 Task: Research Airbnb options in Valsad, India from 5th November, 2023 to 16th November, 2023 for 2 adults.1  bedroom having 1 bed and 1 bathroom. Property type can be hotel. Look for 3 properties as per requirement.
Action: Mouse moved to (460, 82)
Screenshot: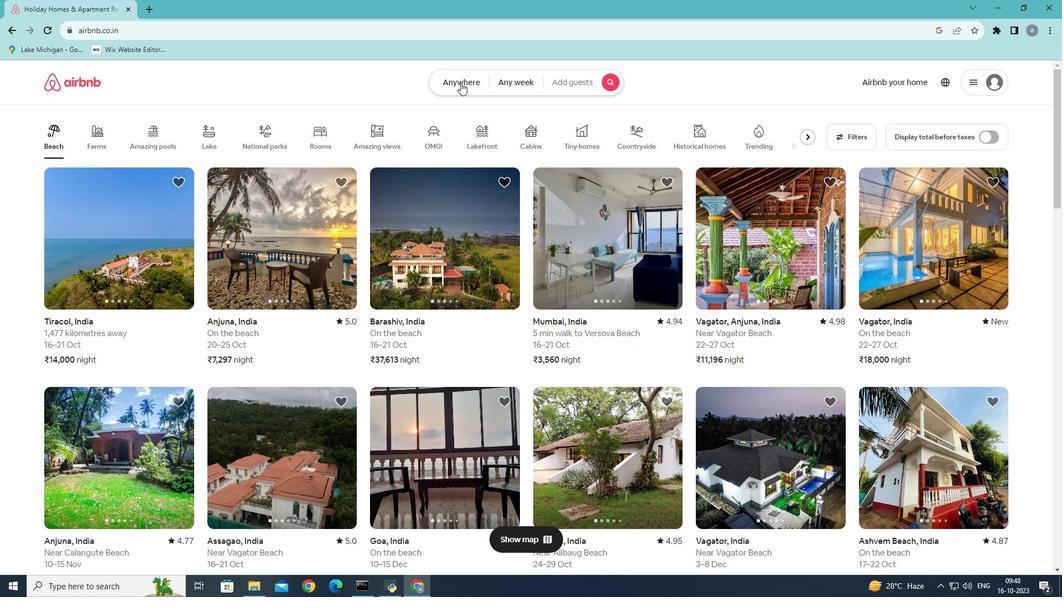 
Action: Mouse pressed left at (460, 82)
Screenshot: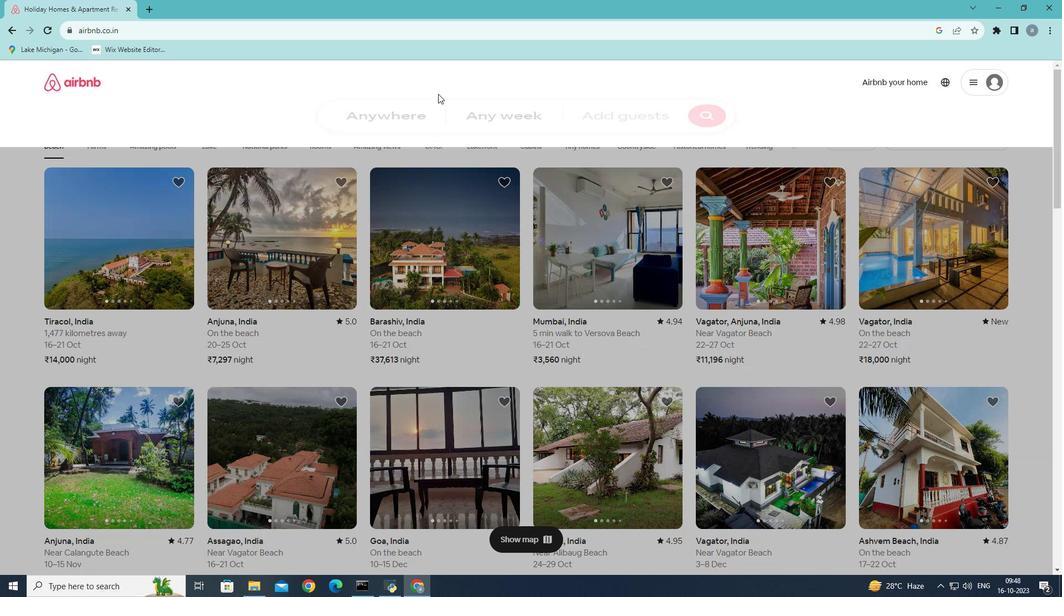 
Action: Mouse moved to (357, 128)
Screenshot: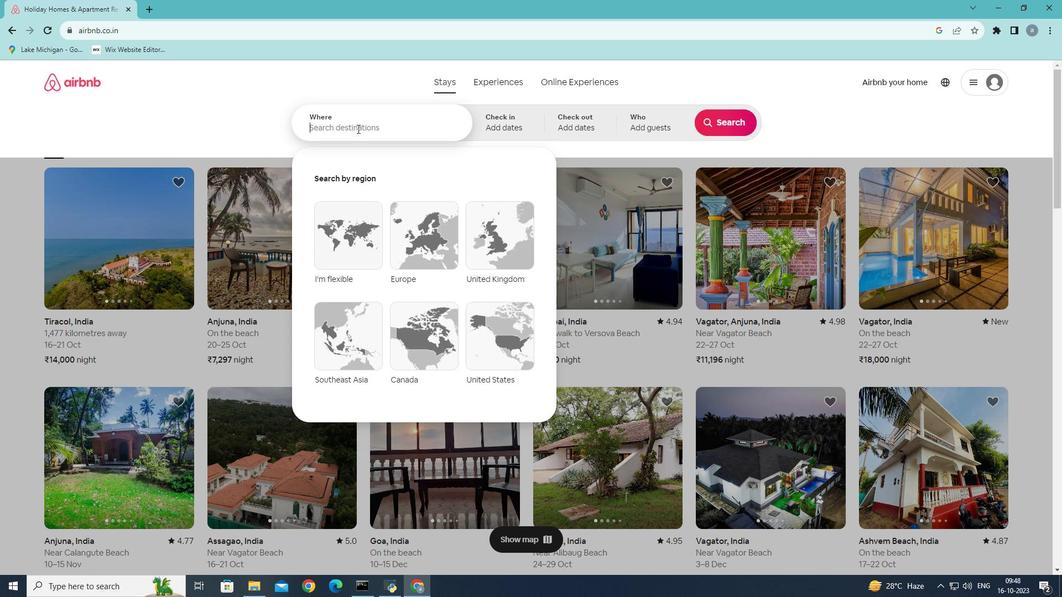 
Action: Mouse pressed left at (357, 128)
Screenshot: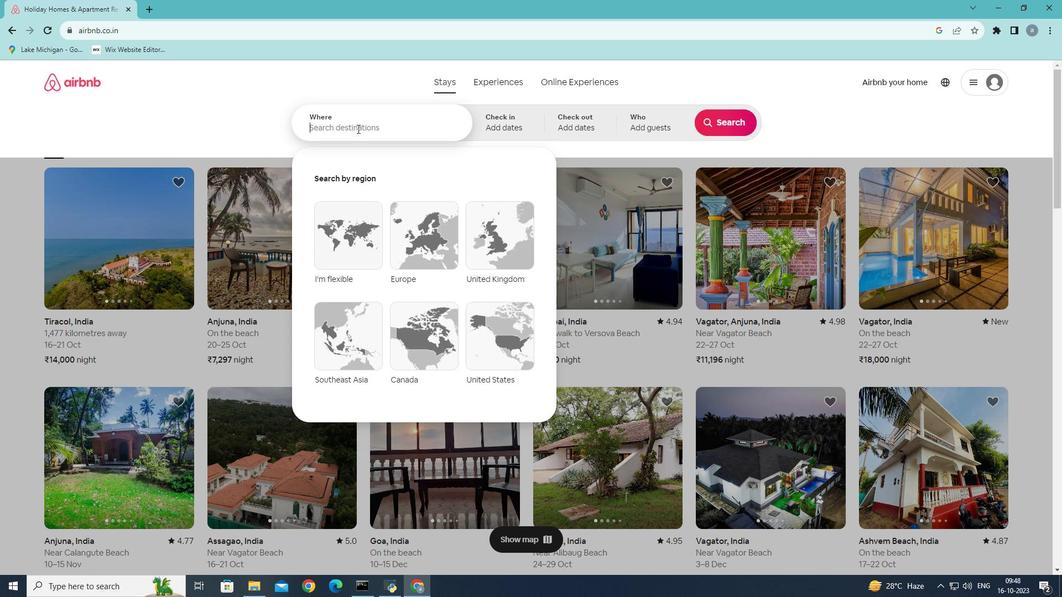 
Action: Mouse moved to (434, 105)
Screenshot: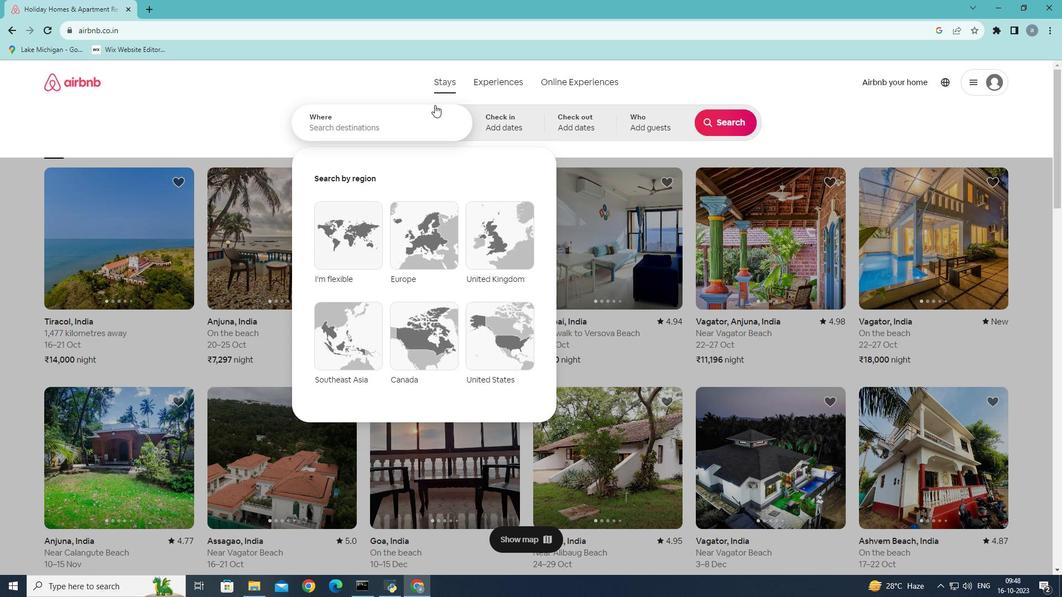 
Action: Key pressed <Key.shift><Key.shift><Key.shift><Key.shift><Key.shift><Key.shift>Vas<Key.backspace><Key.backspace>alsad
Screenshot: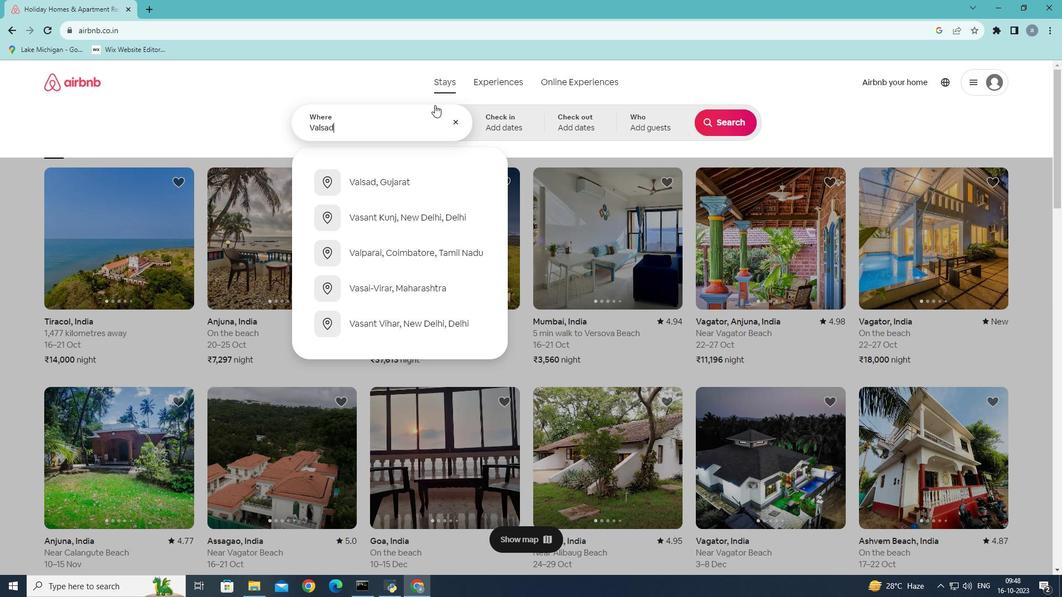 
Action: Mouse moved to (391, 179)
Screenshot: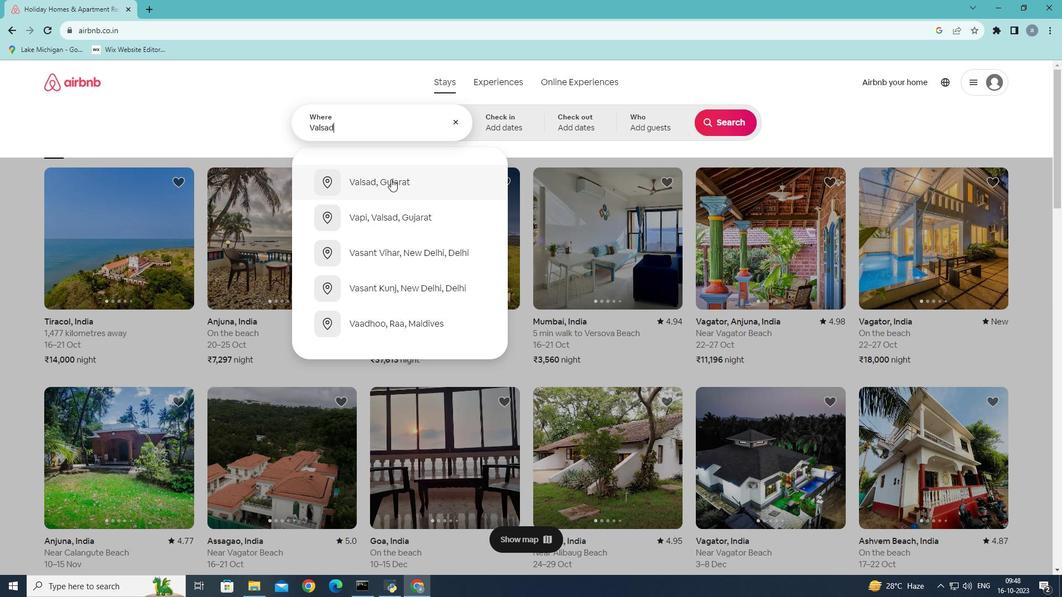 
Action: Mouse pressed left at (391, 179)
Screenshot: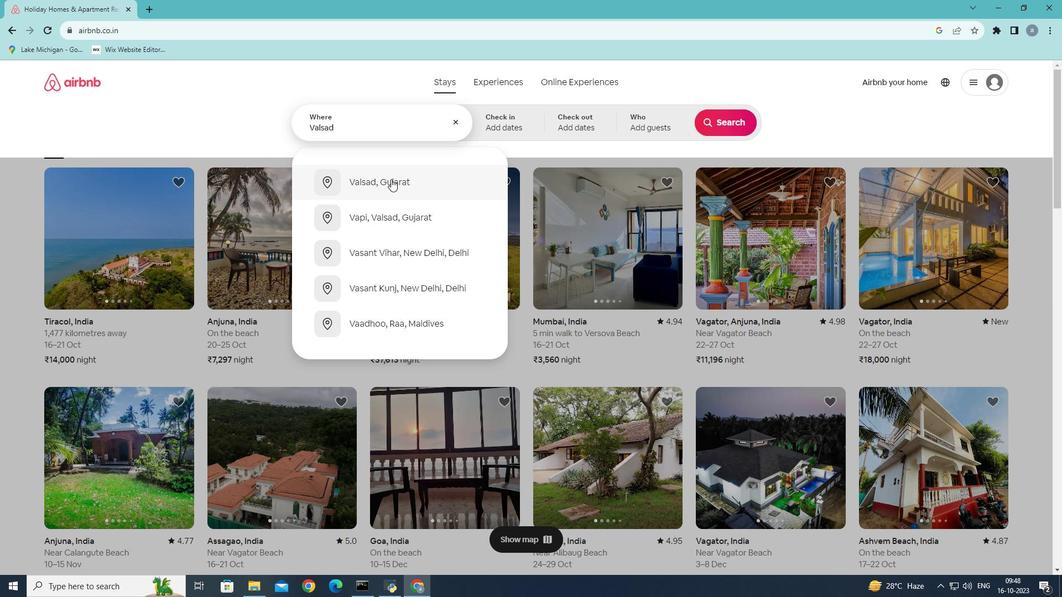 
Action: Mouse moved to (727, 212)
Screenshot: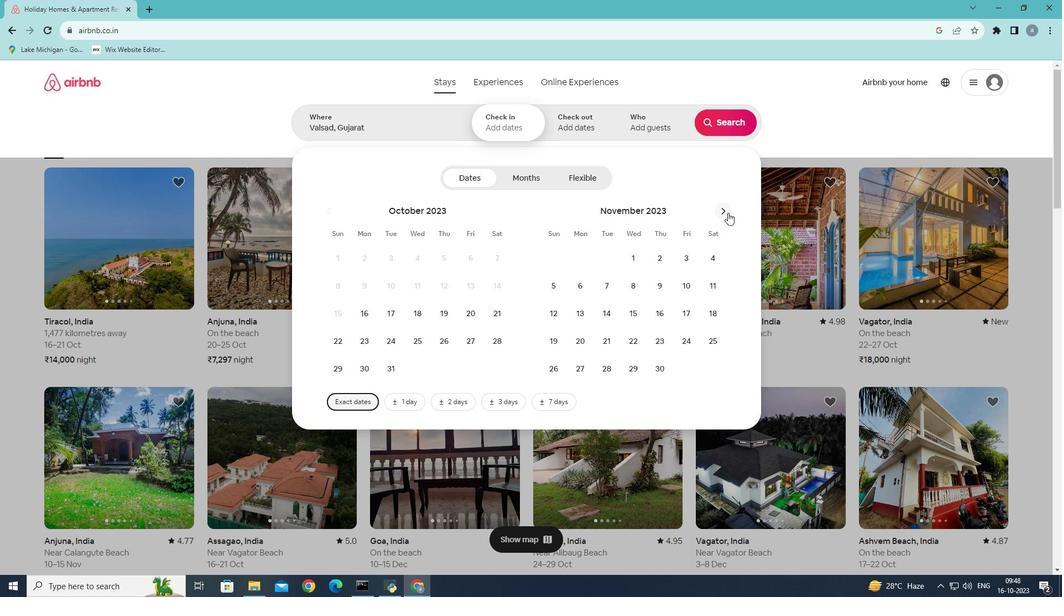 
Action: Mouse pressed left at (727, 212)
Screenshot: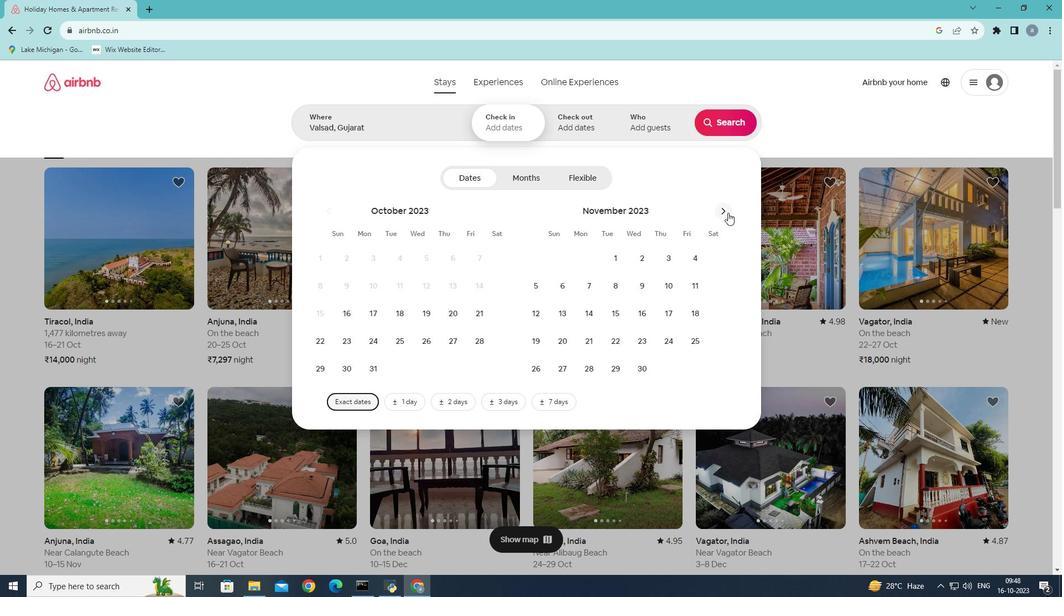 
Action: Mouse moved to (335, 288)
Screenshot: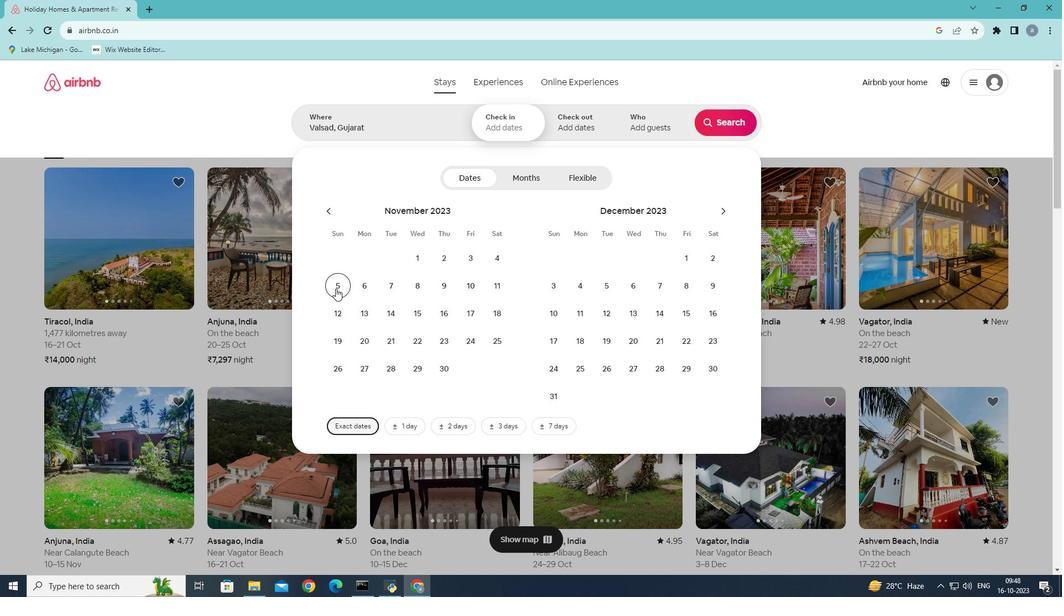 
Action: Mouse pressed left at (335, 288)
Screenshot: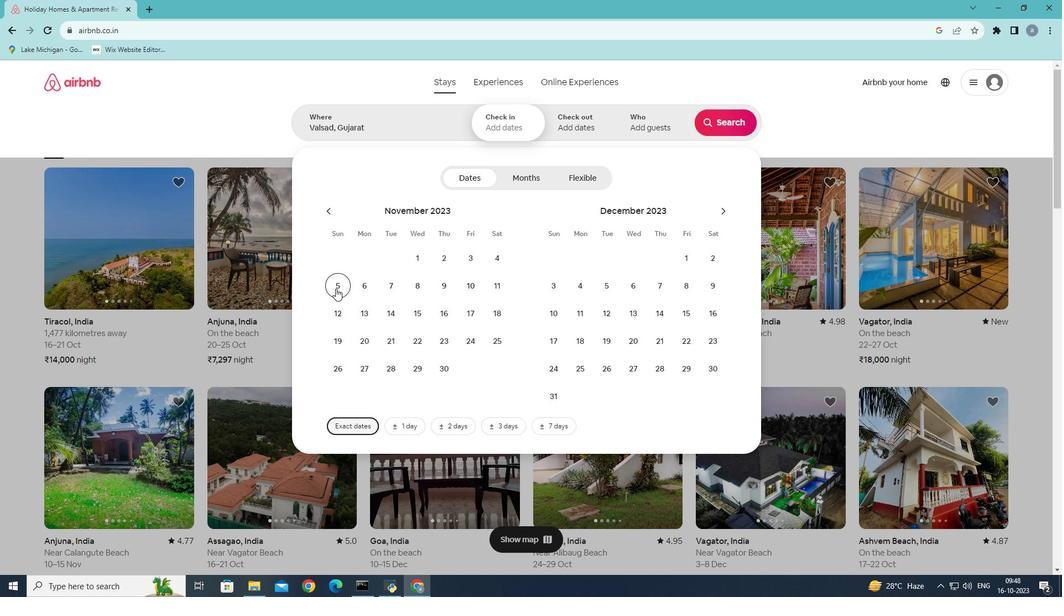 
Action: Mouse moved to (446, 312)
Screenshot: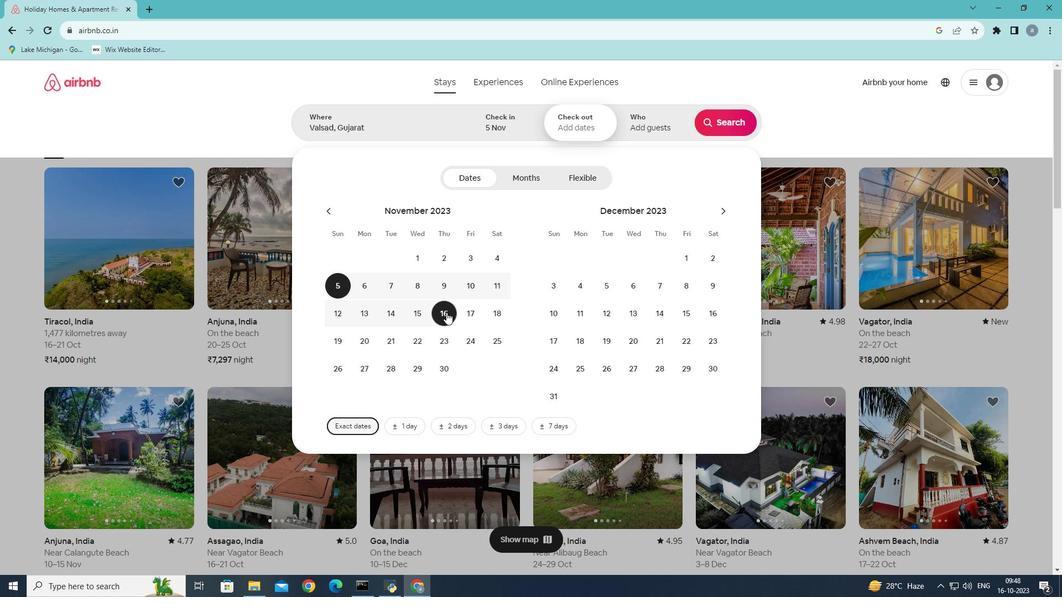 
Action: Mouse pressed left at (446, 312)
Screenshot: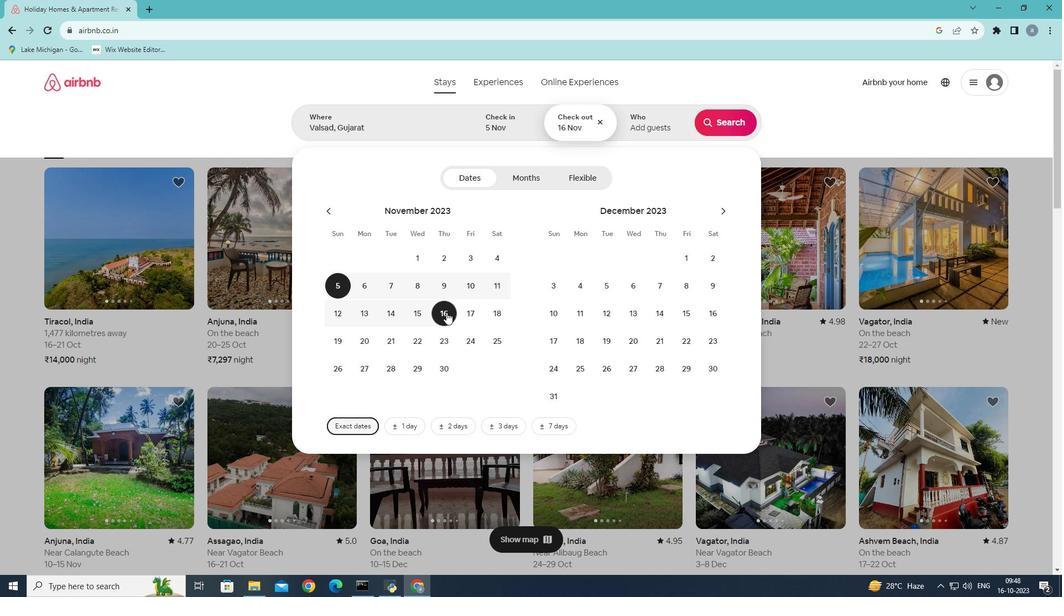 
Action: Mouse moved to (666, 118)
Screenshot: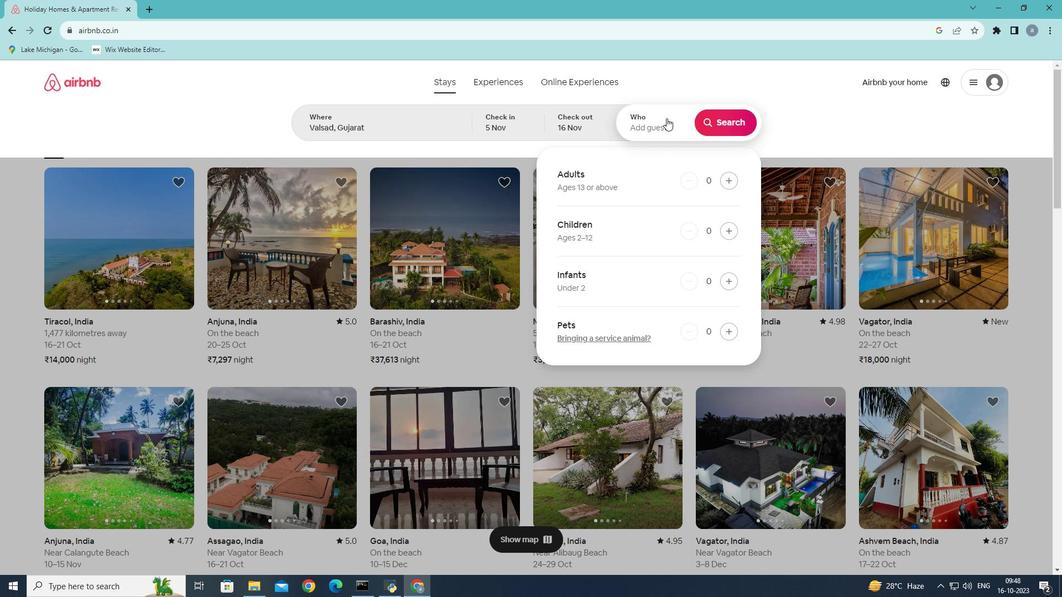 
Action: Mouse pressed left at (666, 118)
Screenshot: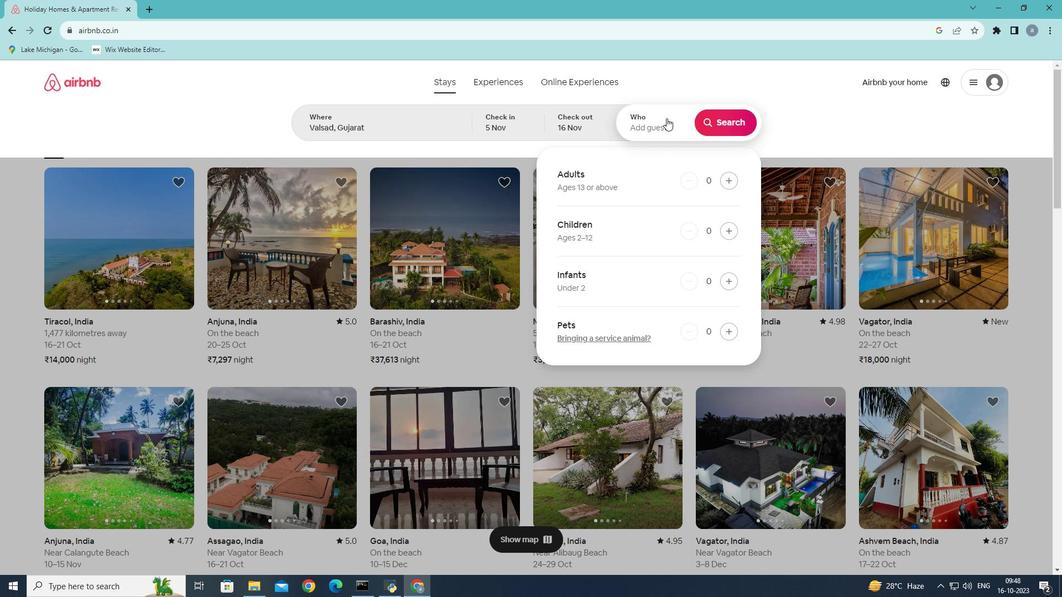 
Action: Mouse moved to (726, 180)
Screenshot: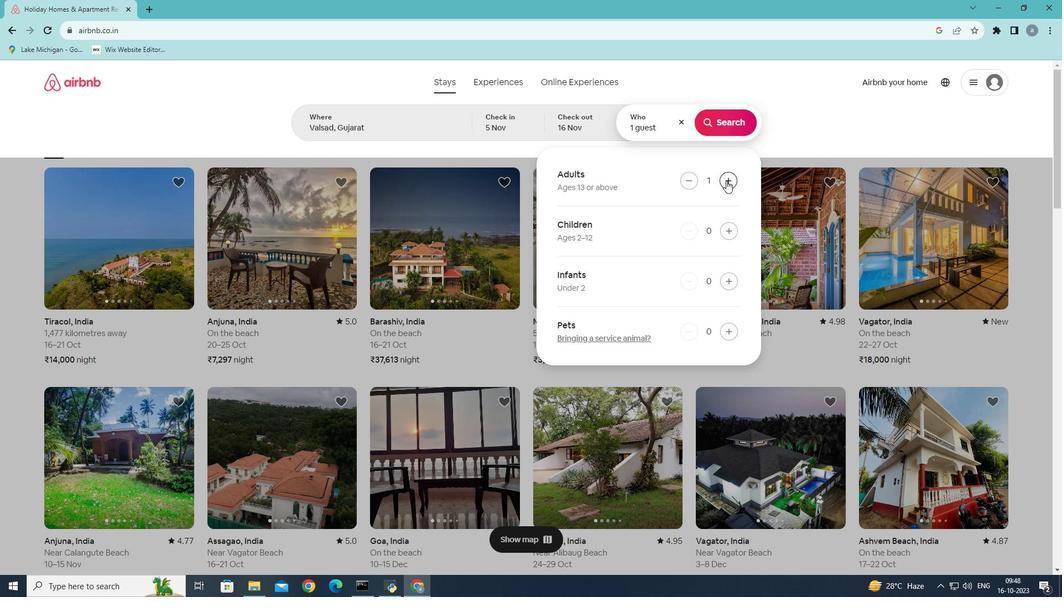 
Action: Mouse pressed left at (726, 180)
Screenshot: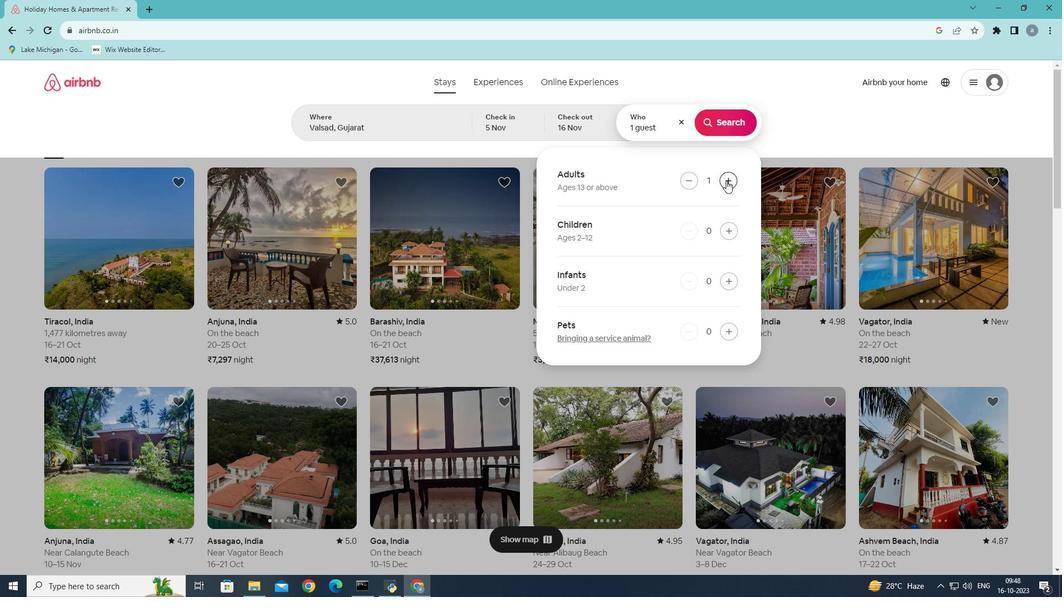 
Action: Mouse pressed left at (726, 180)
Screenshot: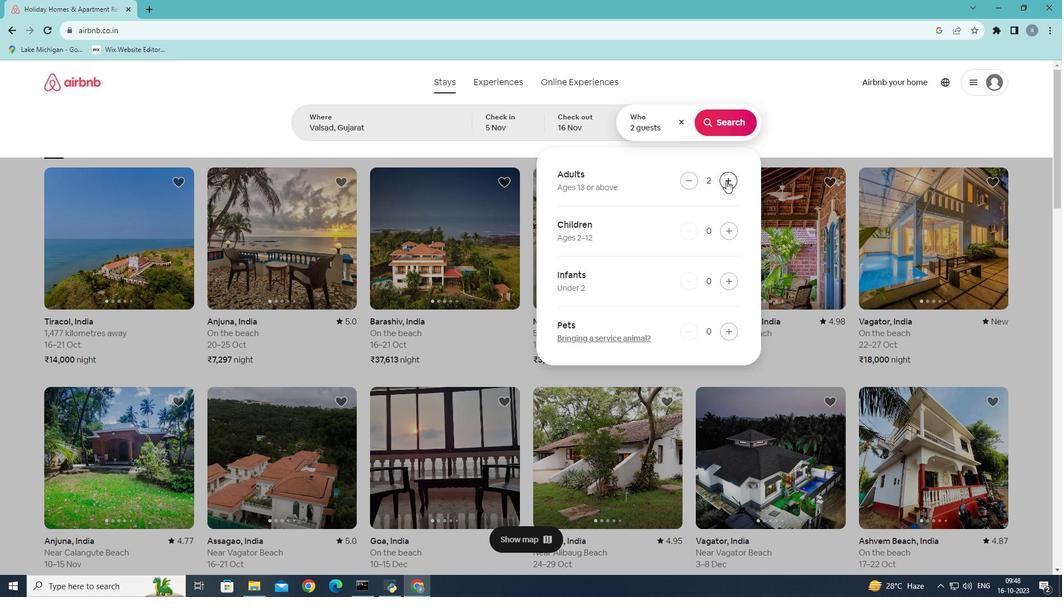 
Action: Mouse moved to (730, 122)
Screenshot: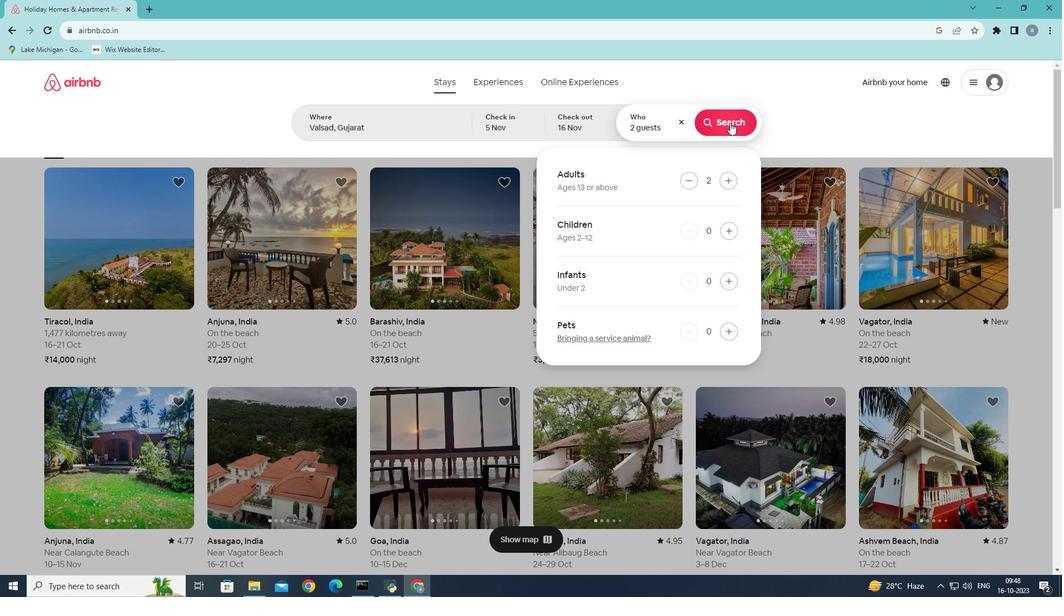
Action: Mouse pressed left at (730, 122)
Screenshot: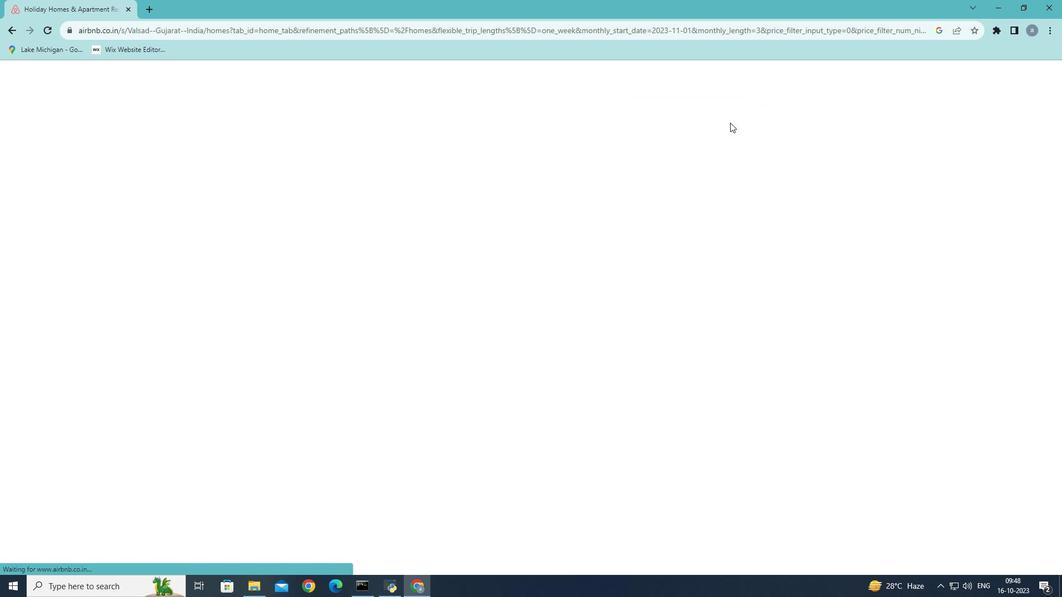 
Action: Mouse moved to (888, 128)
Screenshot: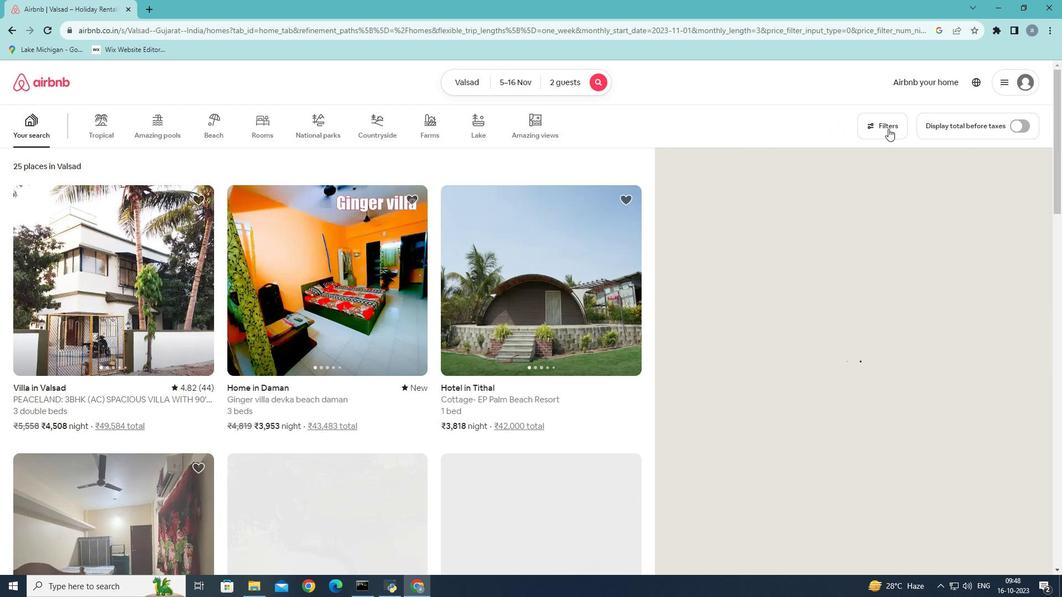 
Action: Mouse pressed left at (888, 128)
Screenshot: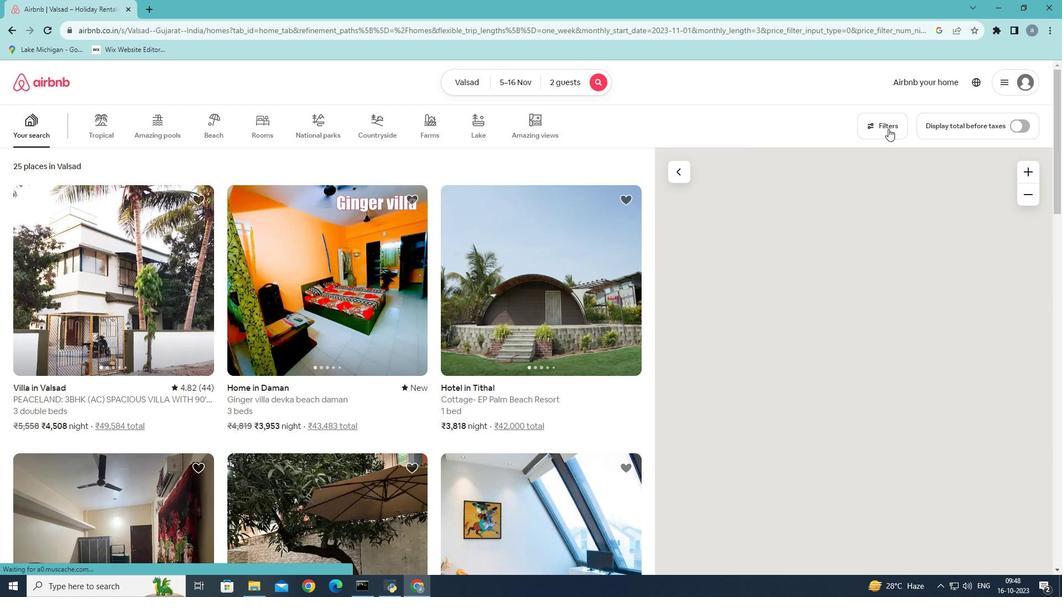
Action: Mouse moved to (449, 354)
Screenshot: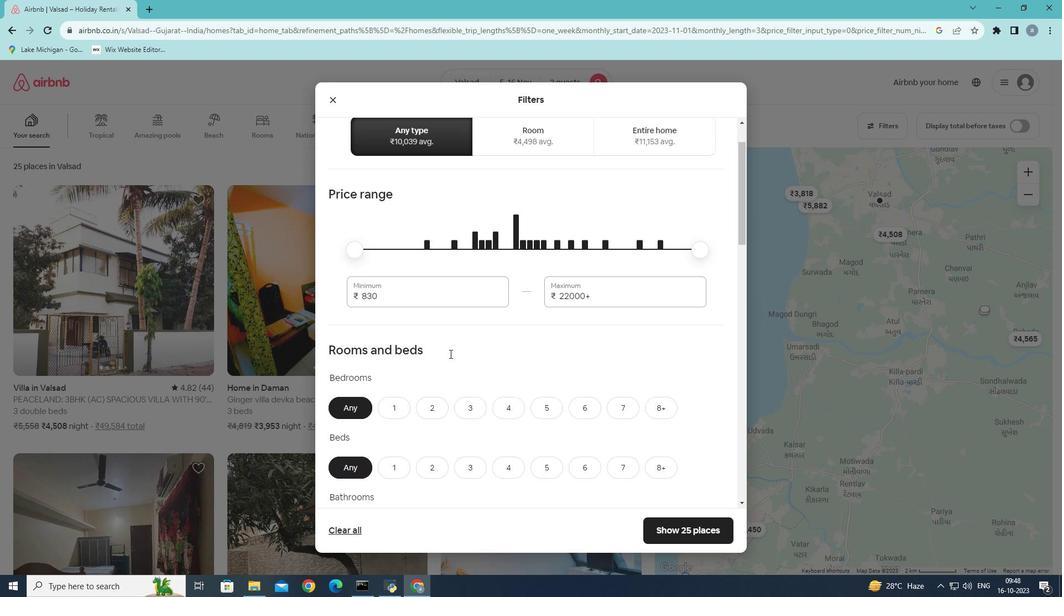 
Action: Mouse scrolled (449, 353) with delta (0, 0)
Screenshot: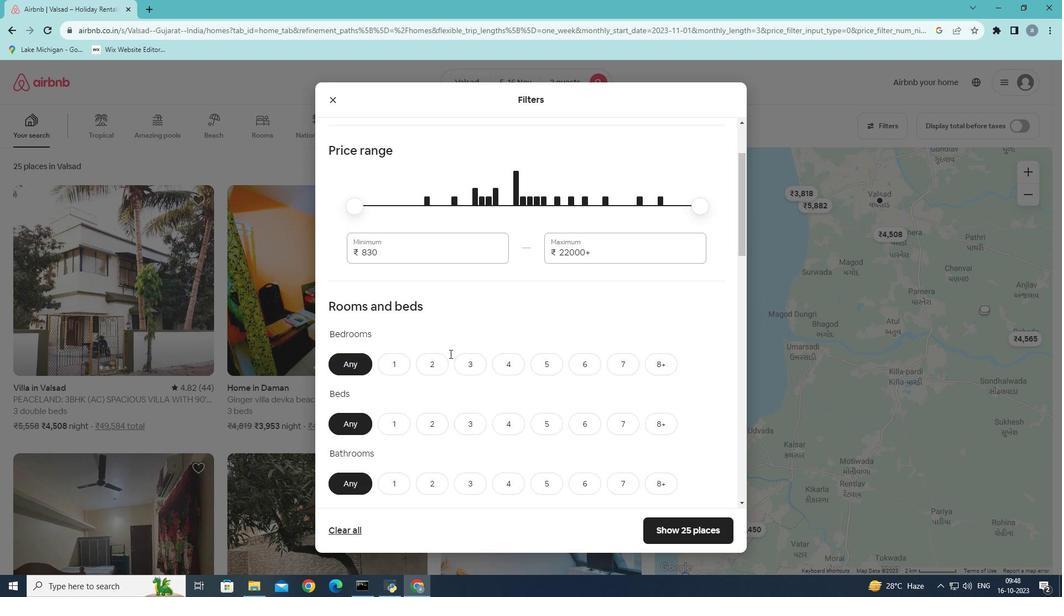 
Action: Mouse scrolled (449, 353) with delta (0, 0)
Screenshot: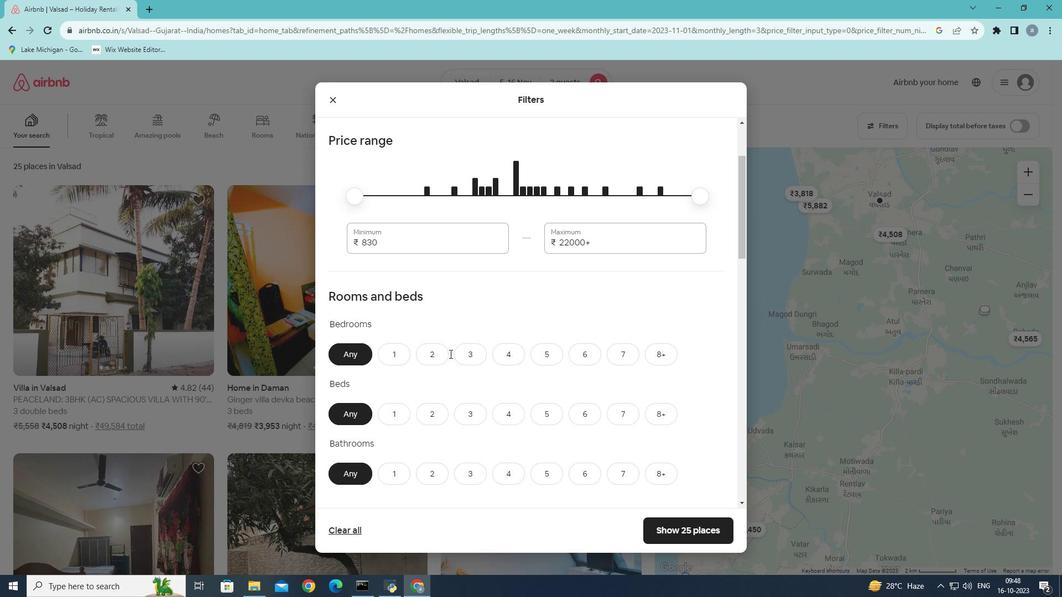 
Action: Mouse scrolled (449, 353) with delta (0, 0)
Screenshot: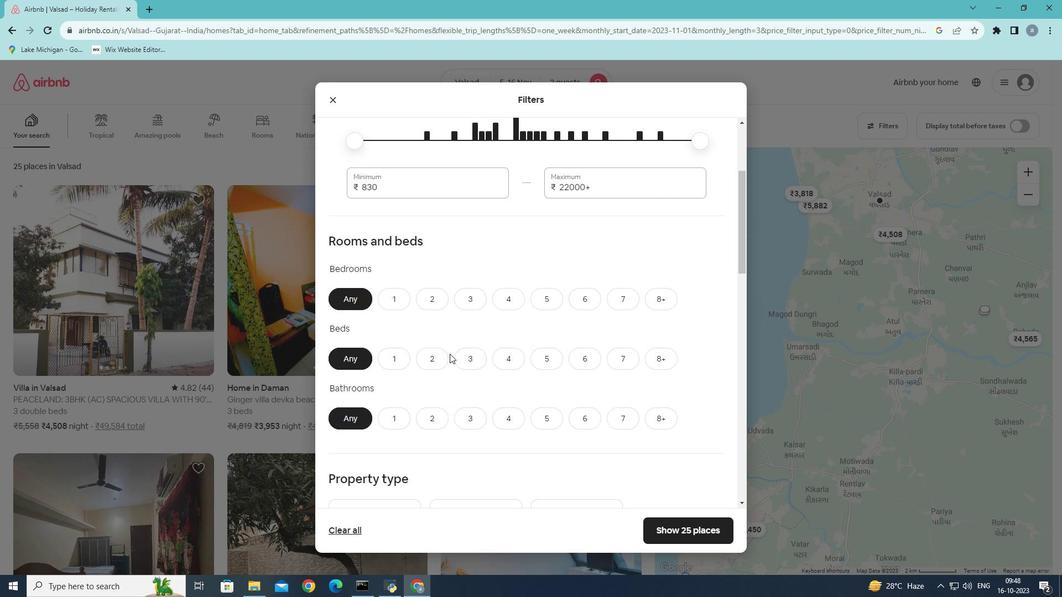 
Action: Mouse scrolled (449, 353) with delta (0, 0)
Screenshot: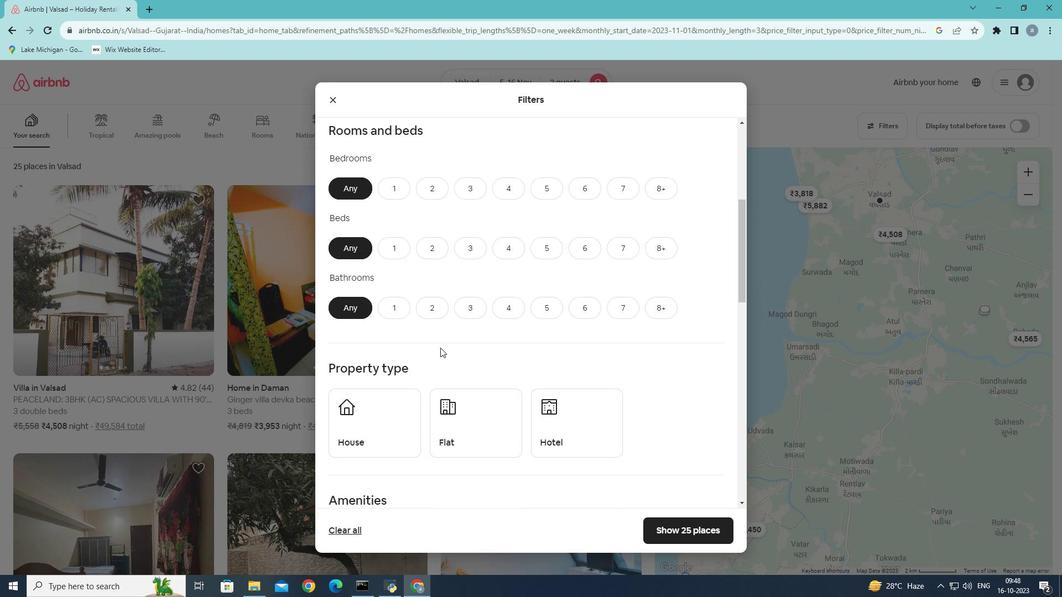 
Action: Mouse scrolled (449, 353) with delta (0, 0)
Screenshot: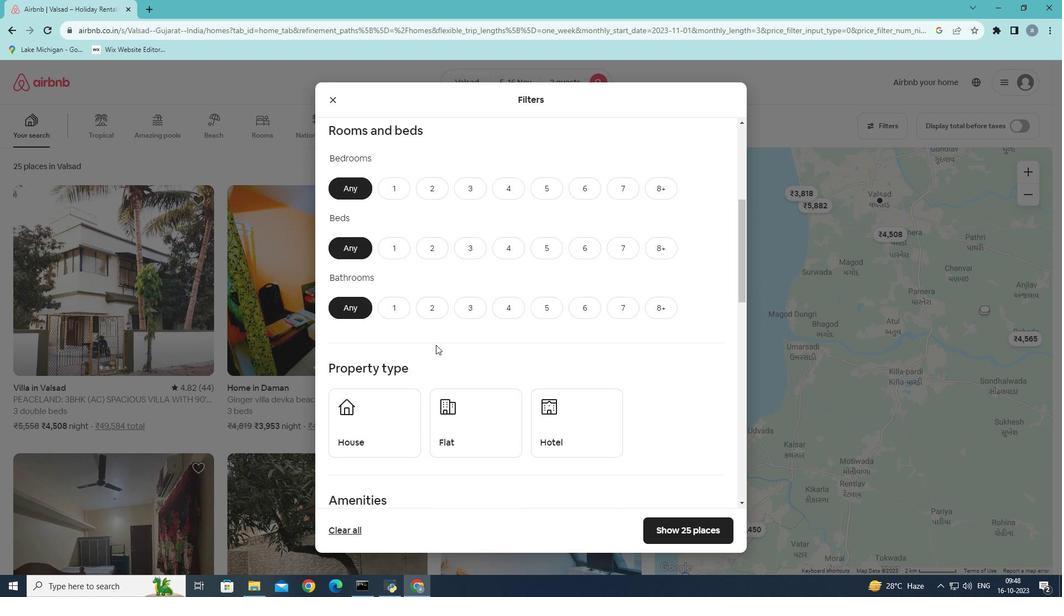 
Action: Mouse moved to (391, 189)
Screenshot: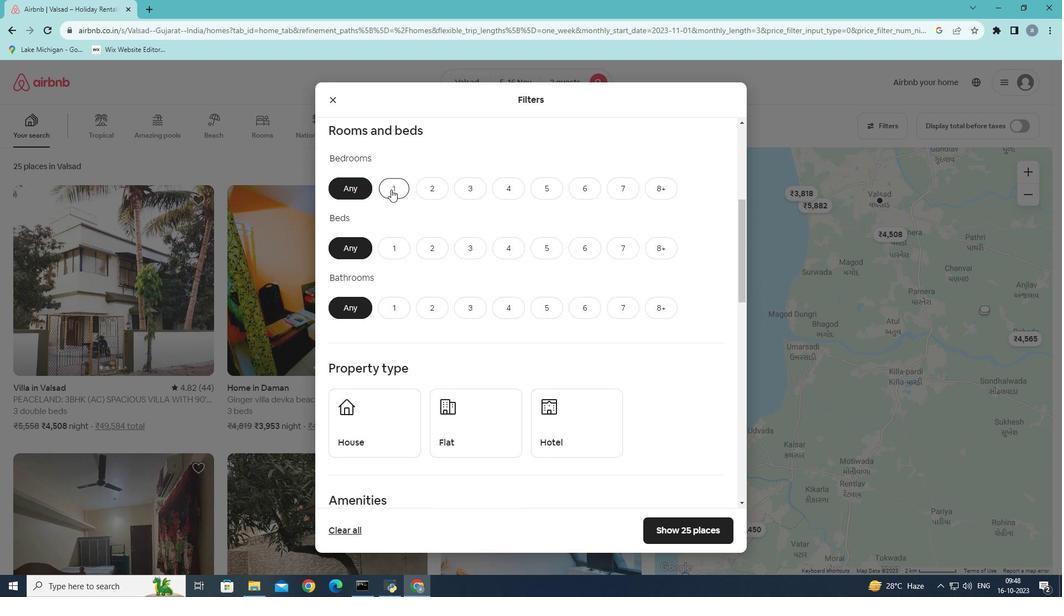 
Action: Mouse pressed left at (391, 189)
Screenshot: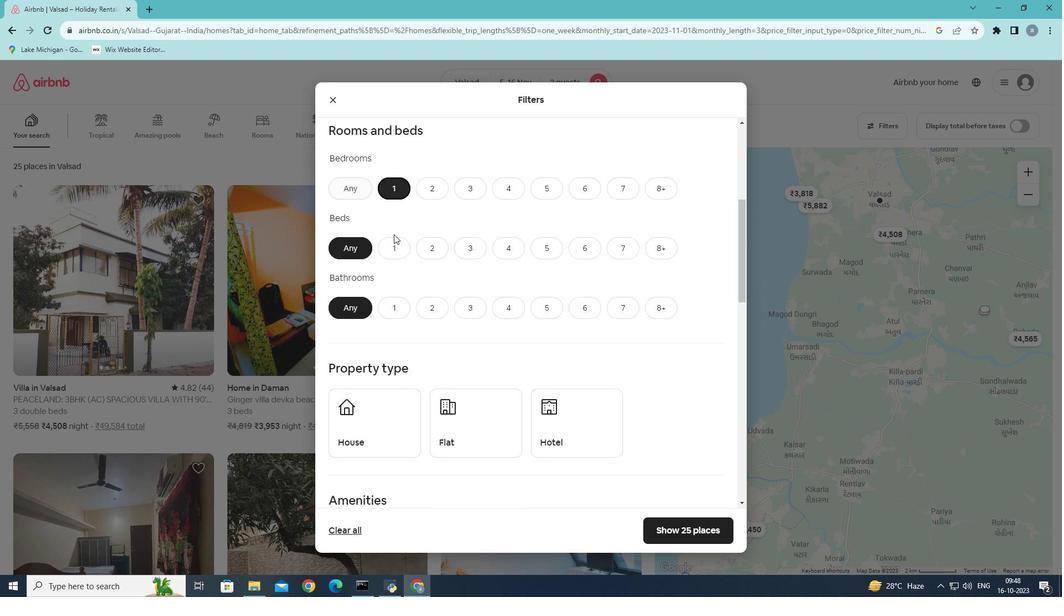 
Action: Mouse moved to (397, 253)
Screenshot: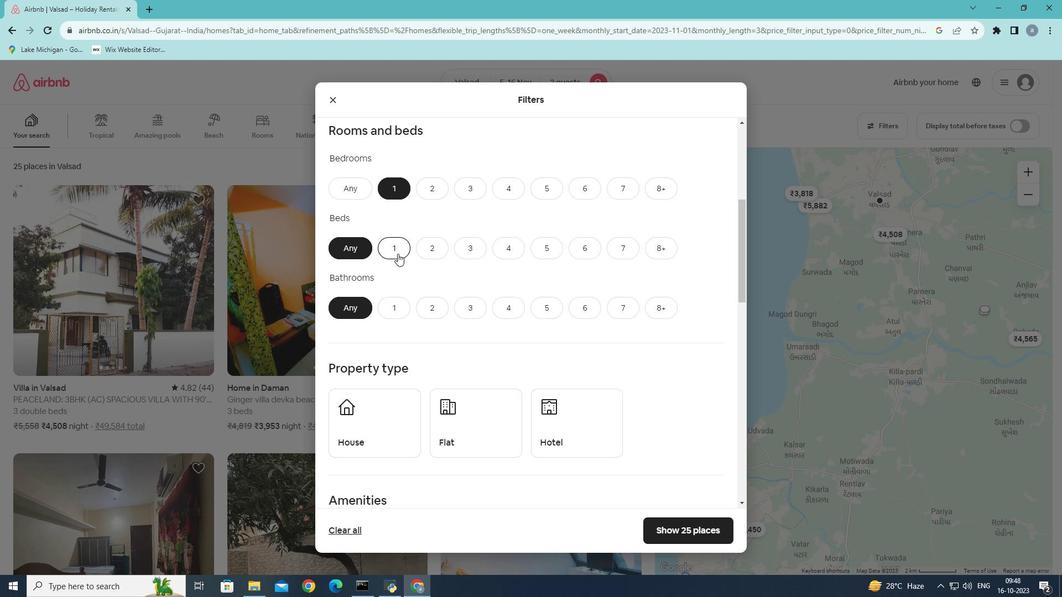 
Action: Mouse pressed left at (397, 253)
Screenshot: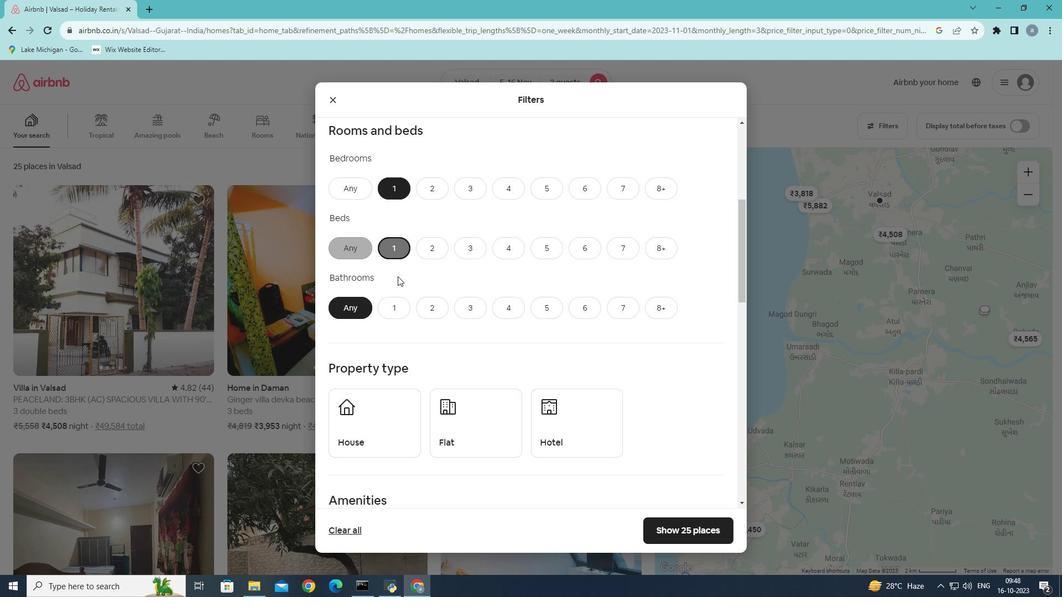 
Action: Mouse moved to (397, 310)
Screenshot: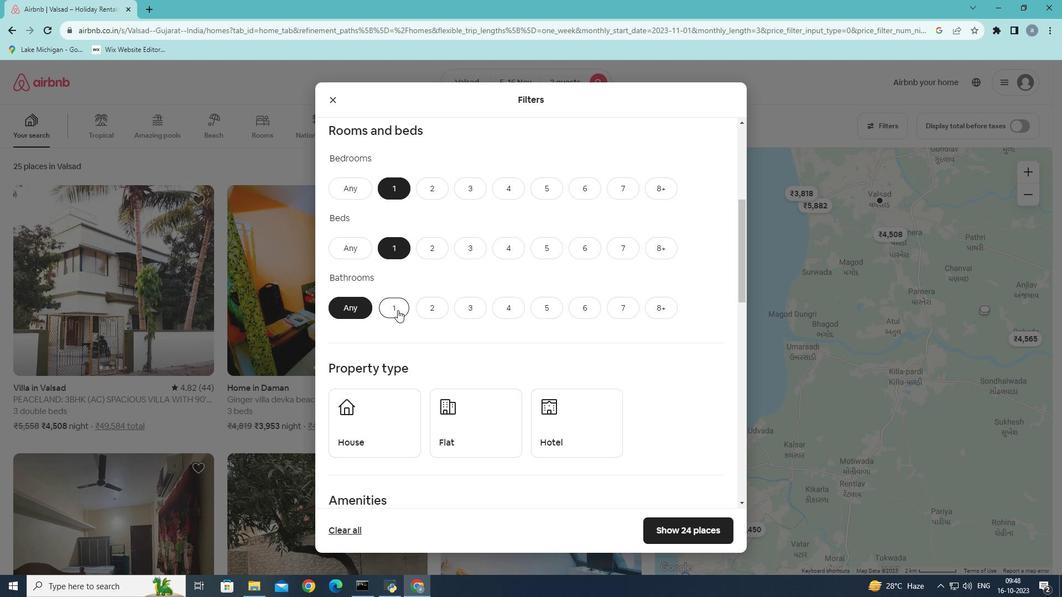 
Action: Mouse pressed left at (397, 310)
Screenshot: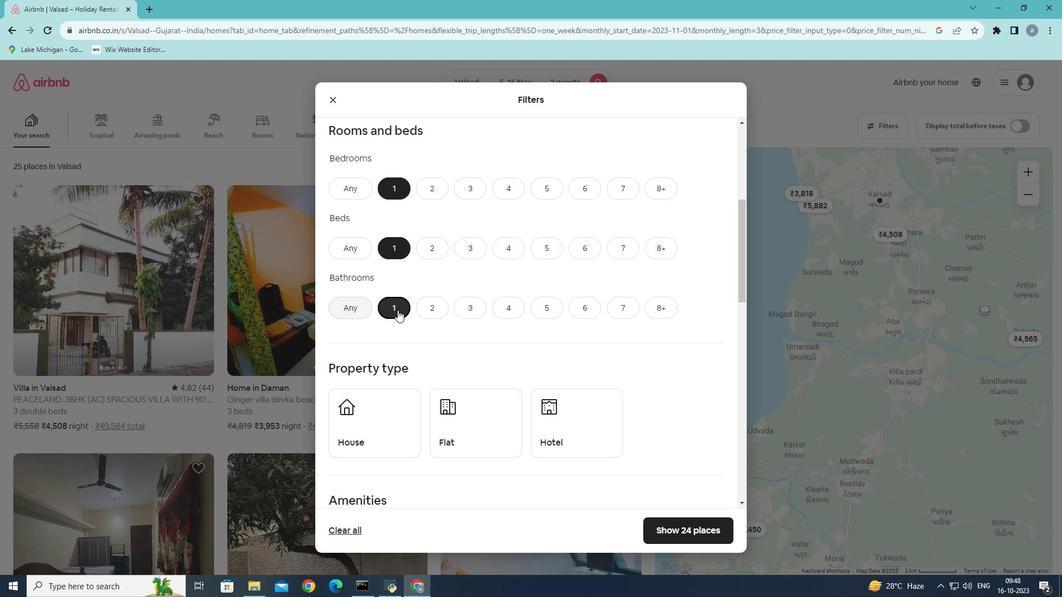 
Action: Mouse moved to (453, 266)
Screenshot: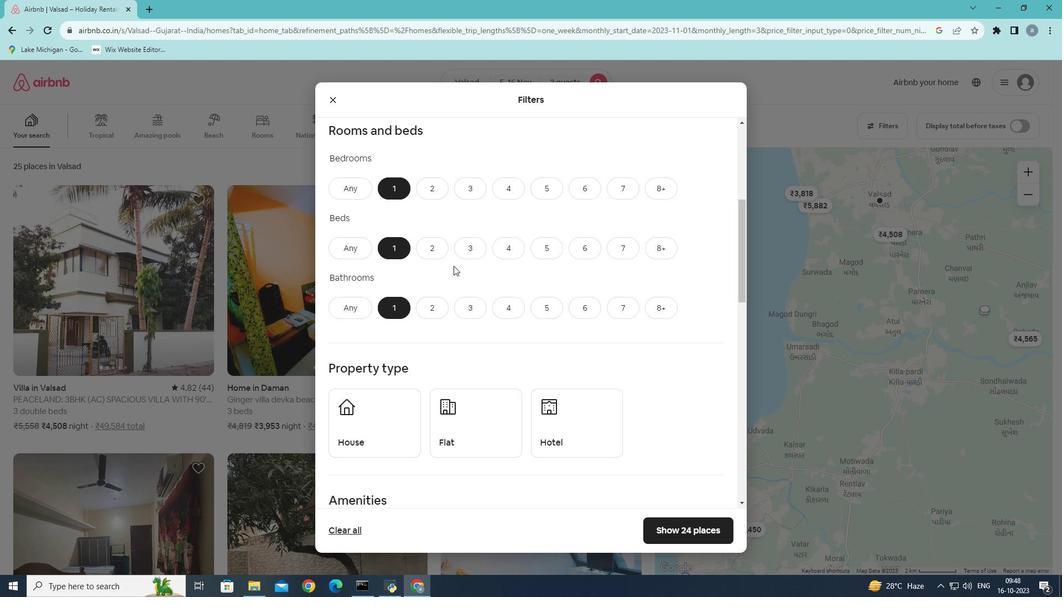 
Action: Mouse scrolled (453, 265) with delta (0, 0)
Screenshot: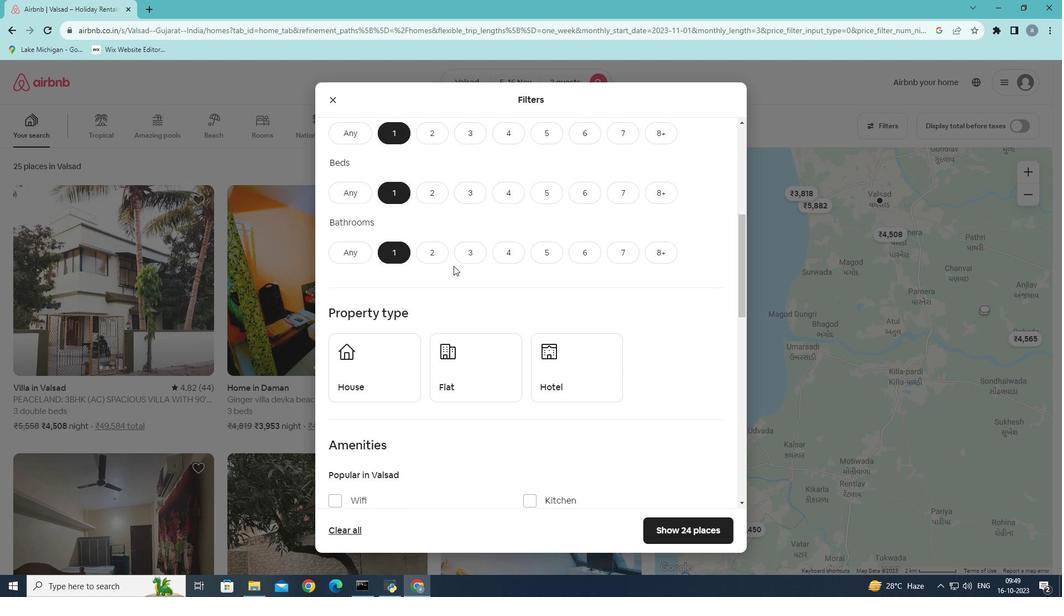 
Action: Mouse scrolled (453, 265) with delta (0, 0)
Screenshot: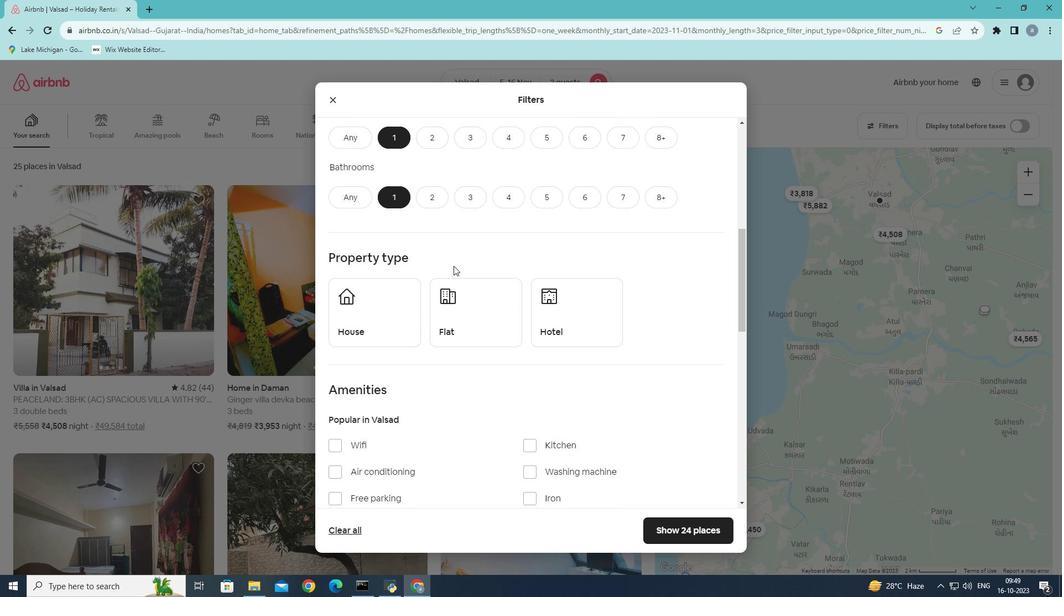 
Action: Mouse moved to (560, 303)
Screenshot: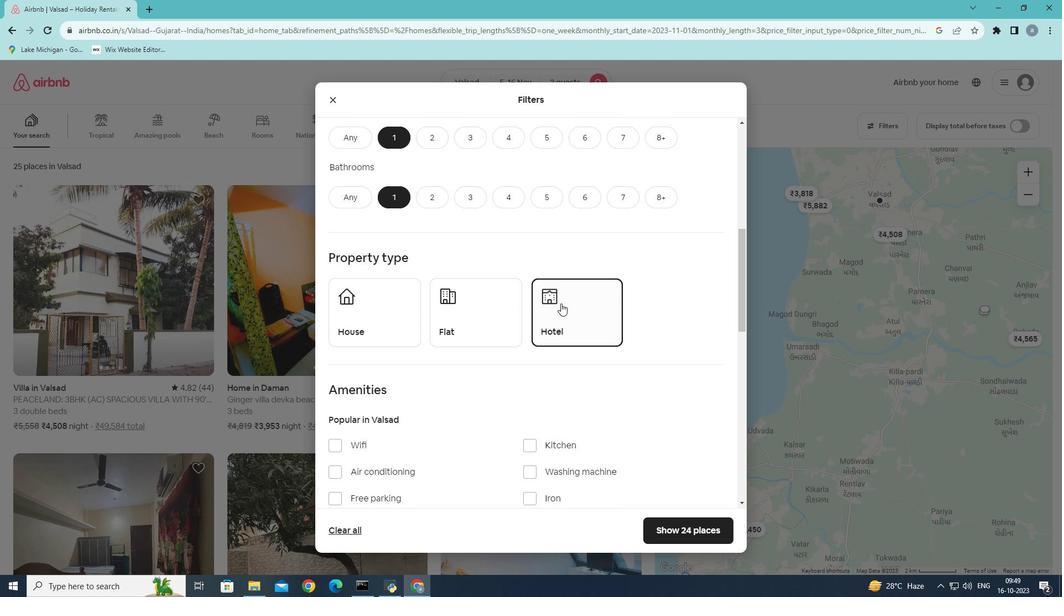 
Action: Mouse pressed left at (560, 303)
Screenshot: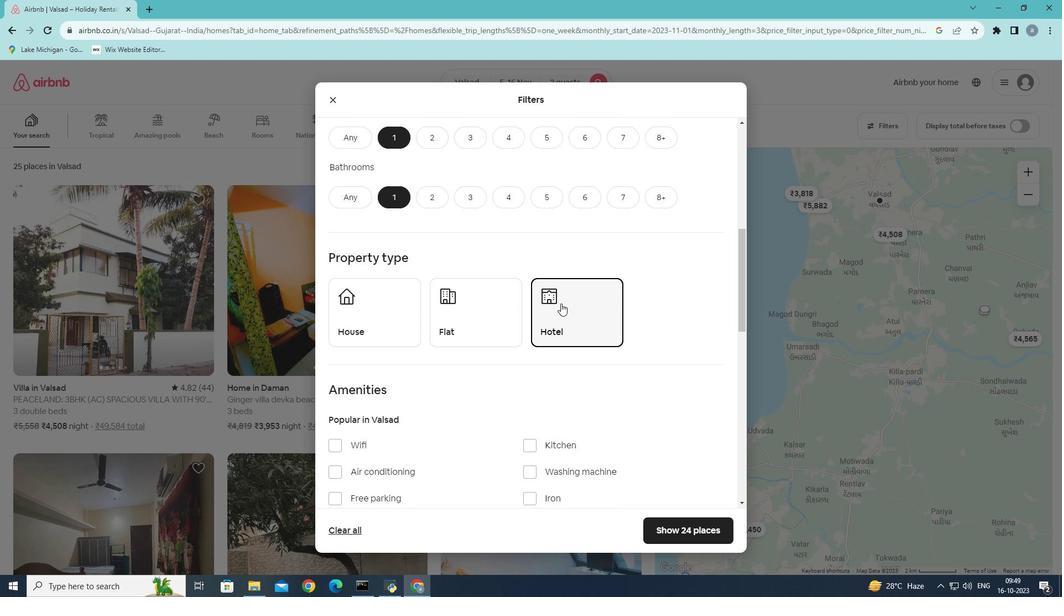 
Action: Mouse moved to (459, 361)
Screenshot: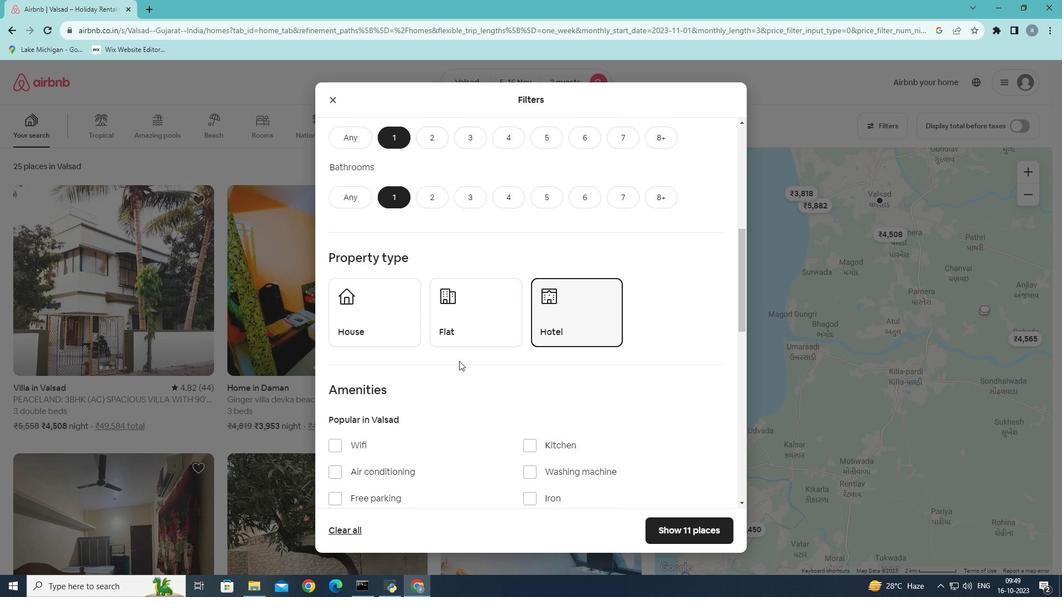 
Action: Mouse scrolled (459, 360) with delta (0, 0)
Screenshot: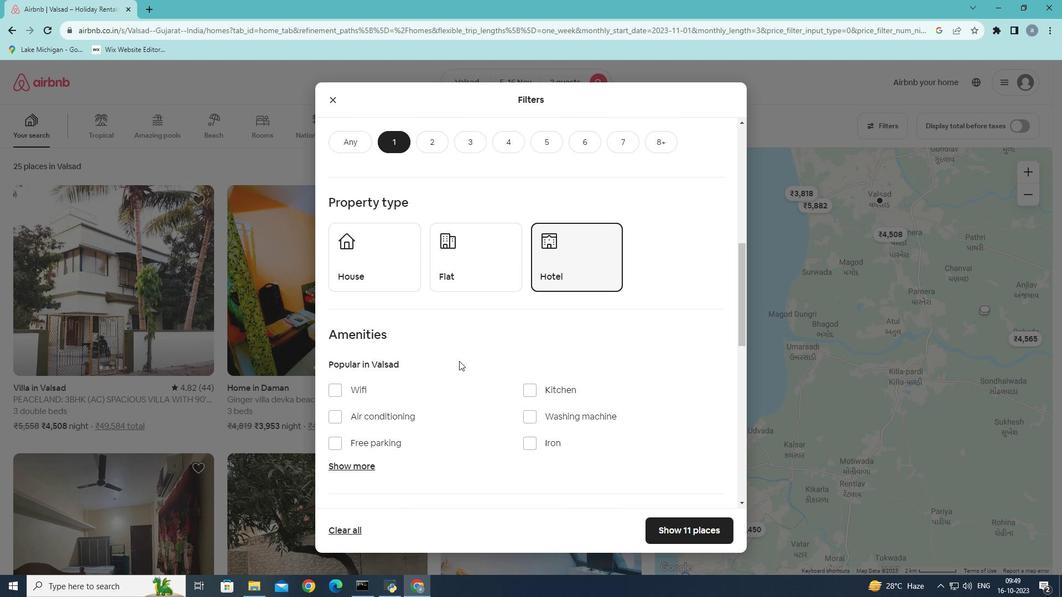 
Action: Mouse scrolled (459, 360) with delta (0, 0)
Screenshot: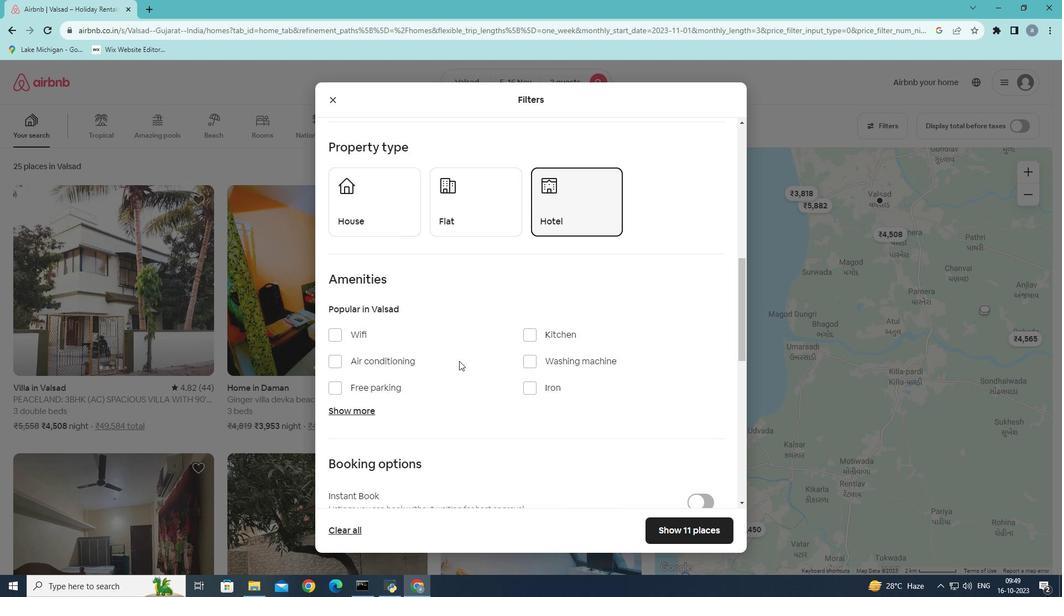 
Action: Mouse scrolled (459, 360) with delta (0, 0)
Screenshot: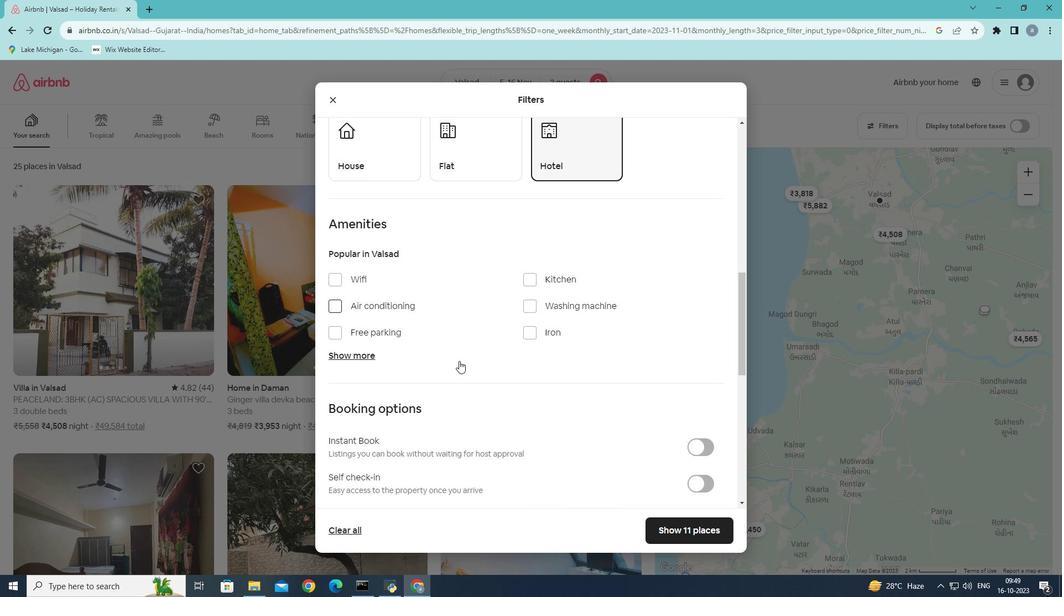 
Action: Mouse scrolled (459, 360) with delta (0, 0)
Screenshot: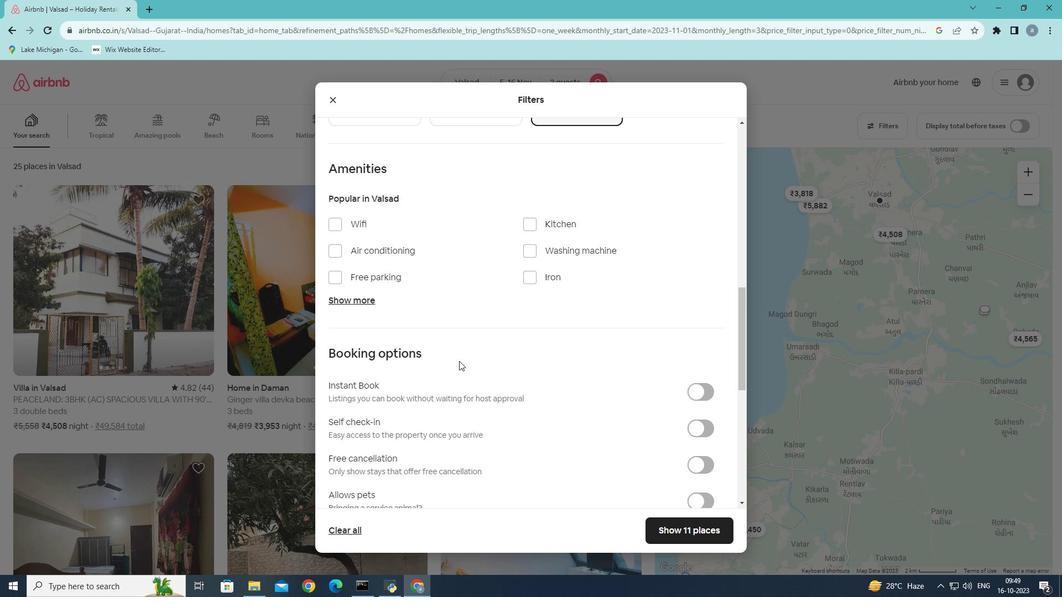 
Action: Mouse scrolled (459, 360) with delta (0, 0)
Screenshot: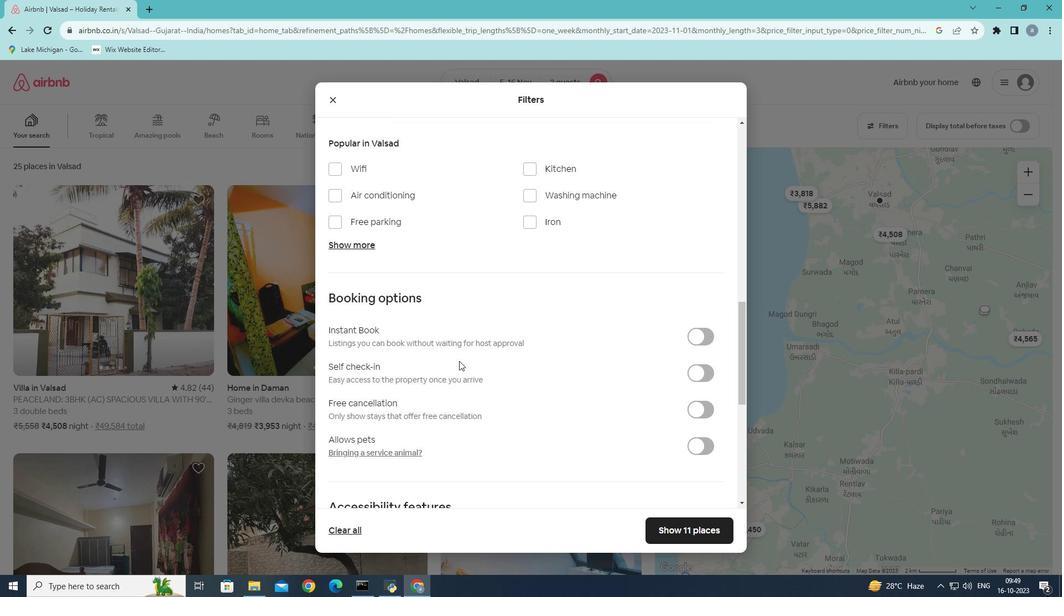 
Action: Mouse moved to (705, 531)
Screenshot: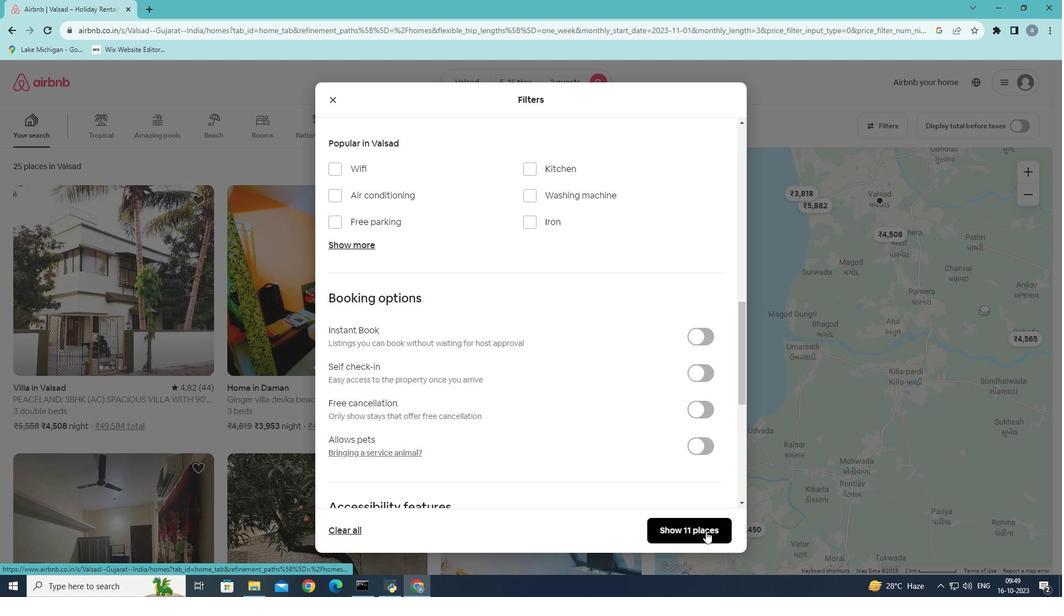 
Action: Mouse pressed left at (705, 531)
Screenshot: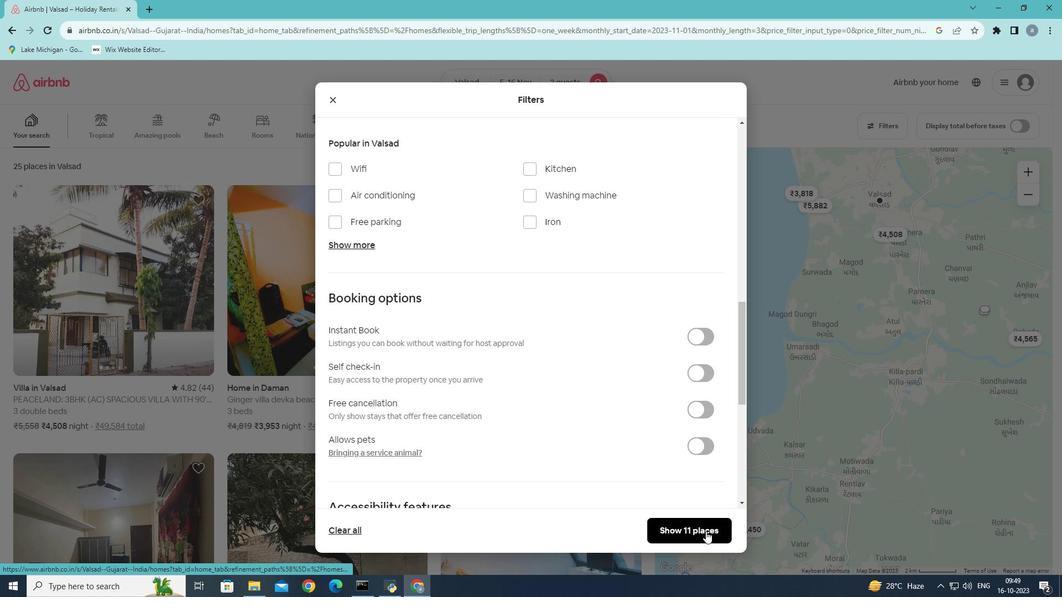 
Action: Mouse moved to (378, 401)
Screenshot: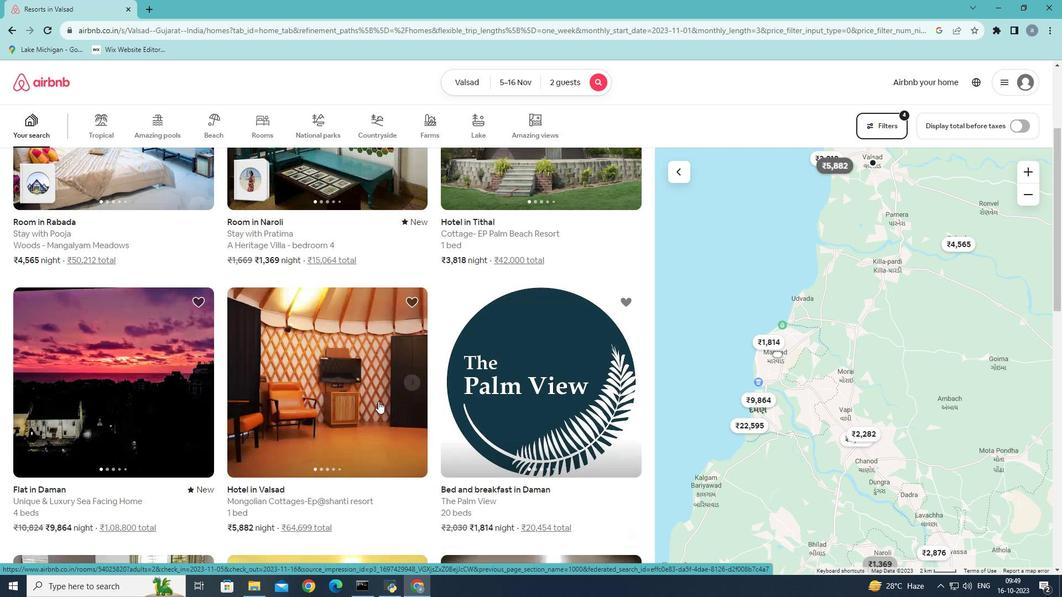 
Action: Mouse scrolled (378, 401) with delta (0, 0)
Screenshot: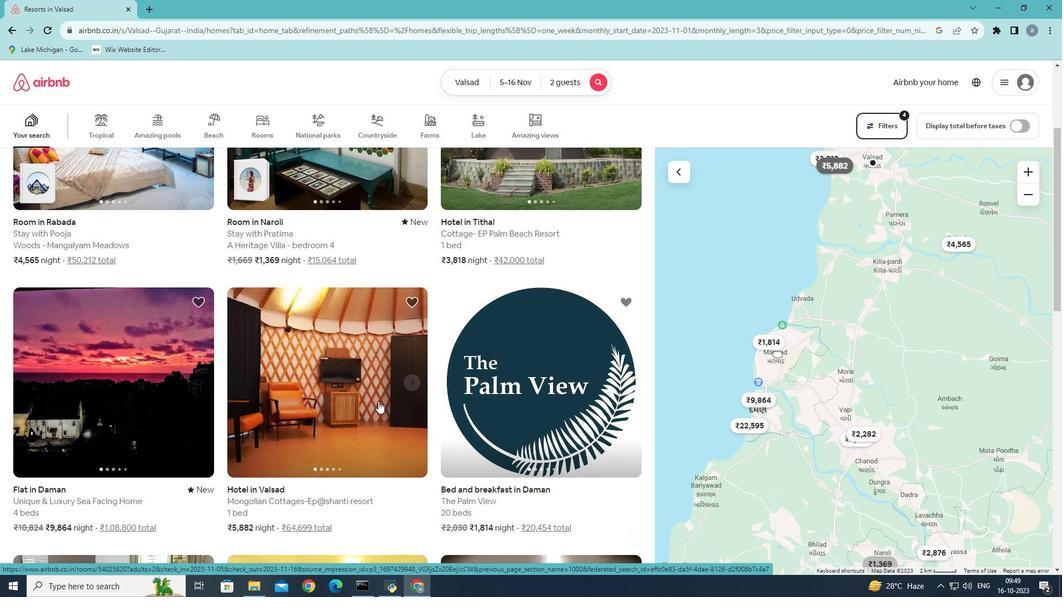 
Action: Mouse scrolled (378, 401) with delta (0, 0)
Screenshot: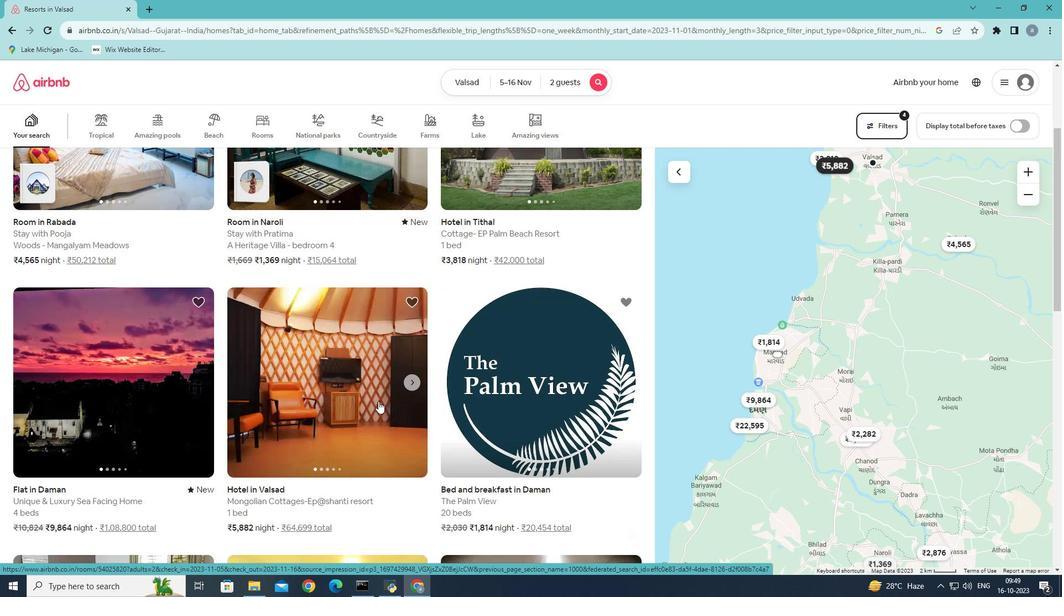 
Action: Mouse scrolled (378, 401) with delta (0, 0)
Screenshot: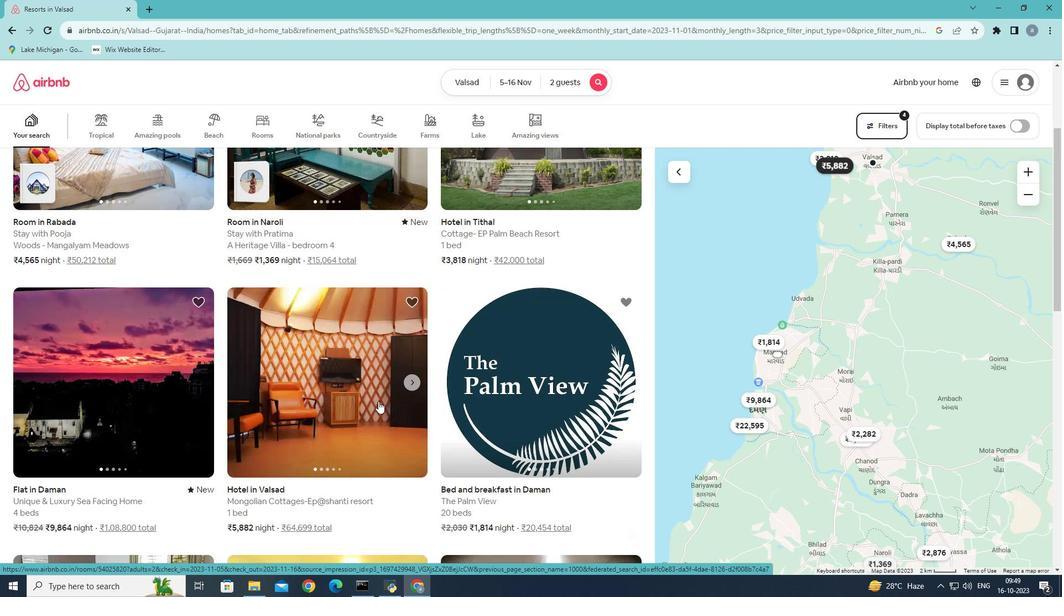 
Action: Mouse scrolled (378, 402) with delta (0, 0)
Screenshot: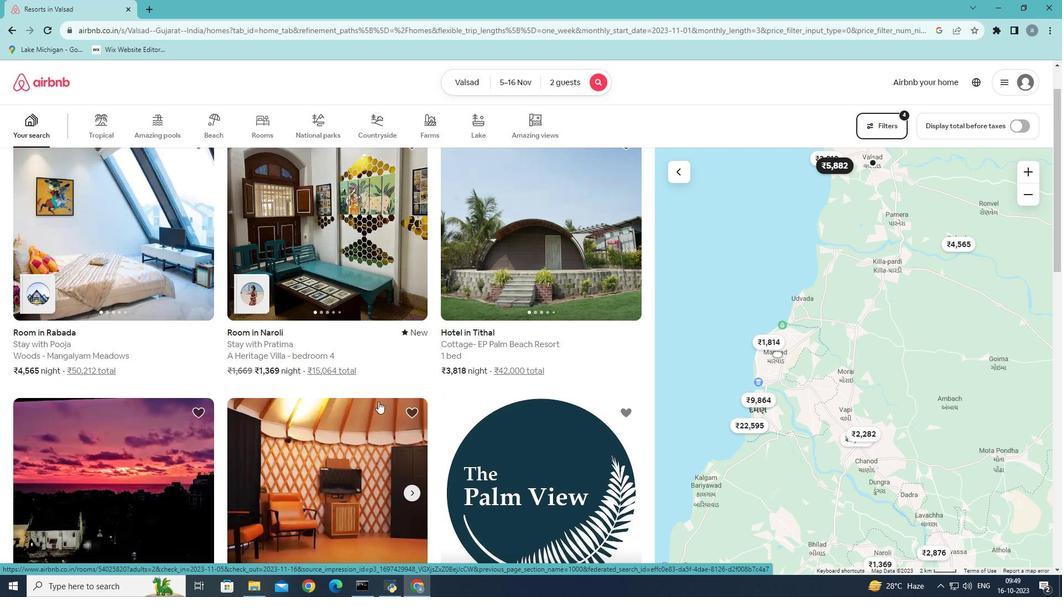 
Action: Mouse scrolled (378, 402) with delta (0, 0)
Screenshot: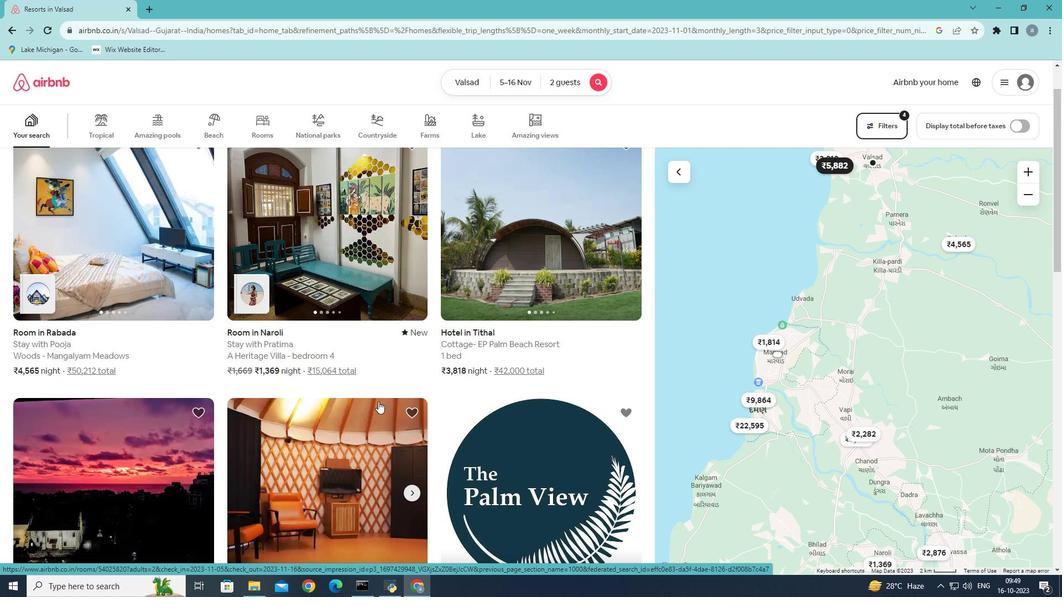 
Action: Mouse scrolled (378, 401) with delta (0, 0)
Screenshot: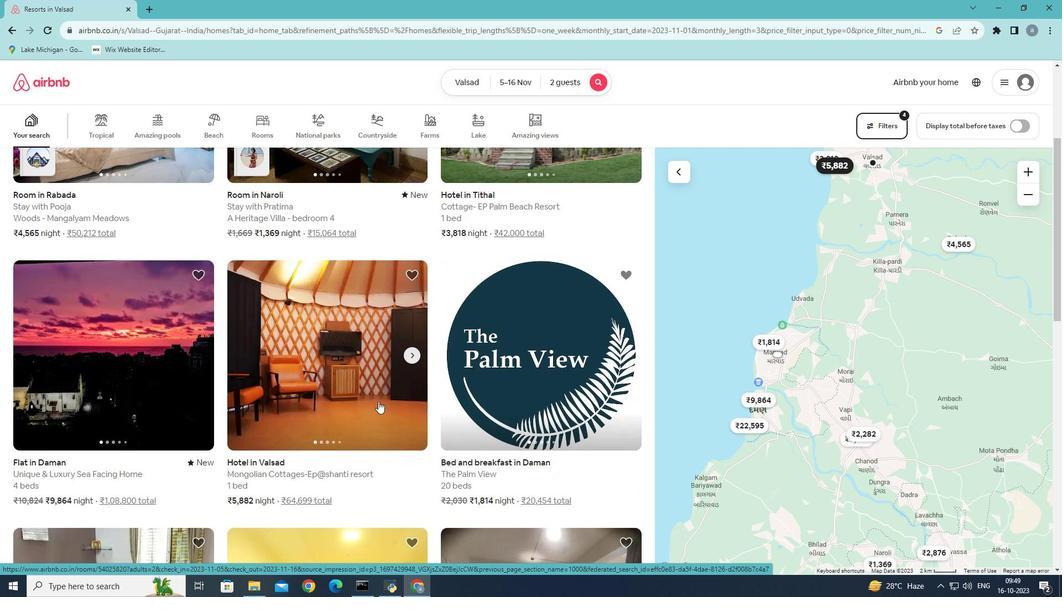 
Action: Mouse scrolled (378, 401) with delta (0, 0)
Screenshot: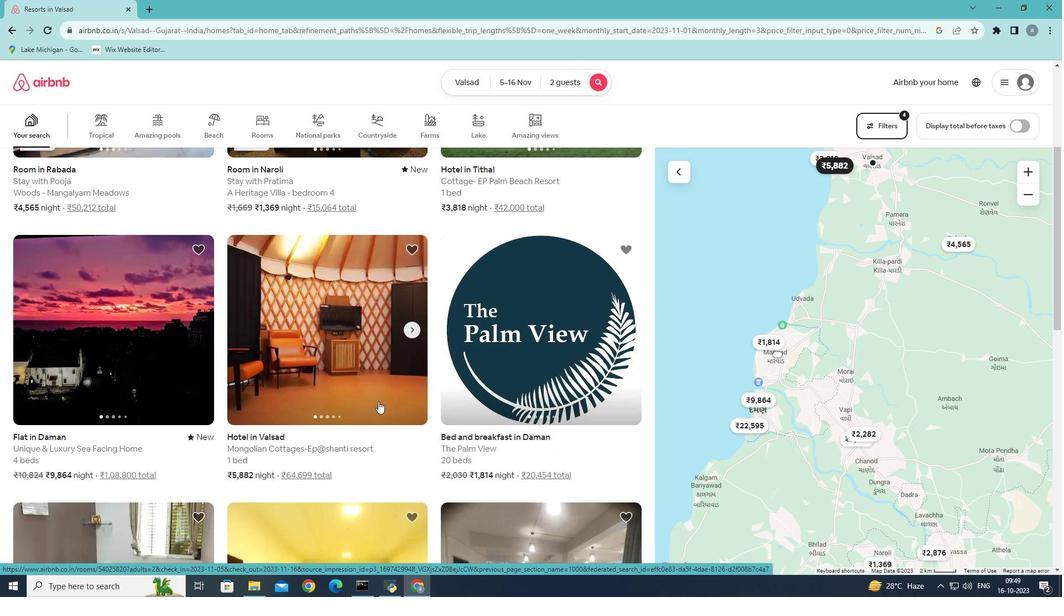 
Action: Mouse scrolled (378, 401) with delta (0, 0)
Screenshot: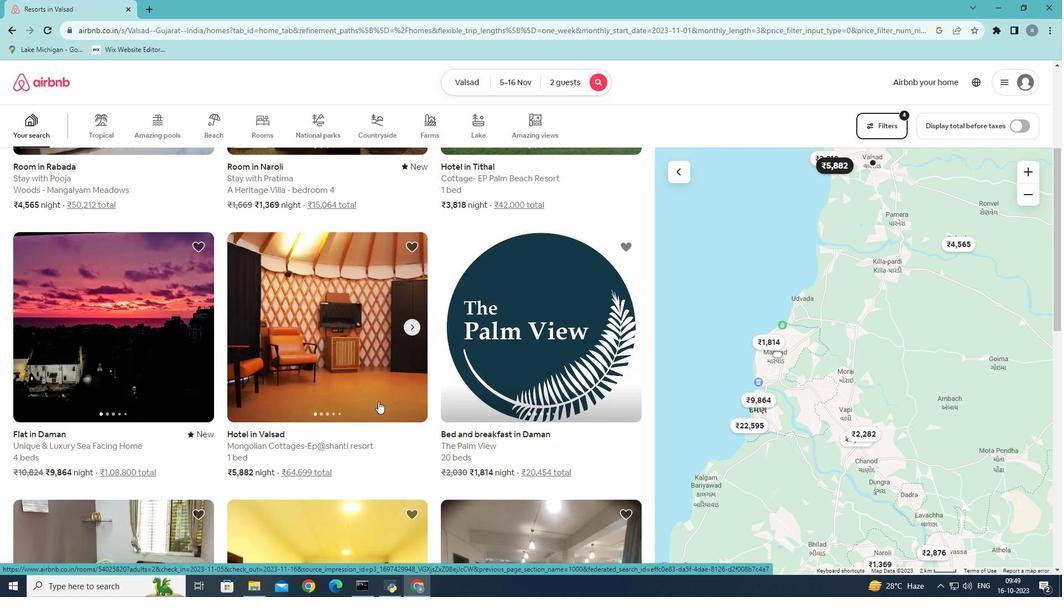 
Action: Mouse moved to (330, 376)
Screenshot: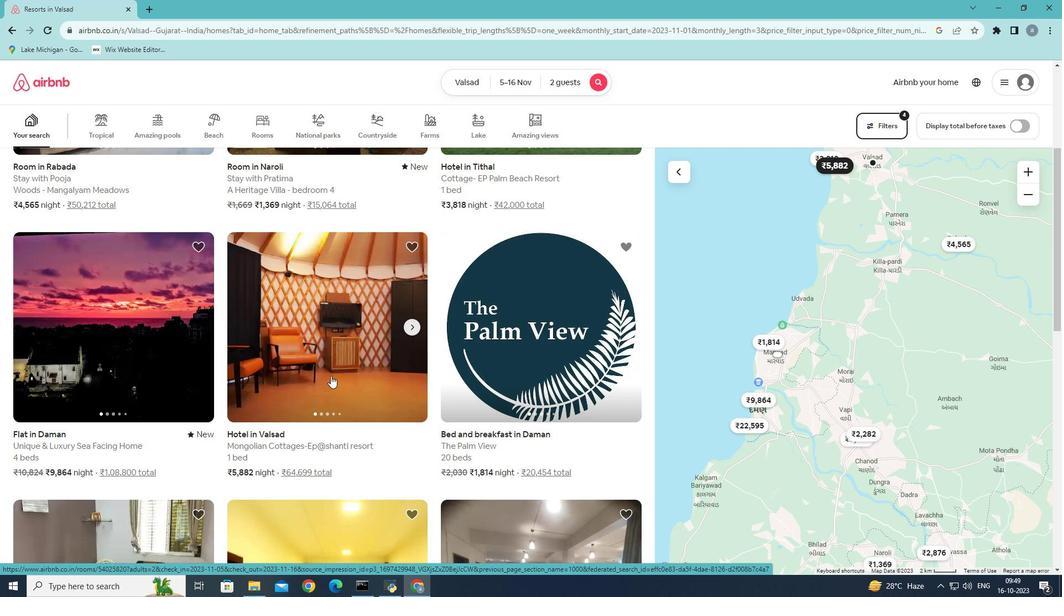 
Action: Mouse pressed left at (330, 376)
Screenshot: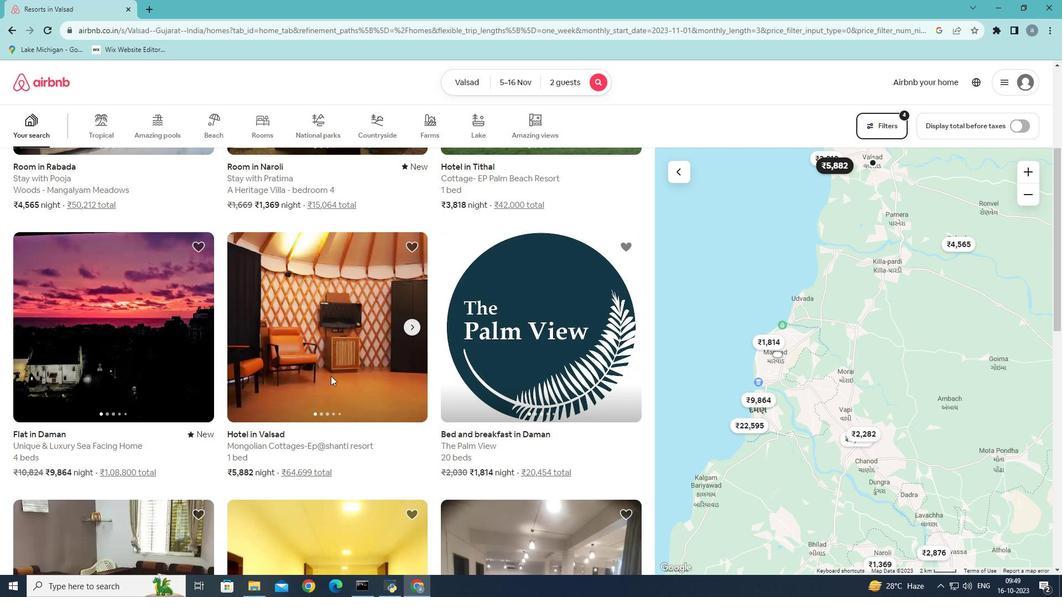 
Action: Mouse moved to (785, 423)
Screenshot: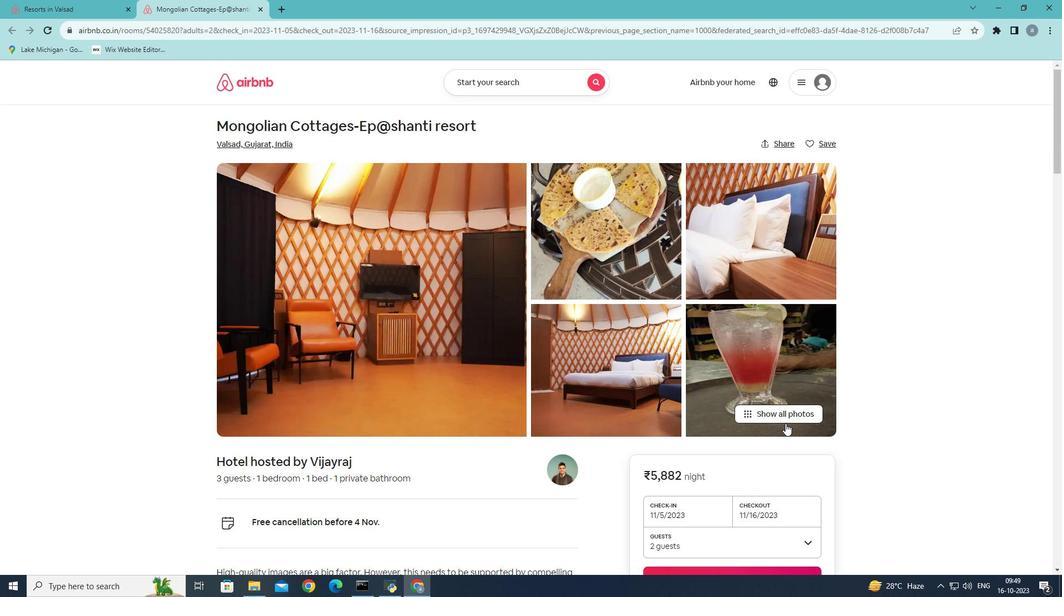 
Action: Mouse pressed left at (785, 423)
Screenshot: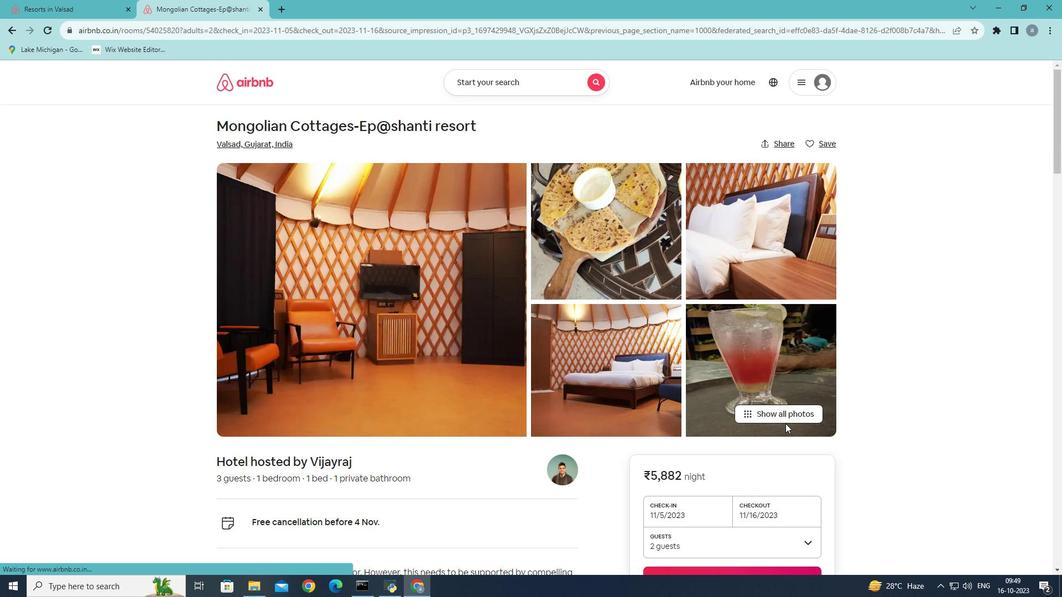 
Action: Mouse moved to (637, 448)
Screenshot: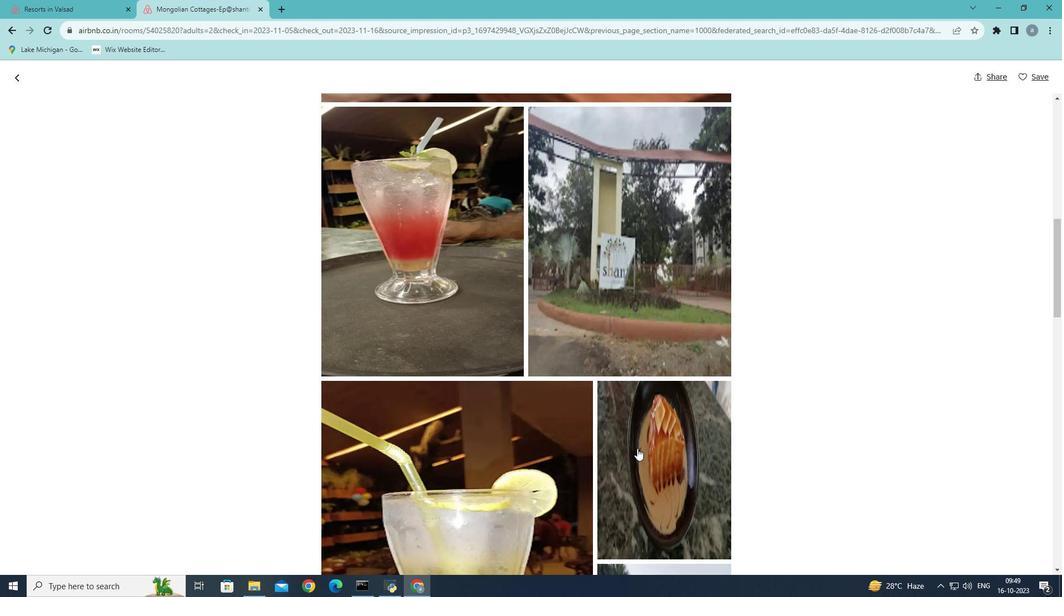 
Action: Mouse scrolled (637, 448) with delta (0, 0)
Screenshot: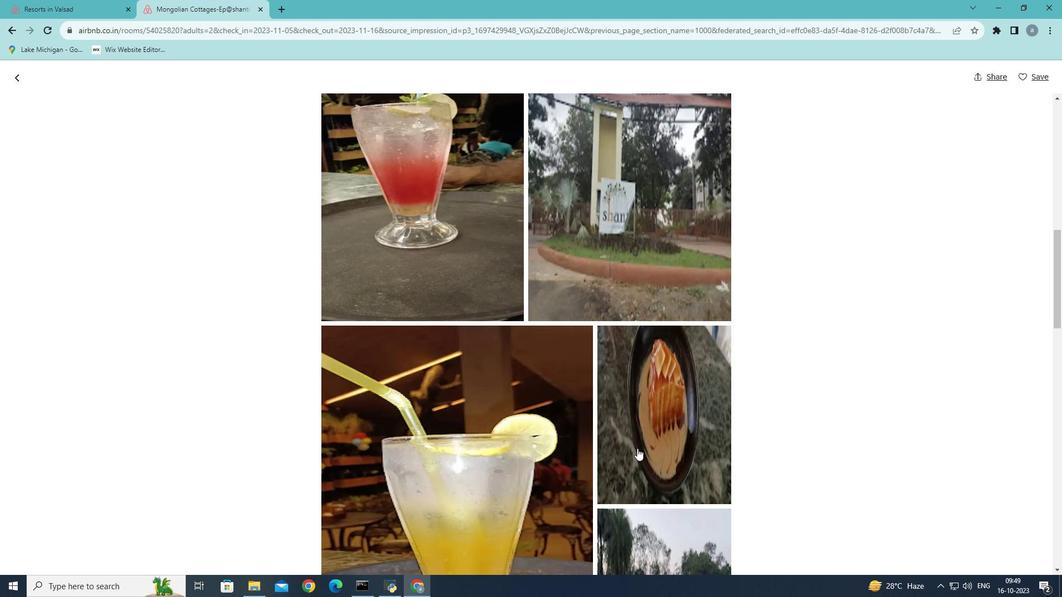 
Action: Mouse scrolled (637, 448) with delta (0, 0)
Screenshot: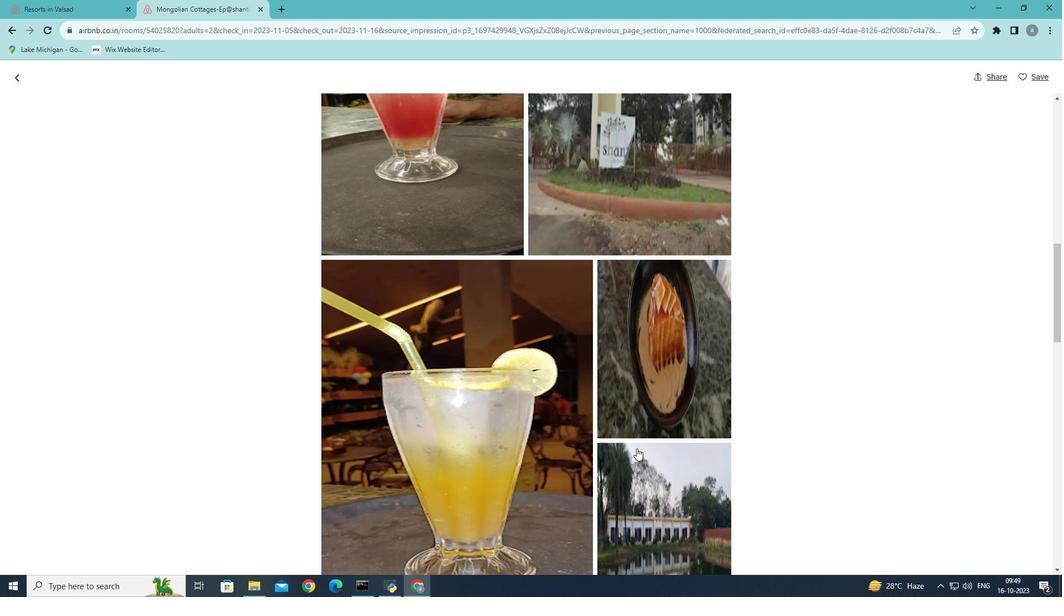 
Action: Mouse moved to (636, 448)
Screenshot: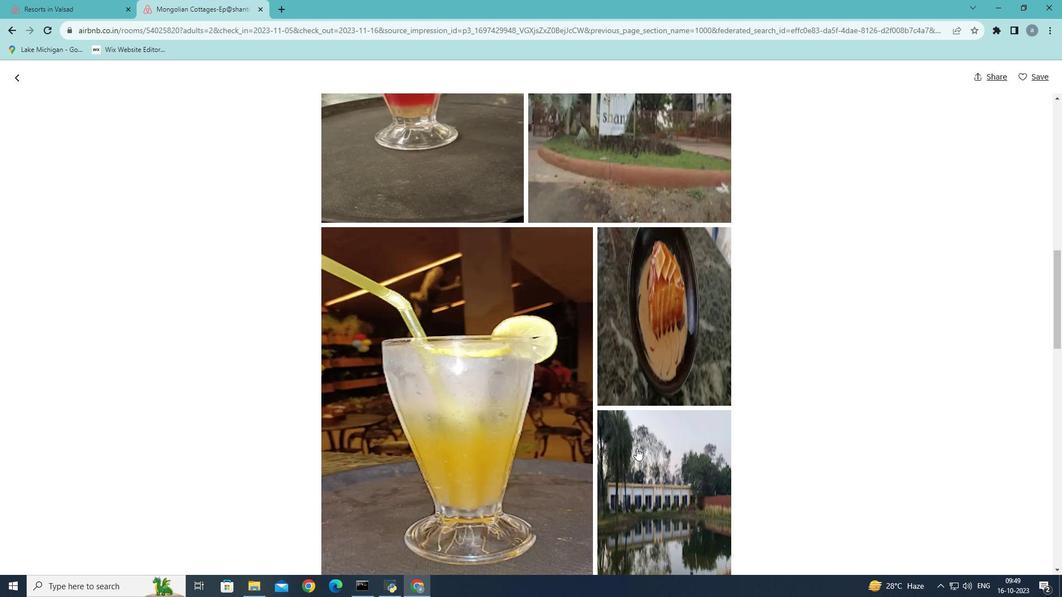 
Action: Mouse scrolled (636, 448) with delta (0, 0)
Screenshot: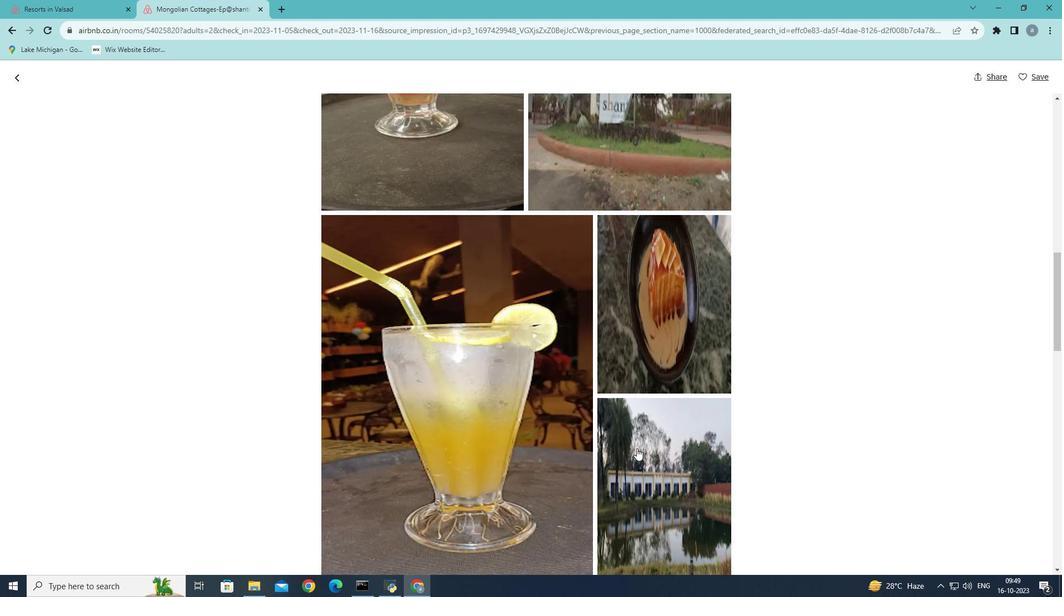 
Action: Mouse scrolled (636, 448) with delta (0, 0)
Screenshot: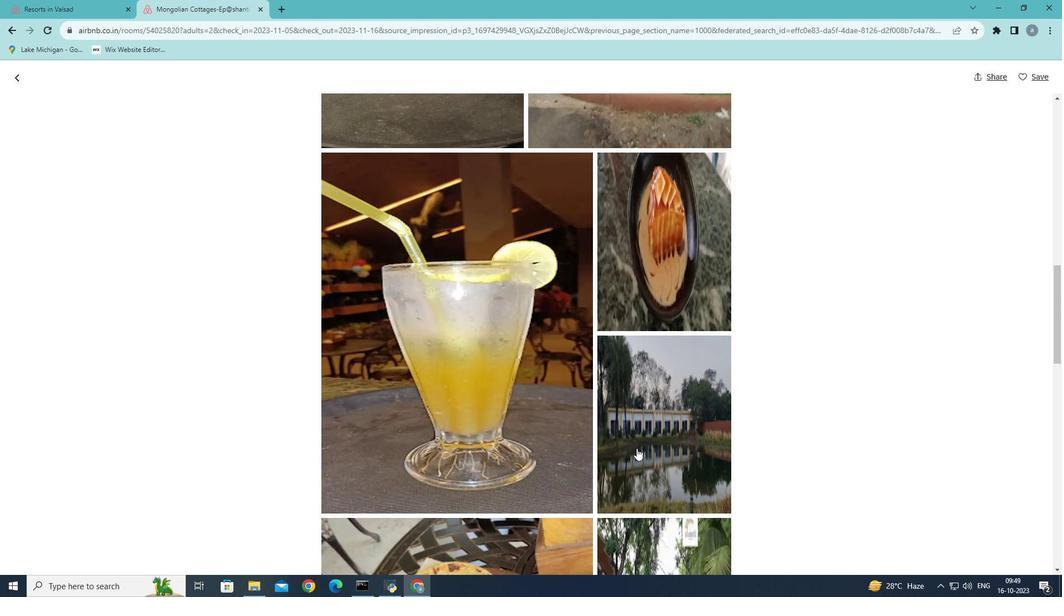 
Action: Mouse scrolled (636, 448) with delta (0, 0)
Screenshot: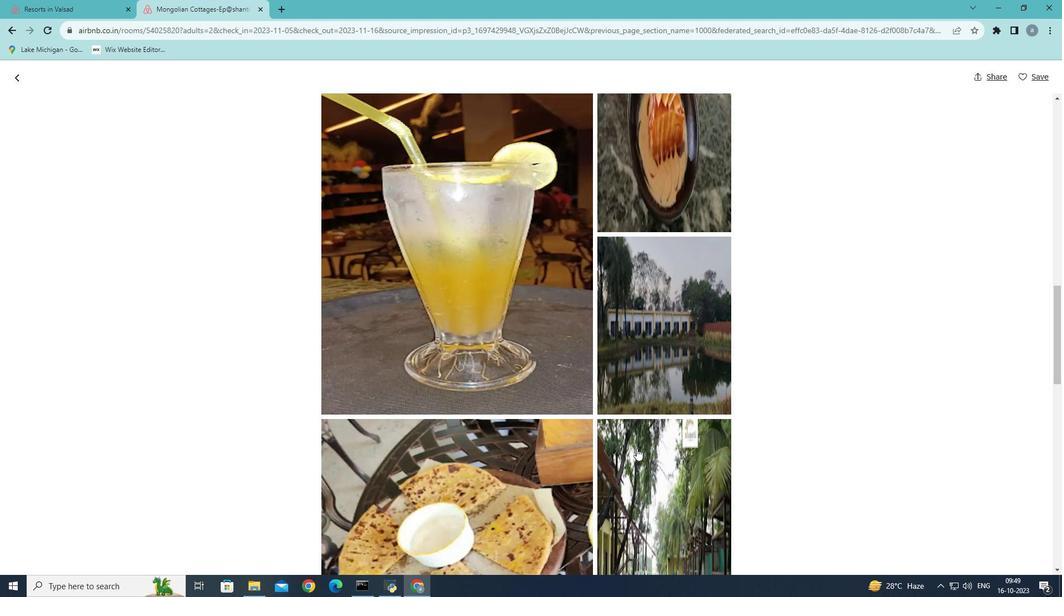 
Action: Mouse scrolled (636, 448) with delta (0, 0)
Screenshot: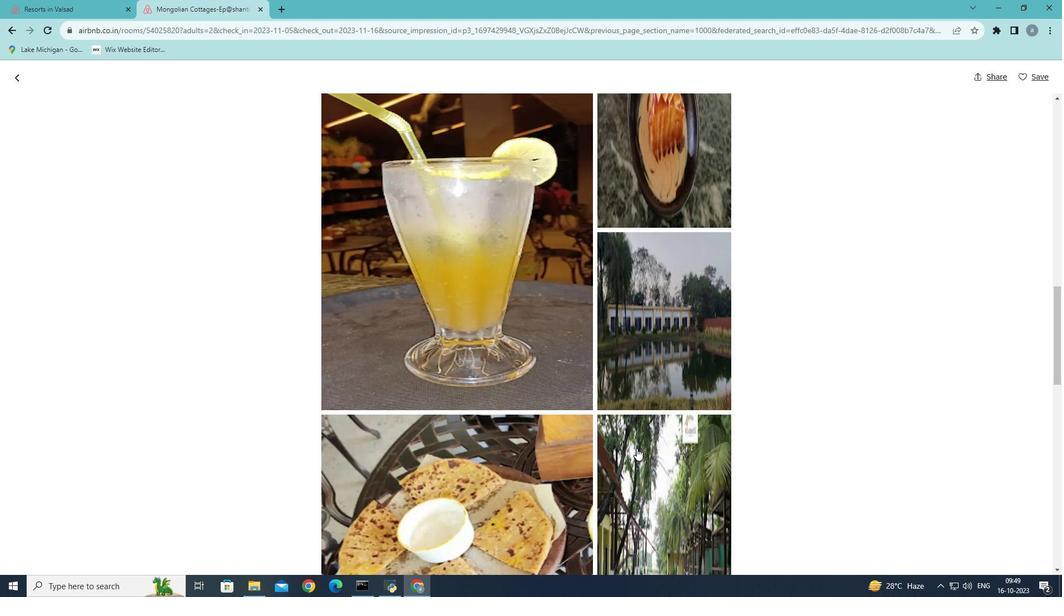 
Action: Mouse scrolled (636, 448) with delta (0, 0)
Screenshot: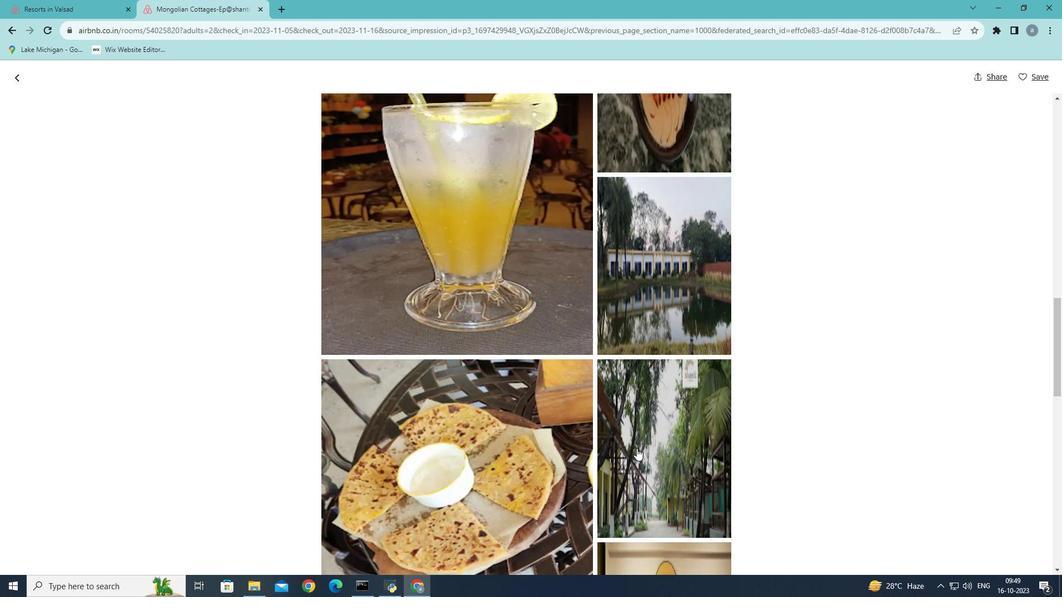 
Action: Mouse scrolled (636, 448) with delta (0, 0)
Screenshot: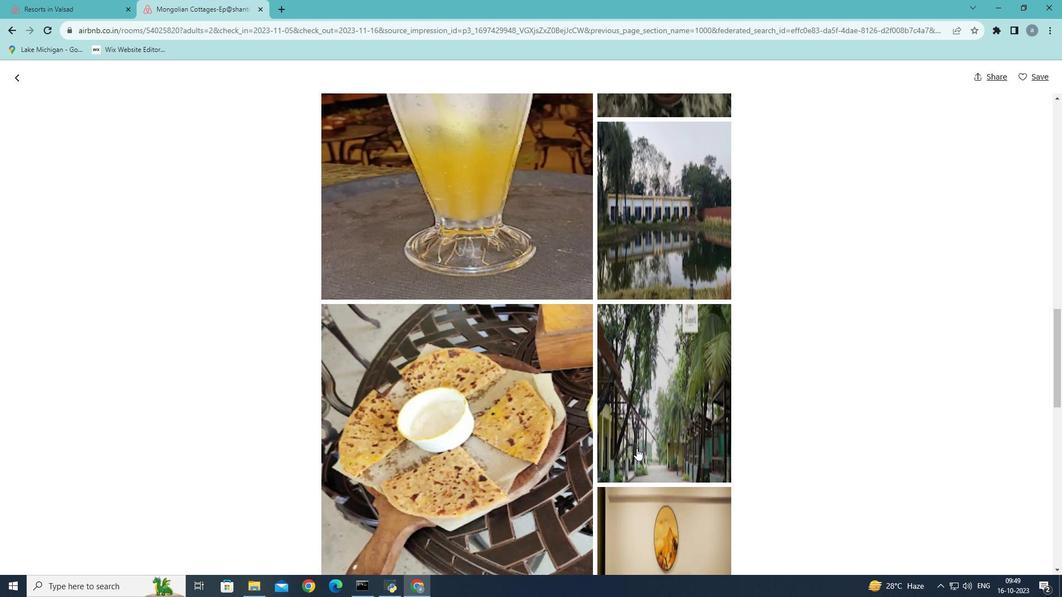 
Action: Mouse scrolled (636, 448) with delta (0, 0)
Screenshot: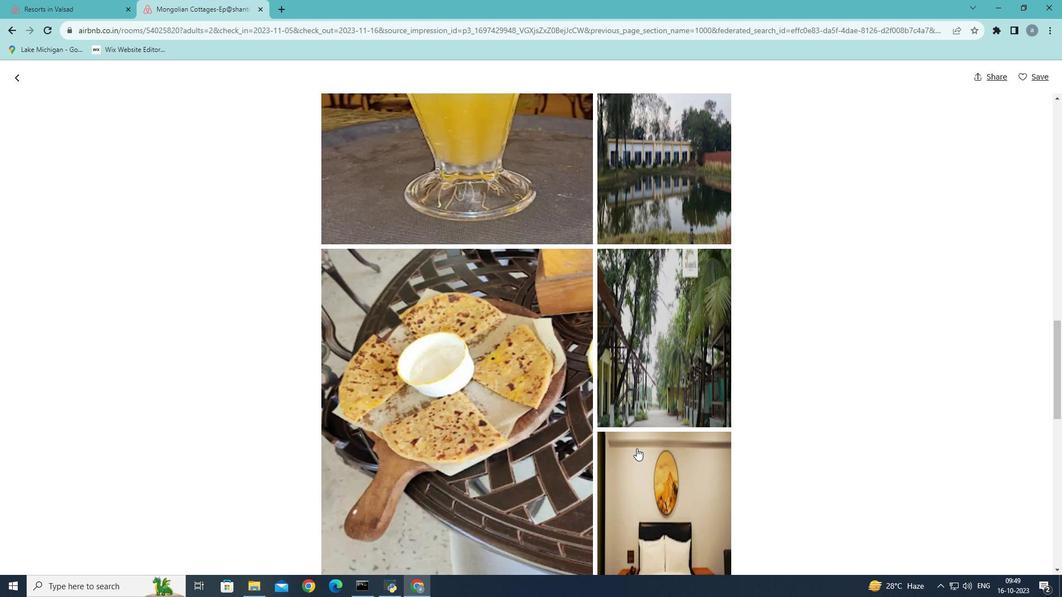 
Action: Mouse scrolled (636, 448) with delta (0, 0)
Screenshot: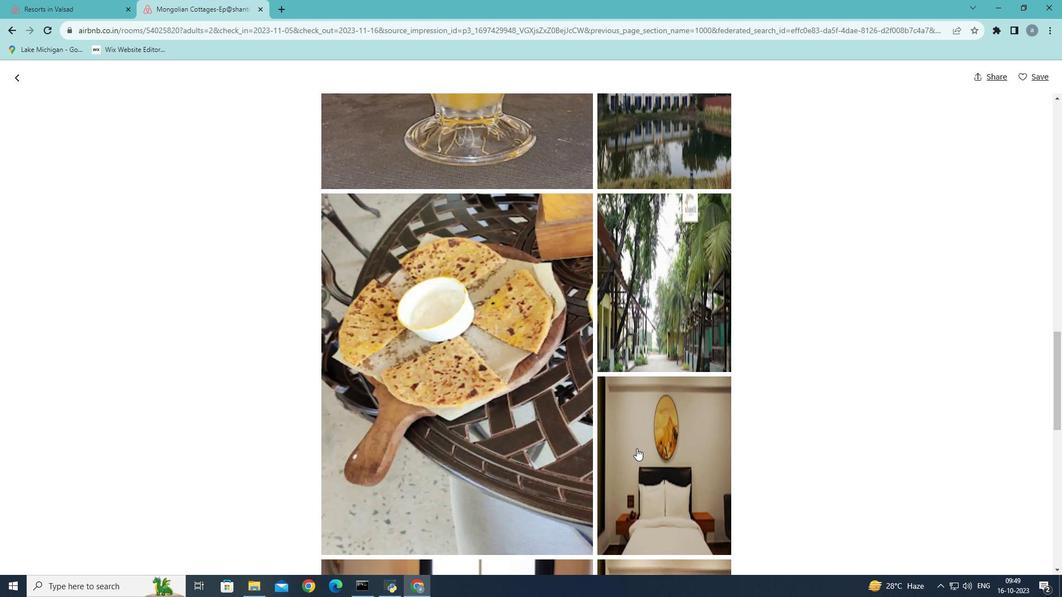 
Action: Mouse scrolled (636, 448) with delta (0, 0)
Screenshot: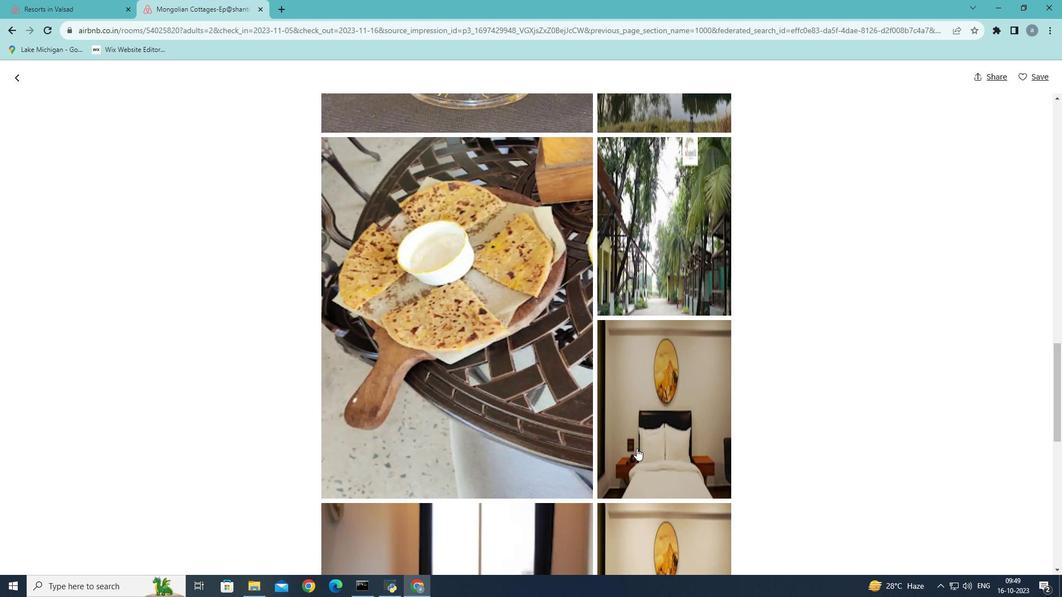 
Action: Mouse scrolled (636, 448) with delta (0, 0)
Screenshot: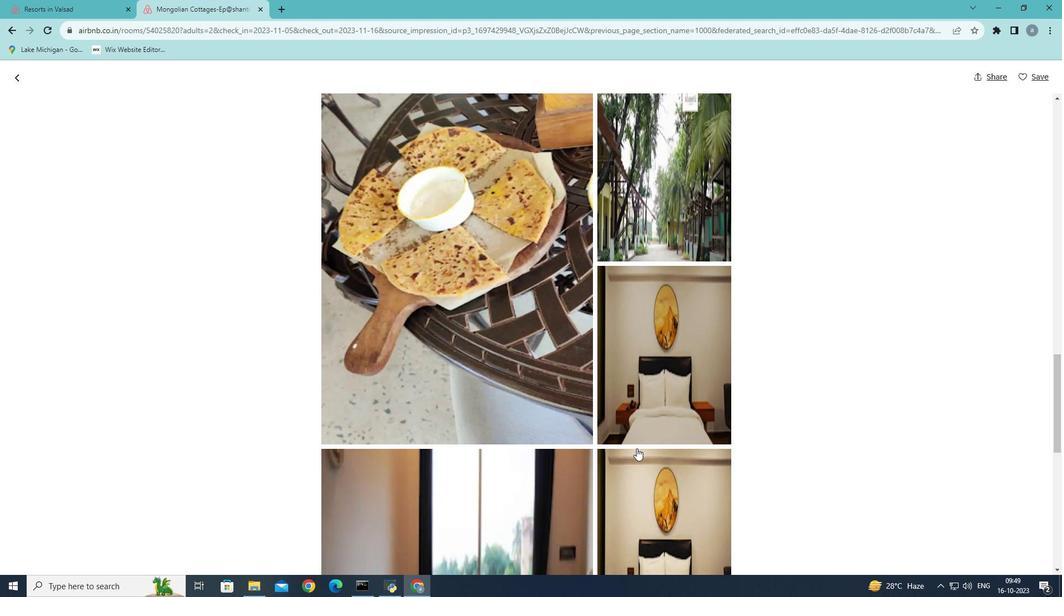 
Action: Mouse scrolled (636, 448) with delta (0, 0)
Screenshot: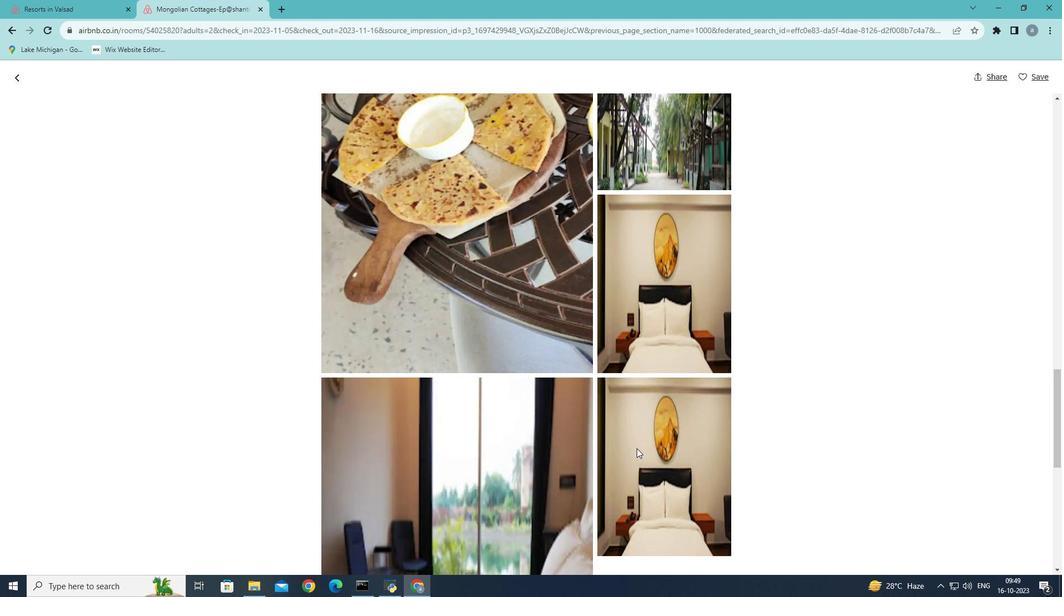 
Action: Mouse scrolled (636, 448) with delta (0, 0)
Screenshot: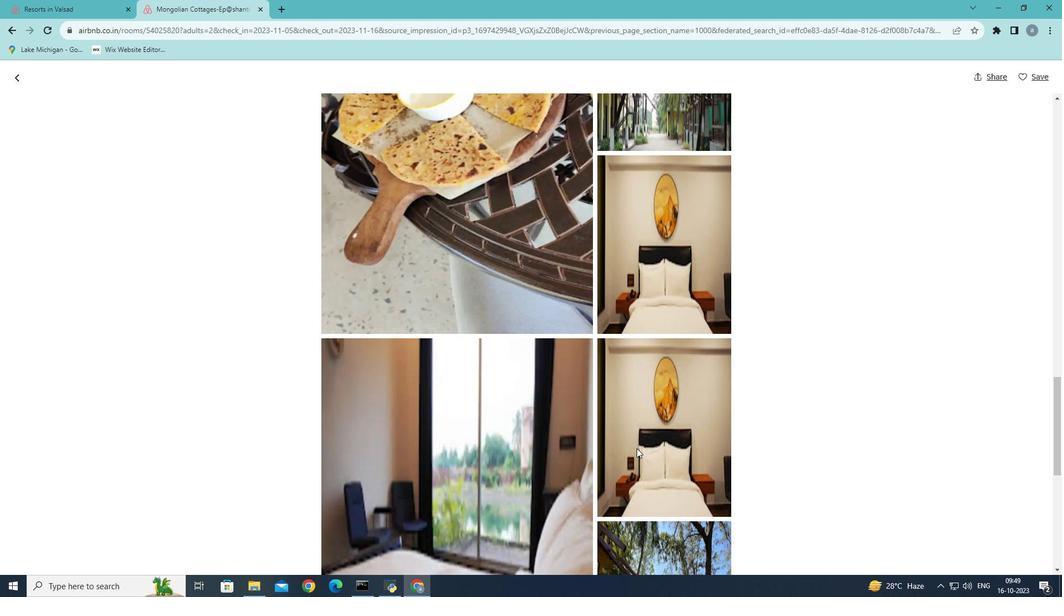 
Action: Mouse scrolled (636, 448) with delta (0, 0)
Screenshot: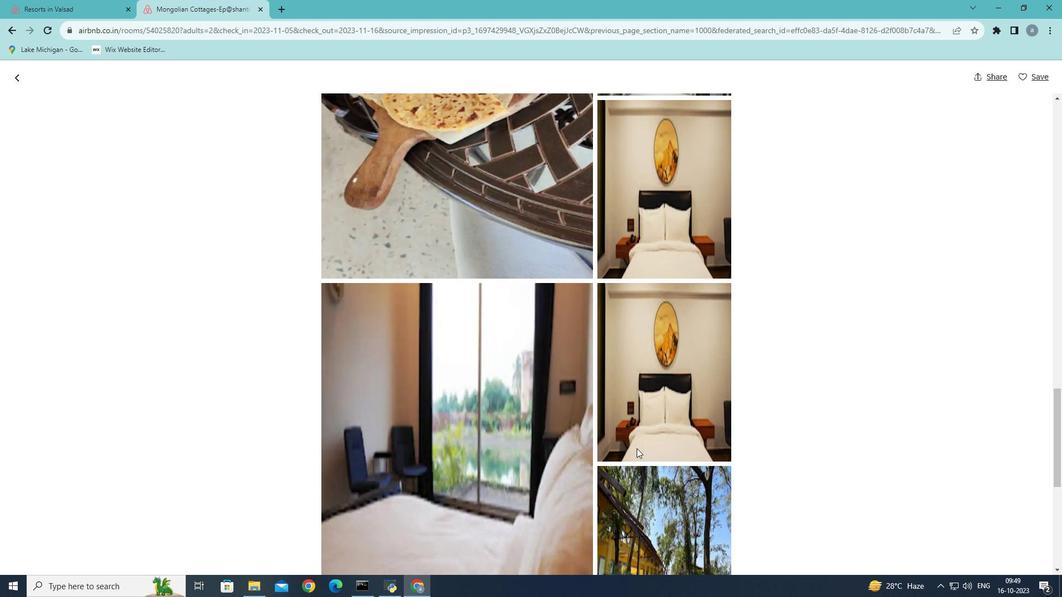 
Action: Mouse scrolled (636, 448) with delta (0, 0)
Screenshot: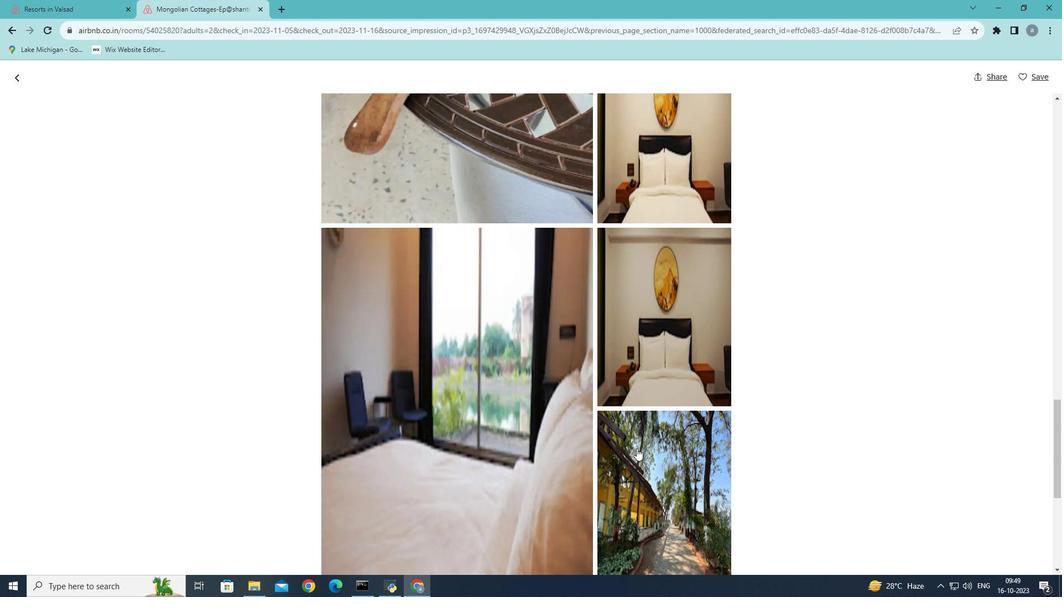 
Action: Mouse scrolled (636, 448) with delta (0, 0)
Screenshot: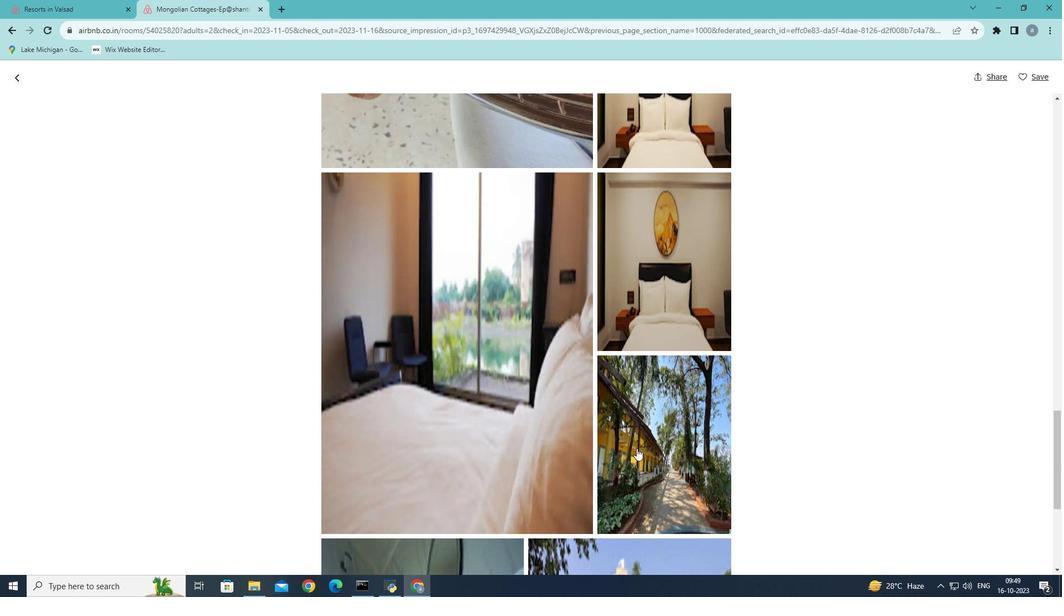 
Action: Mouse scrolled (636, 448) with delta (0, 0)
Screenshot: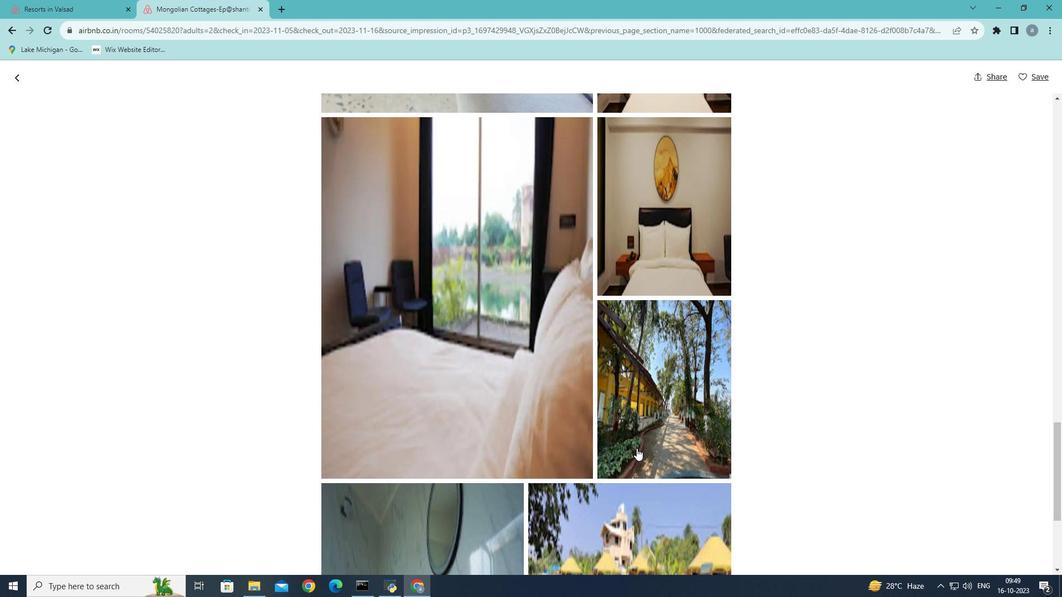 
Action: Mouse scrolled (636, 448) with delta (0, 0)
Screenshot: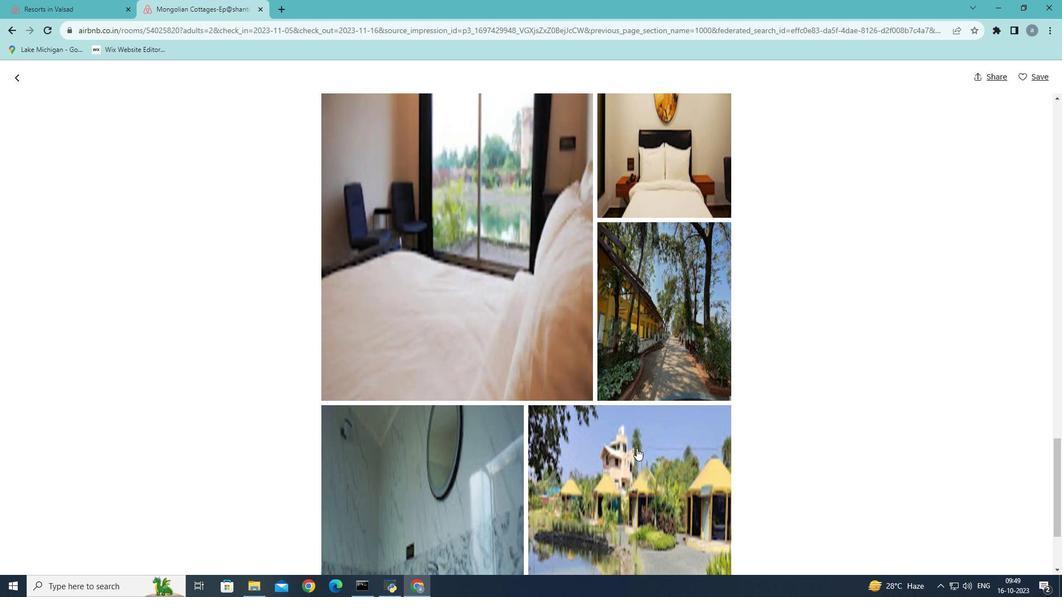 
Action: Mouse scrolled (636, 448) with delta (0, 0)
Screenshot: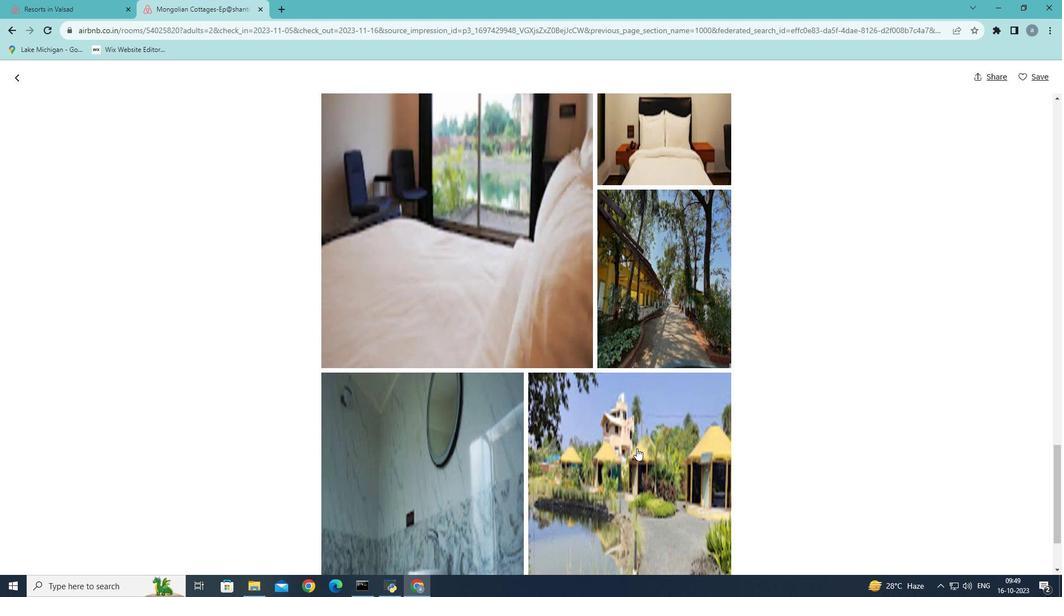 
Action: Mouse scrolled (636, 448) with delta (0, 0)
Screenshot: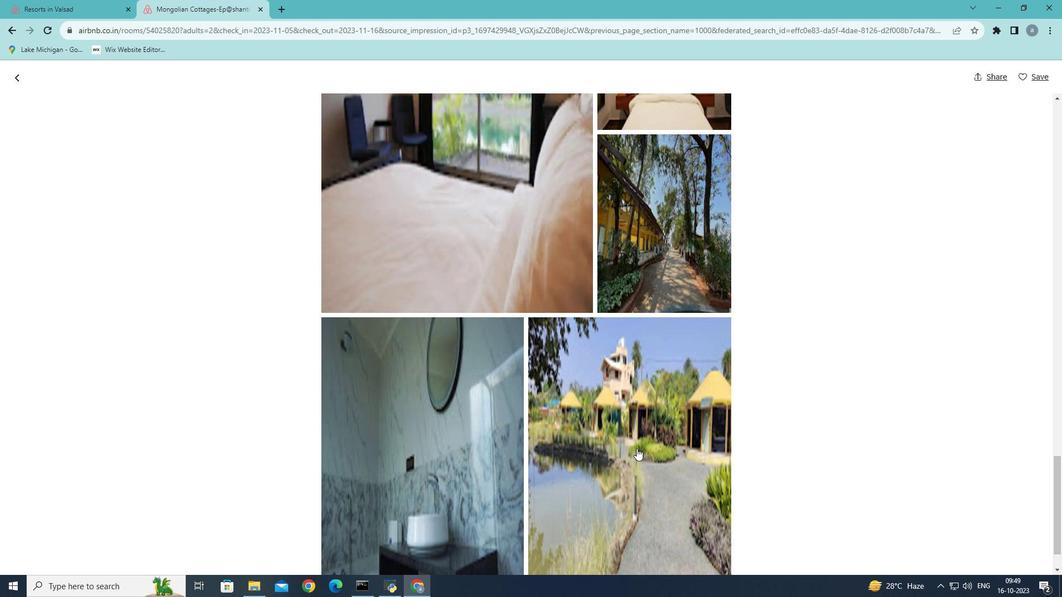 
Action: Mouse scrolled (636, 448) with delta (0, 0)
Screenshot: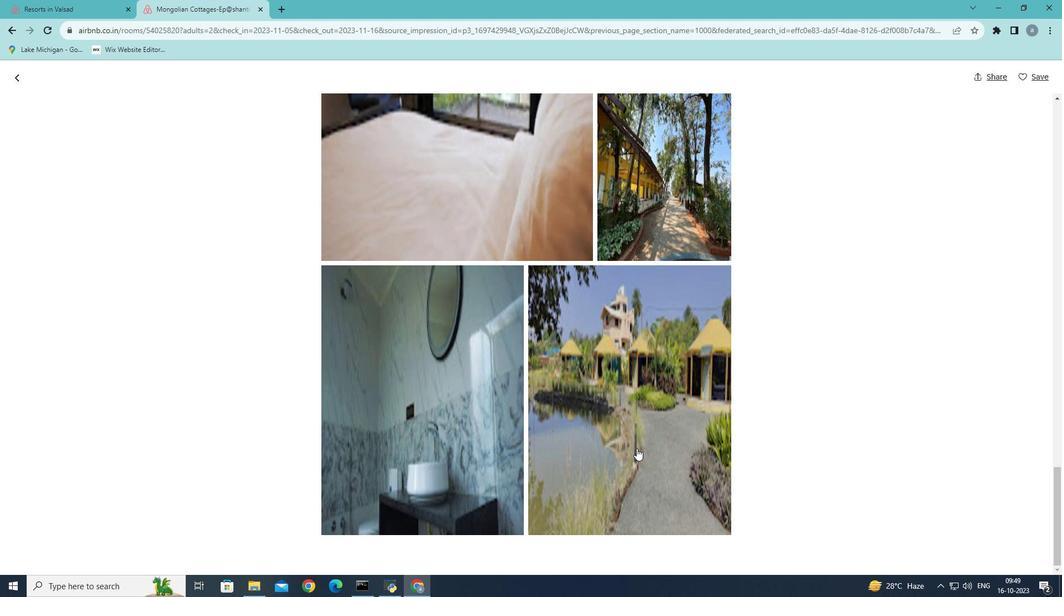 
Action: Mouse scrolled (636, 448) with delta (0, 0)
Screenshot: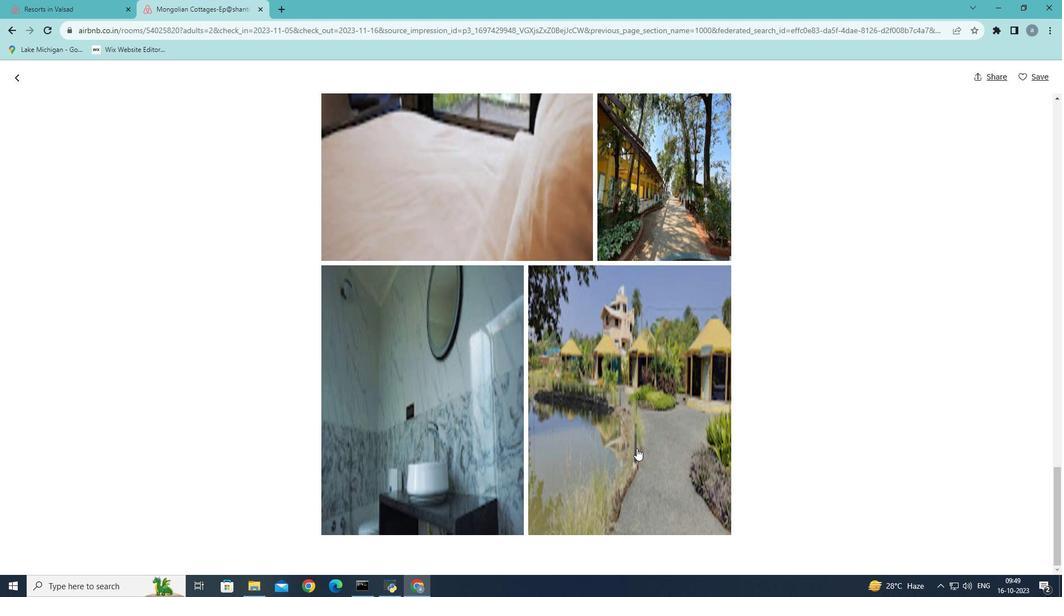 
Action: Mouse scrolled (636, 448) with delta (0, 0)
Screenshot: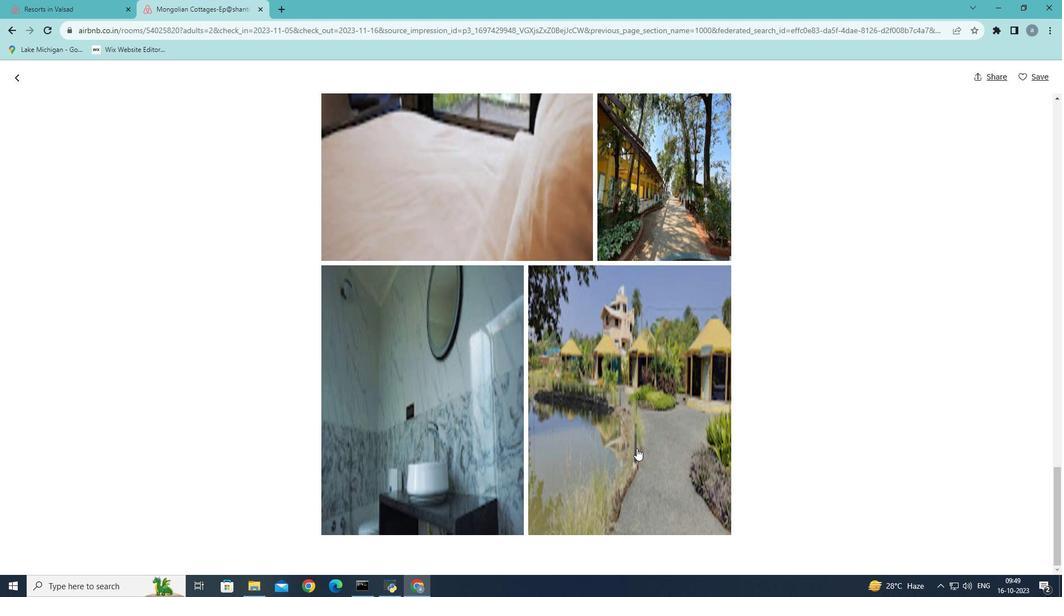 
Action: Mouse scrolled (636, 448) with delta (0, 0)
Screenshot: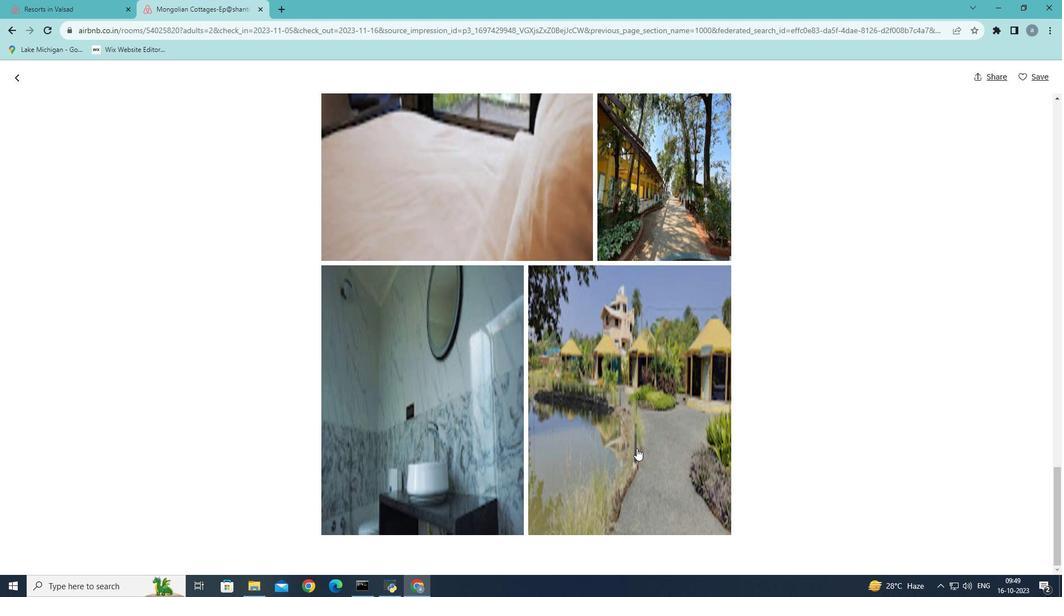 
Action: Mouse scrolled (636, 448) with delta (0, 0)
Screenshot: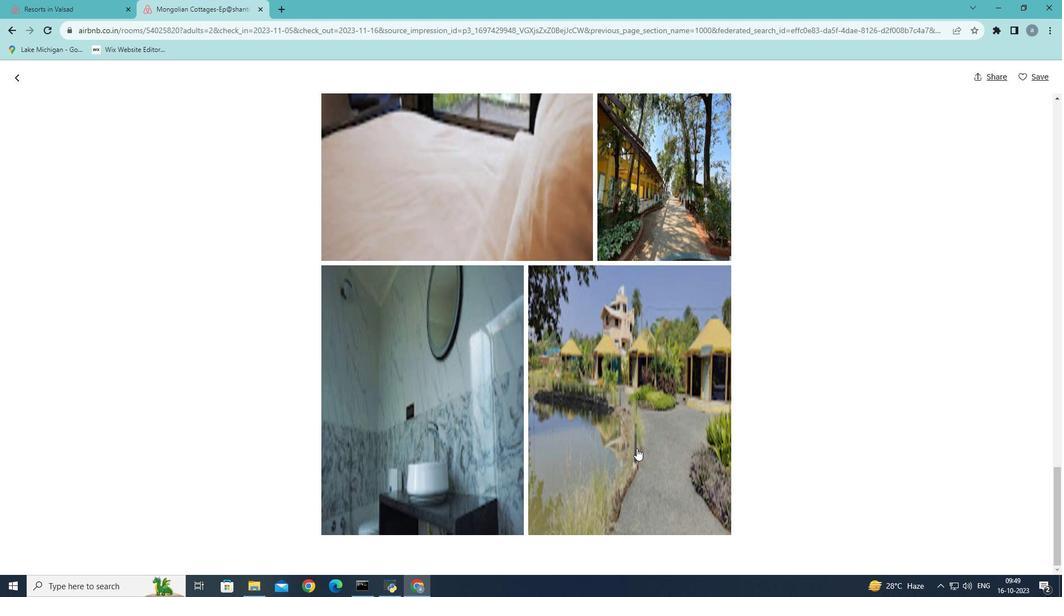 
Action: Mouse scrolled (636, 448) with delta (0, 0)
Screenshot: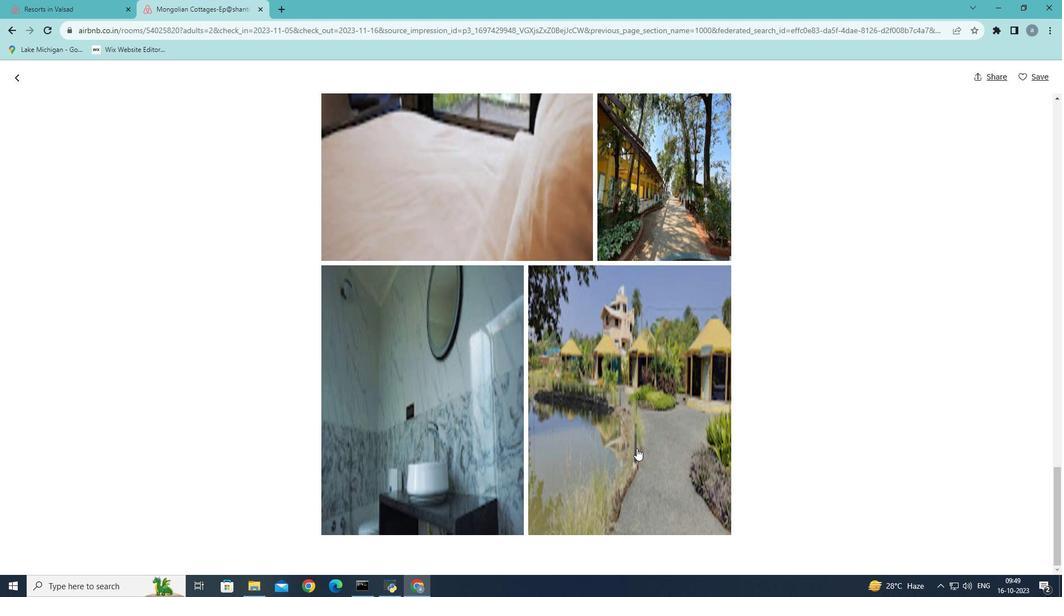 
Action: Mouse scrolled (636, 448) with delta (0, 0)
Screenshot: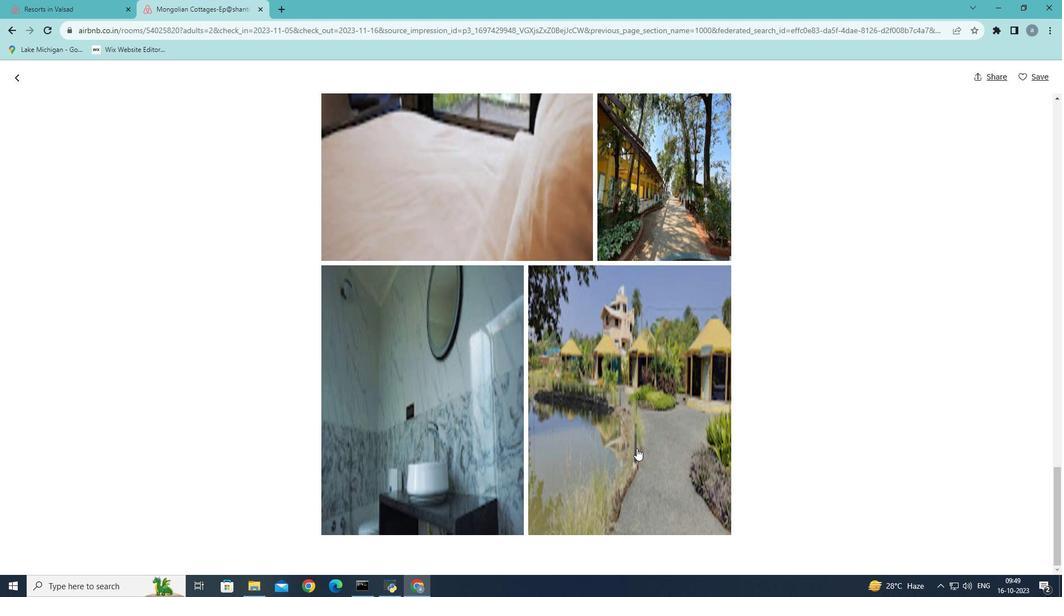 
Action: Mouse scrolled (636, 448) with delta (0, 0)
Screenshot: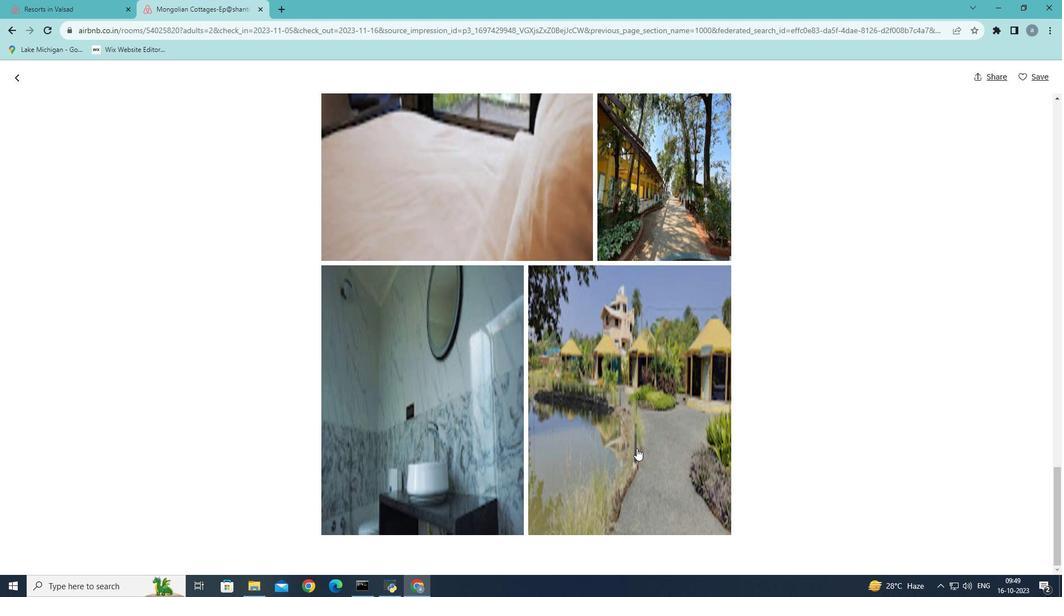 
Action: Mouse scrolled (636, 448) with delta (0, 0)
Screenshot: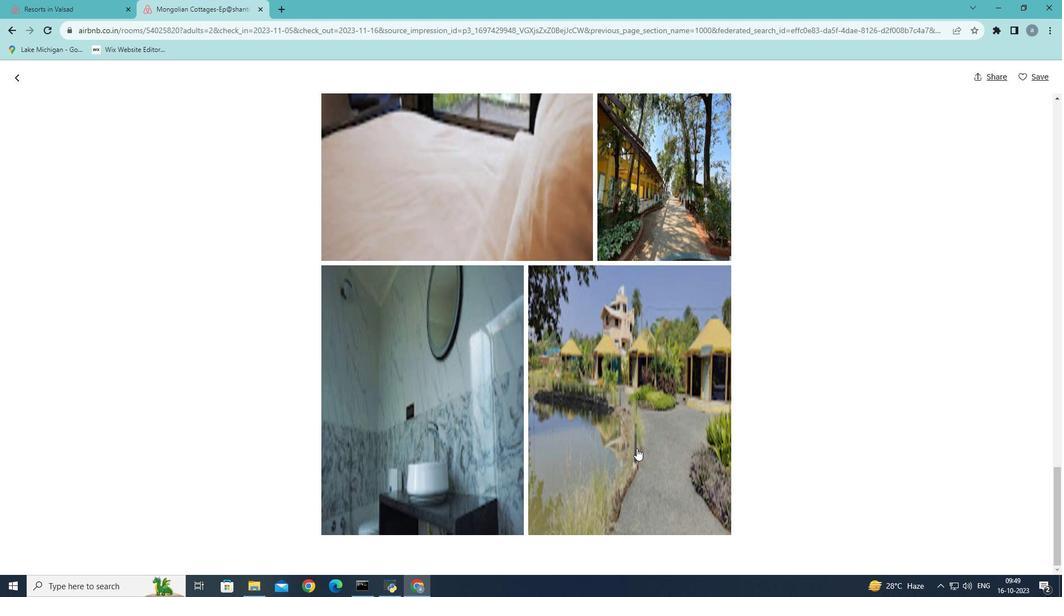 
Action: Mouse moved to (18, 80)
Screenshot: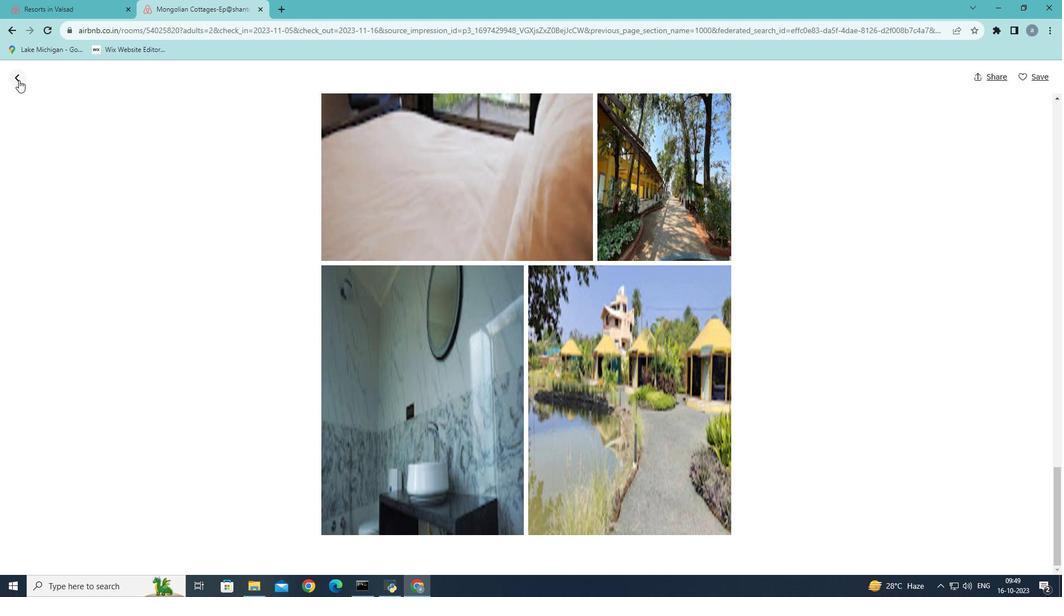 
Action: Mouse pressed left at (18, 80)
Screenshot: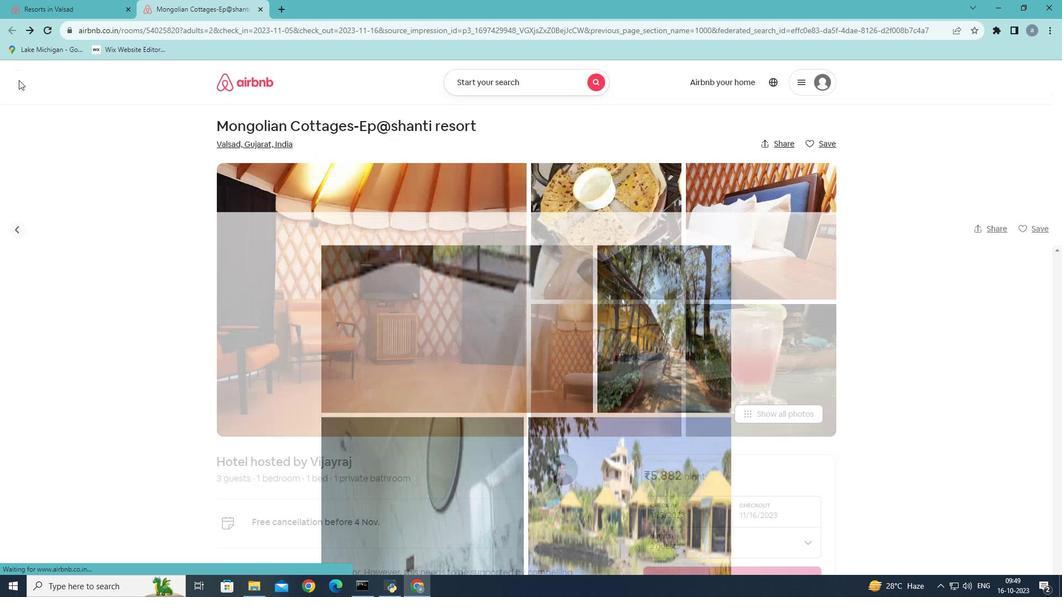 
Action: Mouse moved to (461, 460)
Screenshot: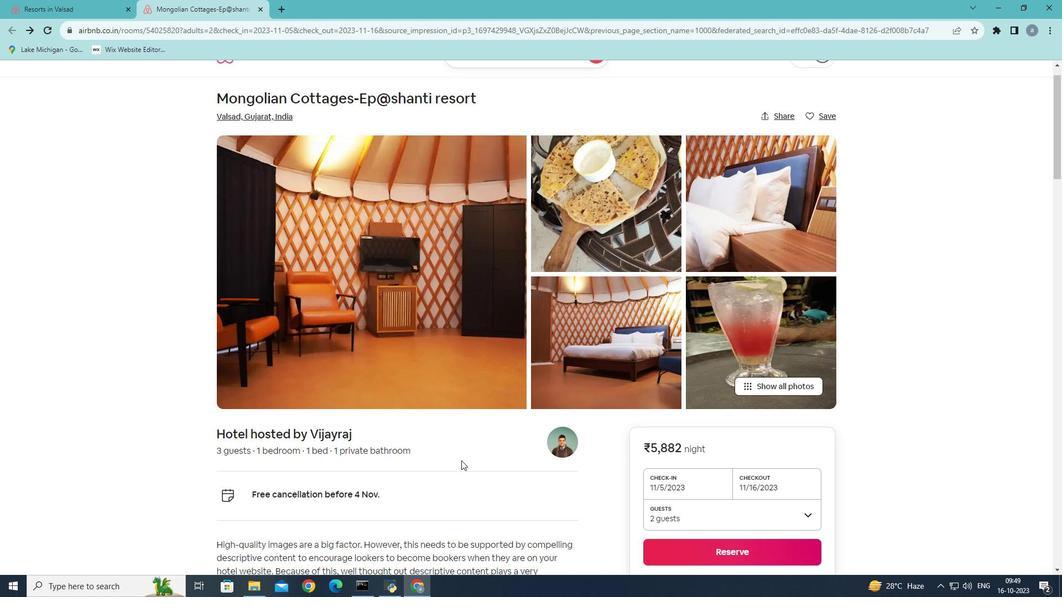 
Action: Mouse scrolled (461, 460) with delta (0, 0)
Screenshot: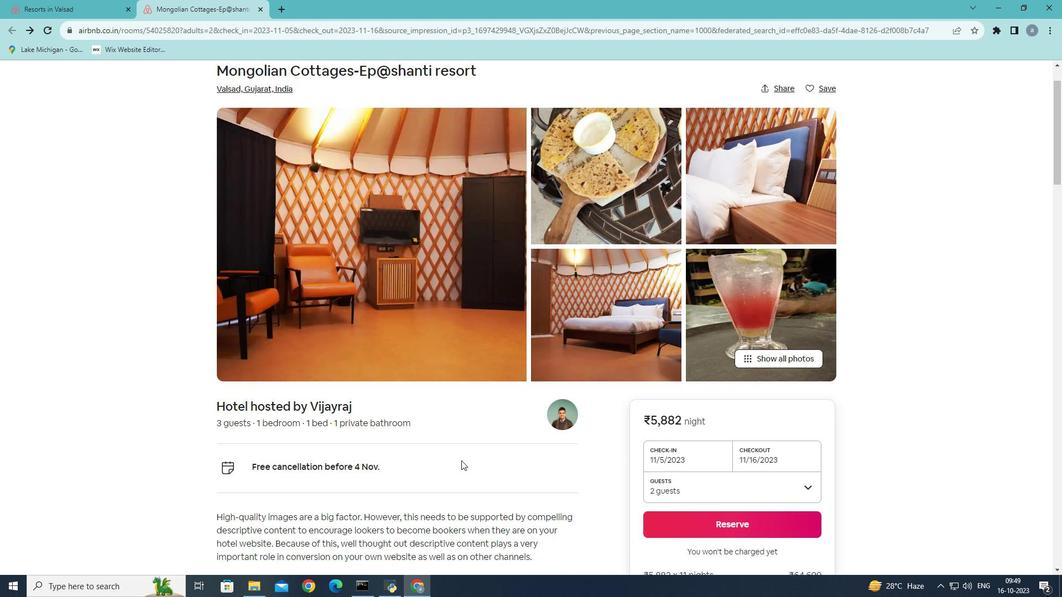 
Action: Mouse scrolled (461, 460) with delta (0, 0)
Screenshot: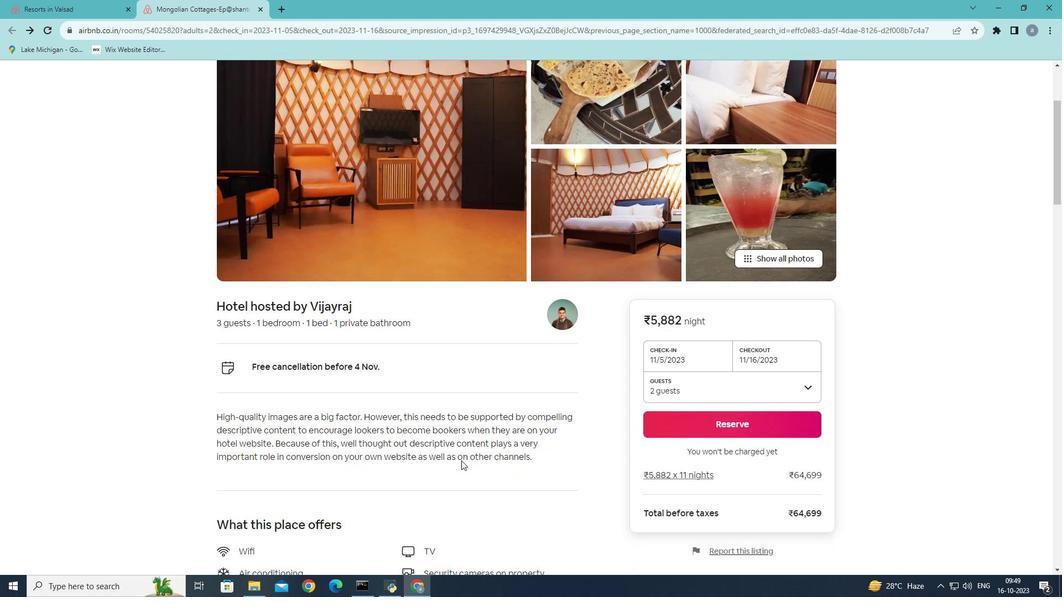 
Action: Mouse scrolled (461, 460) with delta (0, 0)
Screenshot: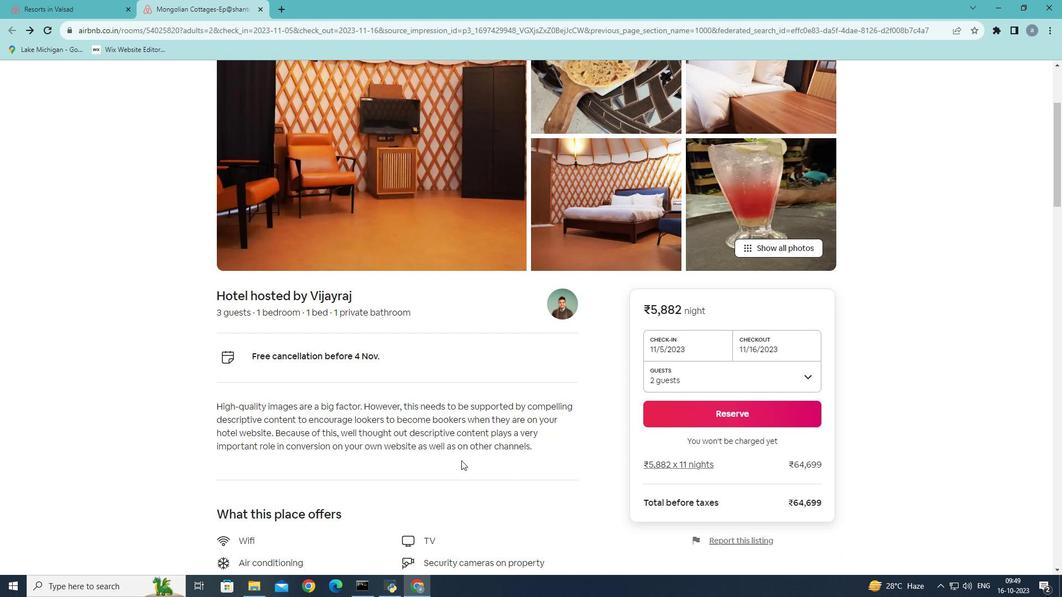 
Action: Mouse scrolled (461, 460) with delta (0, 0)
Screenshot: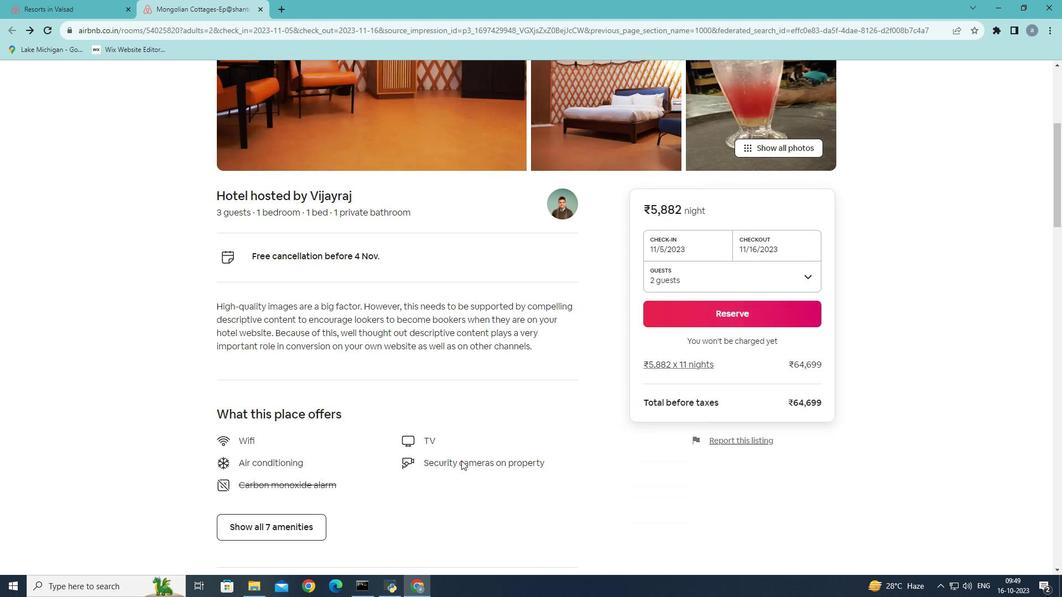 
Action: Mouse scrolled (461, 460) with delta (0, 0)
Screenshot: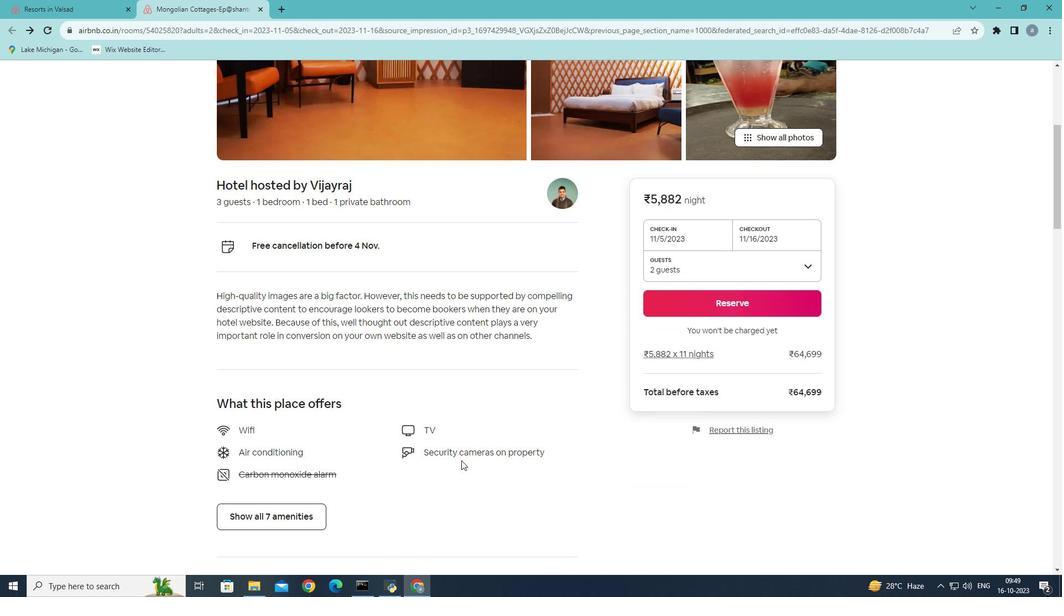 
Action: Mouse scrolled (461, 460) with delta (0, 0)
Screenshot: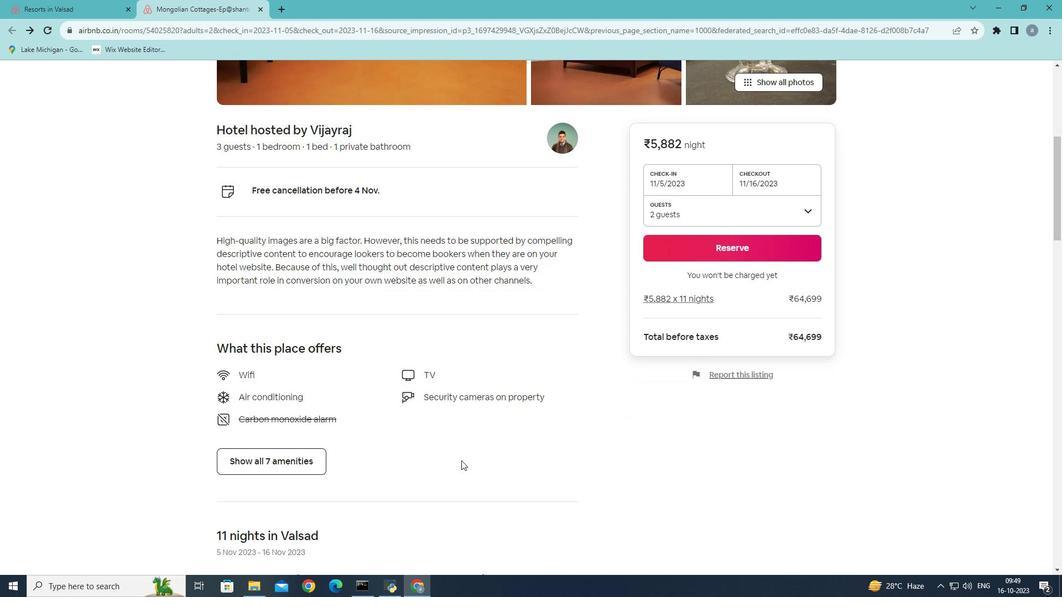 
Action: Mouse scrolled (461, 460) with delta (0, 0)
Screenshot: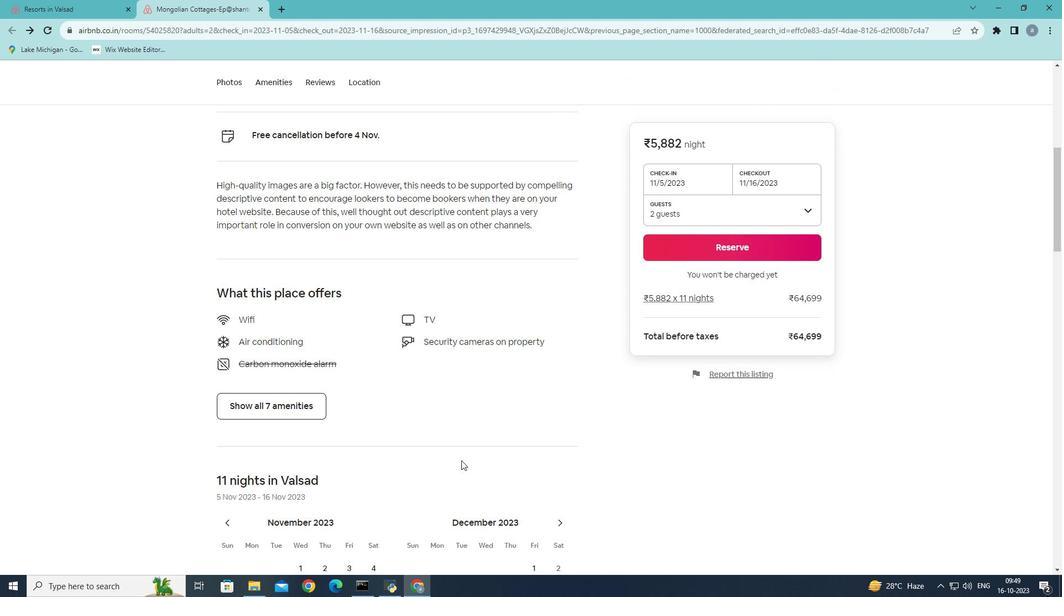
Action: Mouse moved to (298, 406)
Screenshot: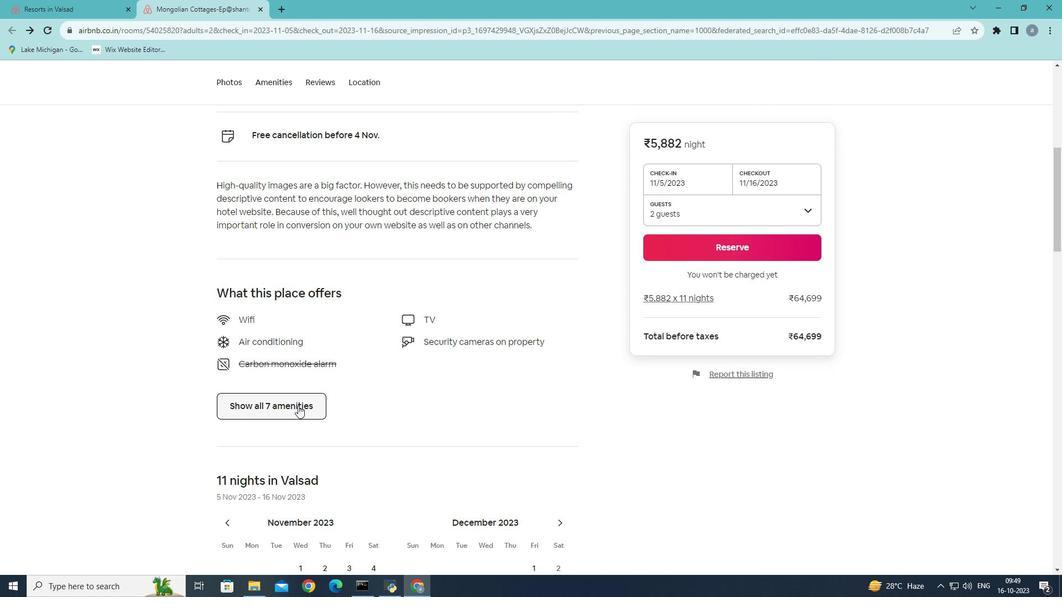 
Action: Mouse pressed left at (298, 406)
Screenshot: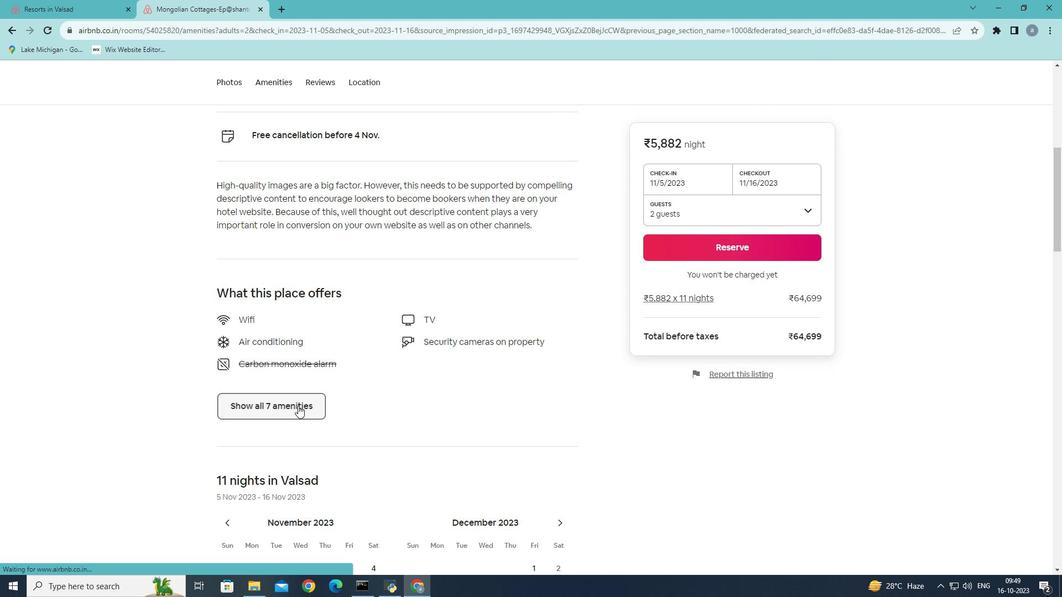 
Action: Mouse moved to (412, 317)
Screenshot: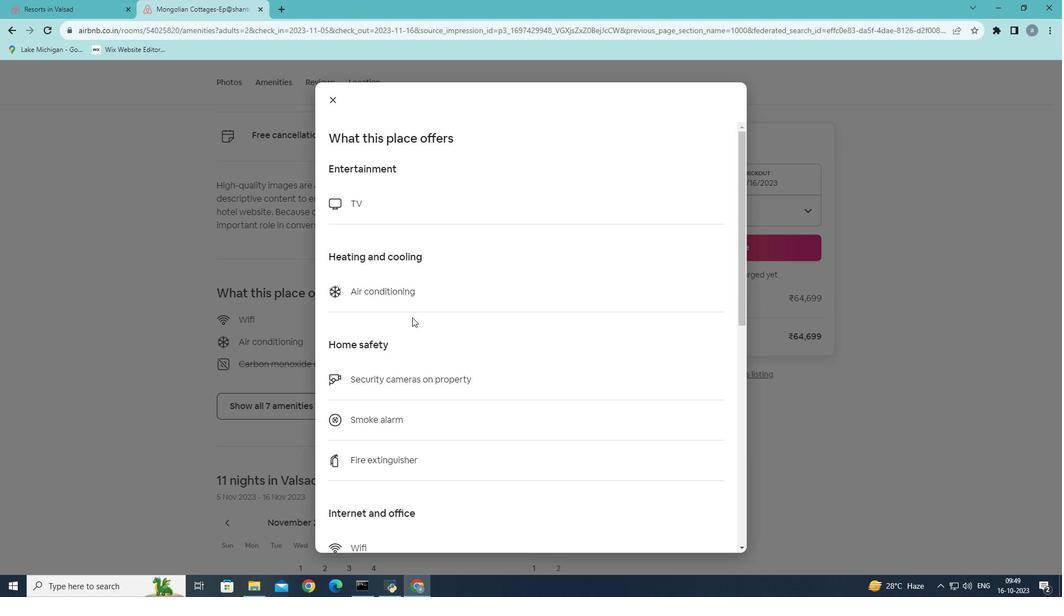 
Action: Mouse scrolled (412, 316) with delta (0, 0)
Screenshot: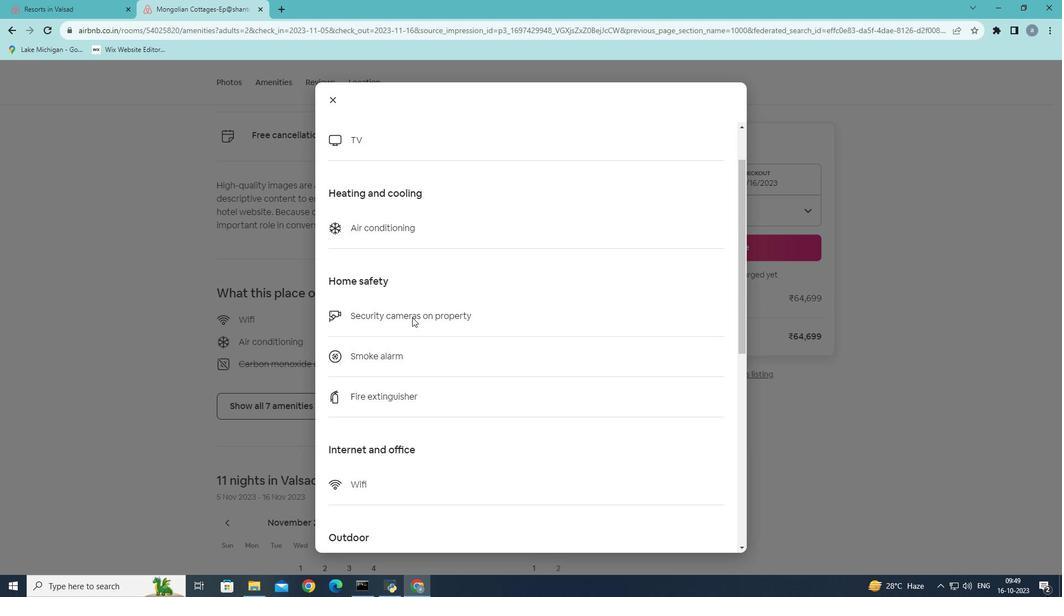 
Action: Mouse scrolled (412, 316) with delta (0, 0)
Screenshot: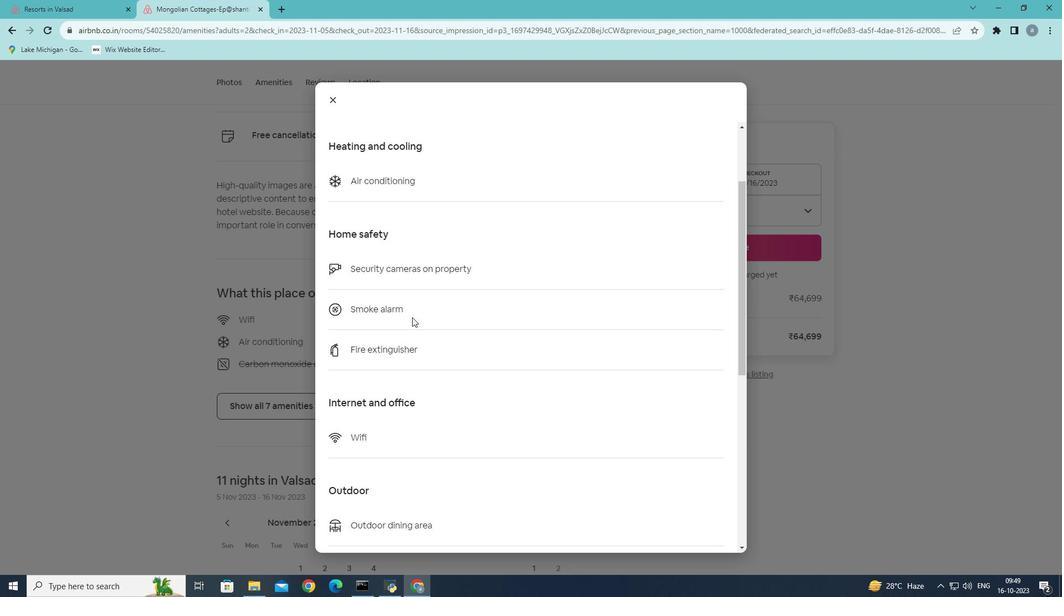
Action: Mouse scrolled (412, 316) with delta (0, 0)
Screenshot: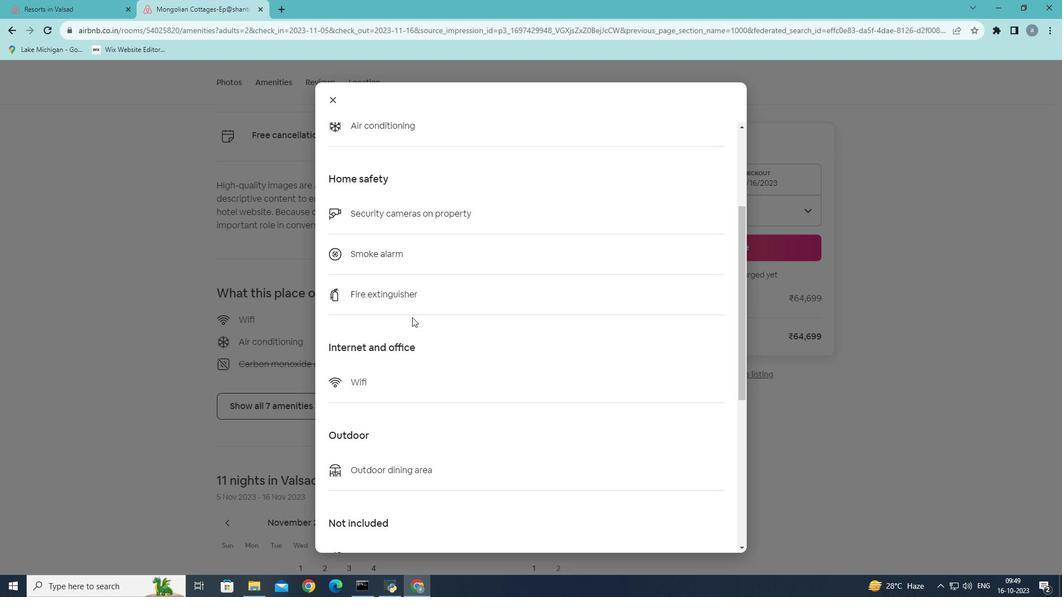 
Action: Mouse scrolled (412, 316) with delta (0, 0)
Screenshot: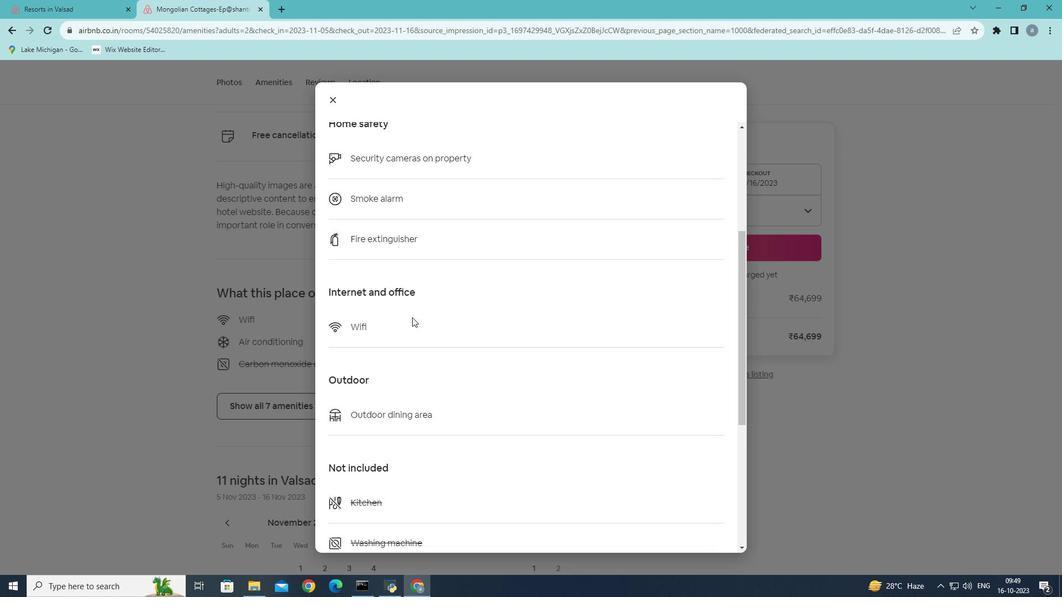 
Action: Mouse moved to (412, 320)
Screenshot: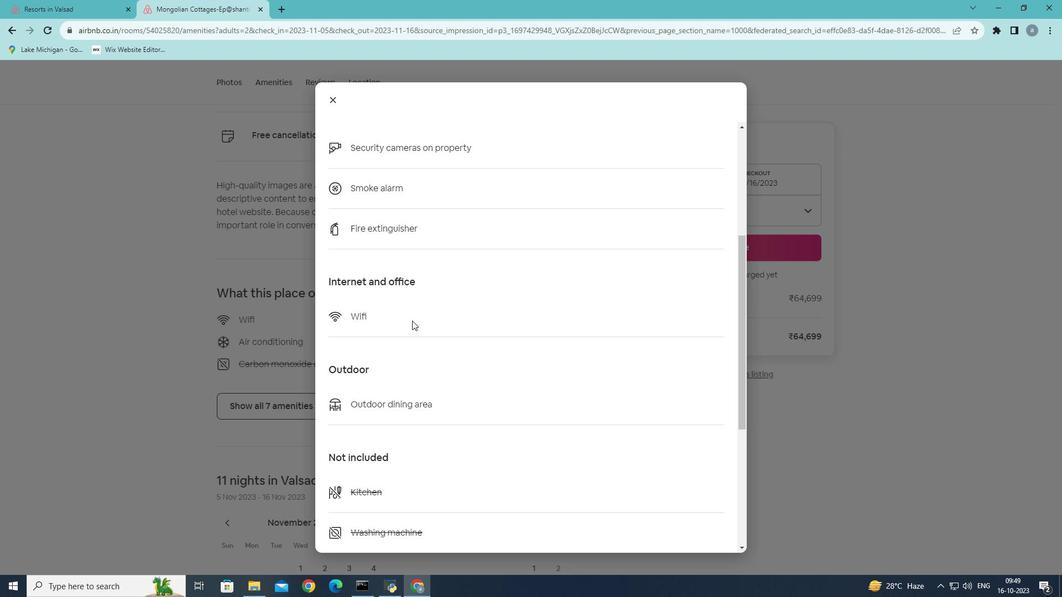 
Action: Mouse scrolled (412, 320) with delta (0, 0)
Screenshot: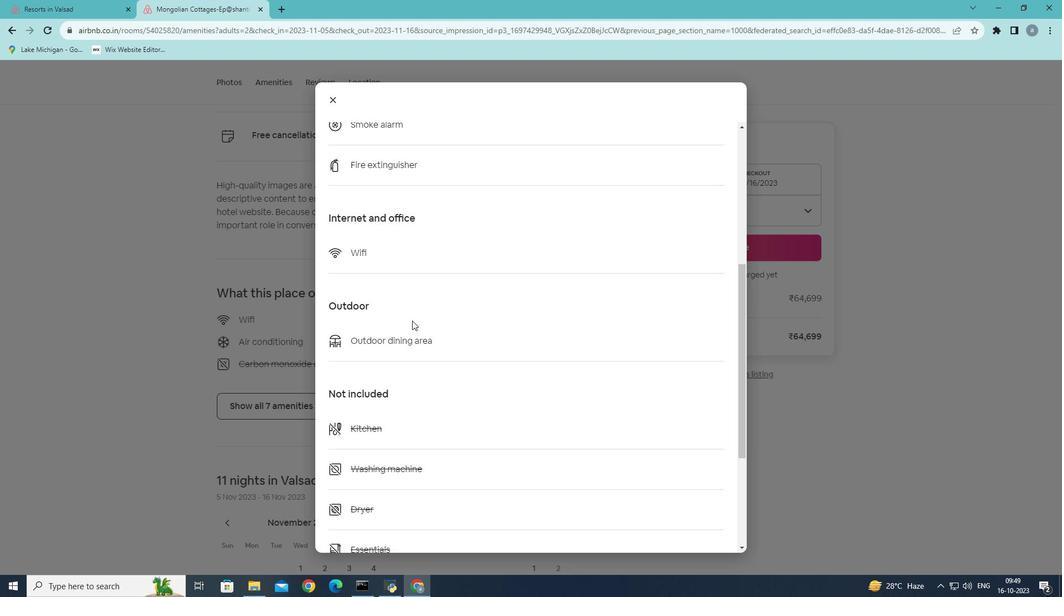 
Action: Mouse scrolled (412, 320) with delta (0, 0)
Screenshot: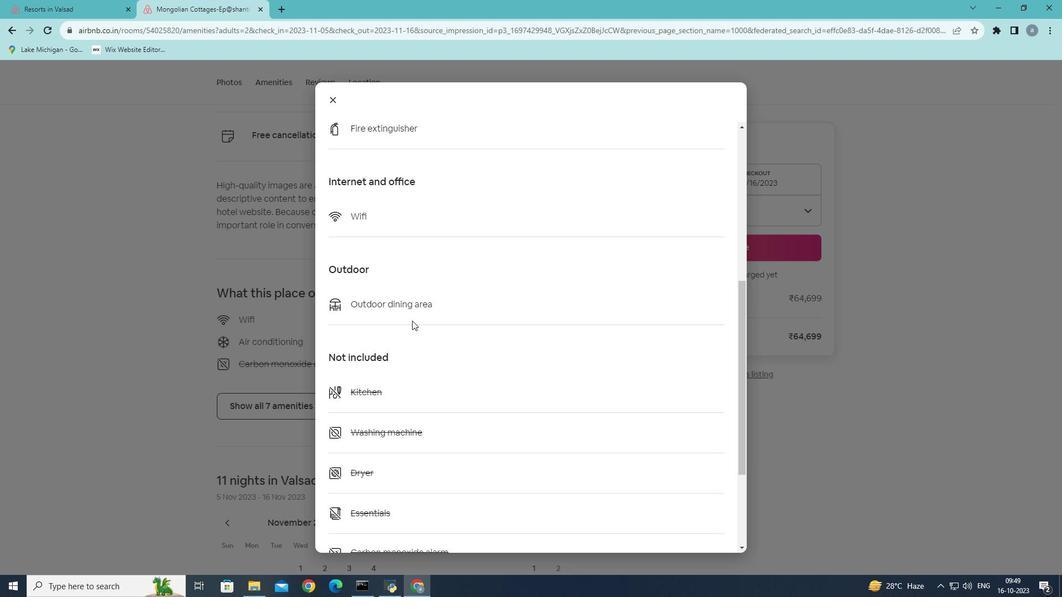 
Action: Mouse scrolled (412, 320) with delta (0, 0)
Screenshot: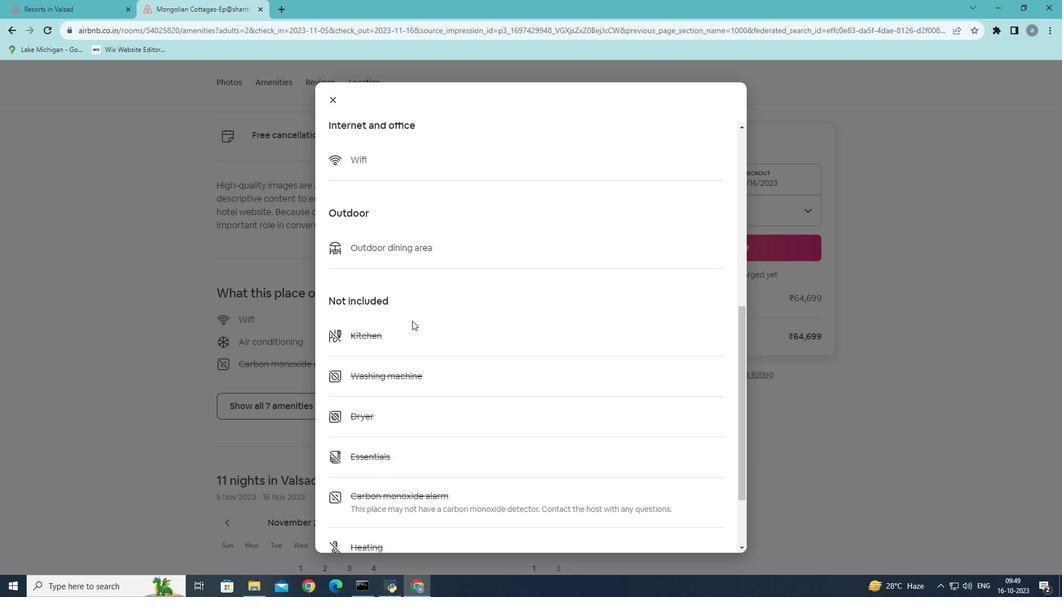
Action: Mouse scrolled (412, 320) with delta (0, 0)
Screenshot: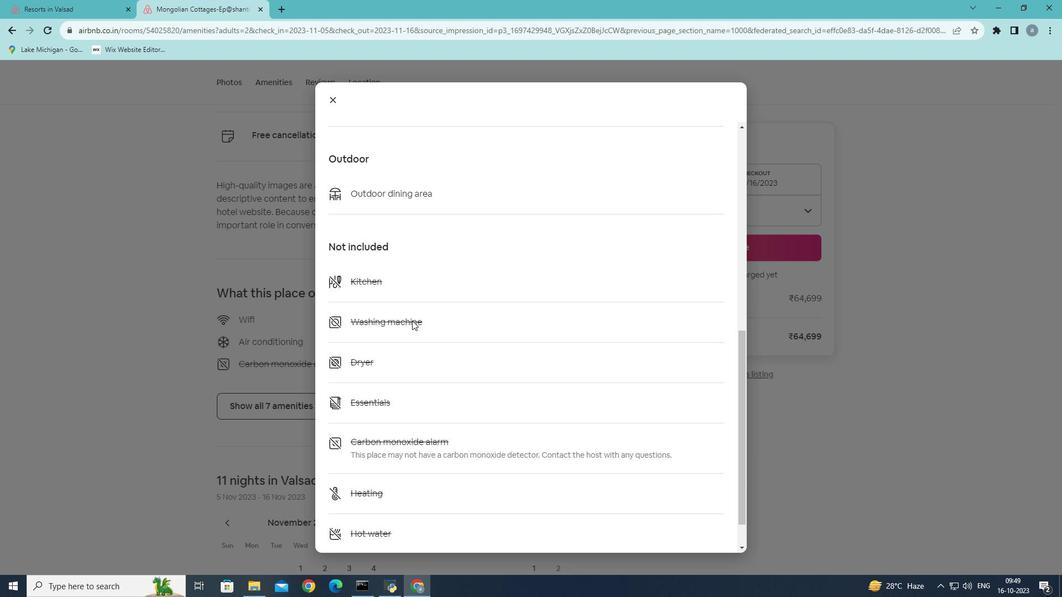 
Action: Mouse scrolled (412, 320) with delta (0, 0)
Screenshot: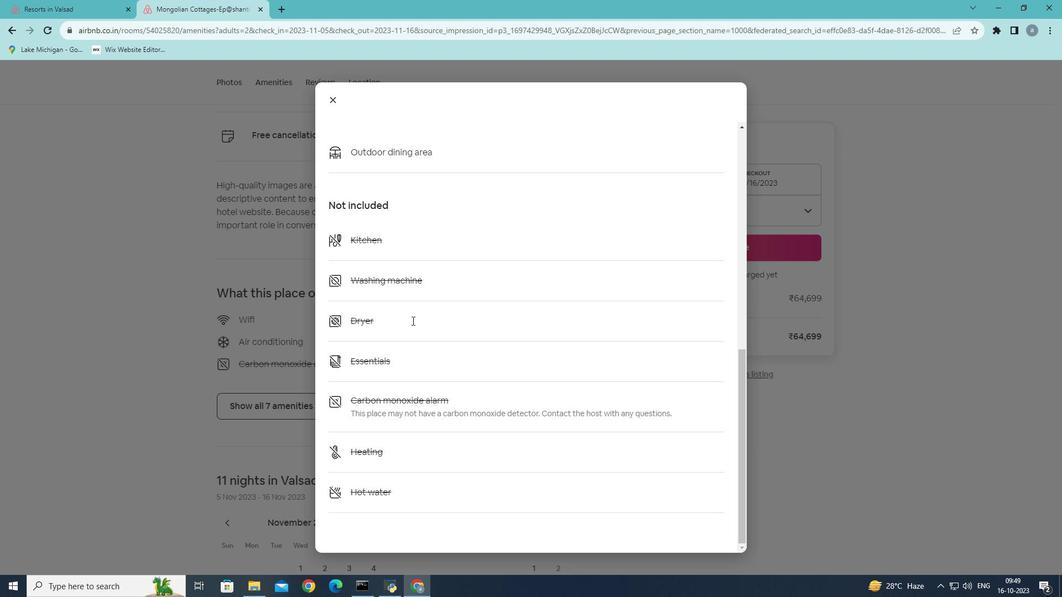 
Action: Mouse scrolled (412, 320) with delta (0, 0)
Screenshot: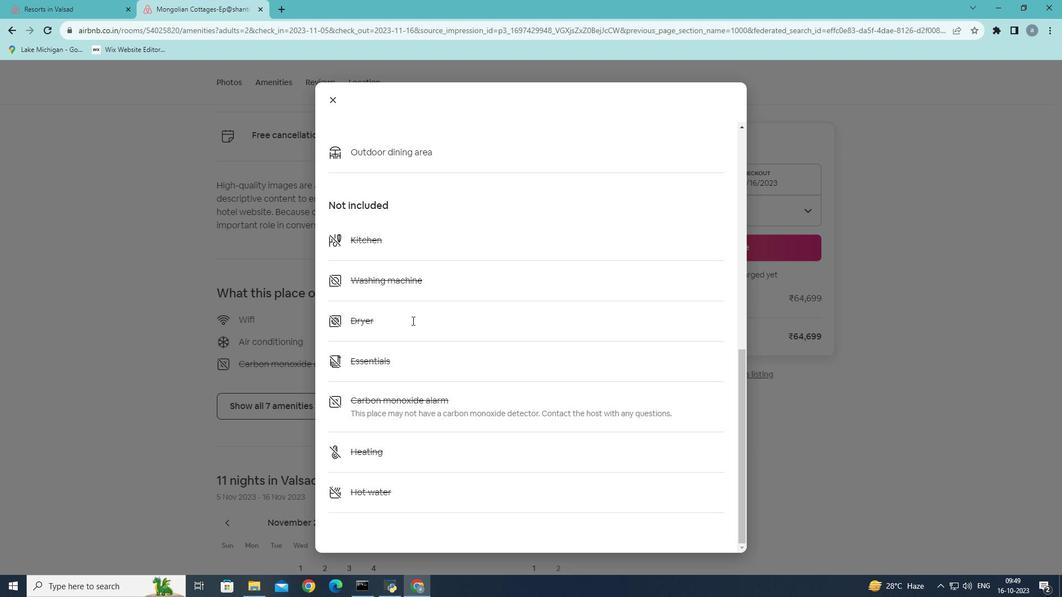 
Action: Mouse scrolled (412, 320) with delta (0, 0)
Screenshot: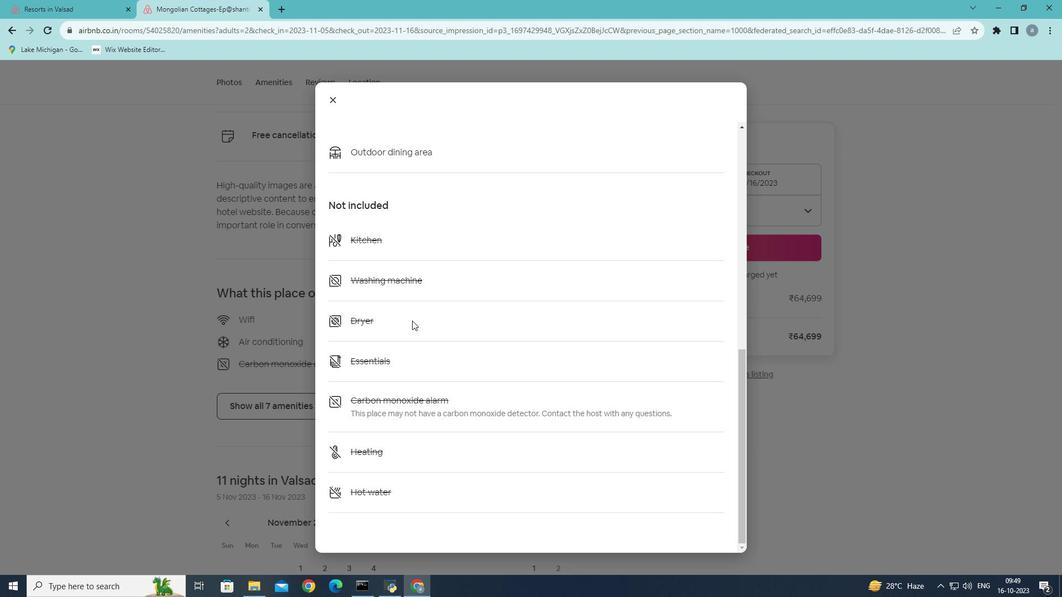 
Action: Mouse scrolled (412, 320) with delta (0, 0)
Screenshot: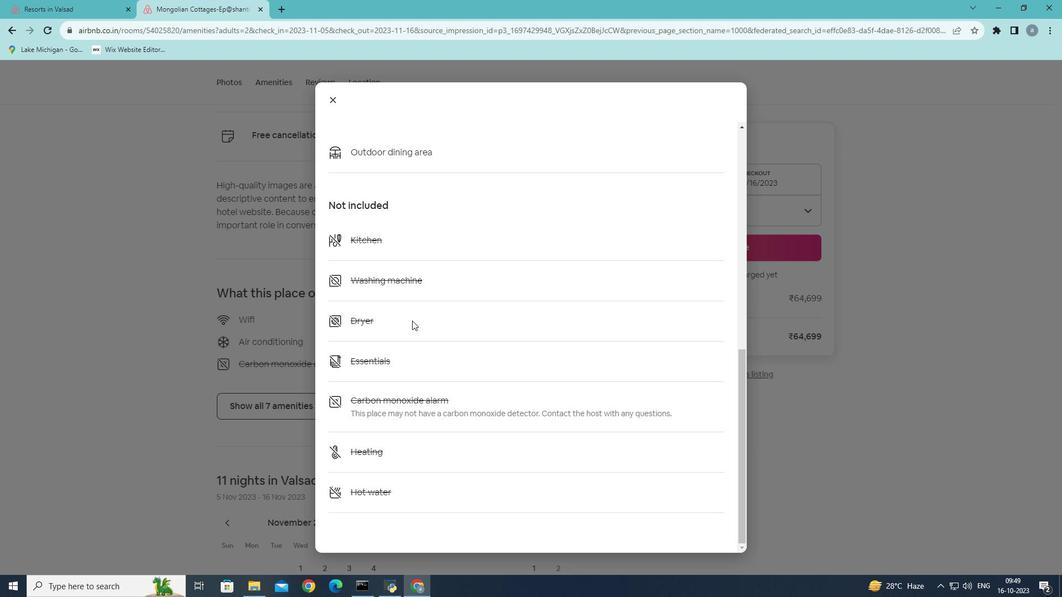 
Action: Mouse scrolled (412, 320) with delta (0, 0)
Screenshot: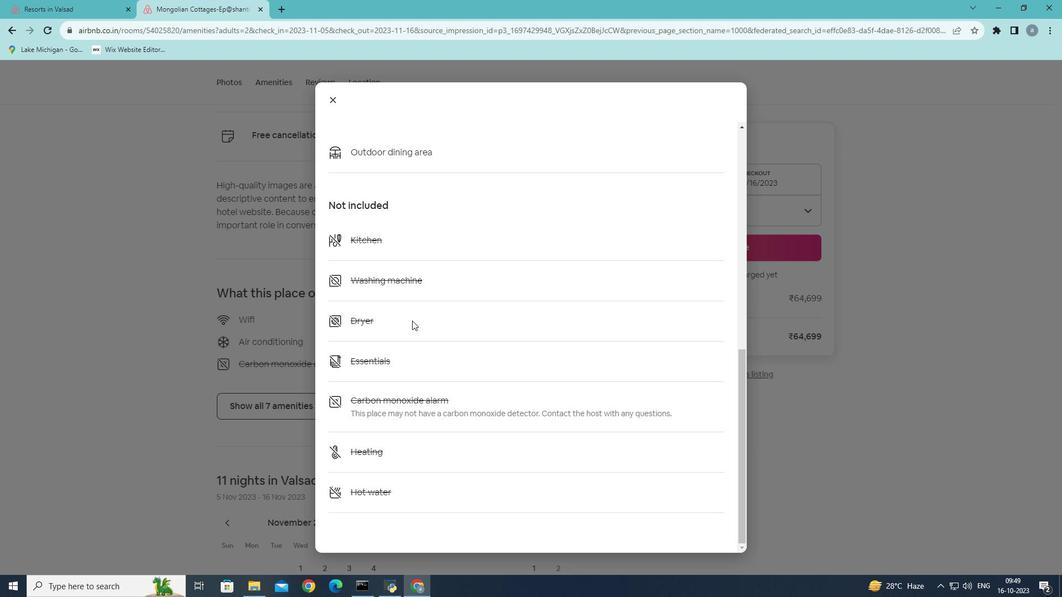 
Action: Mouse scrolled (412, 320) with delta (0, 0)
Screenshot: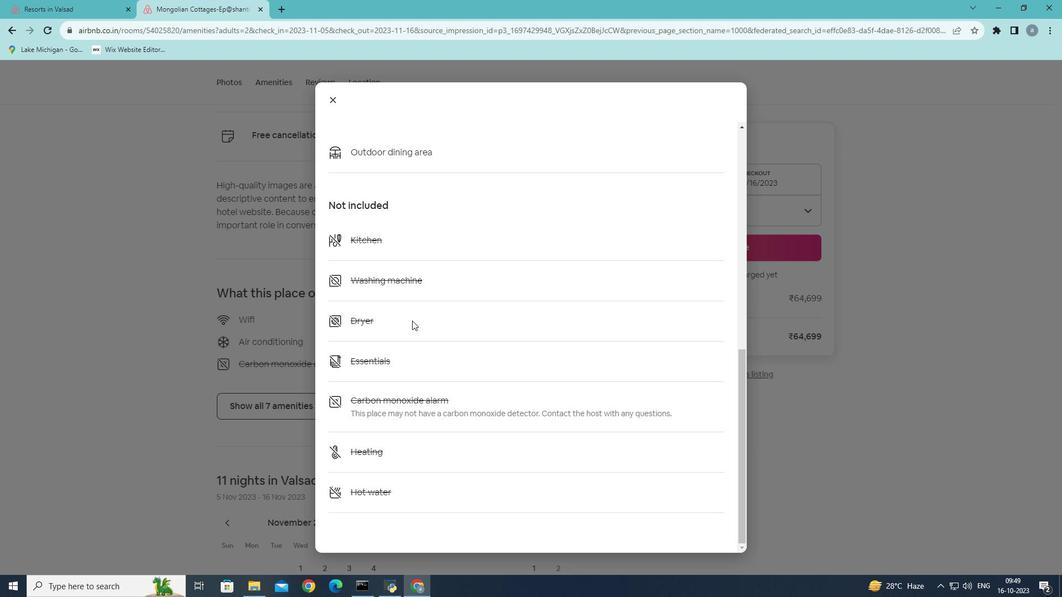 
Action: Mouse moved to (339, 101)
Screenshot: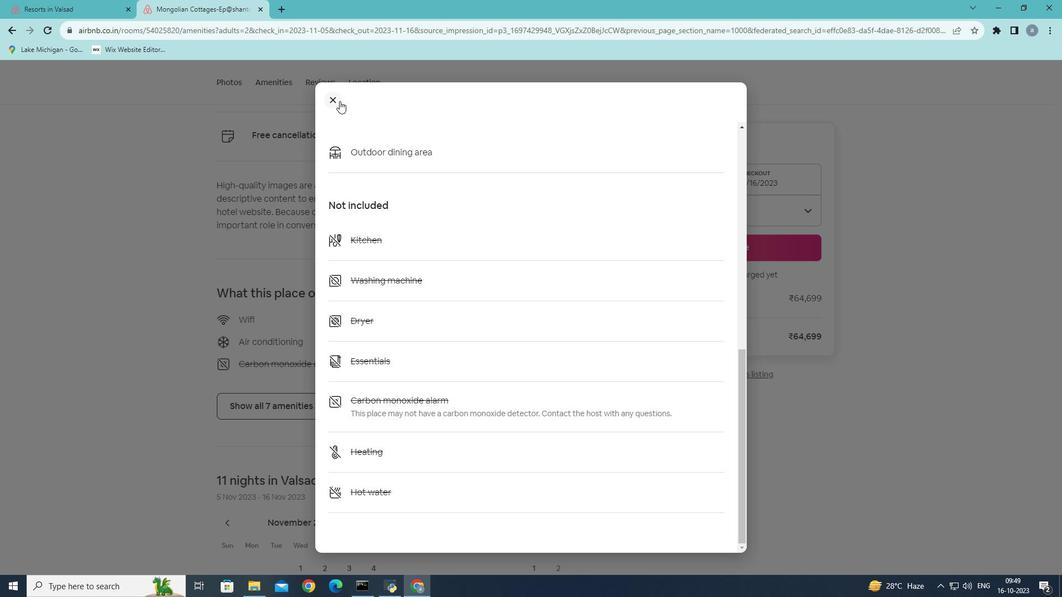 
Action: Mouse pressed left at (339, 101)
Screenshot: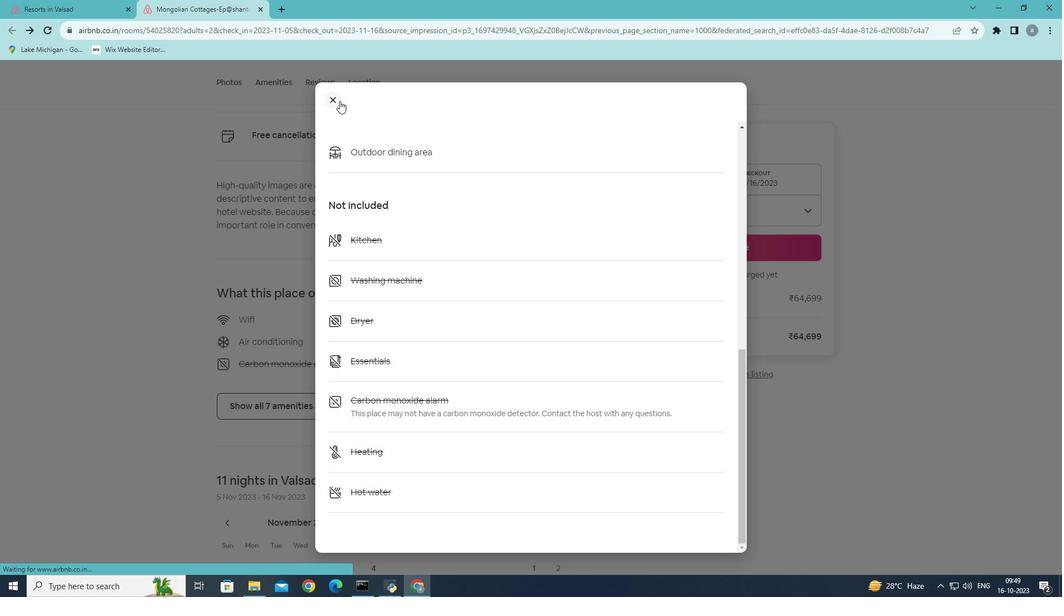 
Action: Mouse moved to (507, 418)
Screenshot: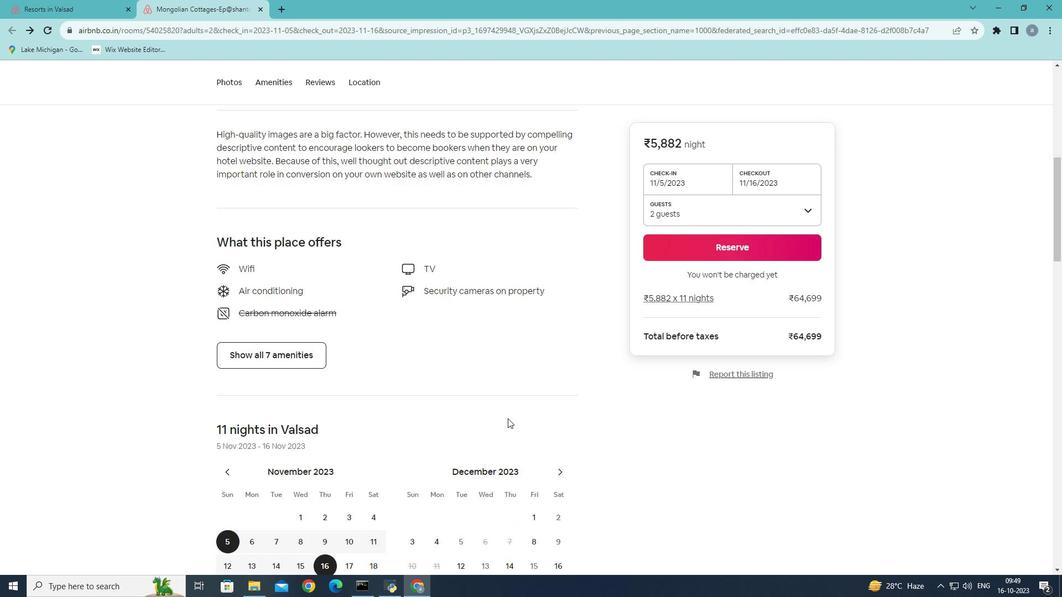 
Action: Mouse scrolled (507, 418) with delta (0, 0)
Screenshot: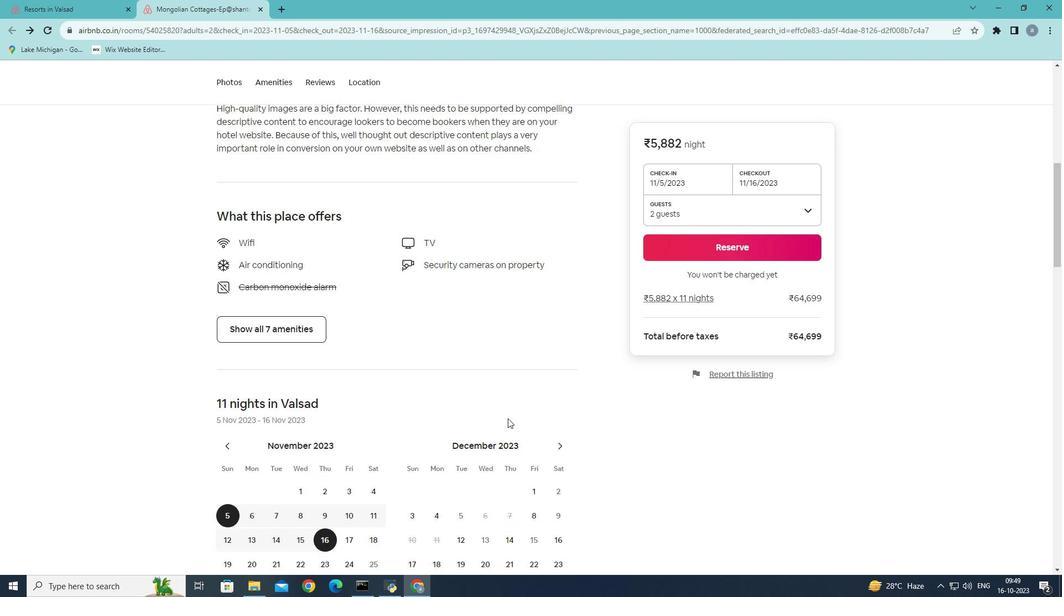 
Action: Mouse scrolled (507, 418) with delta (0, 0)
Screenshot: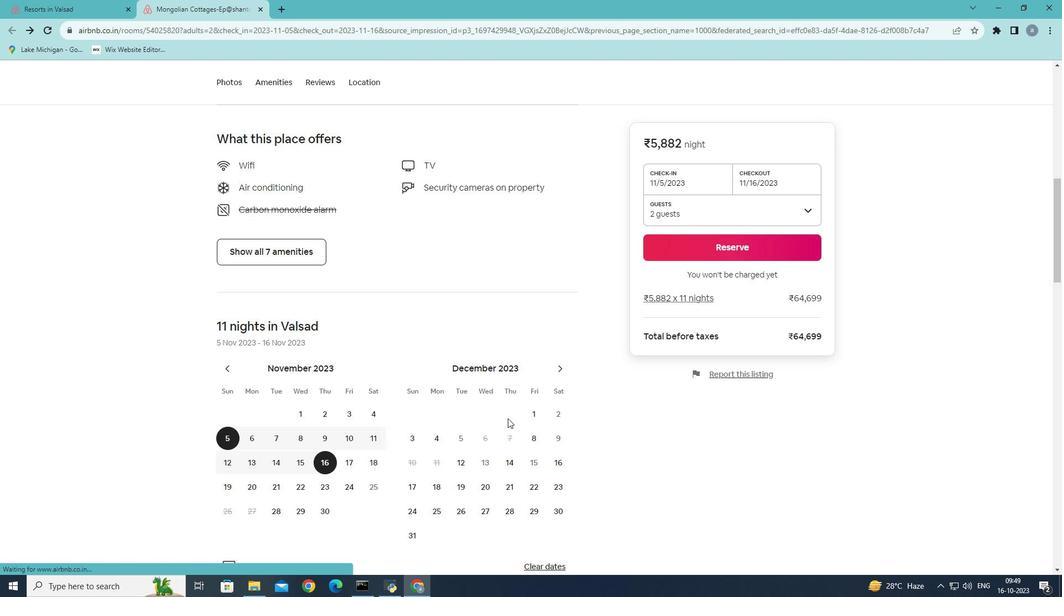 
Action: Mouse scrolled (507, 418) with delta (0, 0)
Screenshot: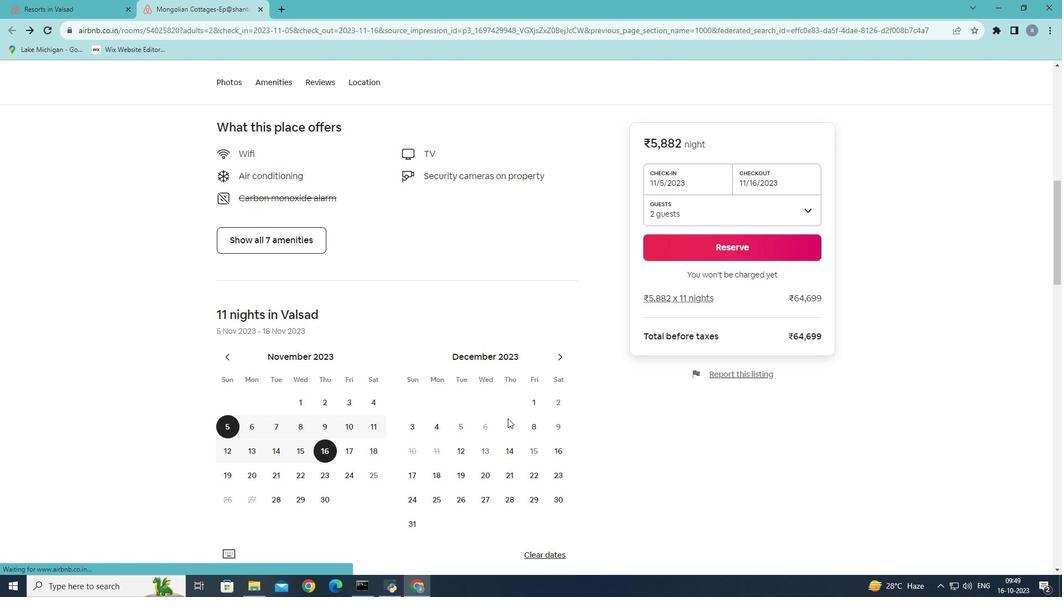 
Action: Mouse scrolled (507, 418) with delta (0, 0)
Screenshot: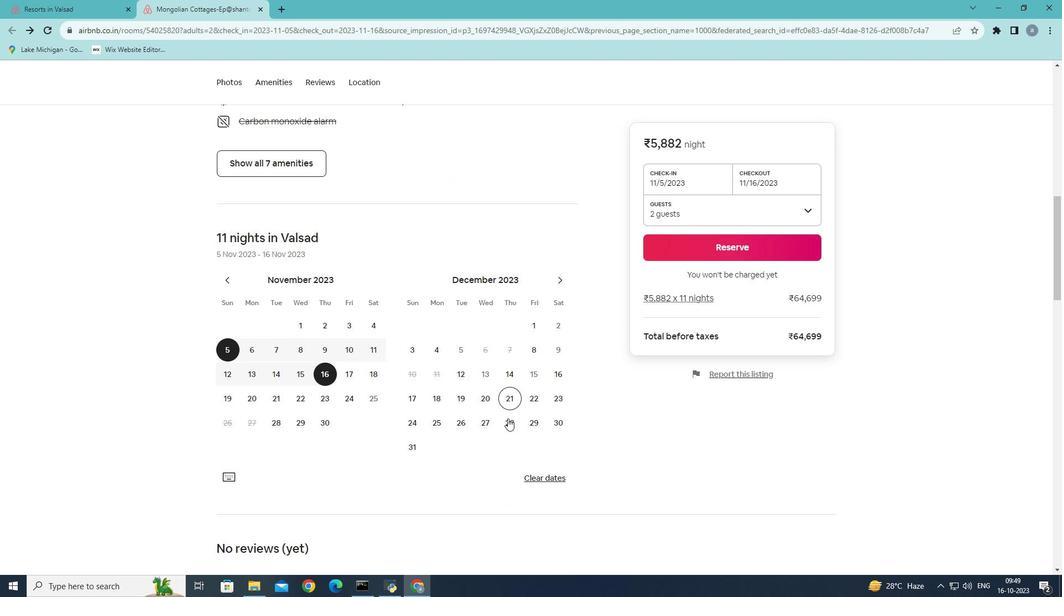 
Action: Mouse scrolled (507, 418) with delta (0, 0)
Screenshot: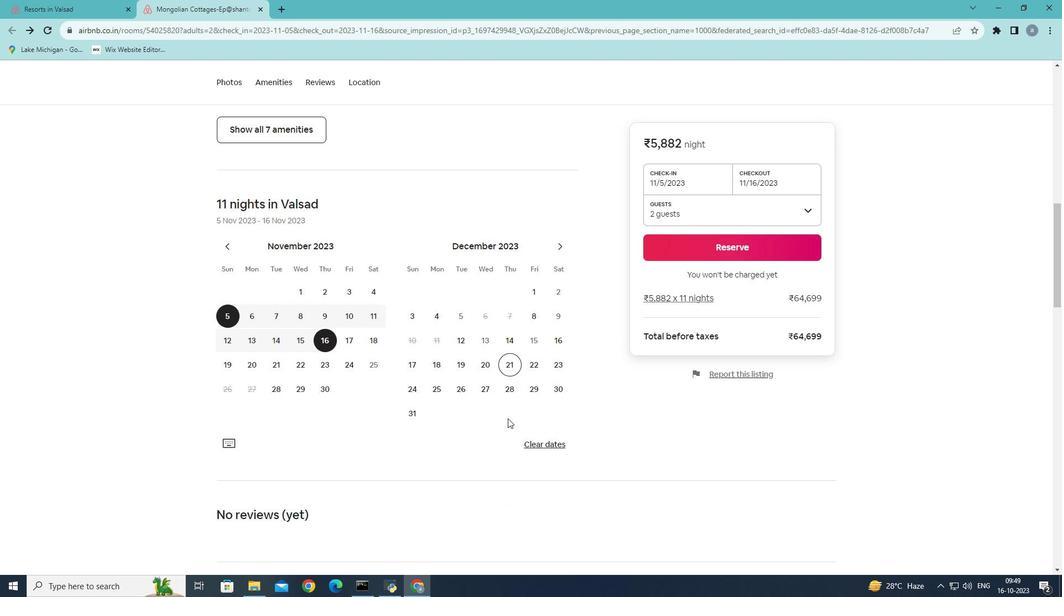 
Action: Mouse moved to (485, 422)
Screenshot: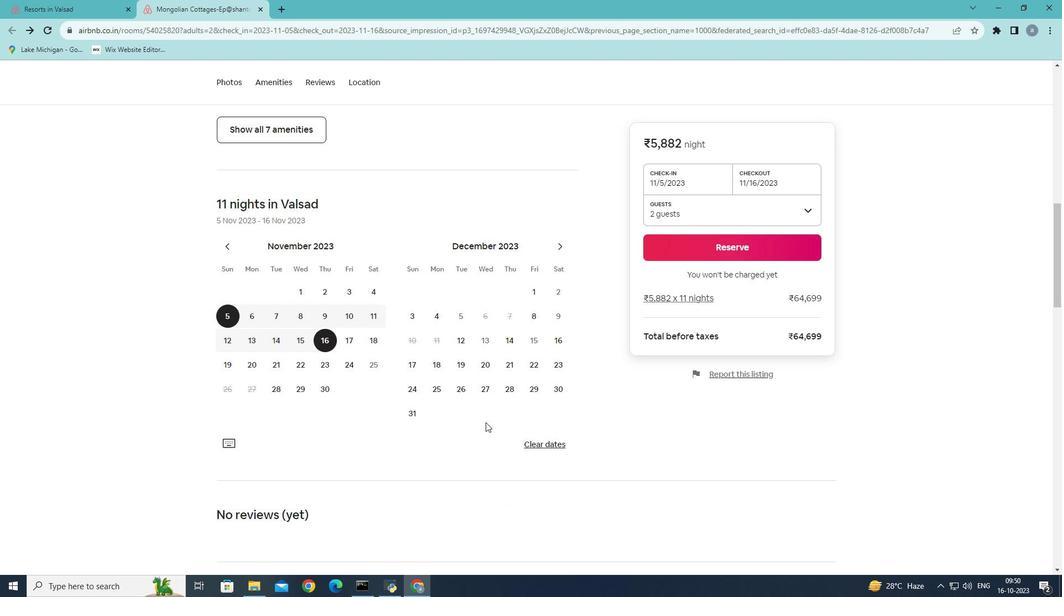 
Action: Mouse scrolled (485, 422) with delta (0, 0)
Screenshot: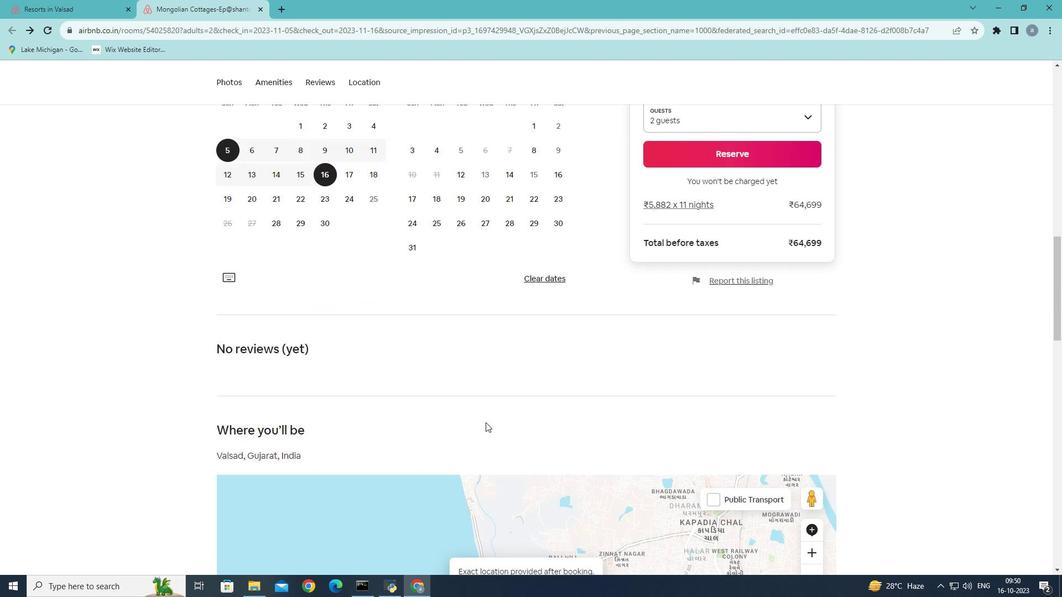 
Action: Mouse scrolled (485, 422) with delta (0, 0)
Screenshot: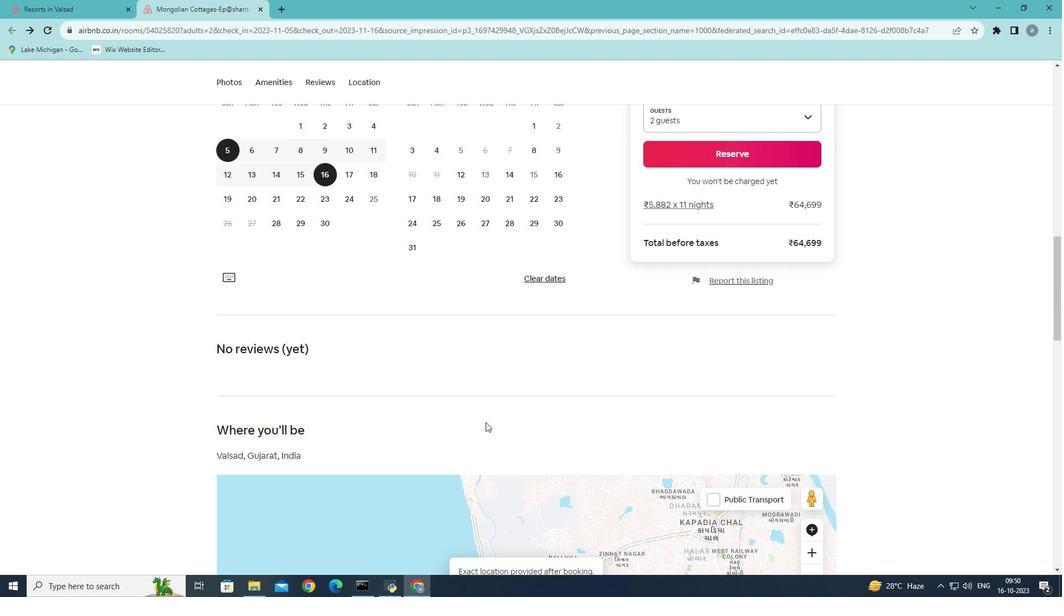 
Action: Mouse scrolled (485, 422) with delta (0, 0)
Screenshot: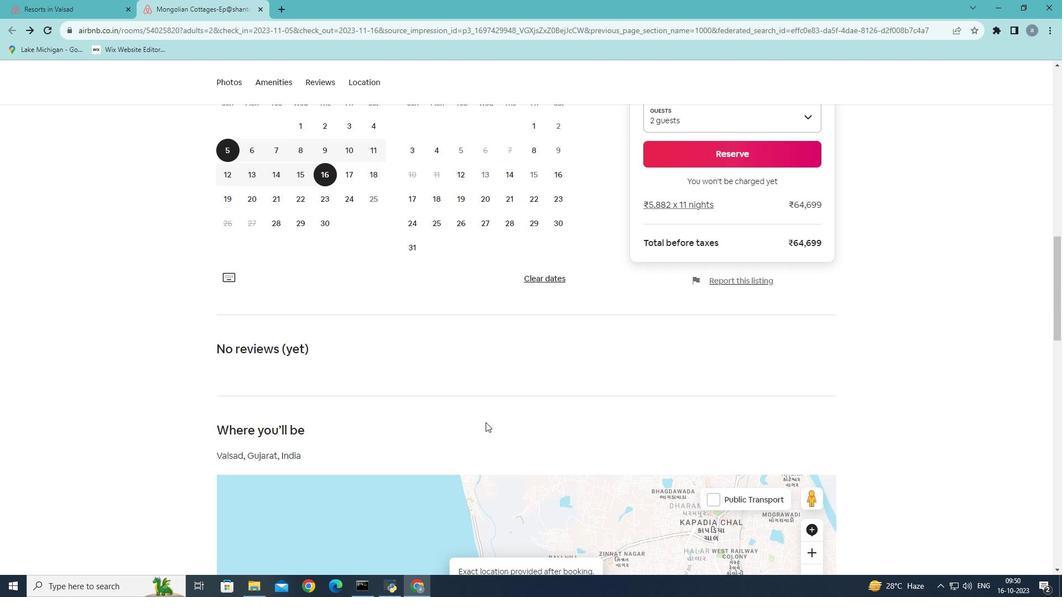 
Action: Mouse scrolled (485, 422) with delta (0, 0)
Screenshot: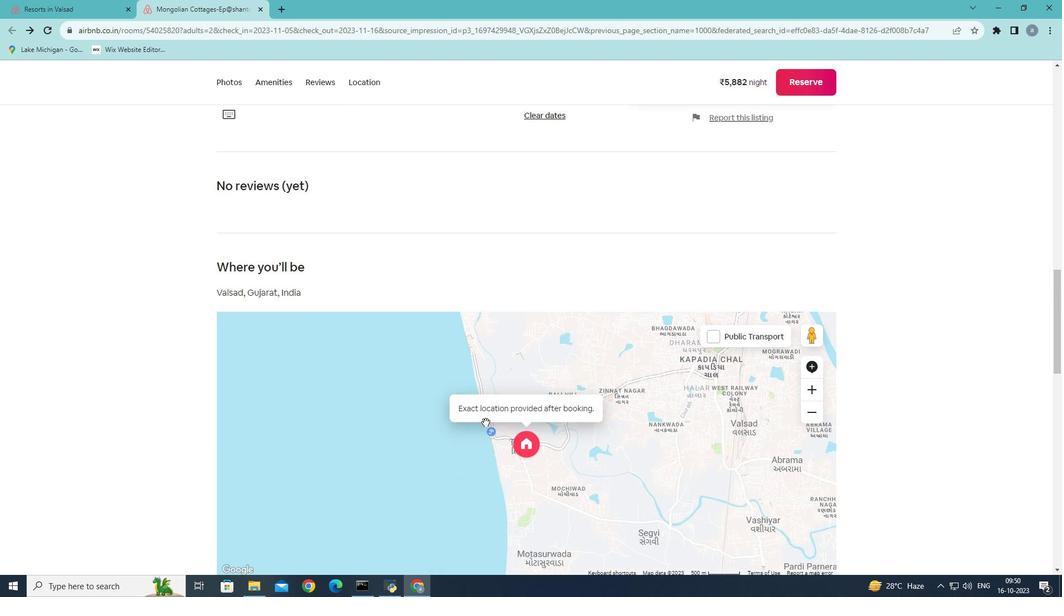 
Action: Mouse scrolled (485, 422) with delta (0, 0)
Screenshot: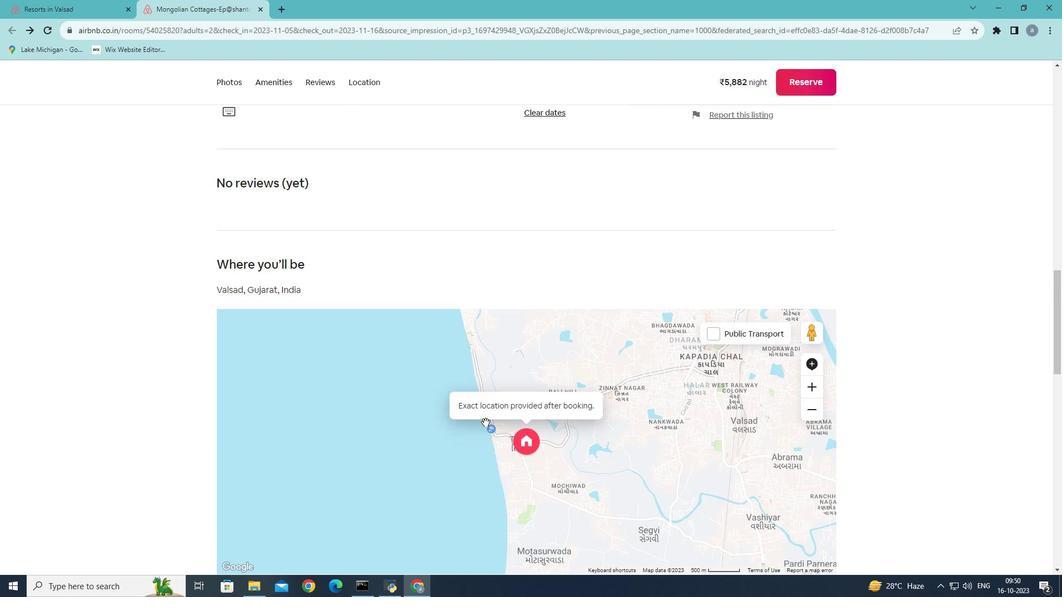 
Action: Mouse scrolled (485, 422) with delta (0, 0)
Screenshot: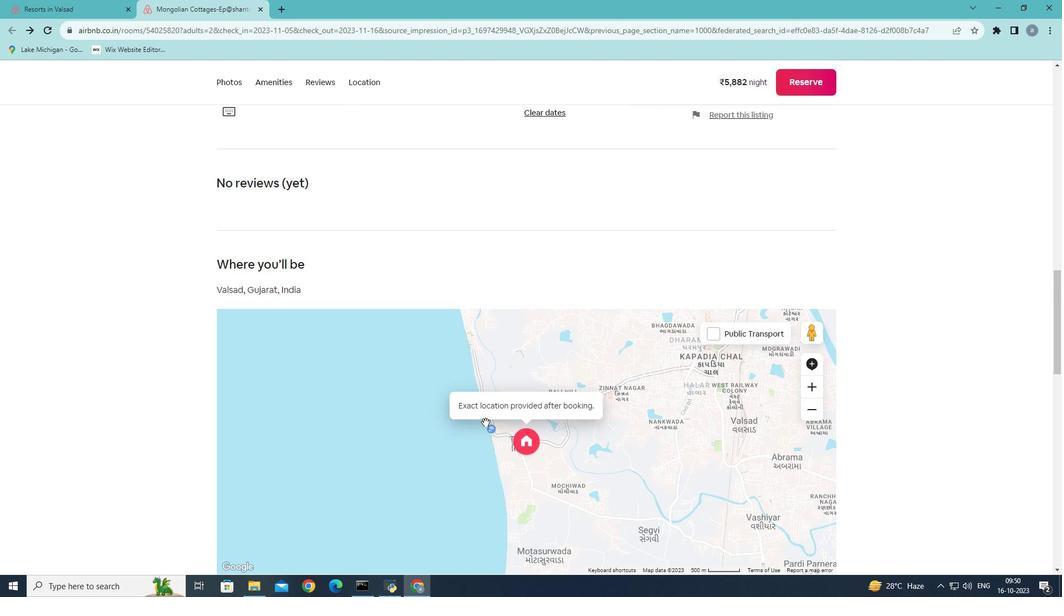 
Action: Mouse scrolled (485, 422) with delta (0, 0)
Screenshot: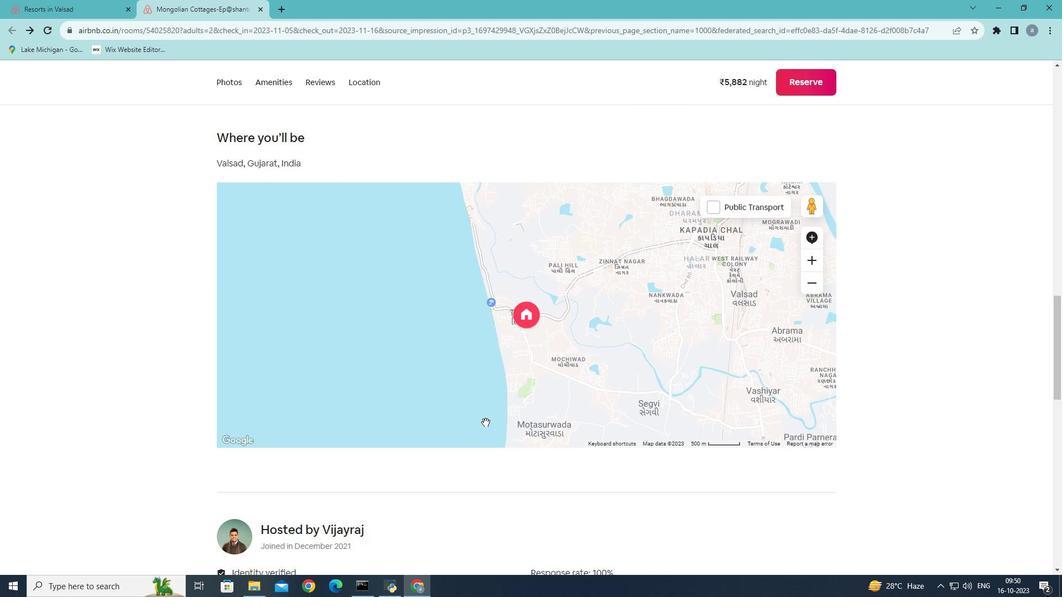 
Action: Mouse scrolled (485, 422) with delta (0, 0)
Screenshot: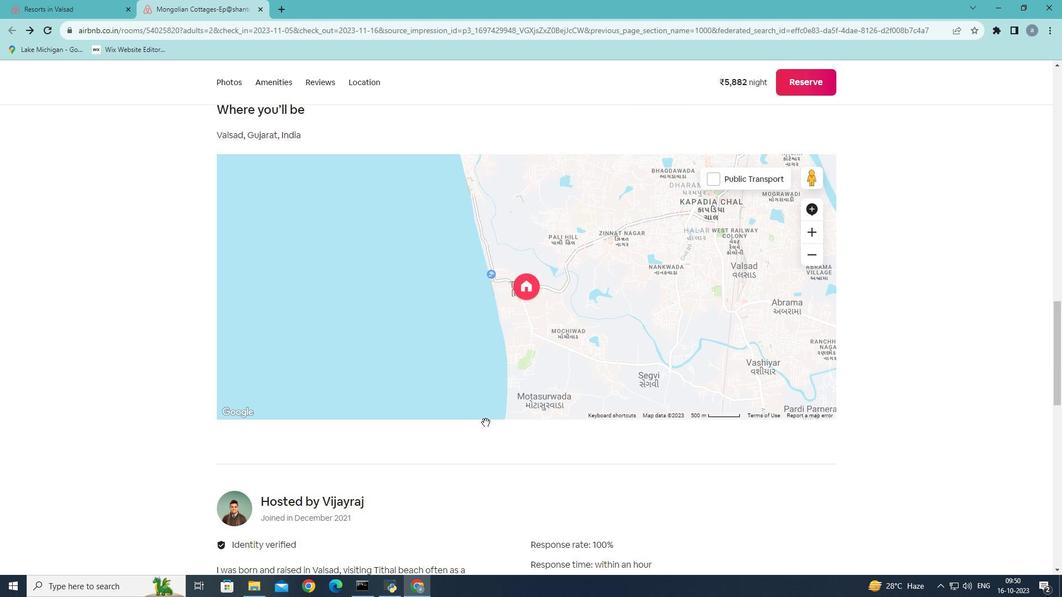 
Action: Mouse scrolled (485, 422) with delta (0, 0)
Screenshot: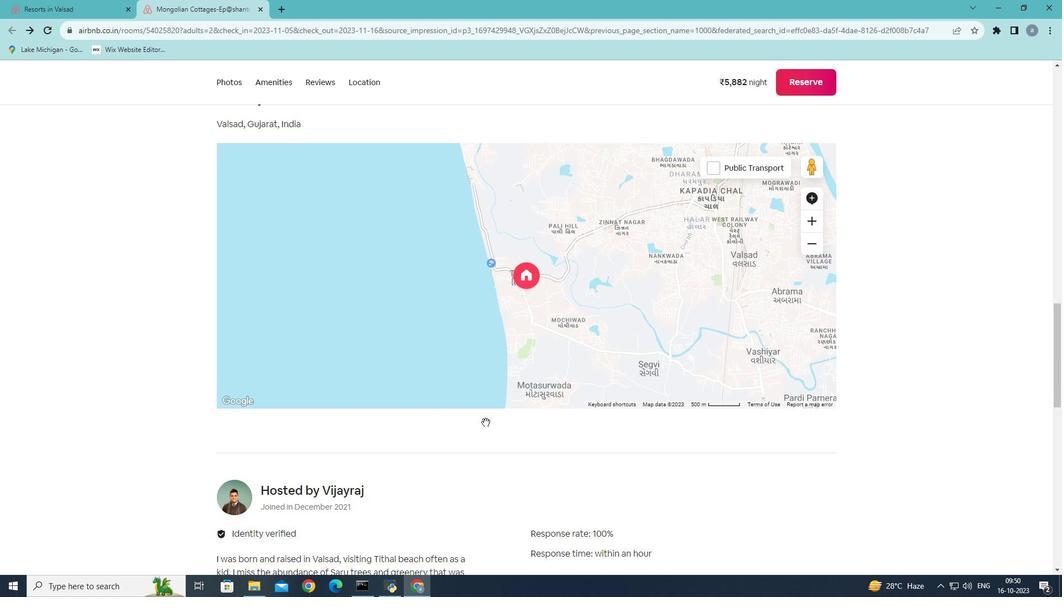 
Action: Mouse scrolled (485, 422) with delta (0, 0)
Screenshot: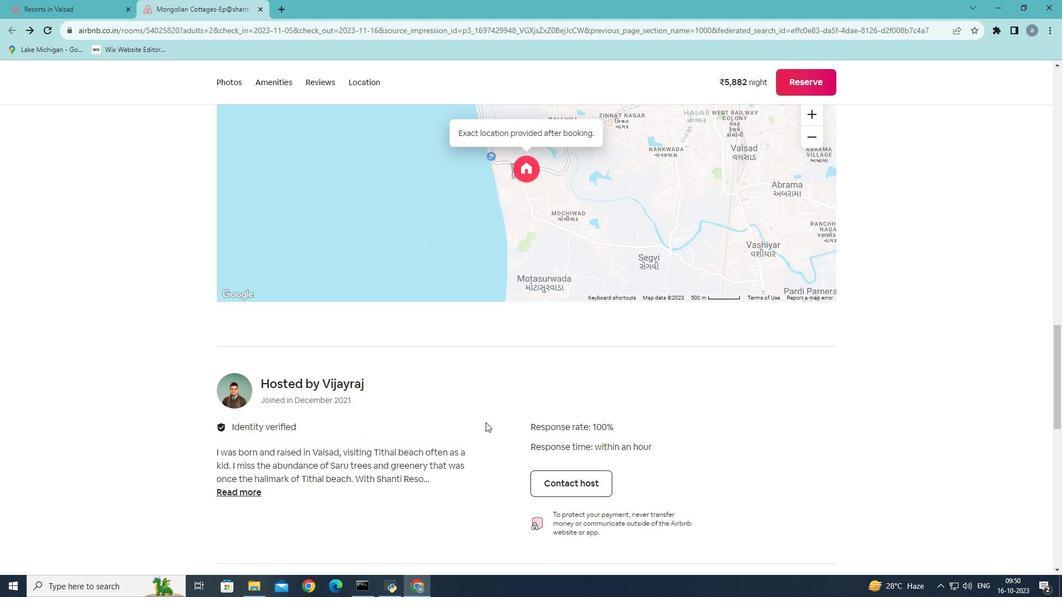 
Action: Mouse scrolled (485, 422) with delta (0, 0)
Screenshot: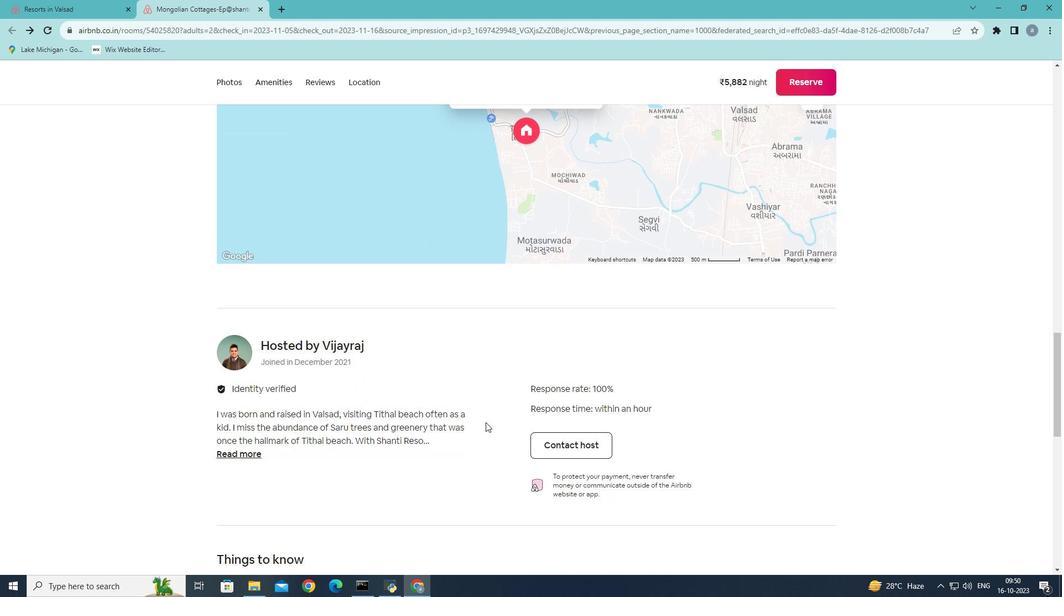 
Action: Mouse scrolled (485, 422) with delta (0, 0)
Screenshot: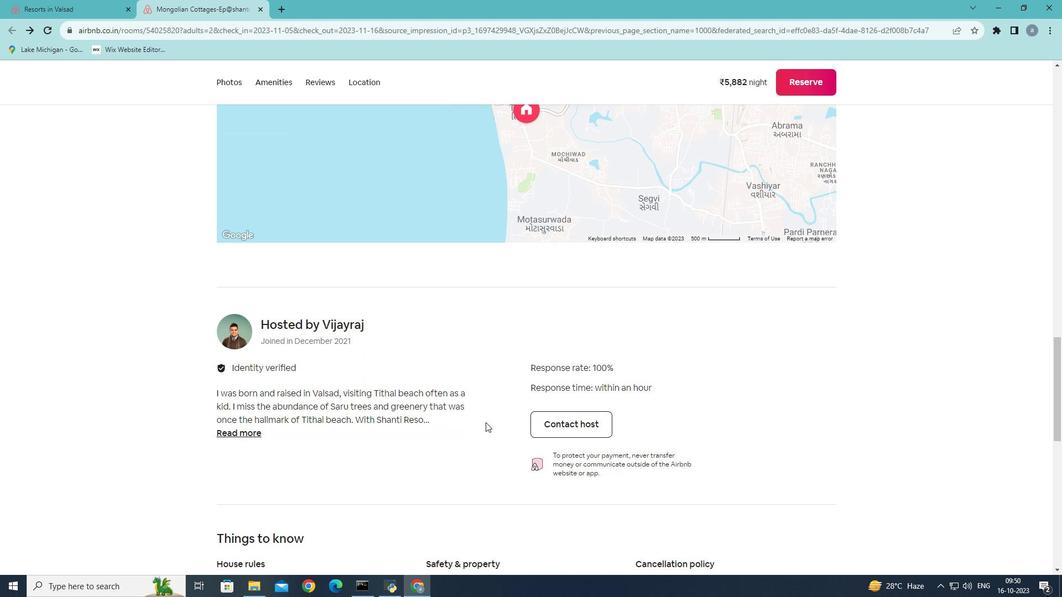 
Action: Mouse scrolled (485, 422) with delta (0, 0)
Screenshot: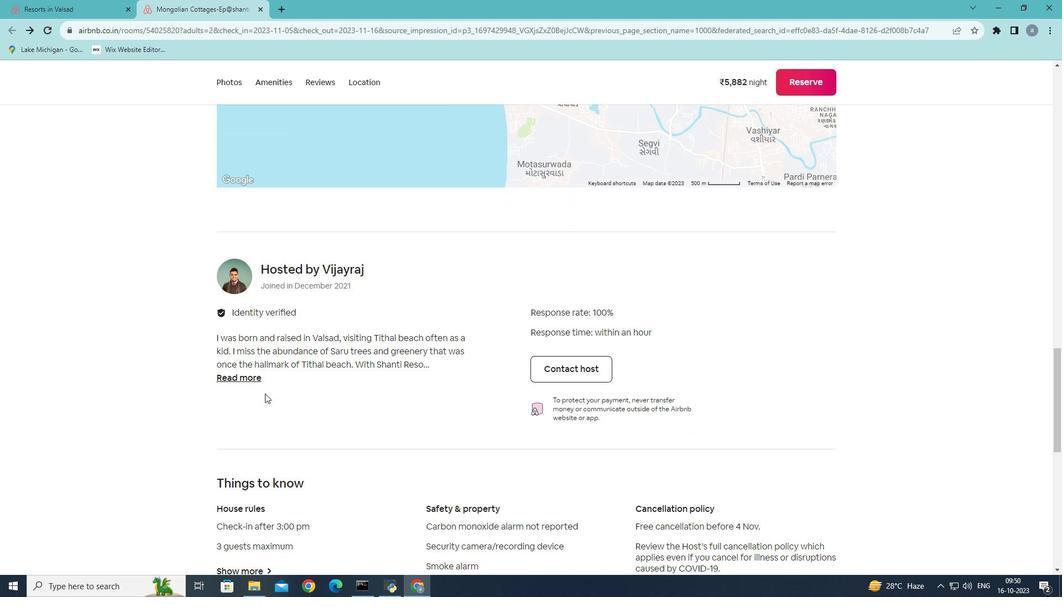 
Action: Mouse moved to (237, 378)
Screenshot: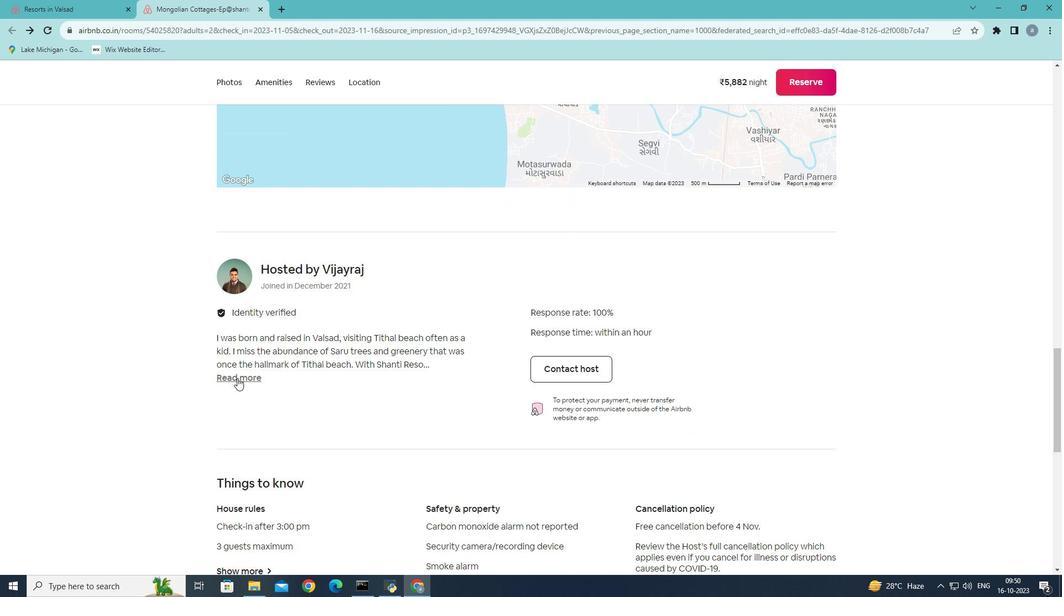 
Action: Mouse pressed left at (237, 378)
Screenshot: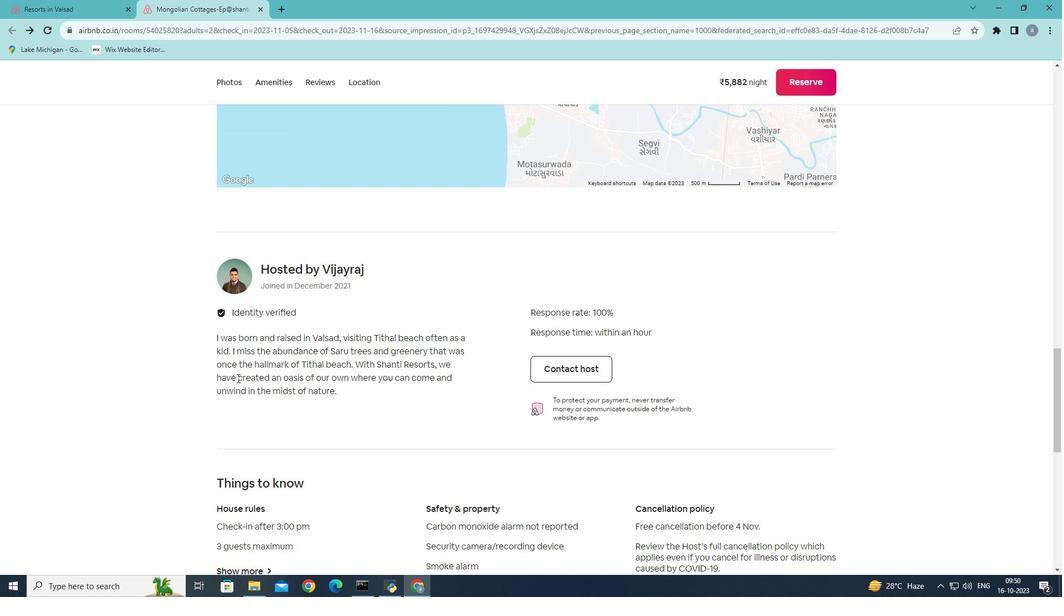 
Action: Mouse moved to (458, 396)
Screenshot: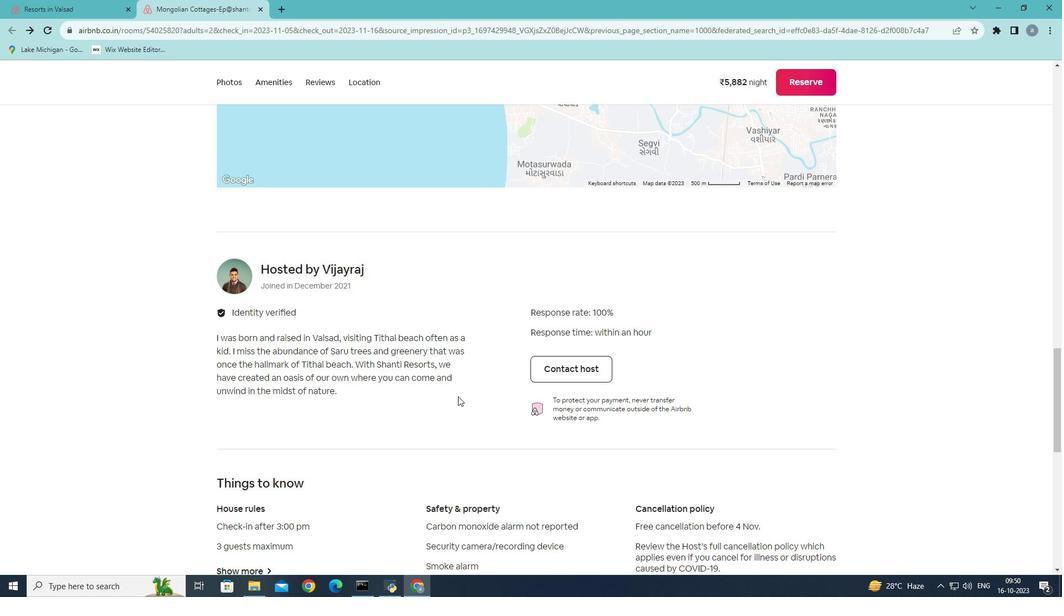 
Action: Mouse scrolled (458, 396) with delta (0, 0)
Screenshot: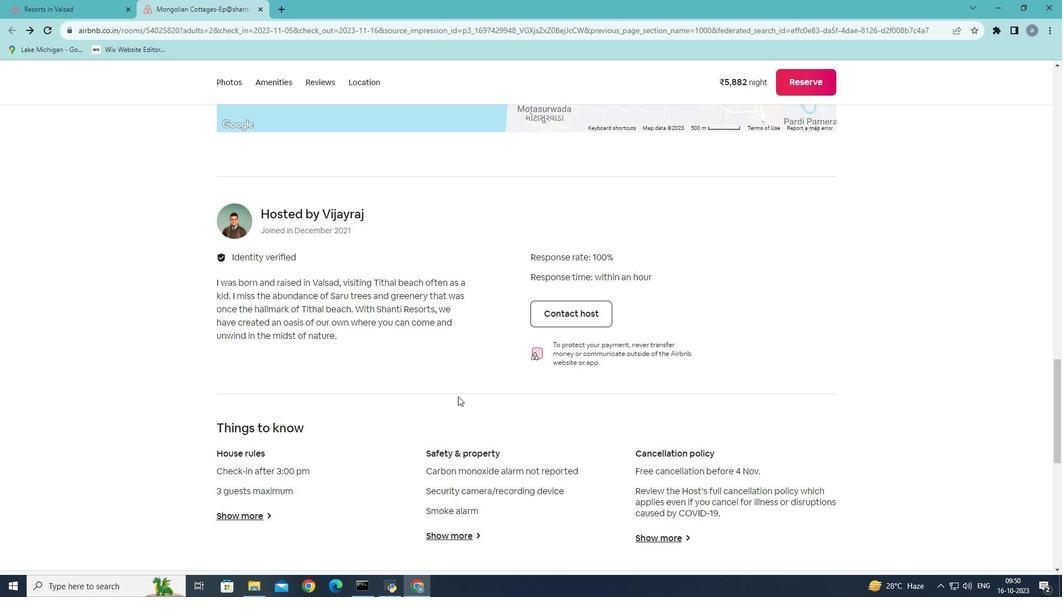 
Action: Mouse scrolled (458, 396) with delta (0, 0)
Screenshot: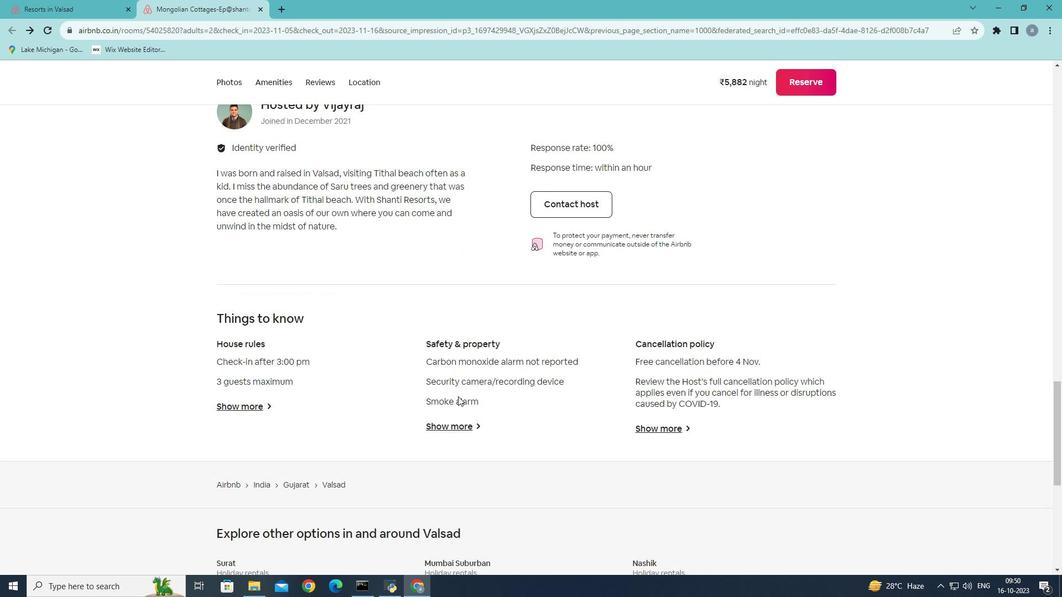 
Action: Mouse scrolled (458, 396) with delta (0, 0)
Screenshot: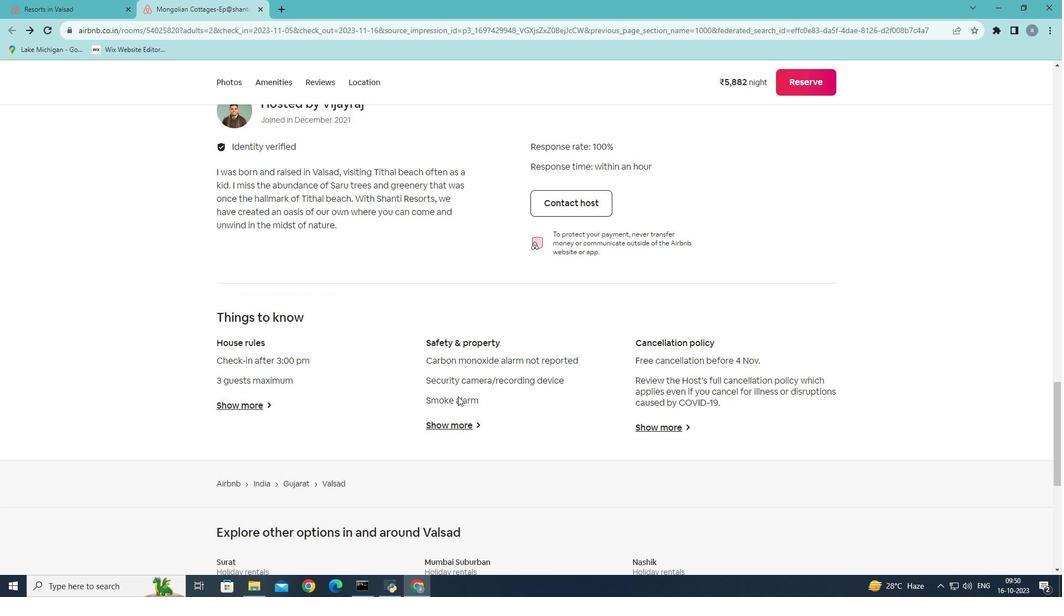 
Action: Mouse moved to (237, 408)
Screenshot: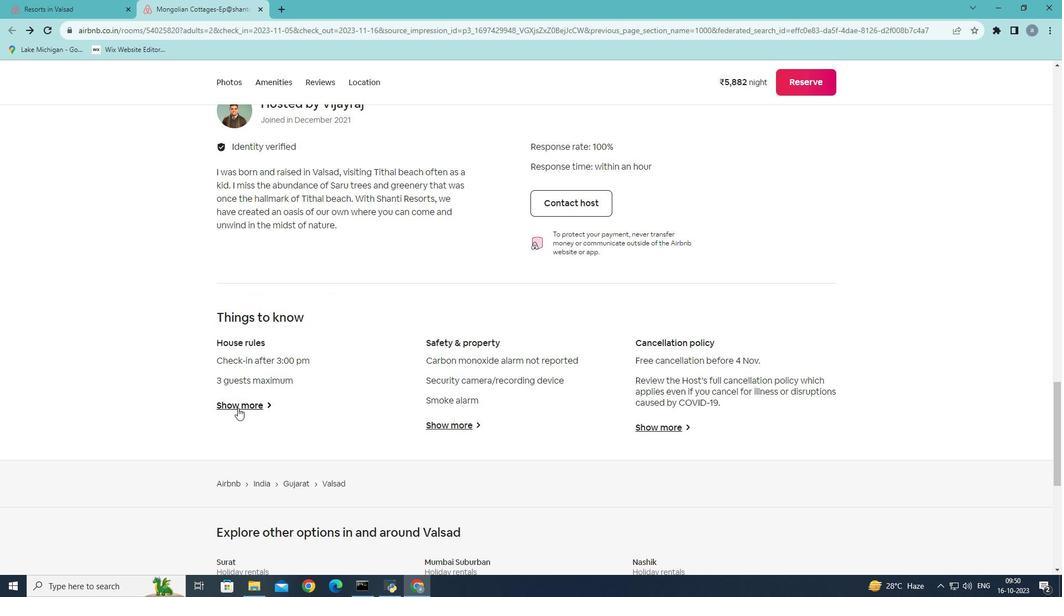 
Action: Mouse pressed left at (237, 408)
Screenshot: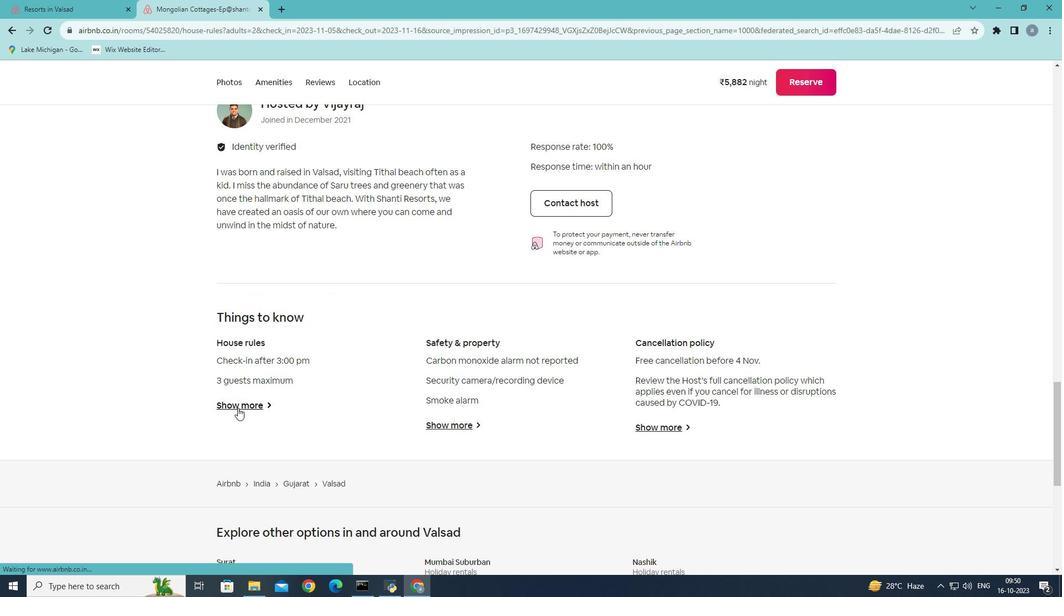
Action: Mouse moved to (331, 191)
Screenshot: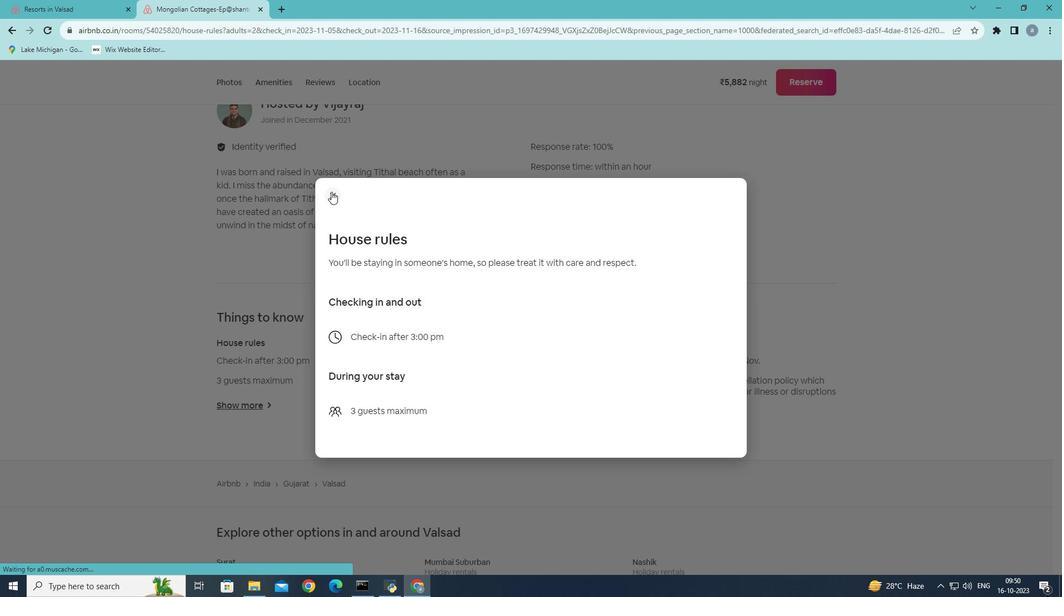 
Action: Mouse pressed left at (331, 191)
Screenshot: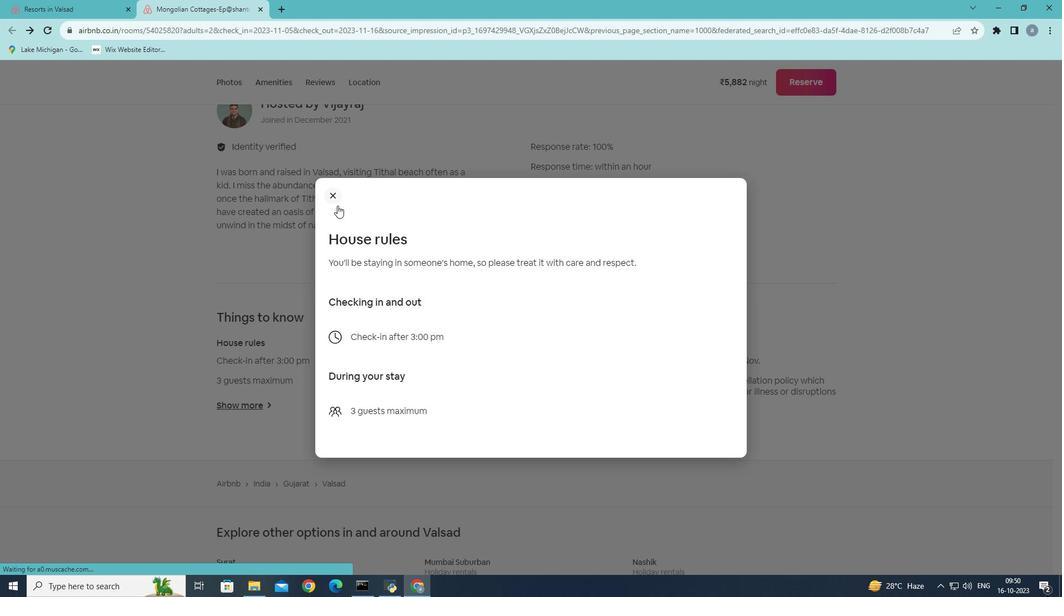 
Action: Mouse moved to (451, 428)
Screenshot: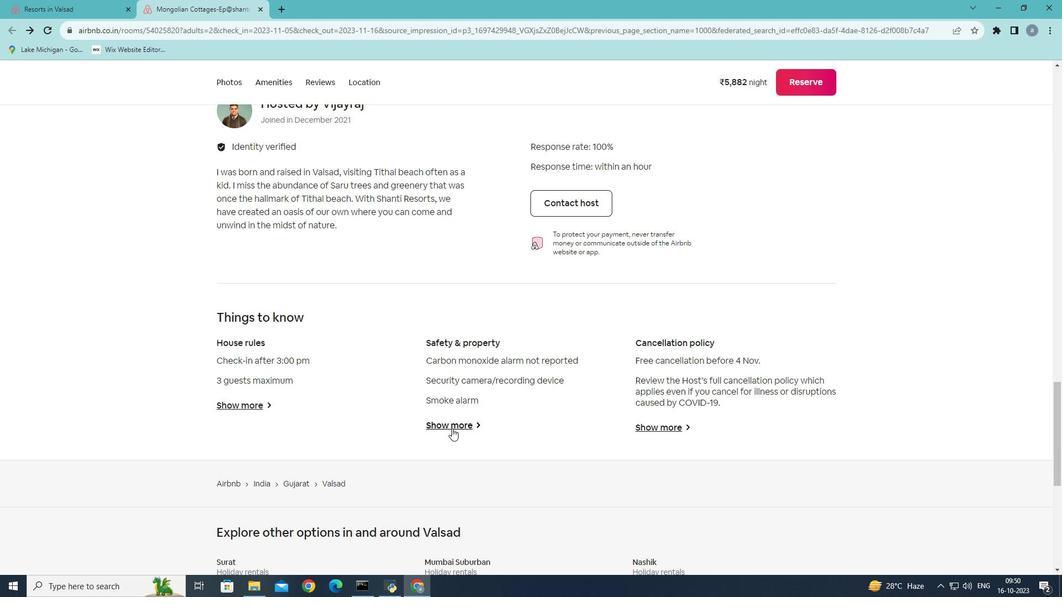 
Action: Mouse pressed left at (451, 428)
Screenshot: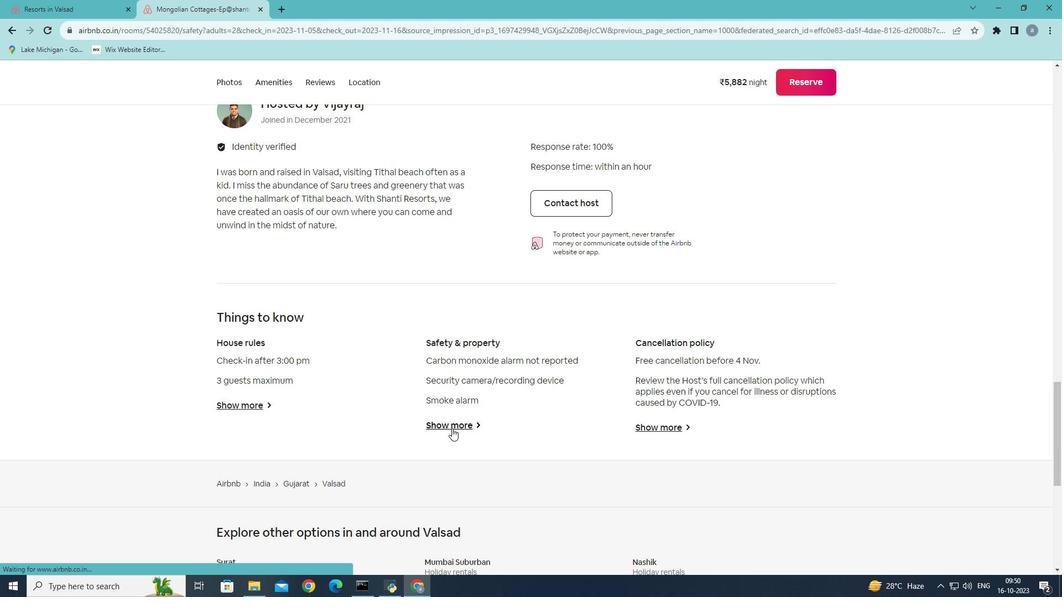 
Action: Mouse moved to (334, 170)
Screenshot: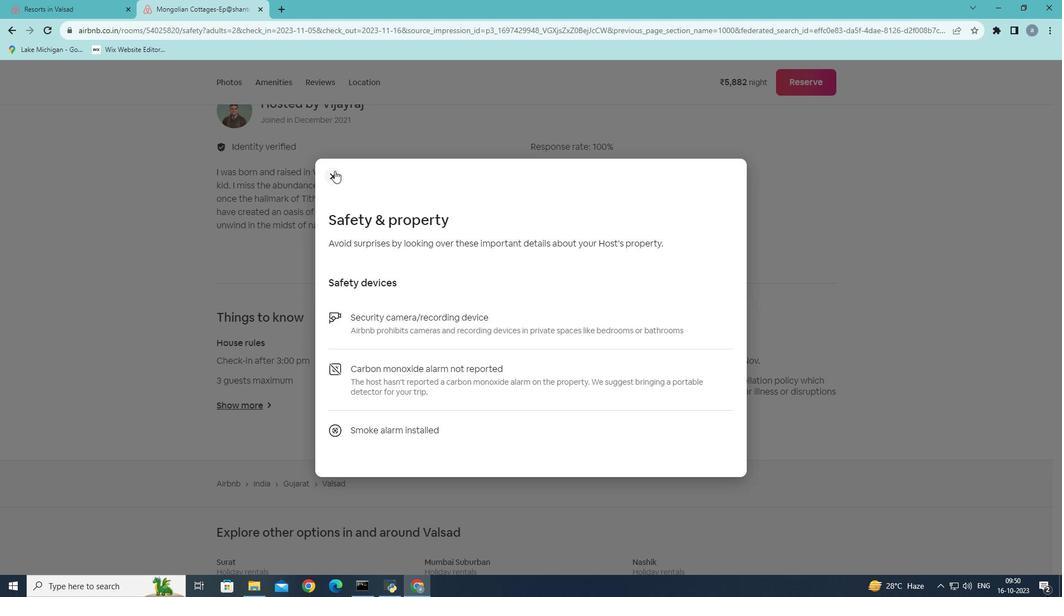 
Action: Mouse pressed left at (334, 170)
Screenshot: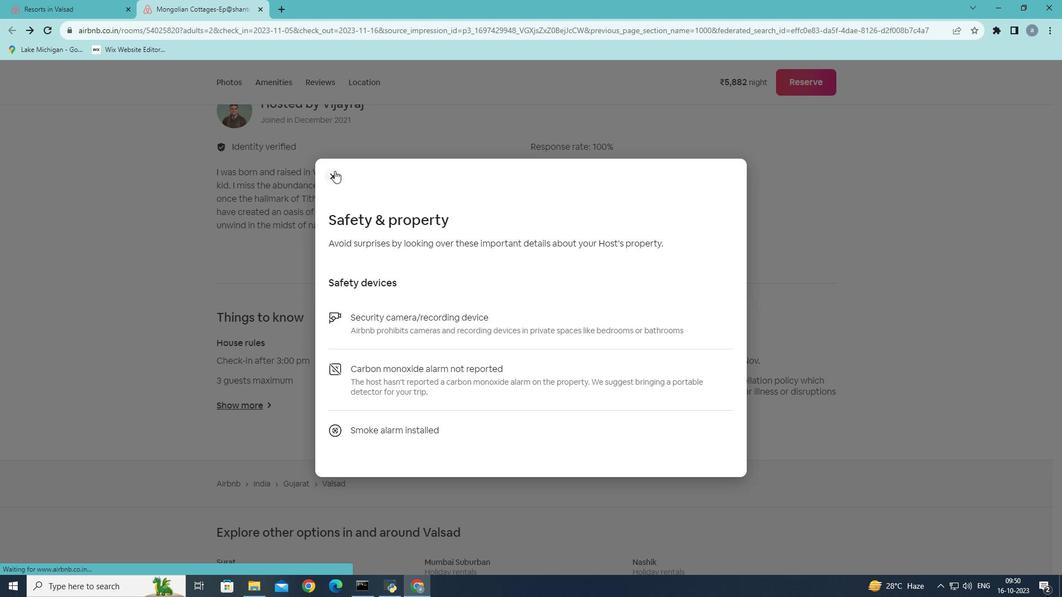 
Action: Mouse moved to (657, 428)
Screenshot: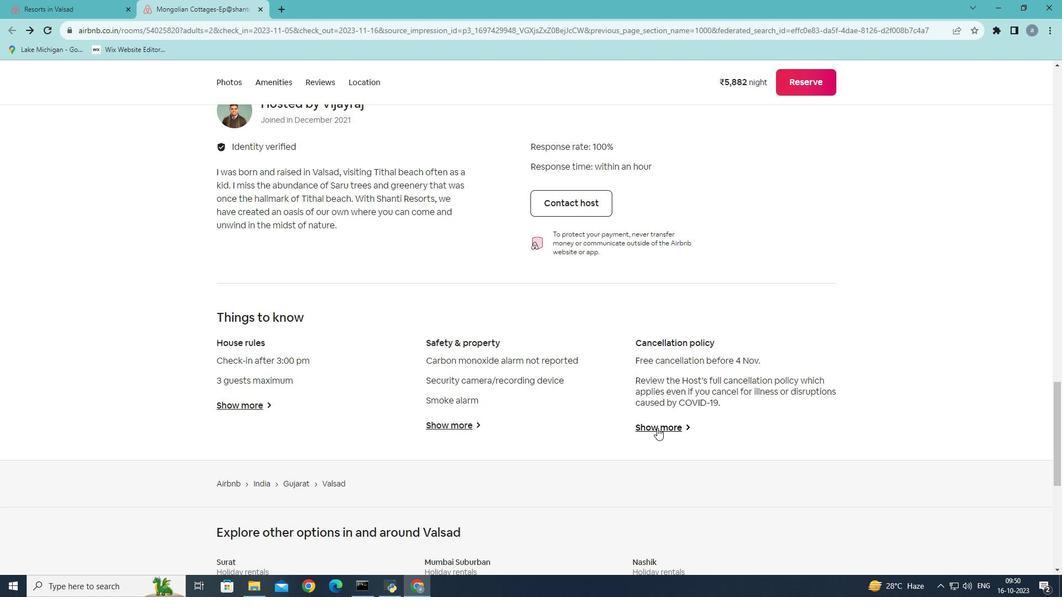 
Action: Mouse pressed left at (657, 428)
Screenshot: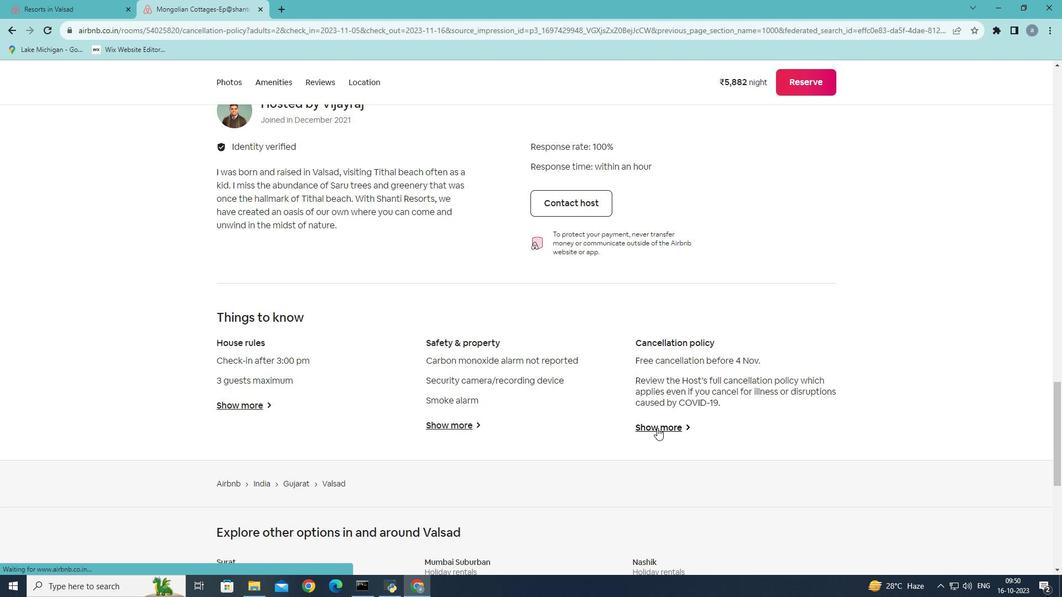 
Action: Mouse moved to (385, 169)
Screenshot: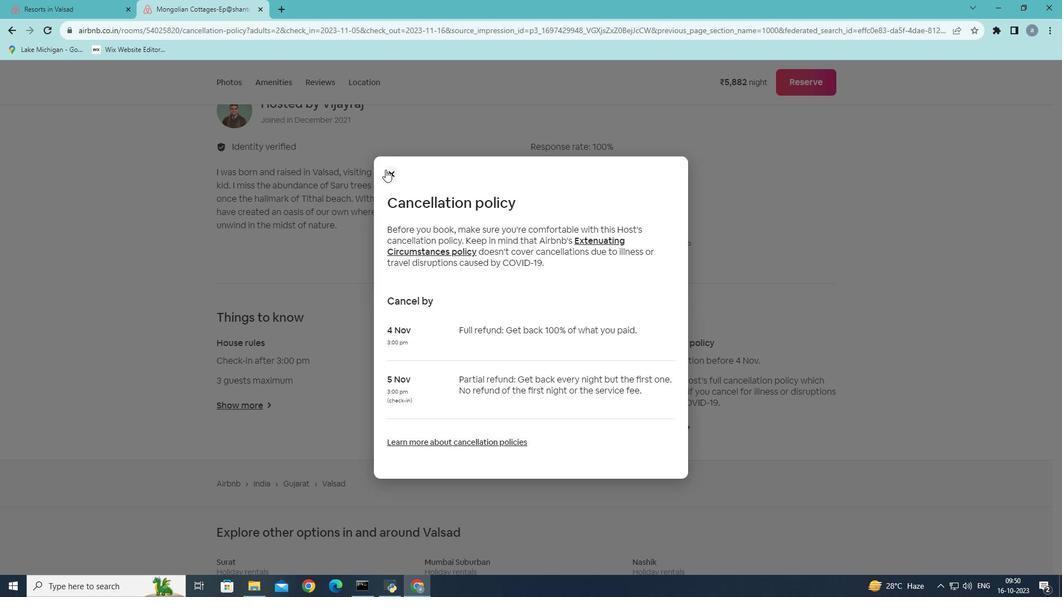 
Action: Mouse pressed left at (385, 169)
Screenshot: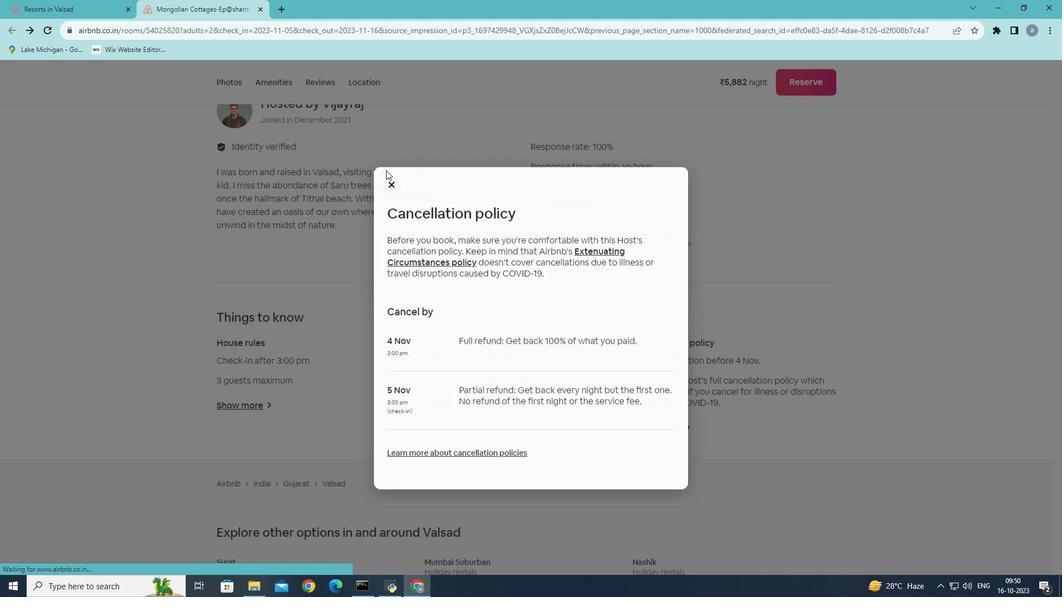 
Action: Mouse moved to (380, 369)
Screenshot: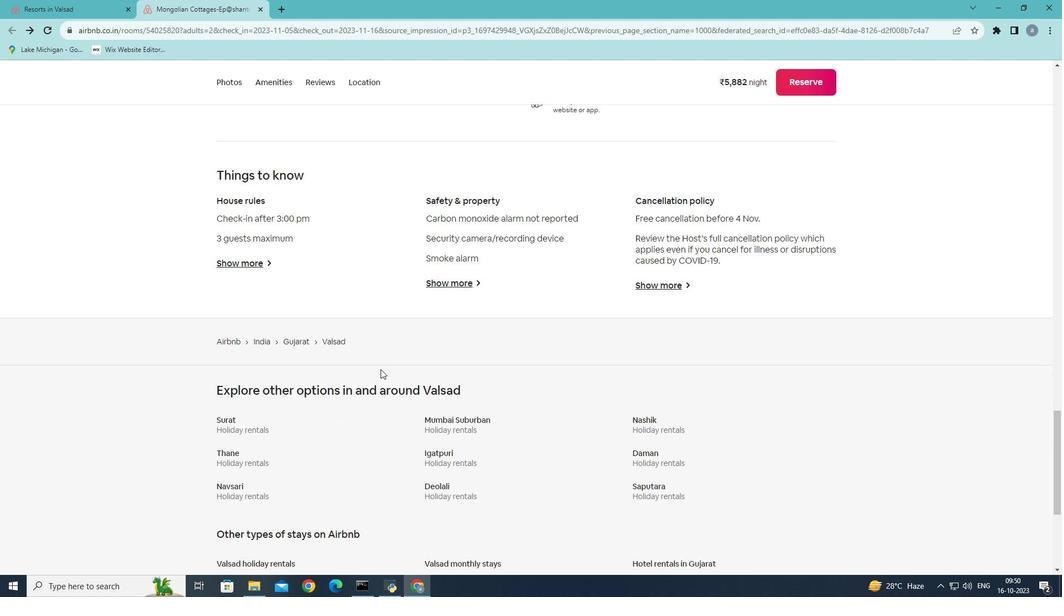 
Action: Mouse scrolled (380, 368) with delta (0, 0)
Screenshot: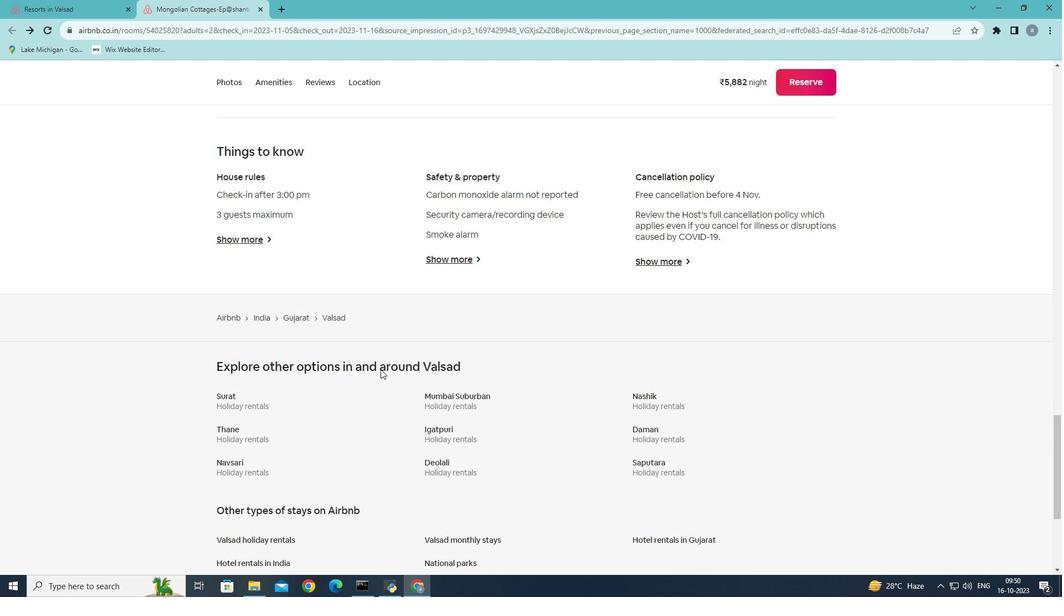 
Action: Mouse scrolled (380, 368) with delta (0, 0)
Screenshot: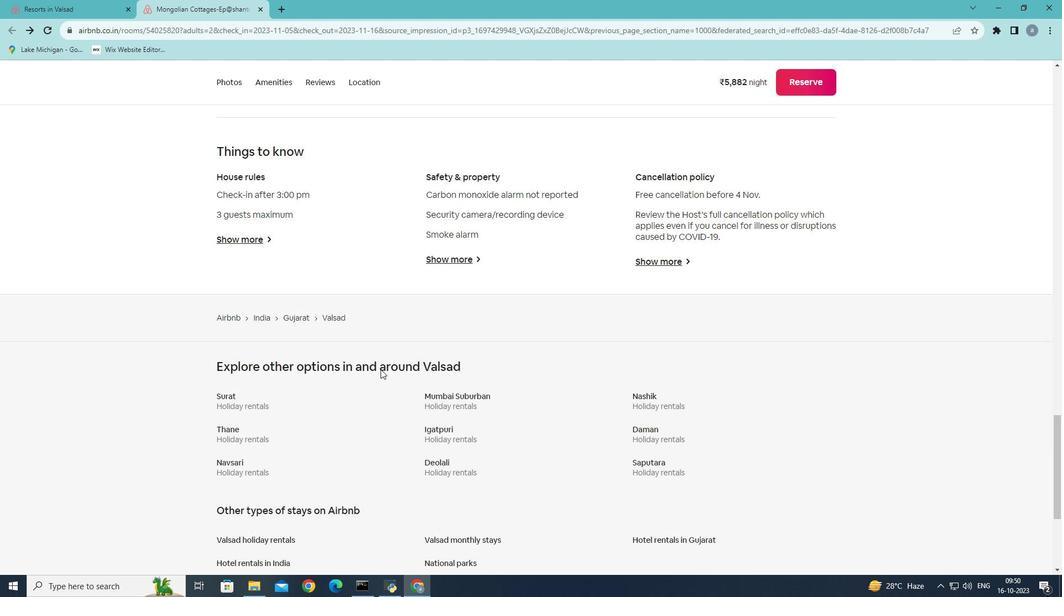 
Action: Mouse scrolled (380, 368) with delta (0, 0)
Screenshot: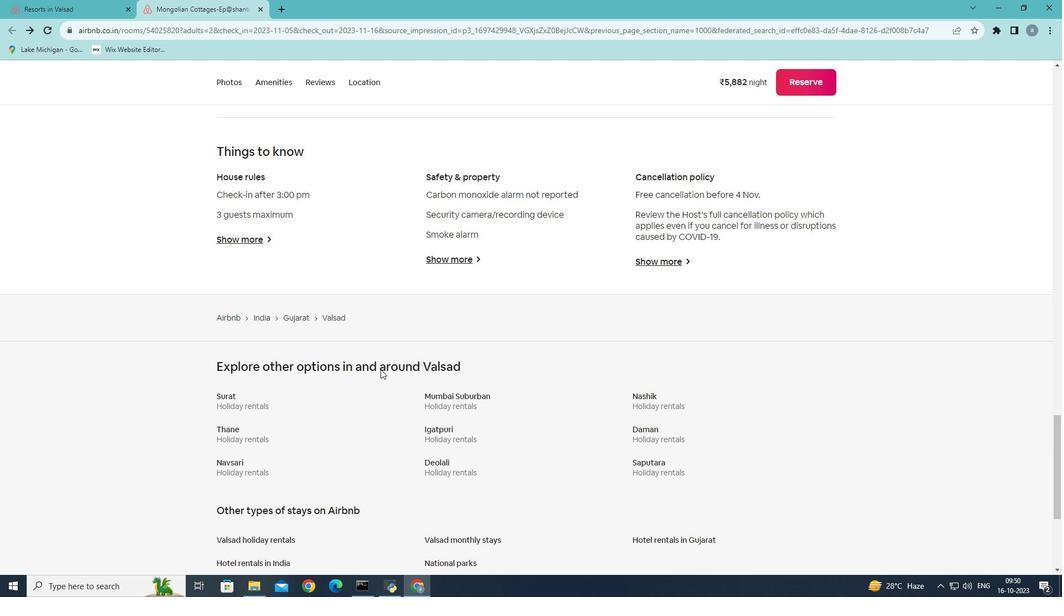 
Action: Mouse moved to (366, 406)
Screenshot: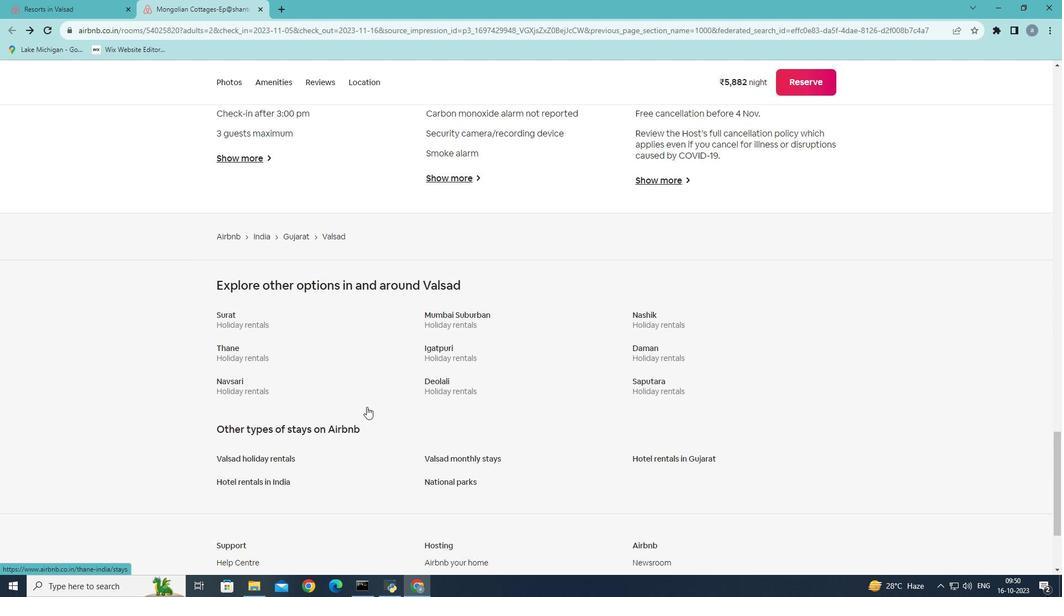 
Action: Mouse scrolled (366, 405) with delta (0, 0)
Screenshot: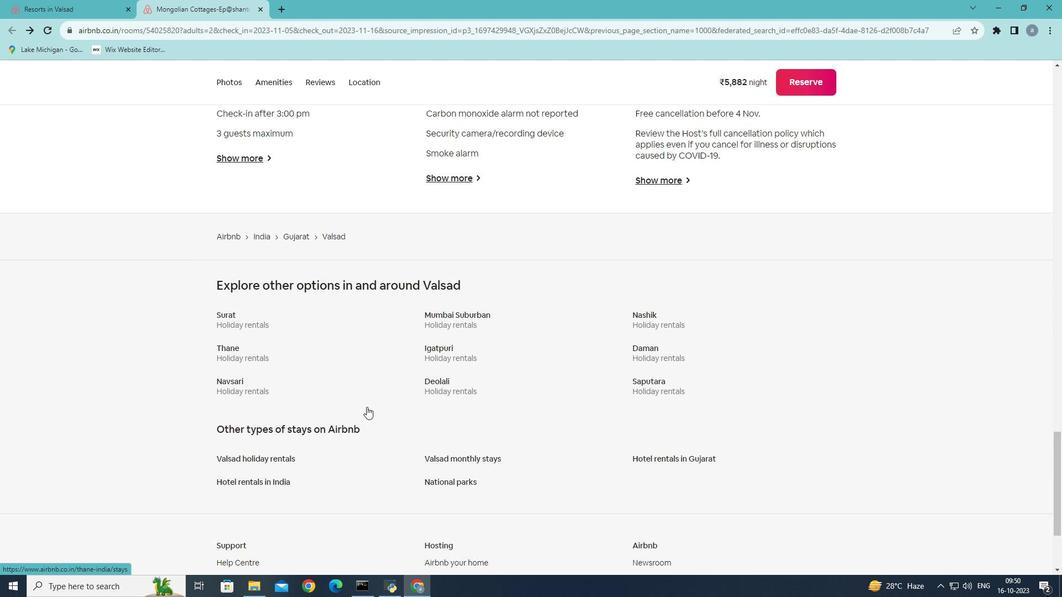 
Action: Mouse moved to (366, 407)
Screenshot: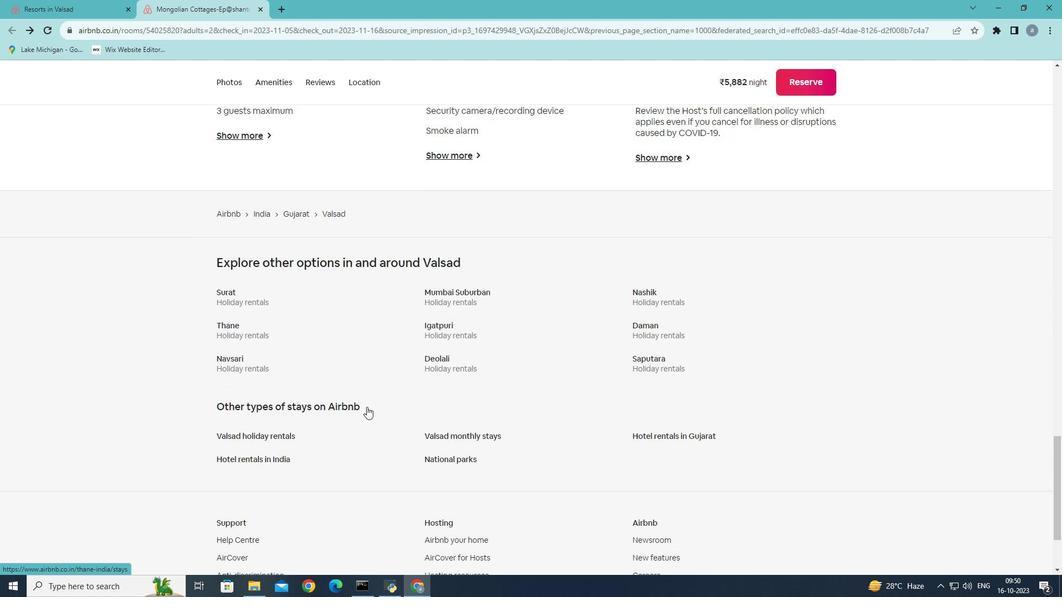 
Action: Mouse scrolled (366, 406) with delta (0, 0)
Screenshot: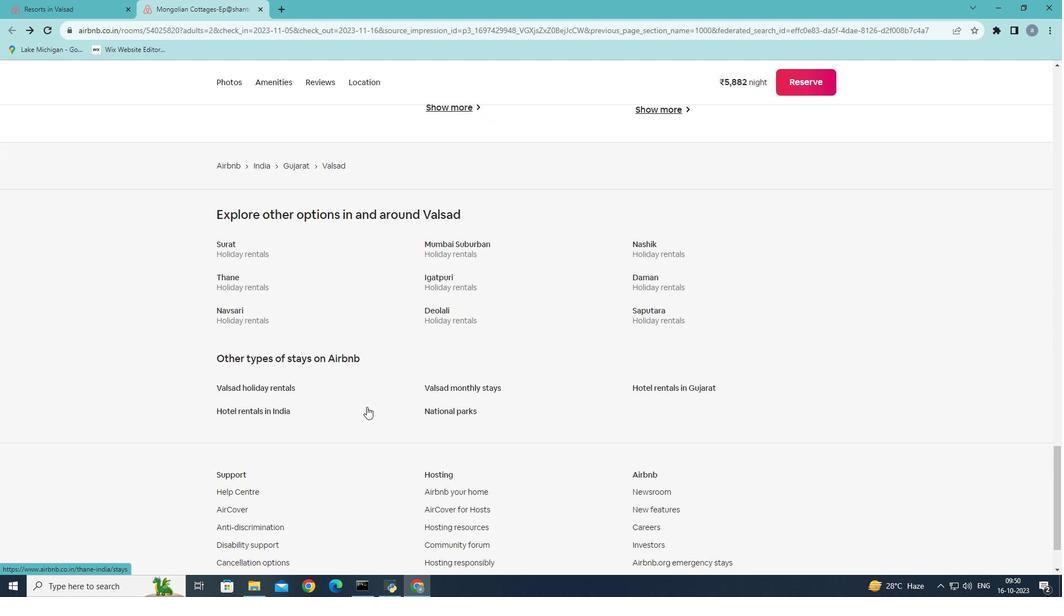 
Action: Mouse scrolled (366, 406) with delta (0, 0)
Screenshot: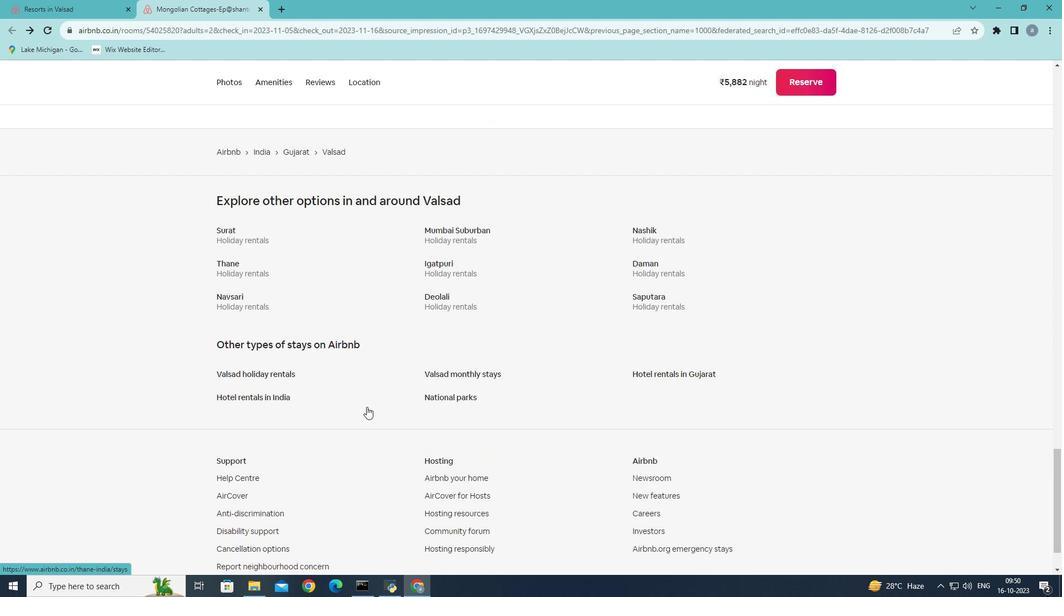 
Action: Mouse scrolled (366, 406) with delta (0, 0)
Screenshot: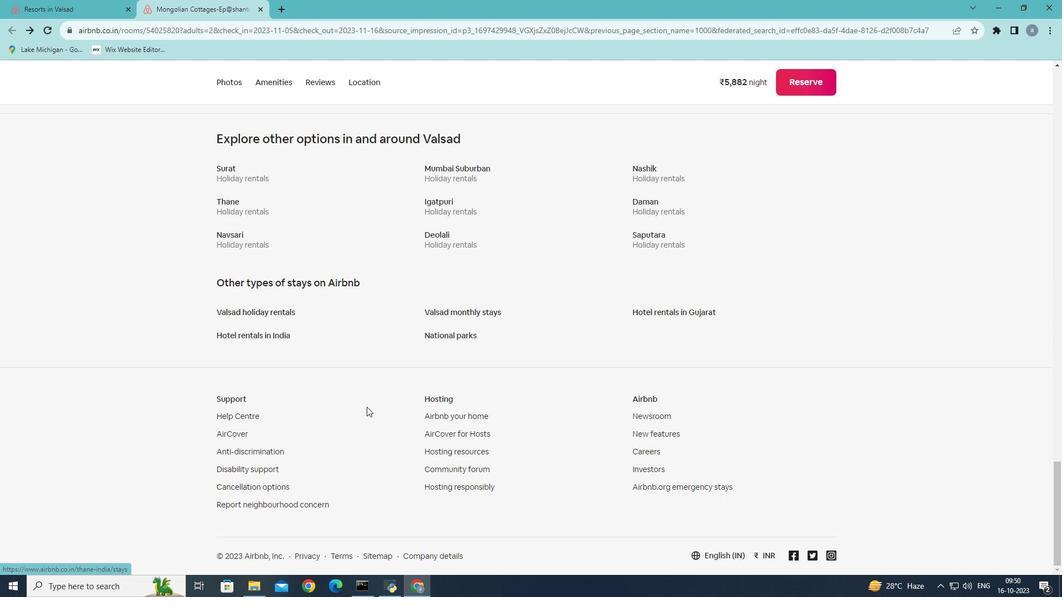 
Action: Mouse scrolled (366, 406) with delta (0, 0)
Screenshot: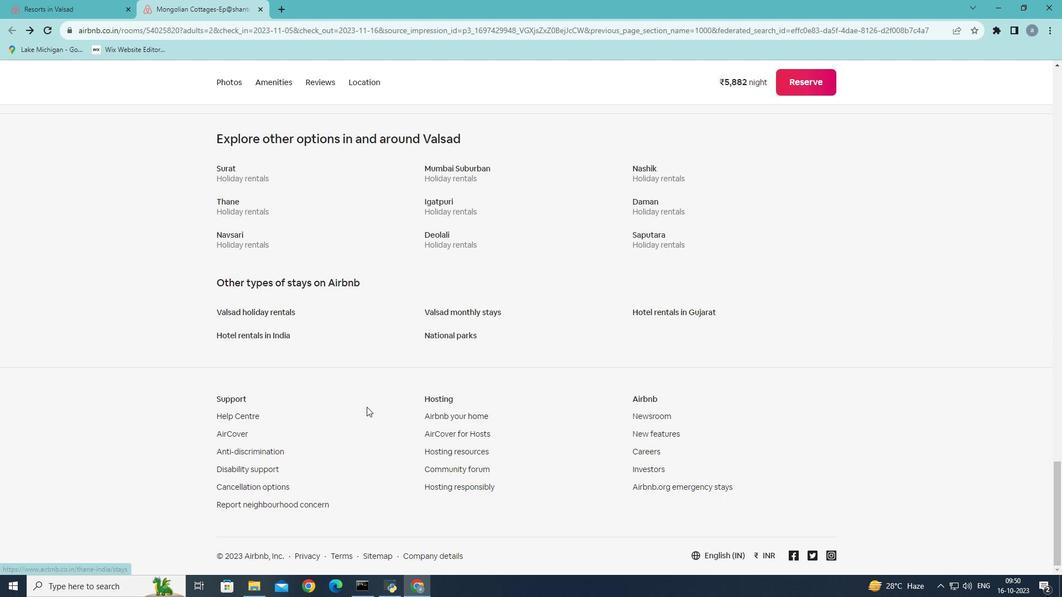 
Action: Mouse scrolled (366, 406) with delta (0, 0)
Screenshot: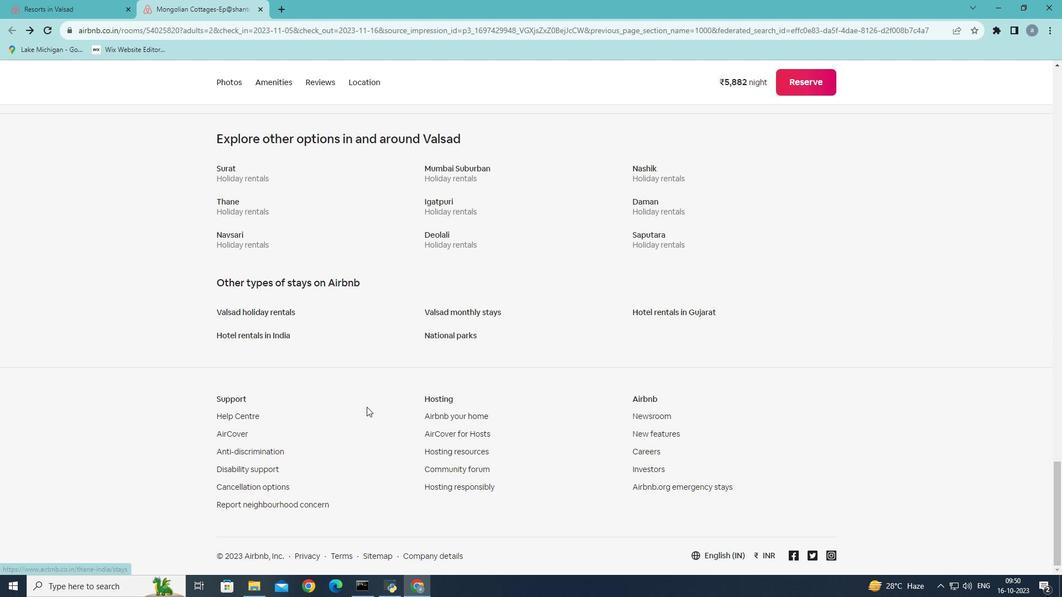 
Action: Mouse scrolled (366, 406) with delta (0, 0)
Screenshot: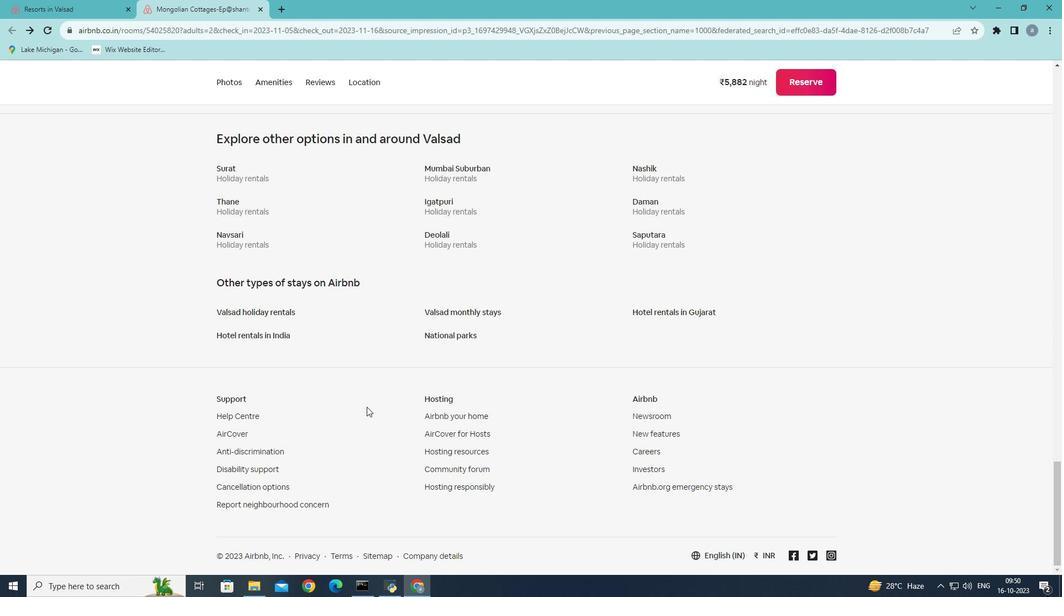 
Action: Mouse scrolled (366, 406) with delta (0, 0)
Screenshot: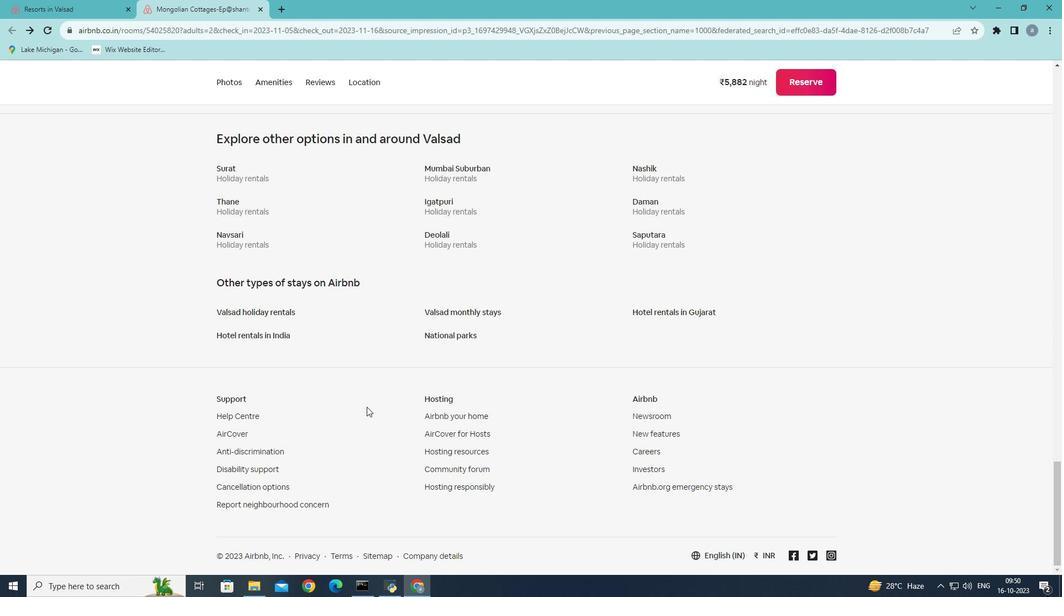 
Action: Mouse scrolled (366, 406) with delta (0, 0)
Screenshot: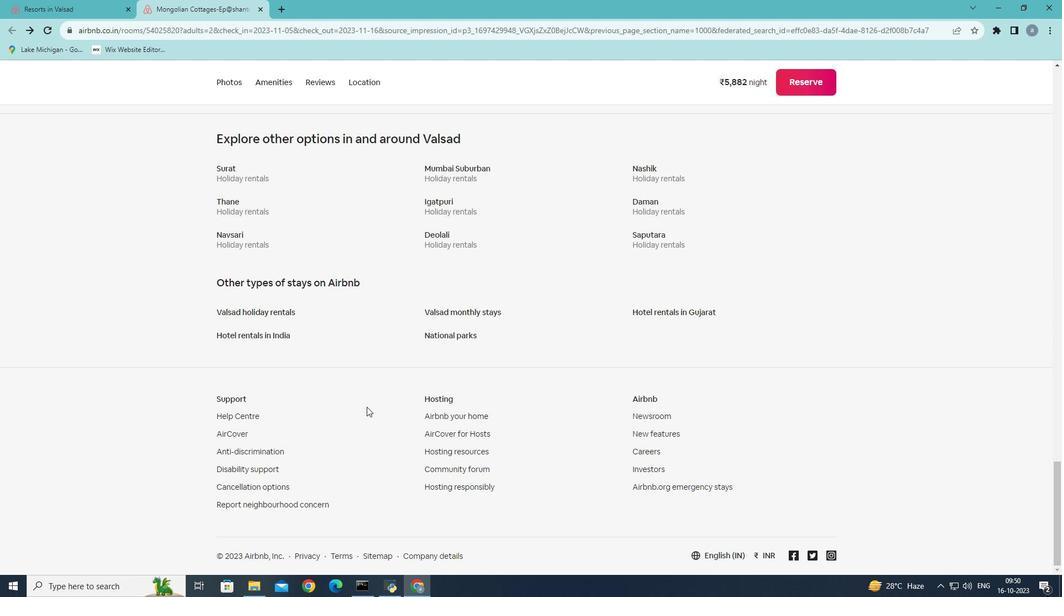 
Action: Mouse moved to (105, 8)
Screenshot: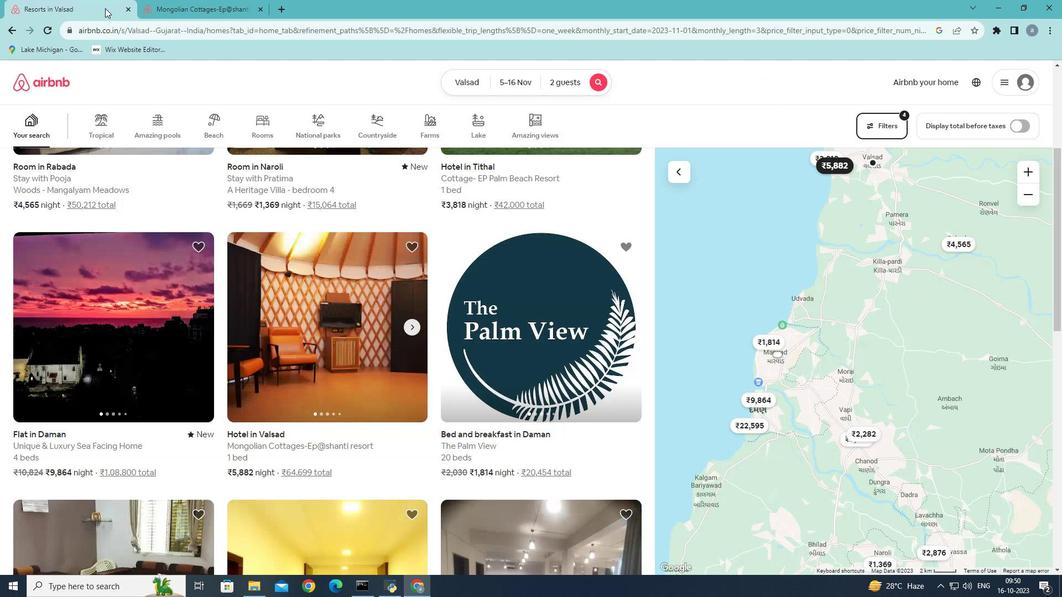 
Action: Mouse pressed left at (105, 8)
Screenshot: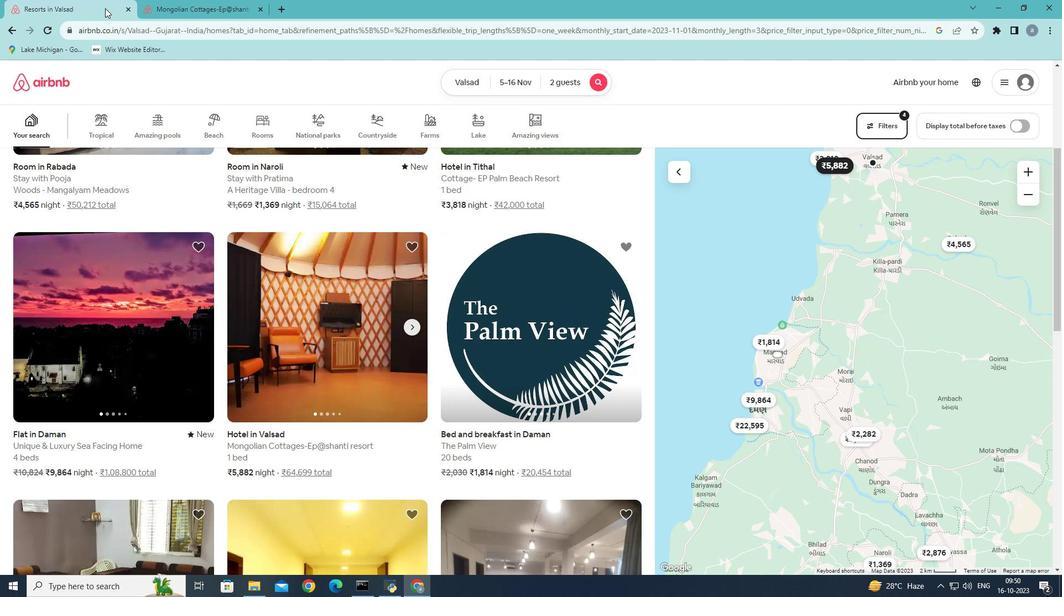 
Action: Mouse moved to (293, 382)
Screenshot: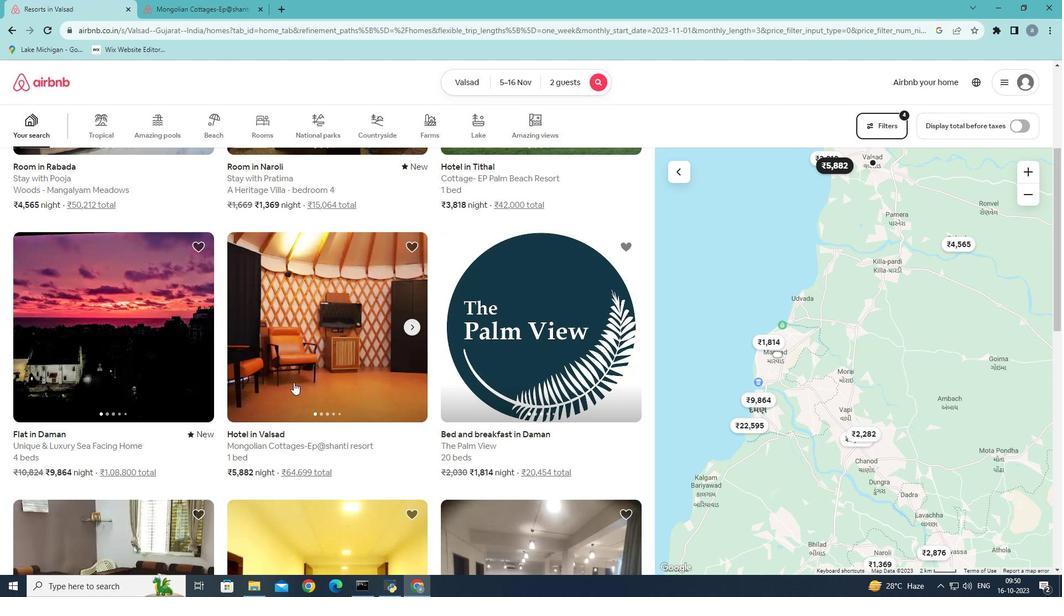 
Action: Mouse scrolled (293, 382) with delta (0, 0)
Screenshot: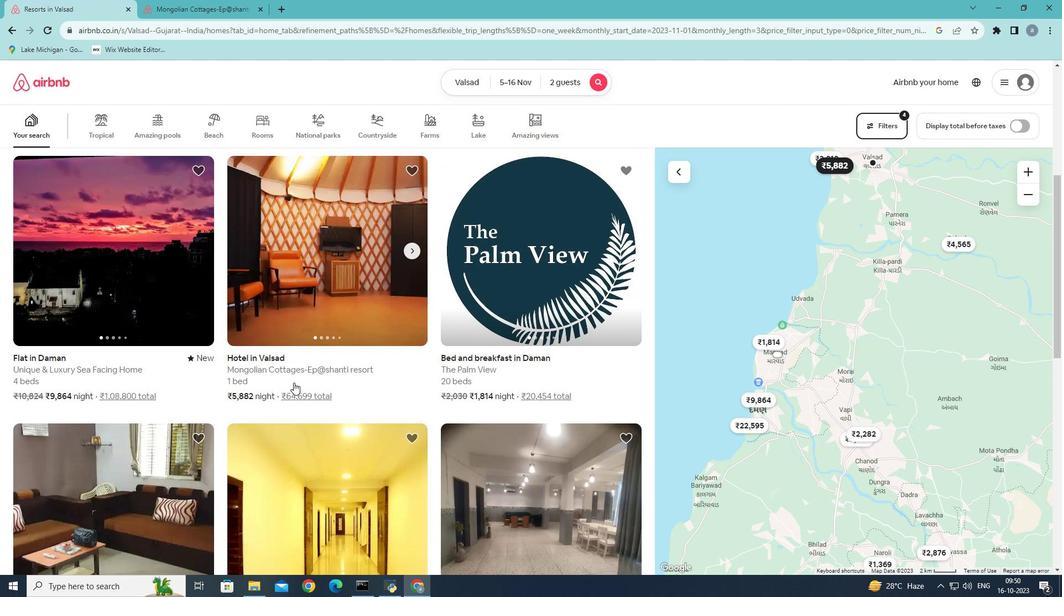 
Action: Mouse scrolled (293, 382) with delta (0, 0)
Screenshot: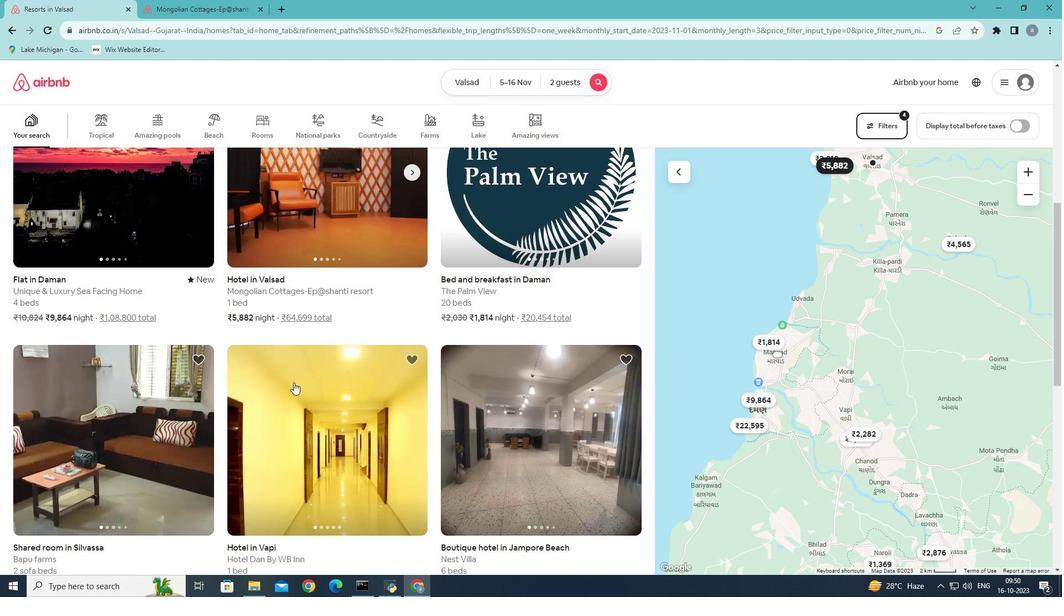 
Action: Mouse scrolled (293, 382) with delta (0, 0)
Screenshot: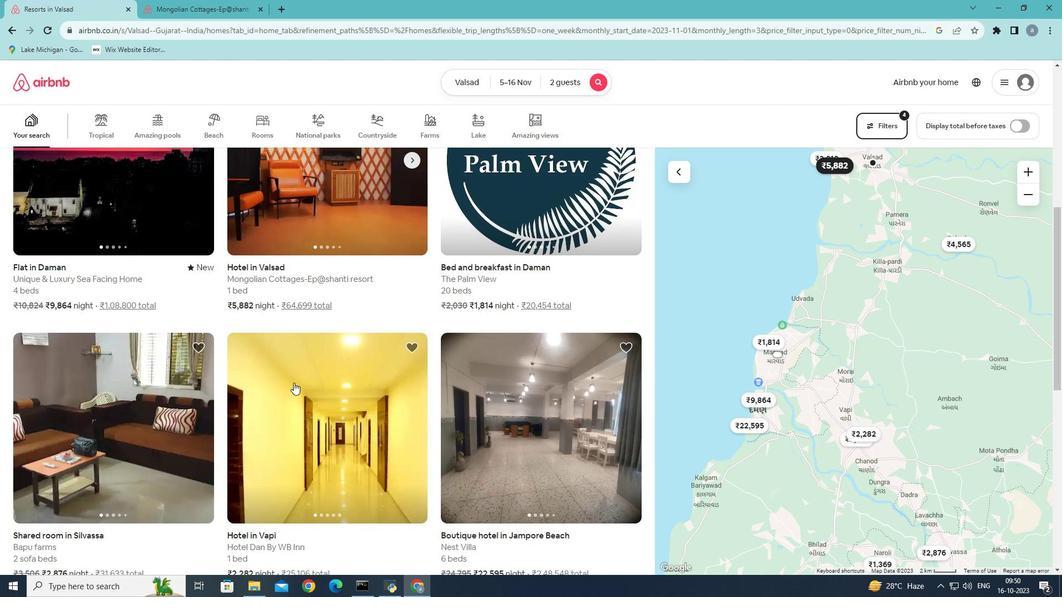 
Action: Mouse scrolled (293, 382) with delta (0, 0)
Screenshot: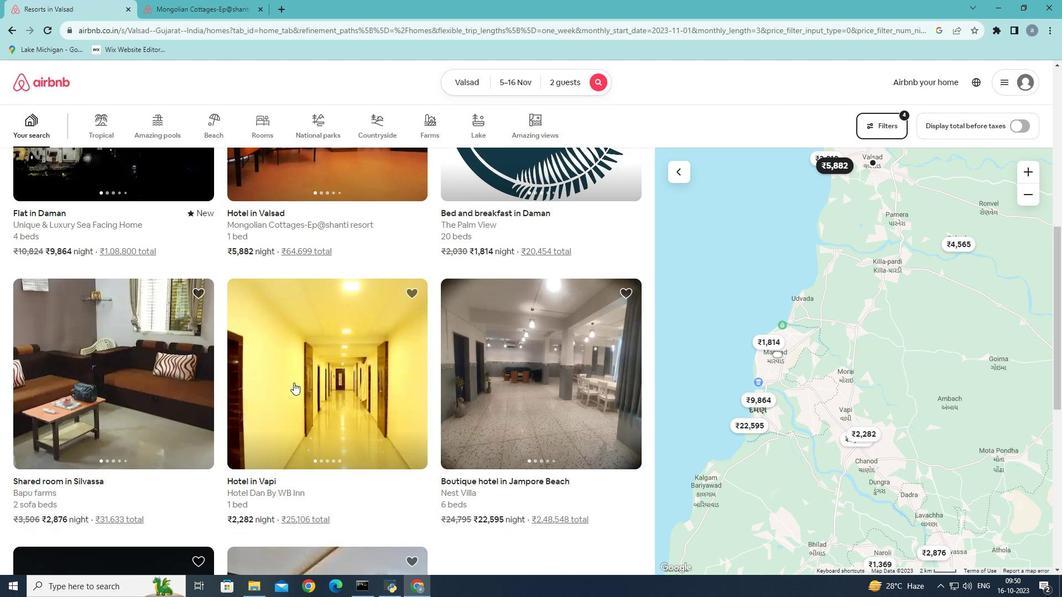 
Action: Mouse scrolled (293, 383) with delta (0, 0)
Screenshot: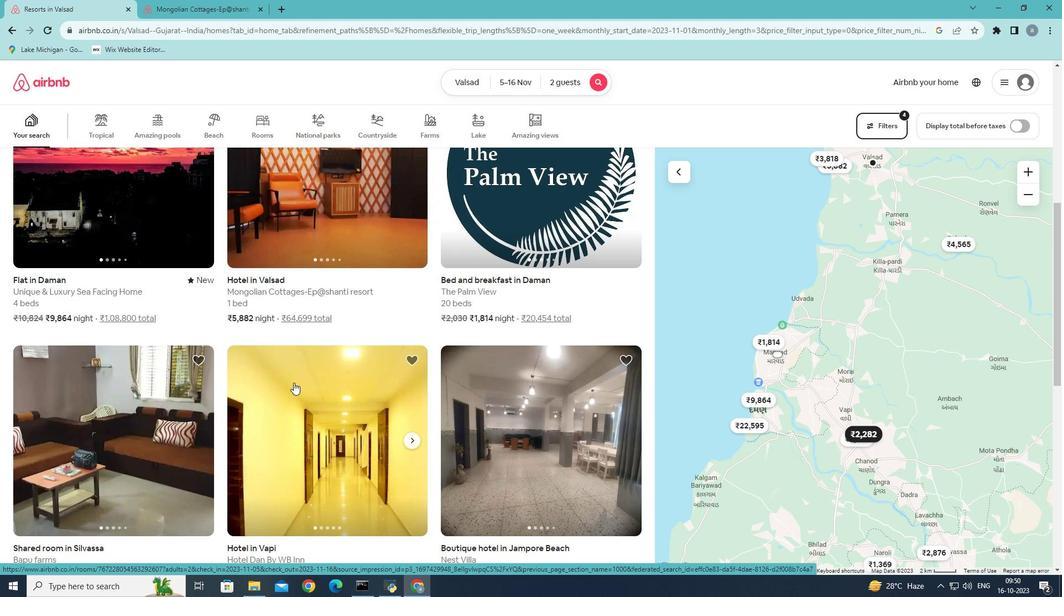 
Action: Mouse scrolled (293, 383) with delta (0, 0)
Screenshot: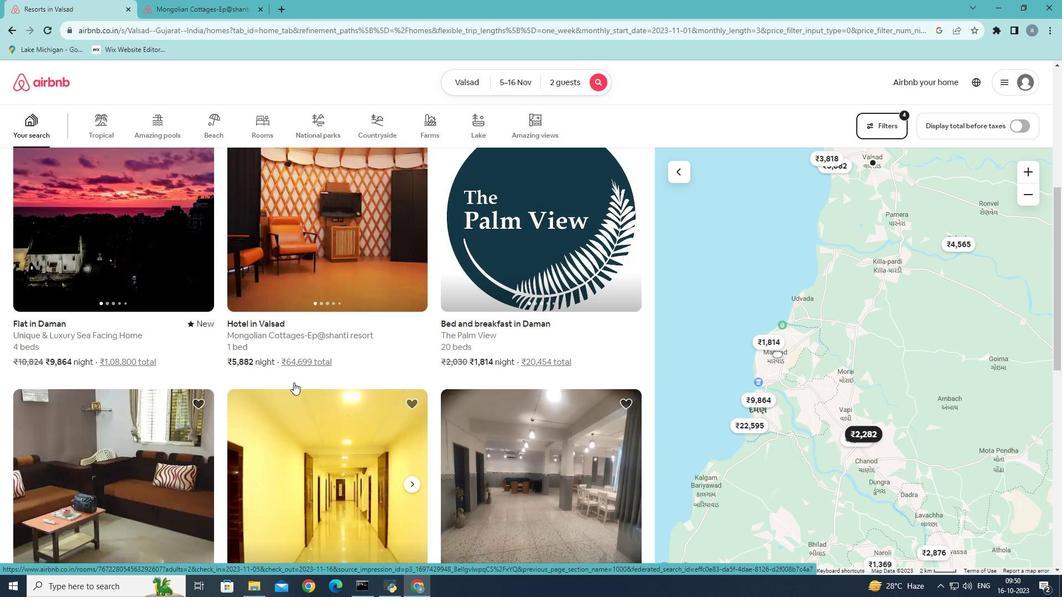 
Action: Mouse scrolled (293, 383) with delta (0, 0)
Screenshot: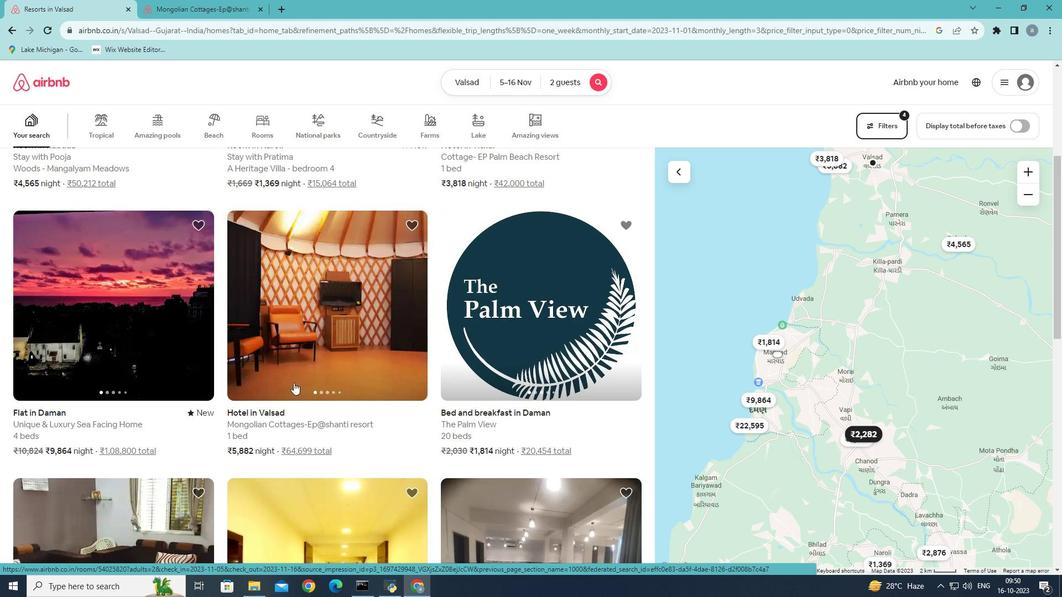 
Action: Mouse scrolled (293, 383) with delta (0, 0)
Screenshot: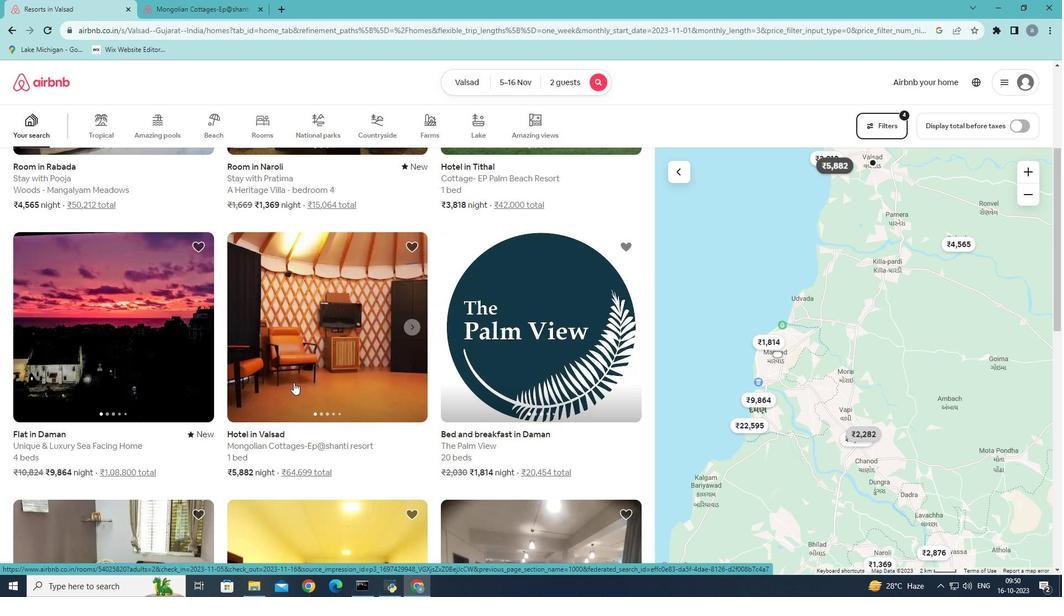 
Action: Mouse scrolled (293, 383) with delta (0, 0)
Screenshot: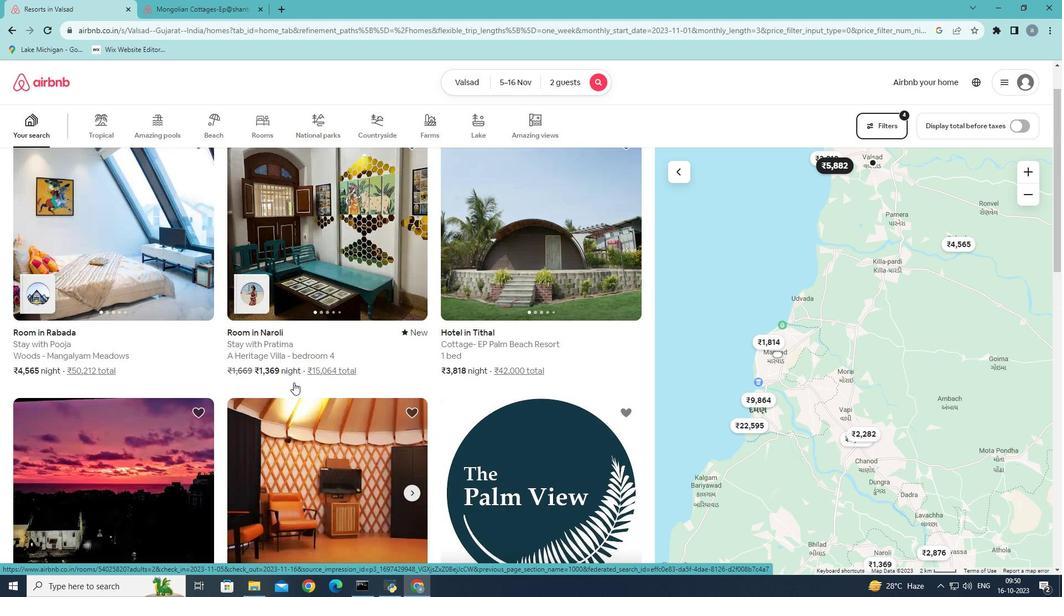 
Action: Mouse scrolled (293, 383) with delta (0, 0)
Screenshot: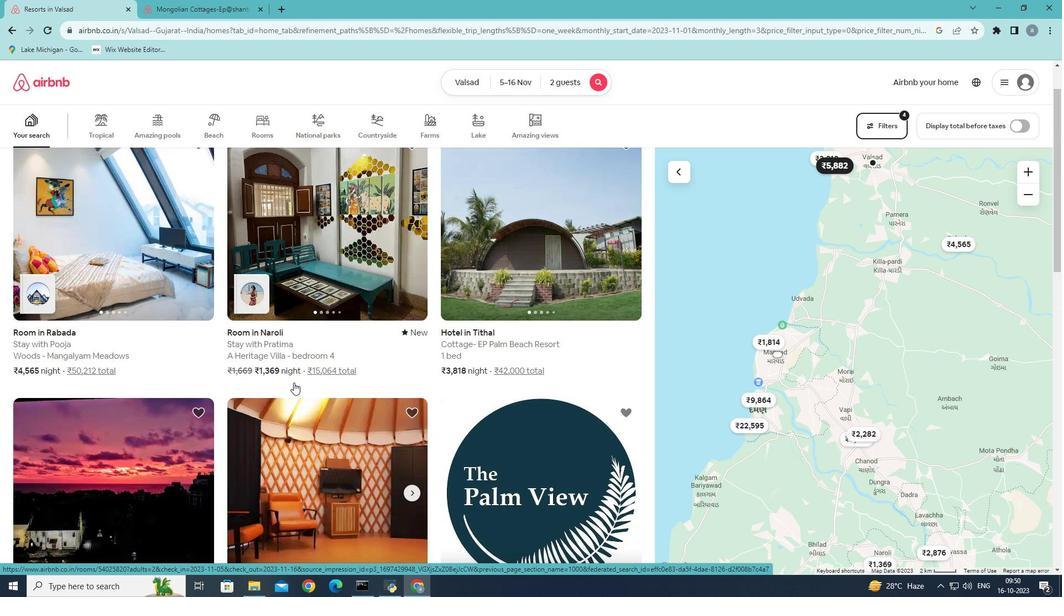 
Action: Mouse scrolled (293, 383) with delta (0, 0)
Screenshot: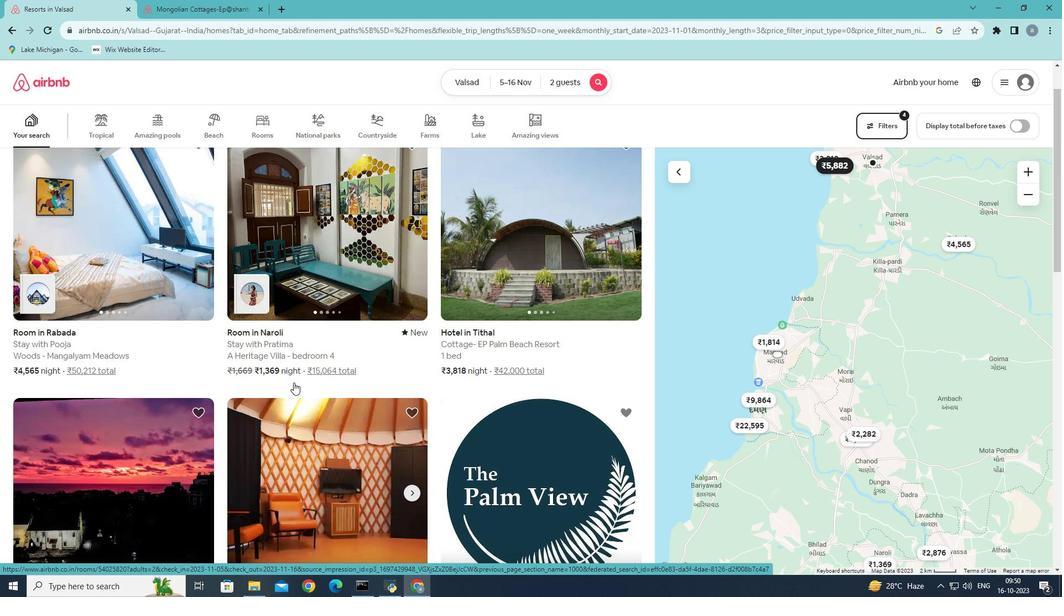 
Action: Mouse moved to (536, 264)
Screenshot: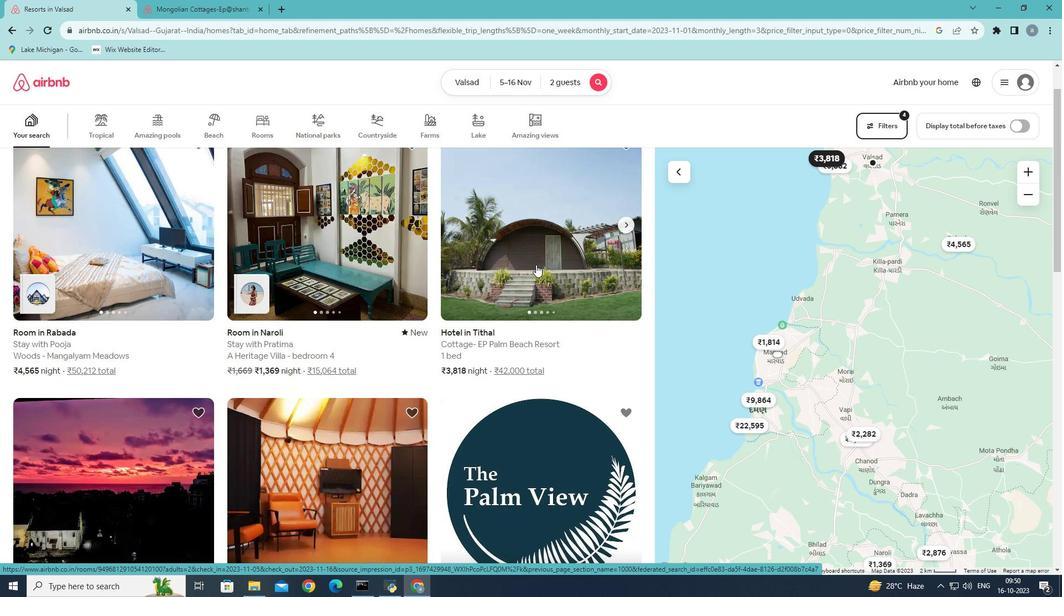 
Action: Mouse pressed left at (536, 264)
Screenshot: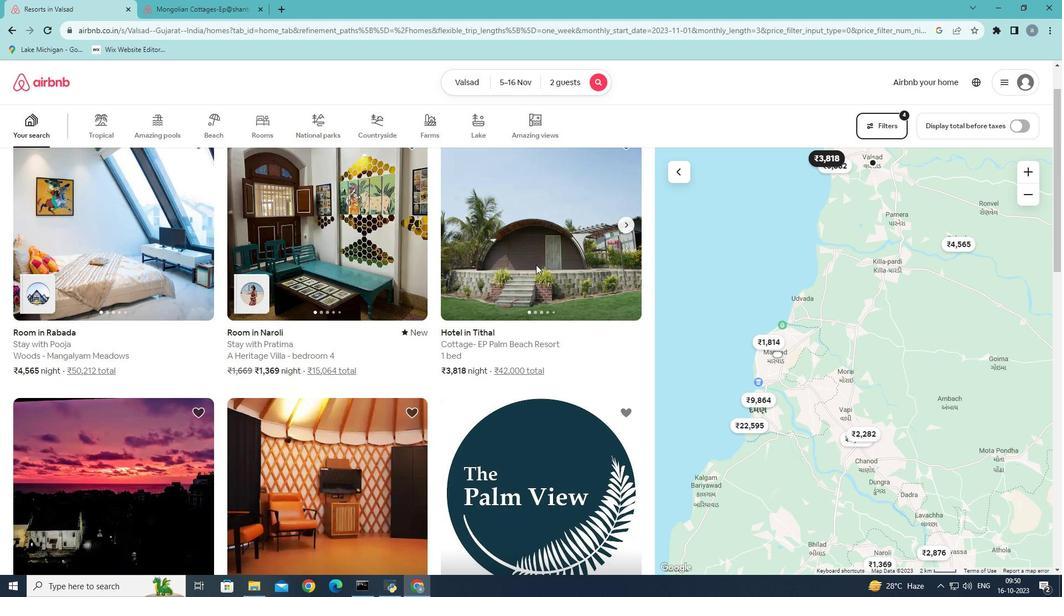 
Action: Mouse moved to (808, 411)
Screenshot: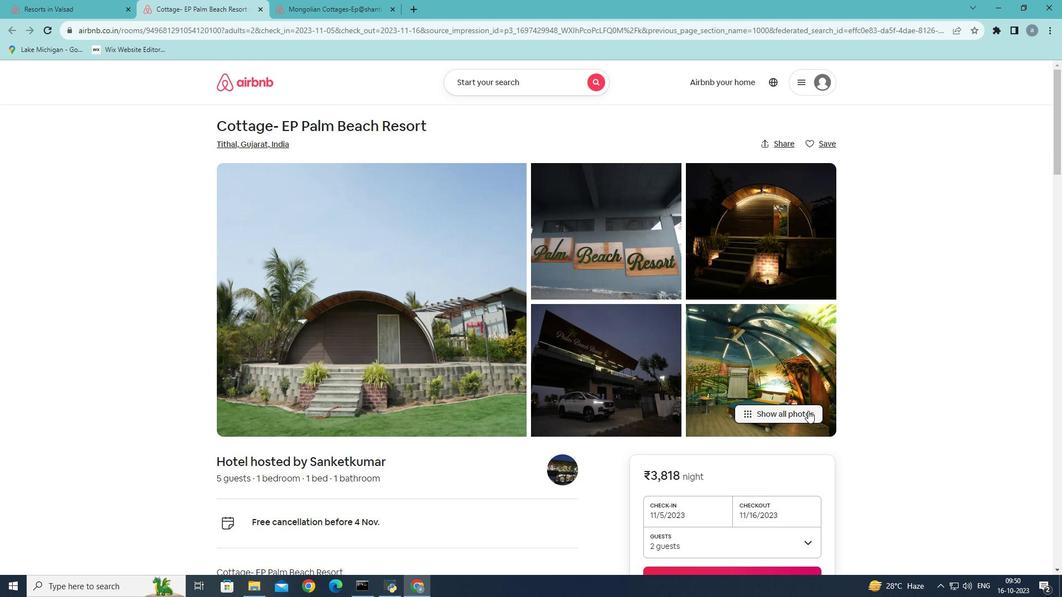
Action: Mouse pressed left at (808, 411)
Screenshot: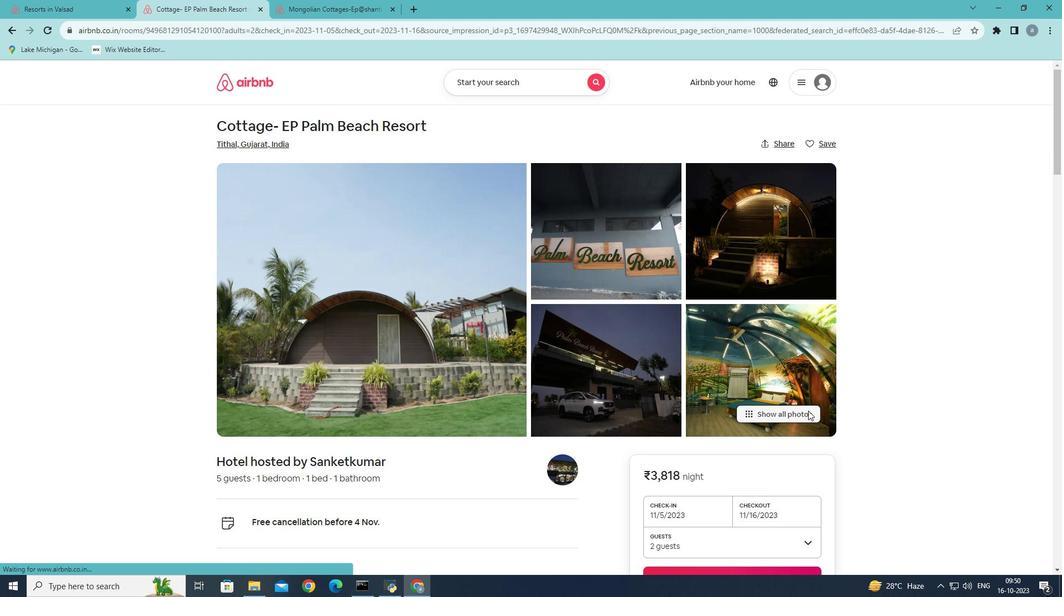 
Action: Mouse moved to (636, 456)
Screenshot: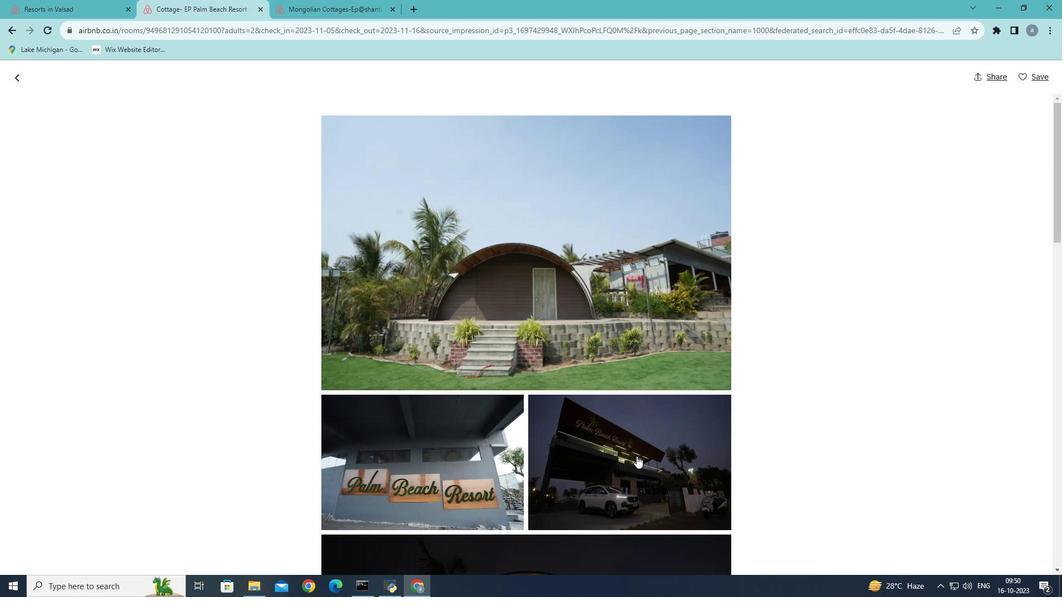 
Action: Mouse scrolled (636, 455) with delta (0, 0)
Screenshot: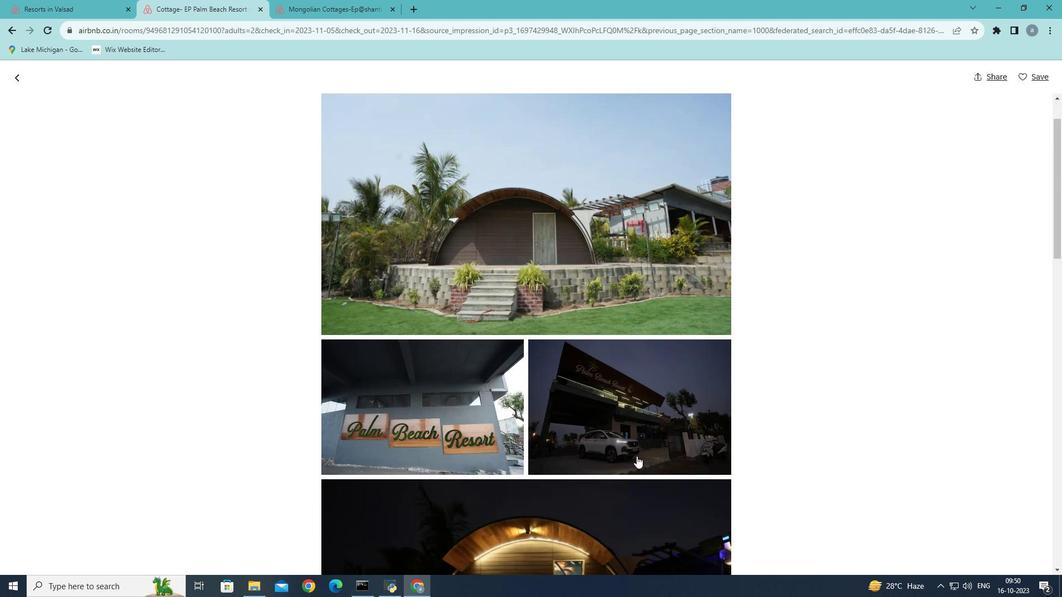 
Action: Mouse scrolled (636, 455) with delta (0, 0)
Screenshot: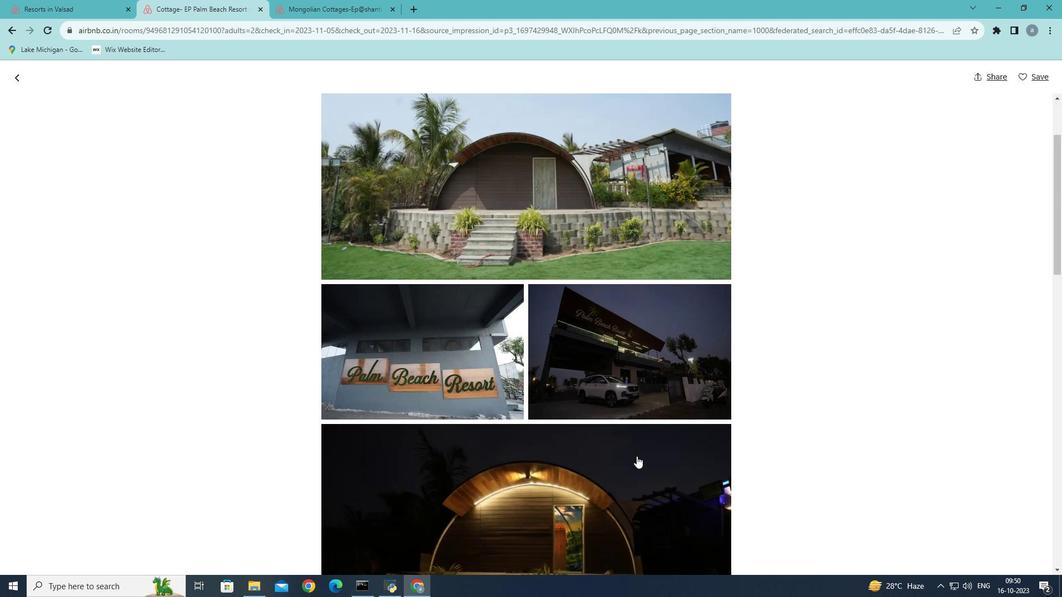 
Action: Mouse scrolled (636, 455) with delta (0, 0)
Screenshot: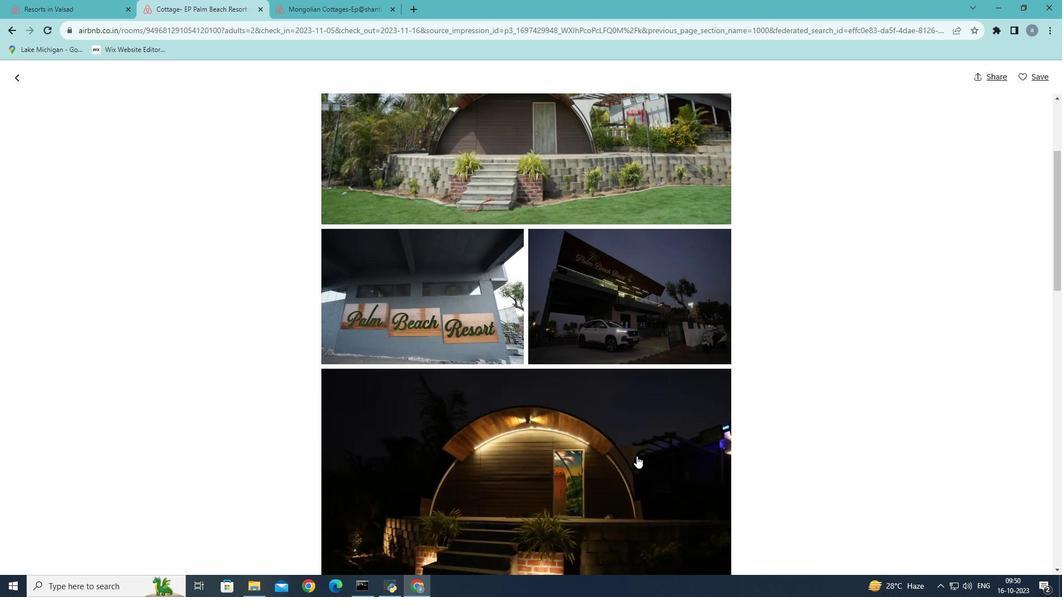 
Action: Mouse scrolled (636, 455) with delta (0, 0)
Screenshot: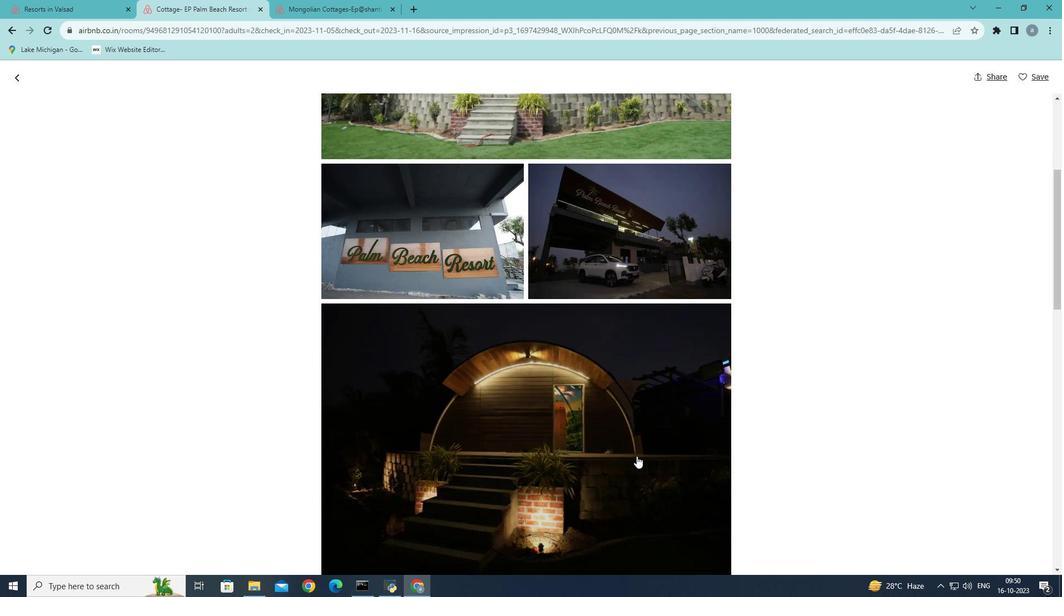
Action: Mouse scrolled (636, 455) with delta (0, 0)
Screenshot: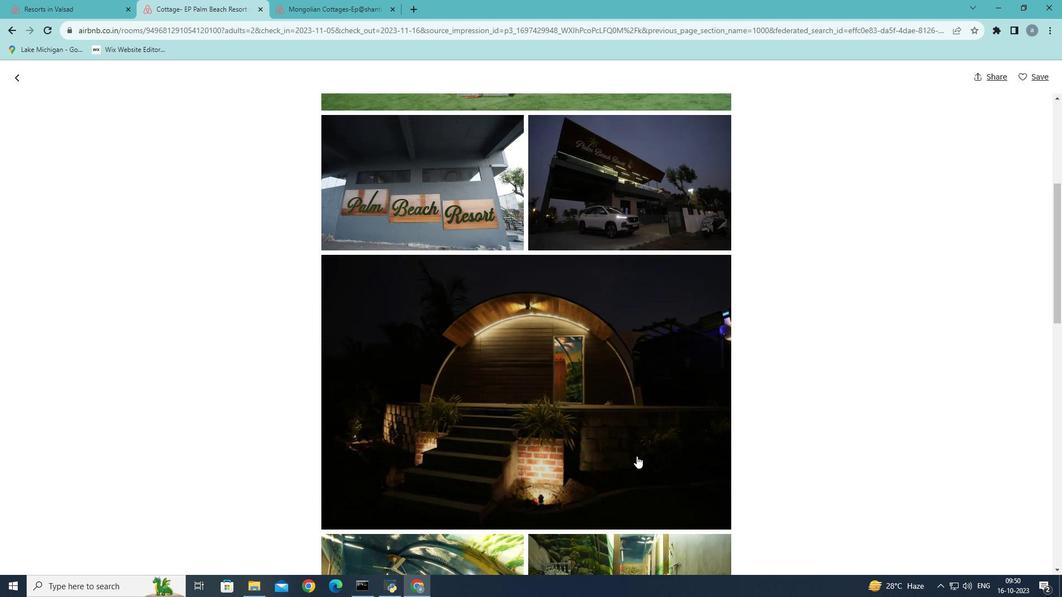 
Action: Mouse scrolled (636, 455) with delta (0, 0)
Screenshot: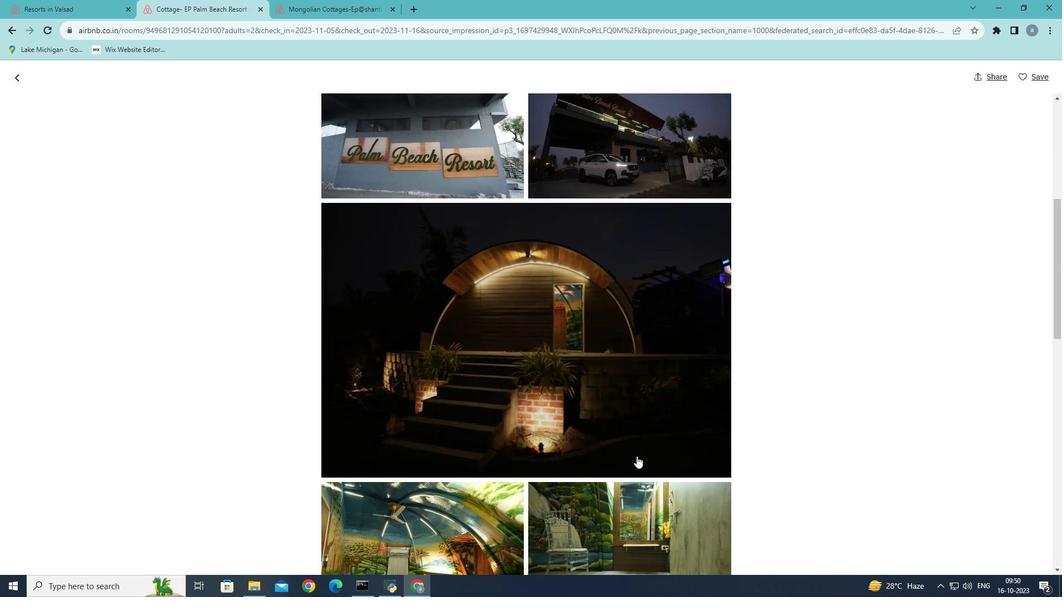 
Action: Mouse scrolled (636, 455) with delta (0, 0)
Screenshot: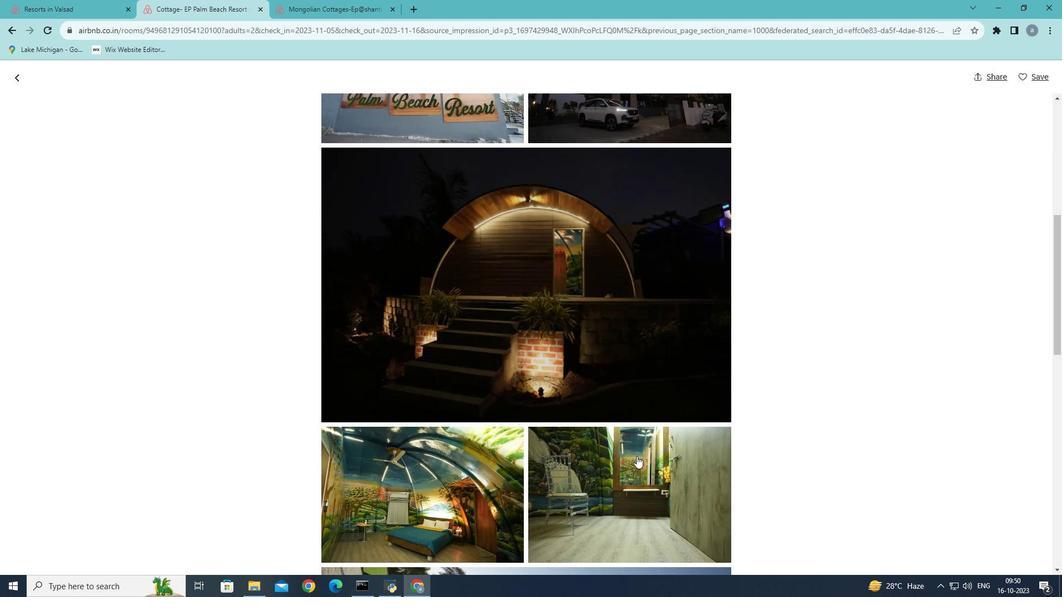 
Action: Mouse scrolled (636, 455) with delta (0, 0)
Screenshot: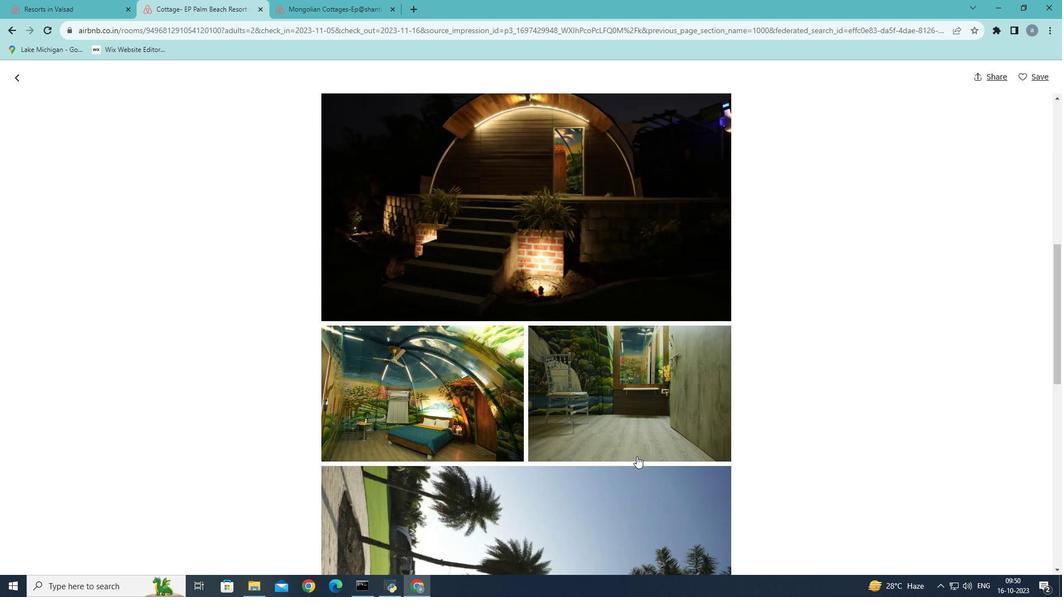 
Action: Mouse scrolled (636, 455) with delta (0, 0)
Screenshot: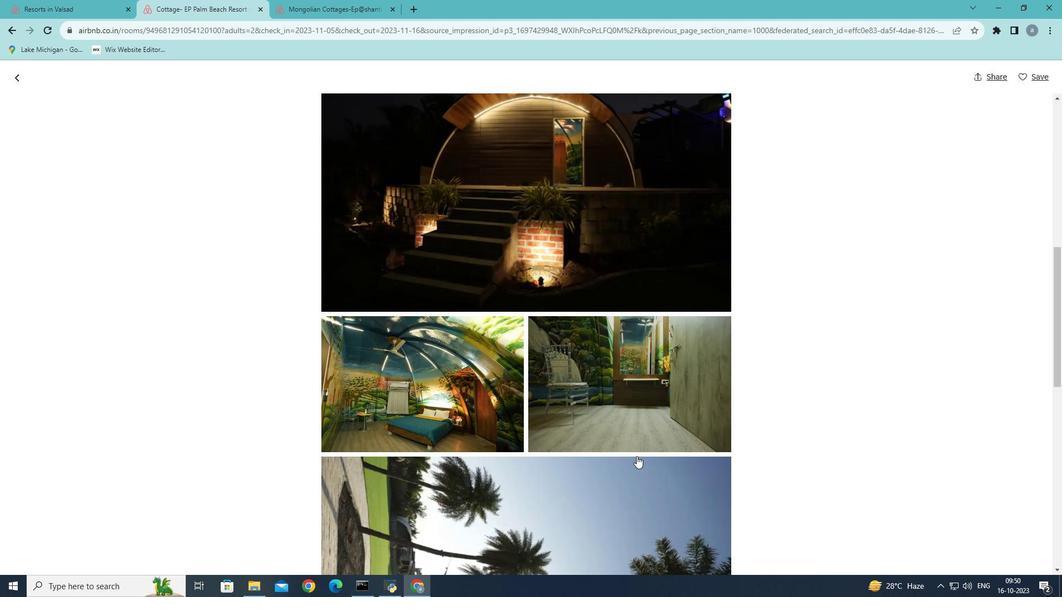 
Action: Mouse scrolled (636, 455) with delta (0, 0)
Screenshot: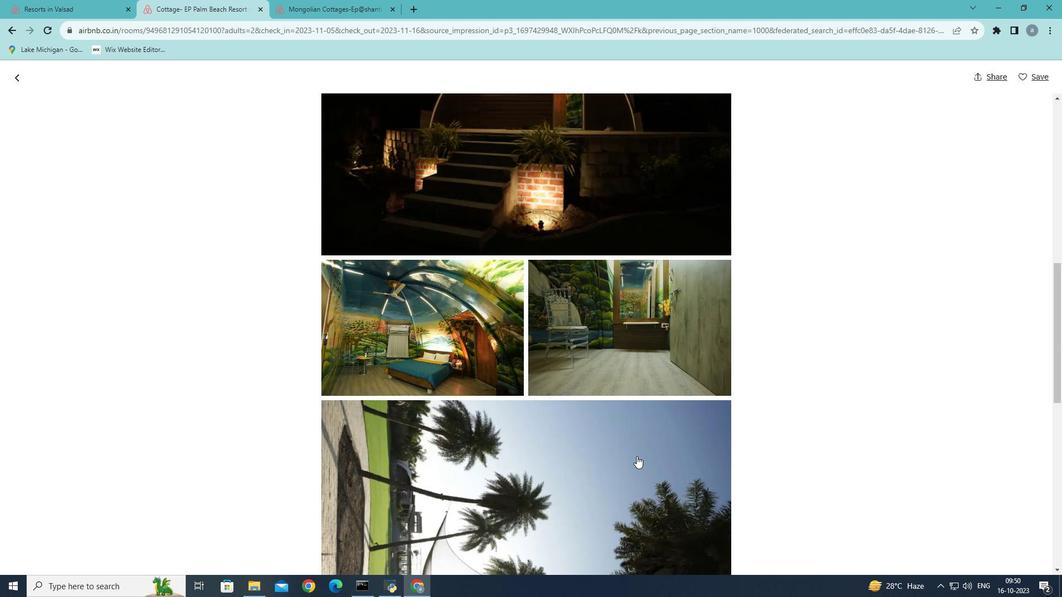 
Action: Mouse scrolled (636, 455) with delta (0, 0)
Screenshot: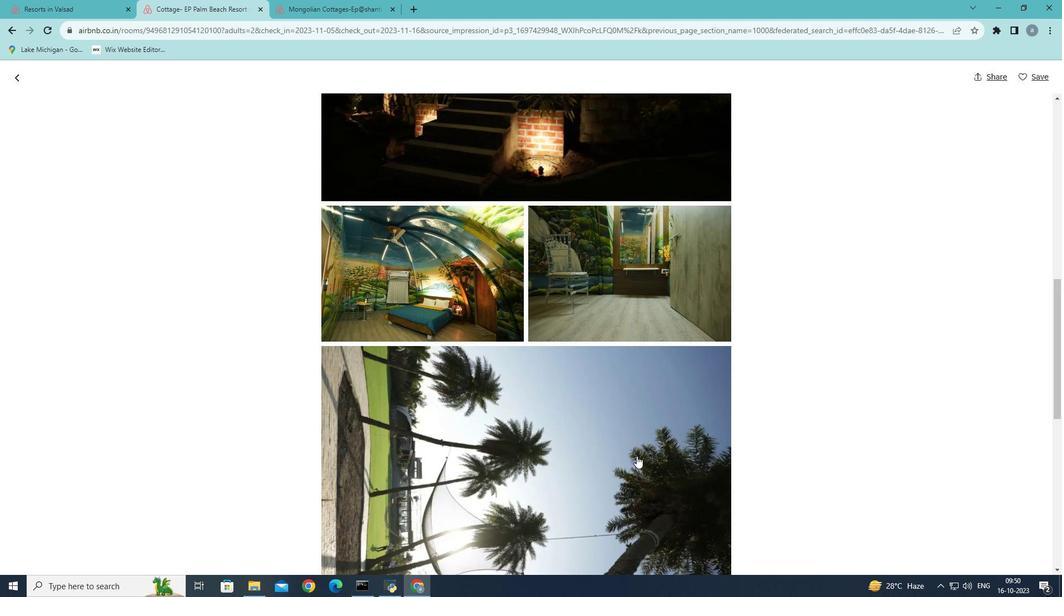 
Action: Mouse scrolled (636, 455) with delta (0, 0)
Screenshot: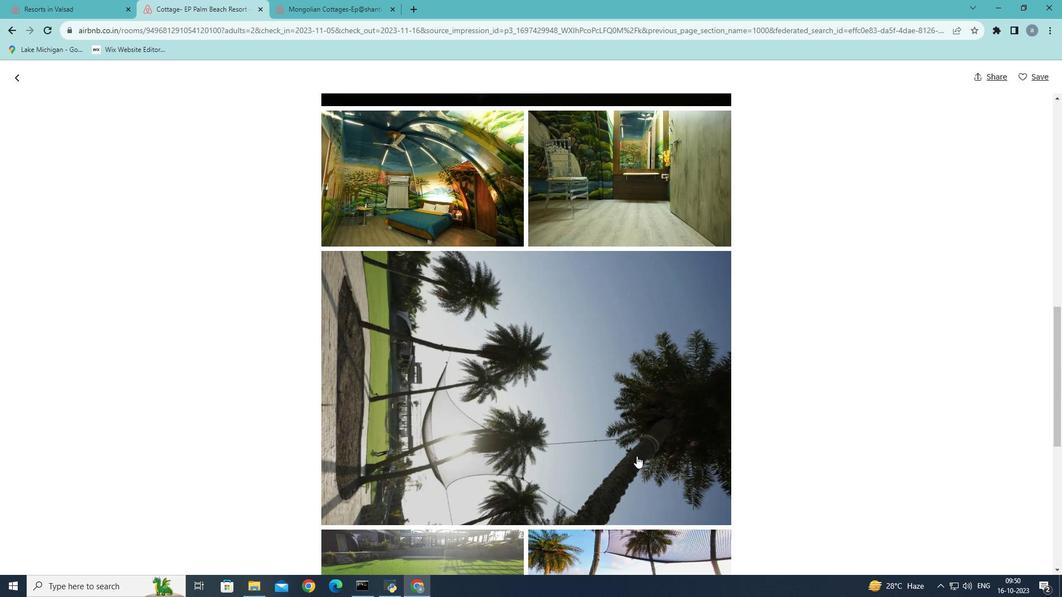 
Action: Mouse scrolled (636, 455) with delta (0, 0)
Screenshot: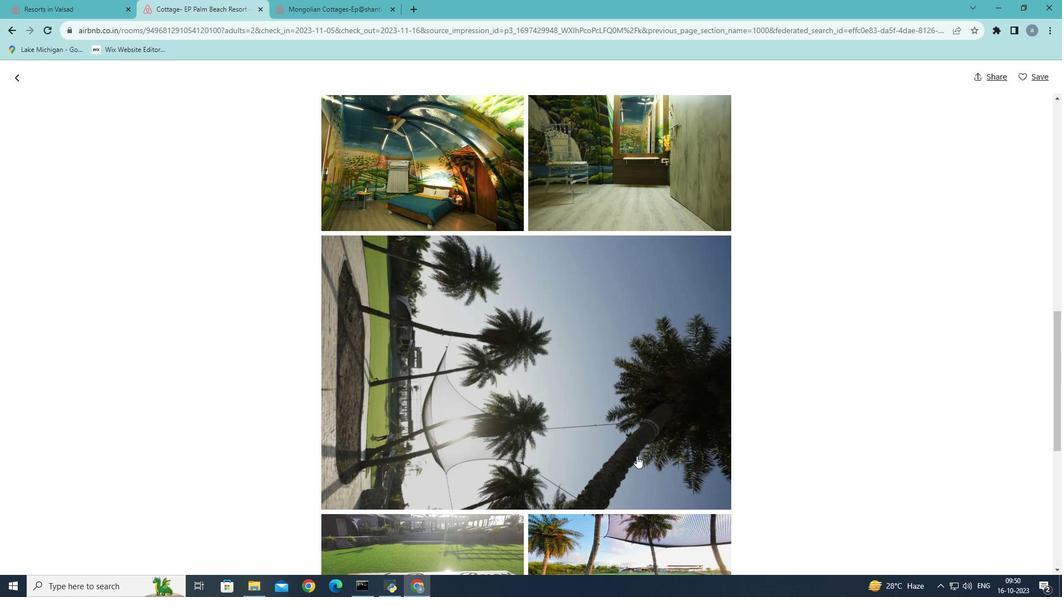 
Action: Mouse scrolled (636, 455) with delta (0, 0)
Screenshot: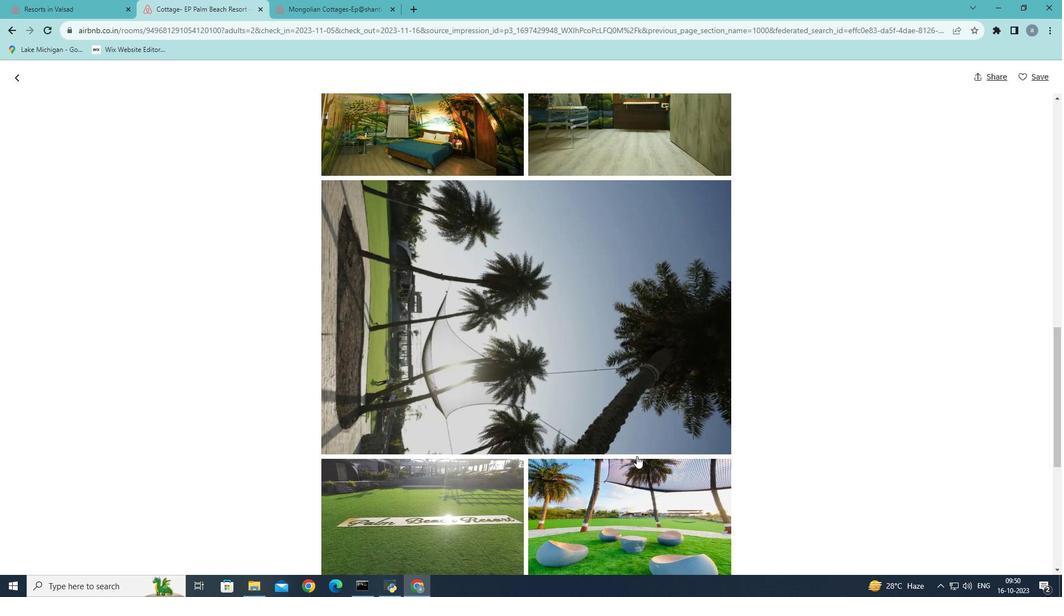 
Action: Mouse scrolled (636, 455) with delta (0, 0)
Screenshot: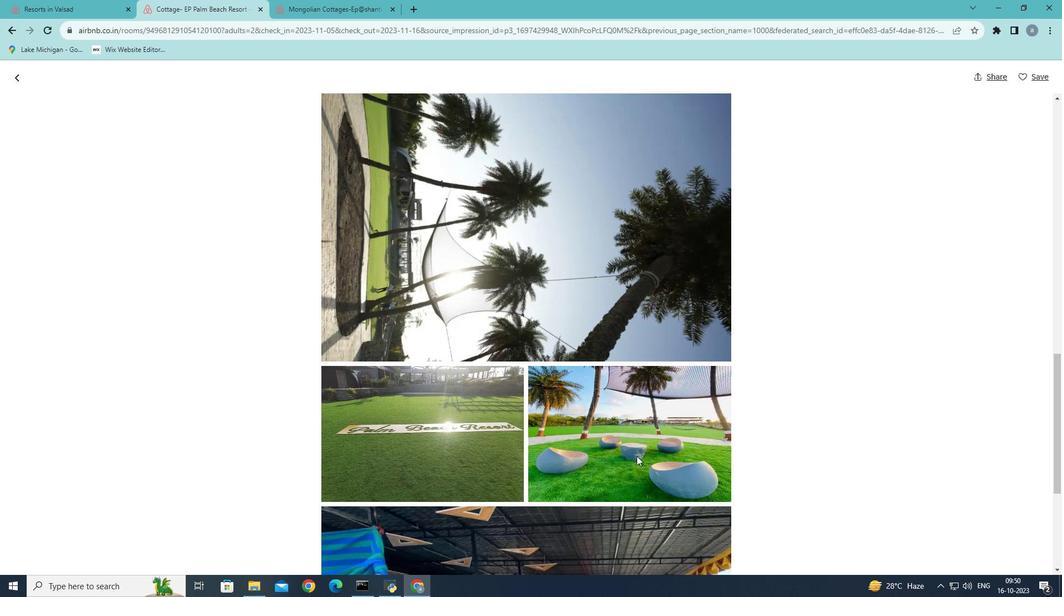 
Action: Mouse scrolled (636, 455) with delta (0, 0)
Screenshot: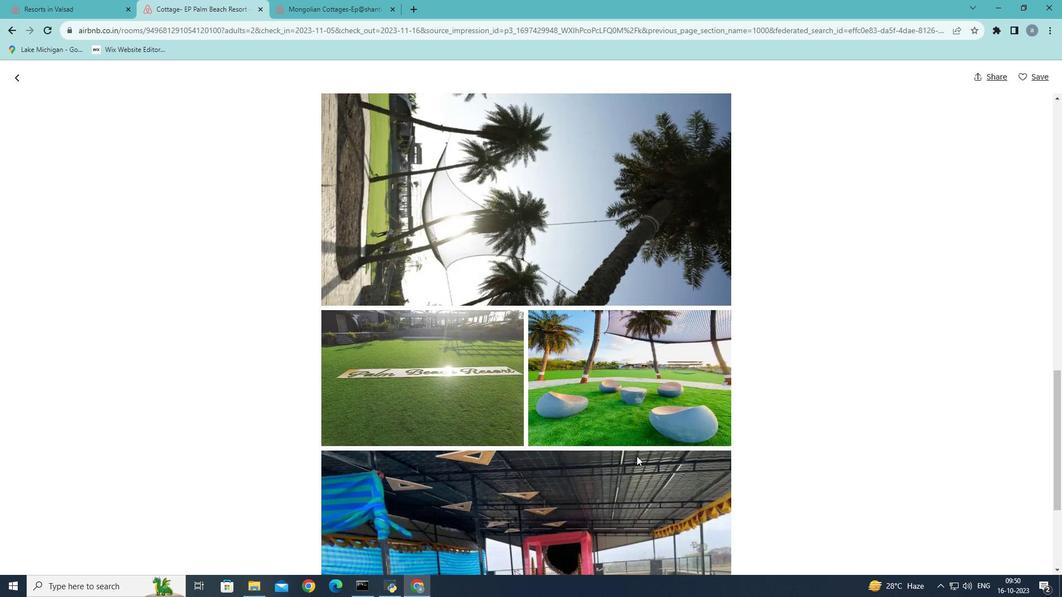 
Action: Mouse scrolled (636, 455) with delta (0, 0)
Screenshot: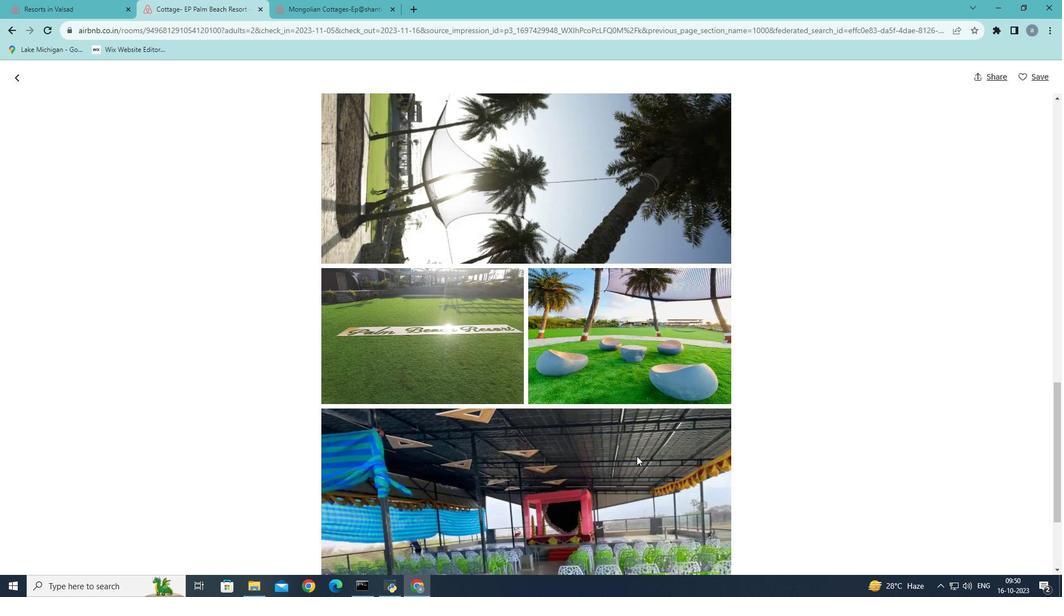 
Action: Mouse scrolled (636, 455) with delta (0, 0)
Screenshot: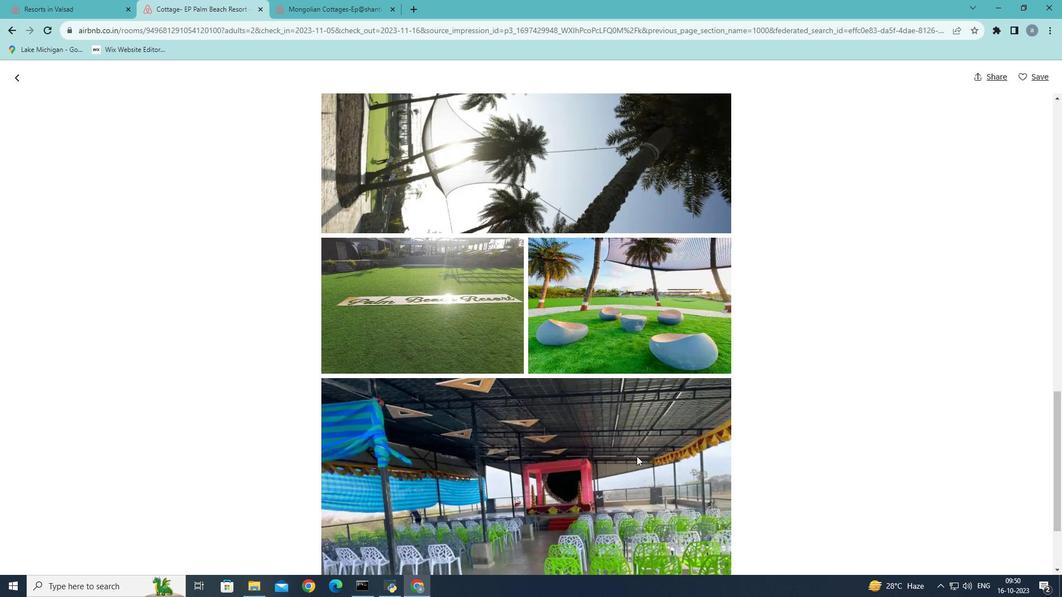
Action: Mouse scrolled (636, 455) with delta (0, 0)
Screenshot: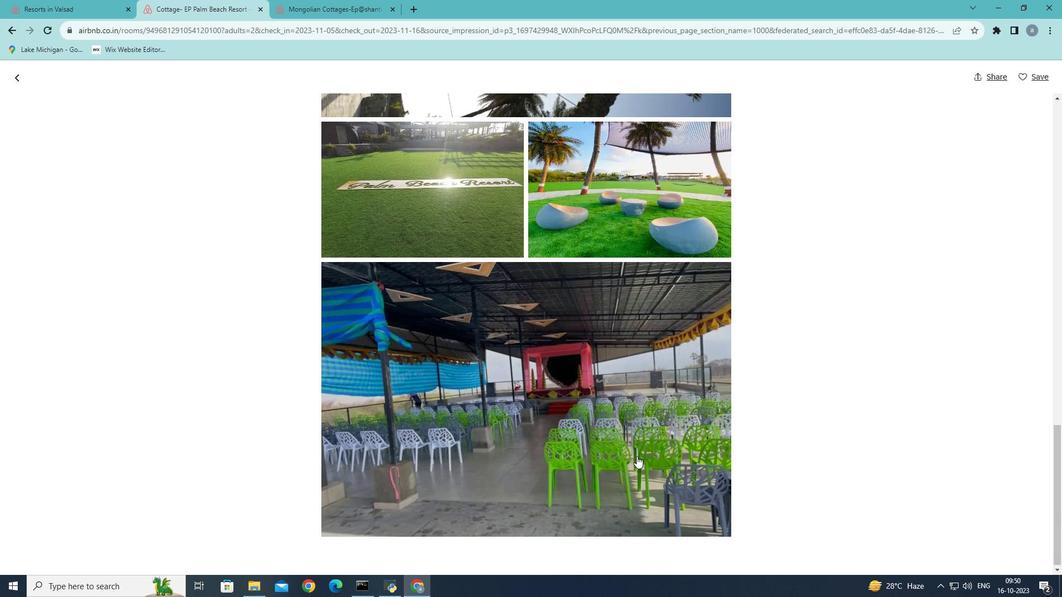 
Action: Mouse scrolled (636, 455) with delta (0, 0)
Screenshot: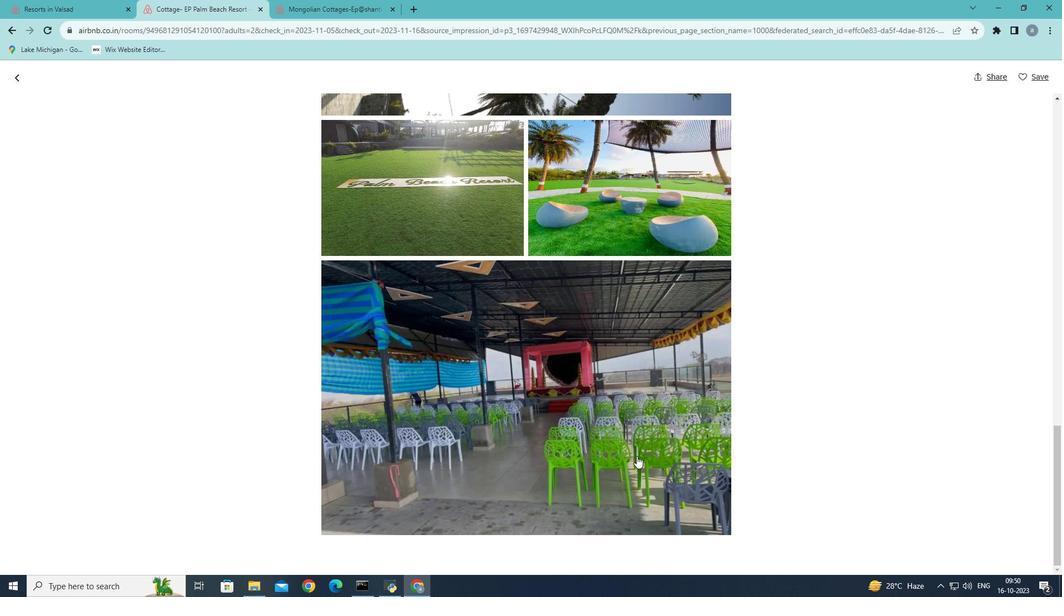
Action: Mouse scrolled (636, 455) with delta (0, 0)
Screenshot: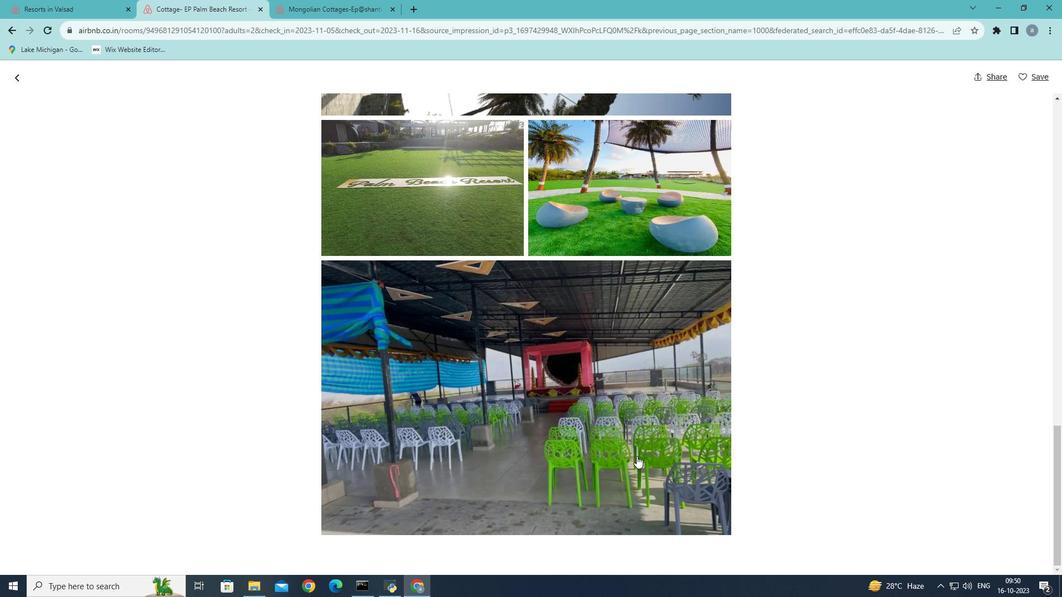 
Action: Mouse scrolled (636, 455) with delta (0, 0)
Screenshot: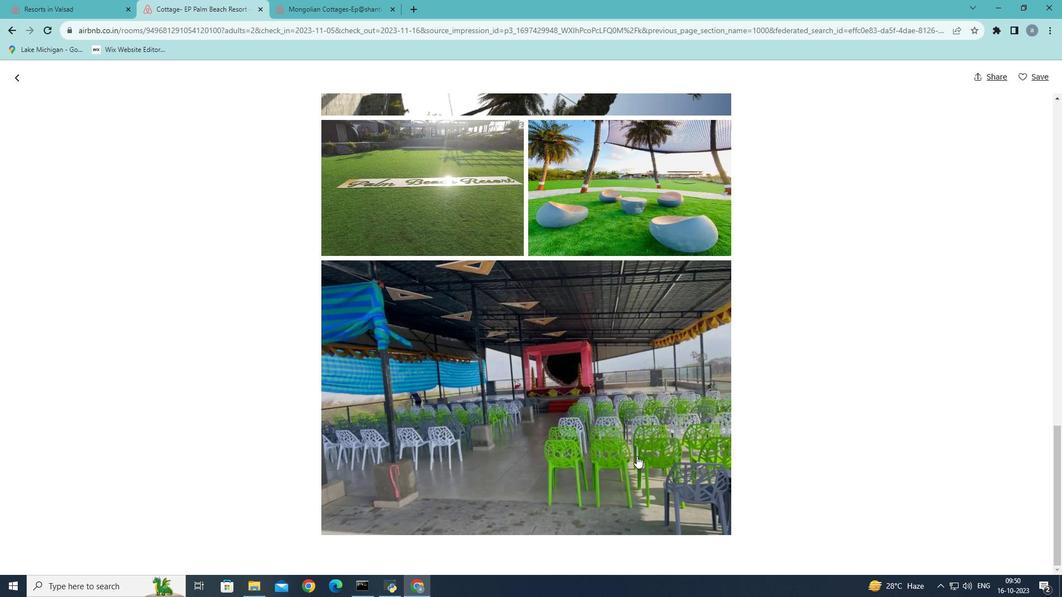 
Action: Mouse scrolled (636, 455) with delta (0, 0)
Screenshot: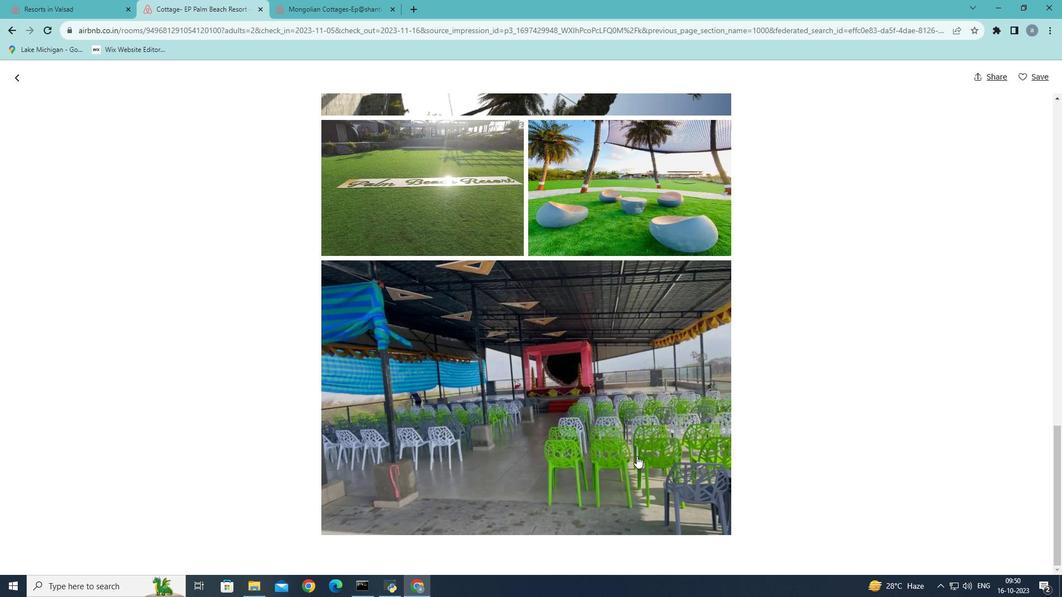 
Action: Mouse scrolled (636, 455) with delta (0, 0)
Screenshot: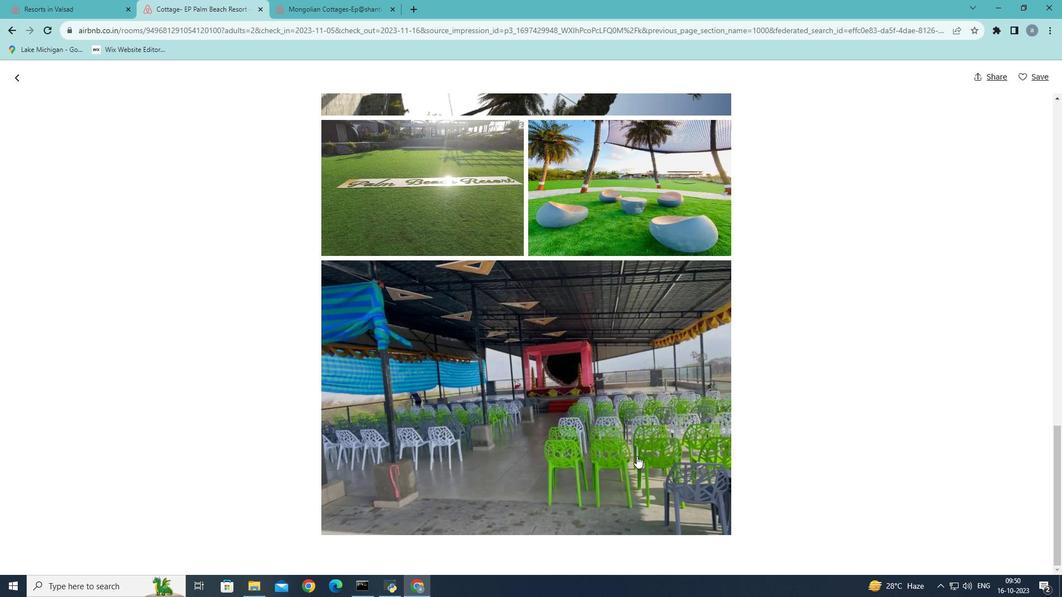 
Action: Mouse scrolled (636, 455) with delta (0, 0)
Screenshot: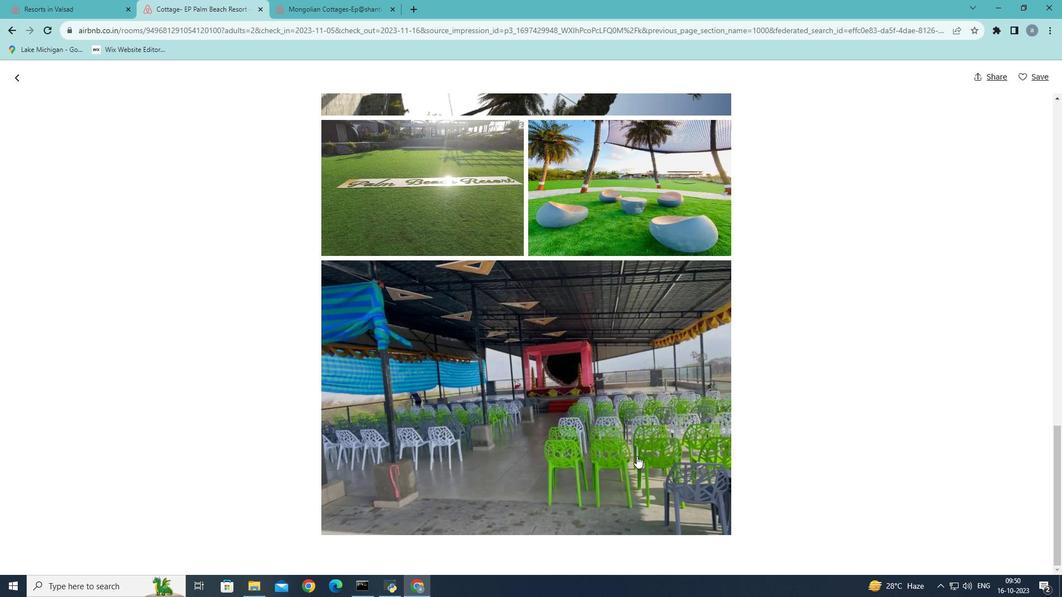 
Action: Mouse scrolled (636, 455) with delta (0, 0)
Screenshot: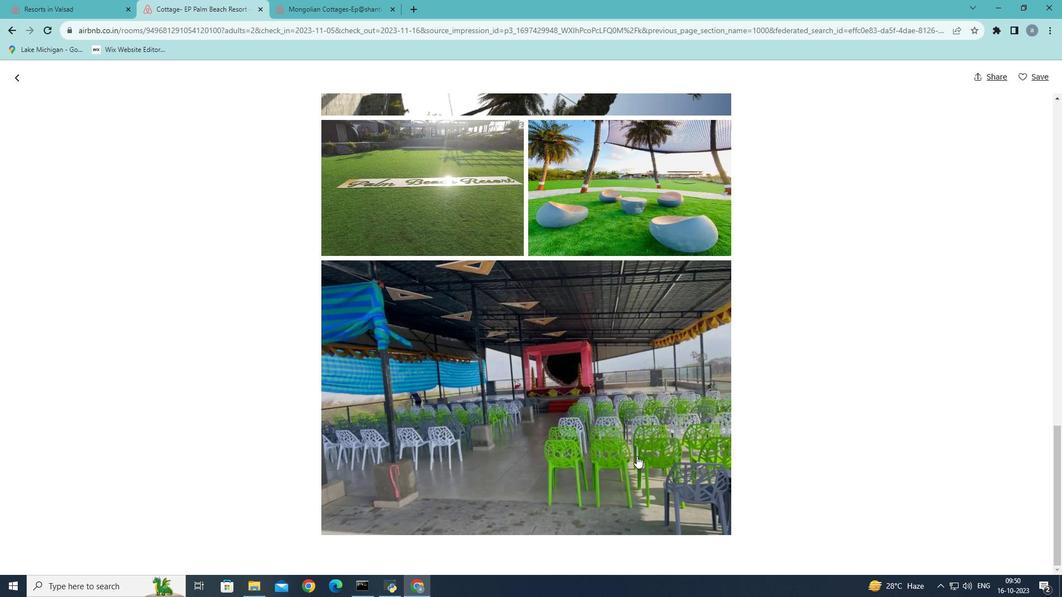 
Action: Mouse moved to (15, 80)
Screenshot: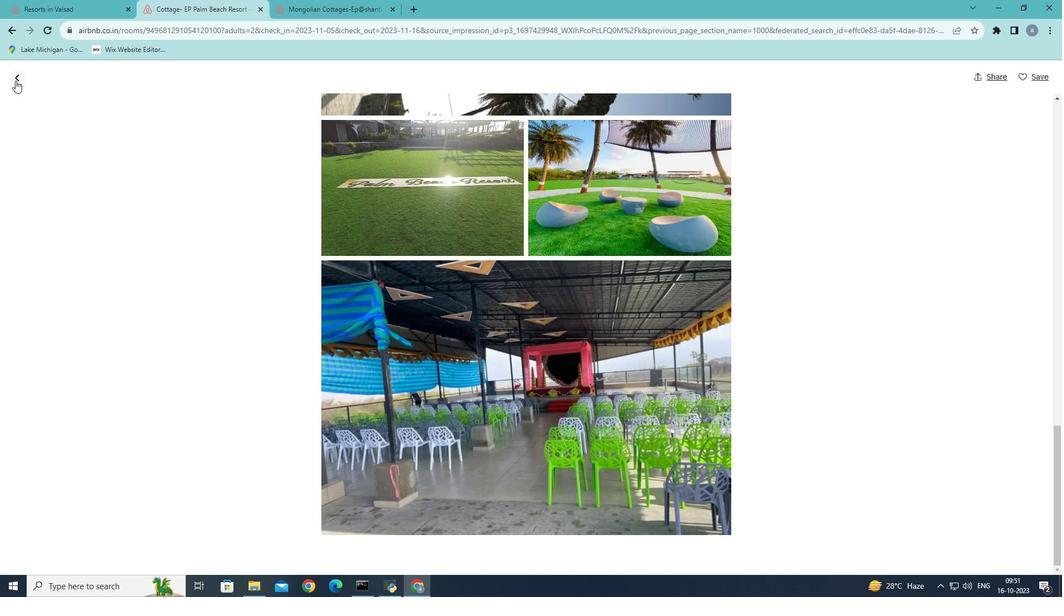 
Action: Mouse pressed left at (15, 80)
Screenshot: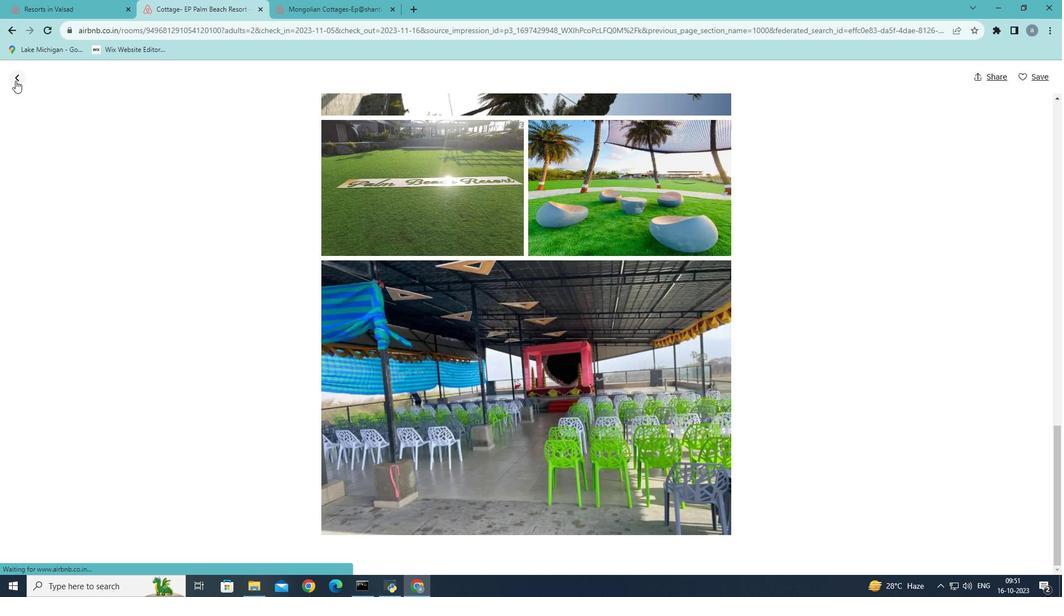 
Action: Mouse moved to (195, 321)
Screenshot: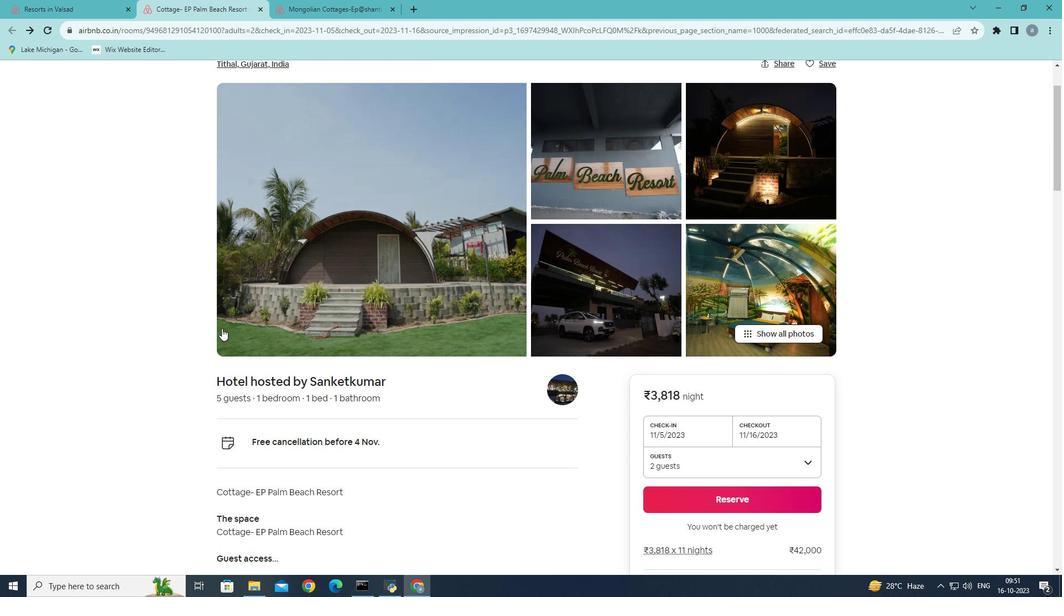
Action: Mouse scrolled (195, 320) with delta (0, 0)
Screenshot: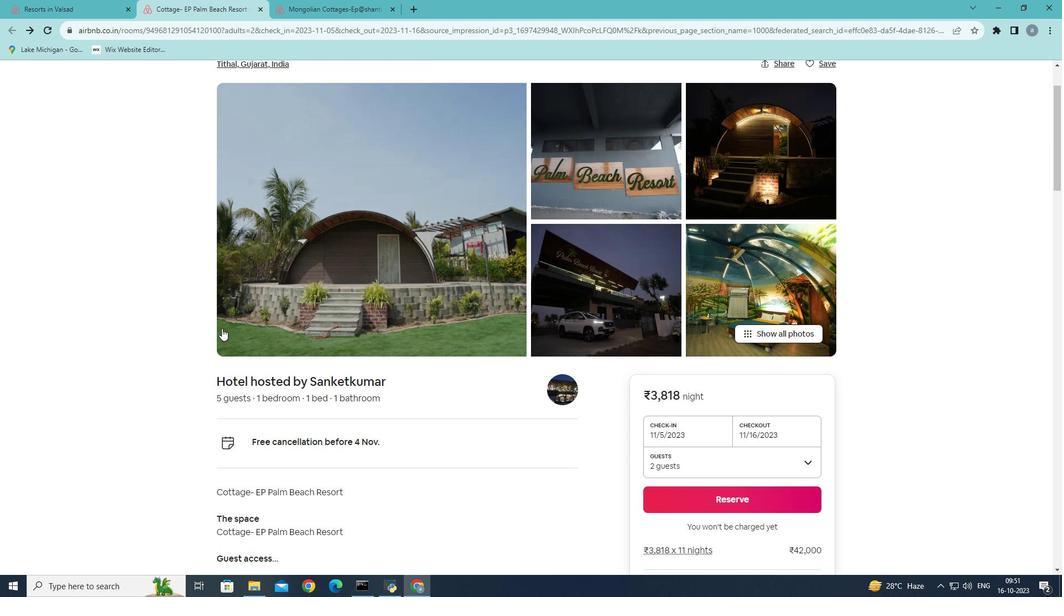 
Action: Mouse moved to (221, 328)
Screenshot: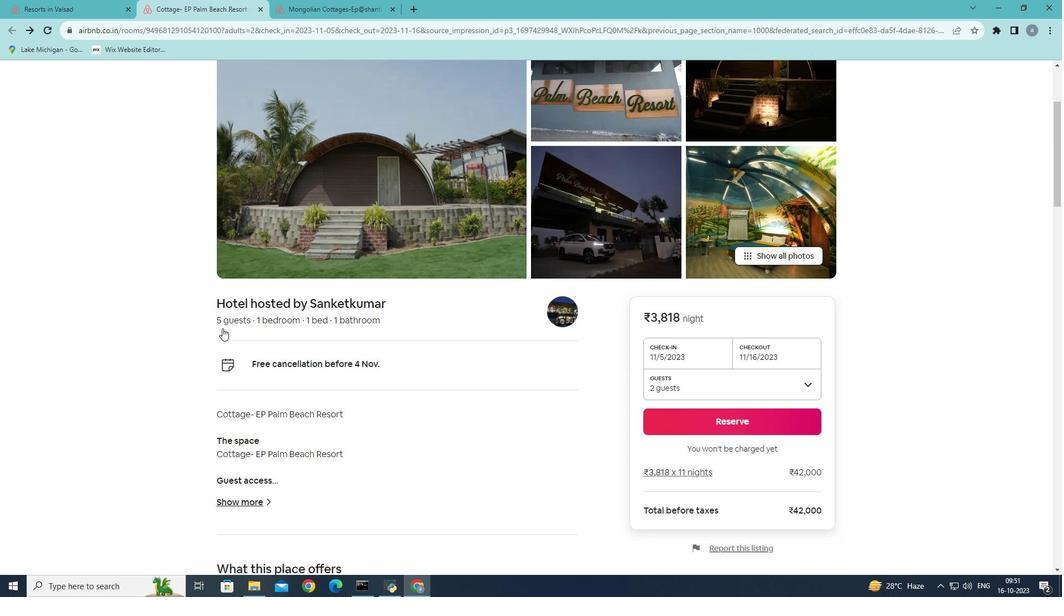 
Action: Mouse scrolled (221, 328) with delta (0, 0)
Screenshot: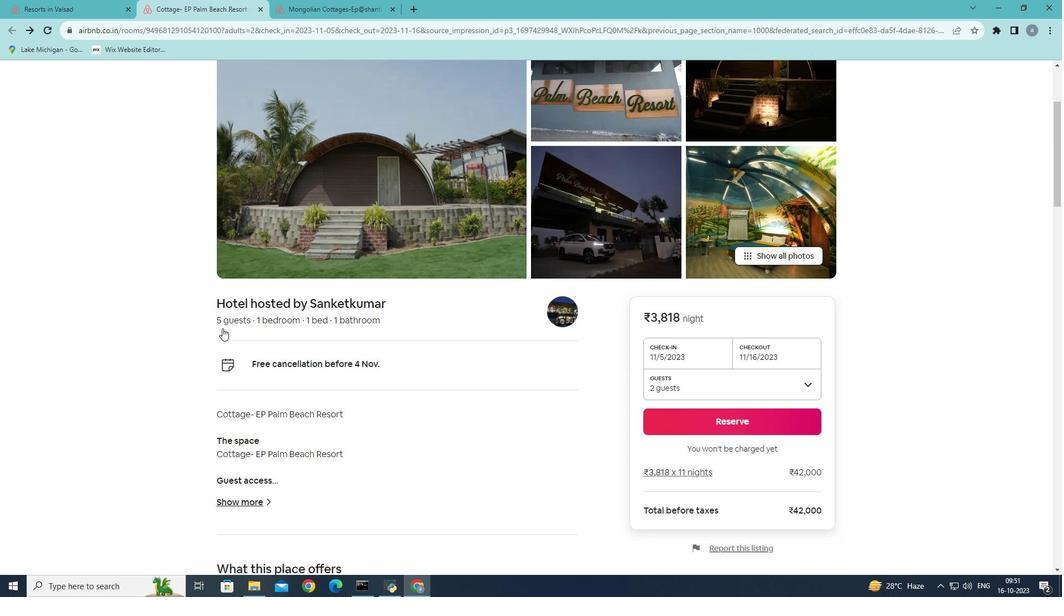 
Action: Mouse moved to (221, 328)
Screenshot: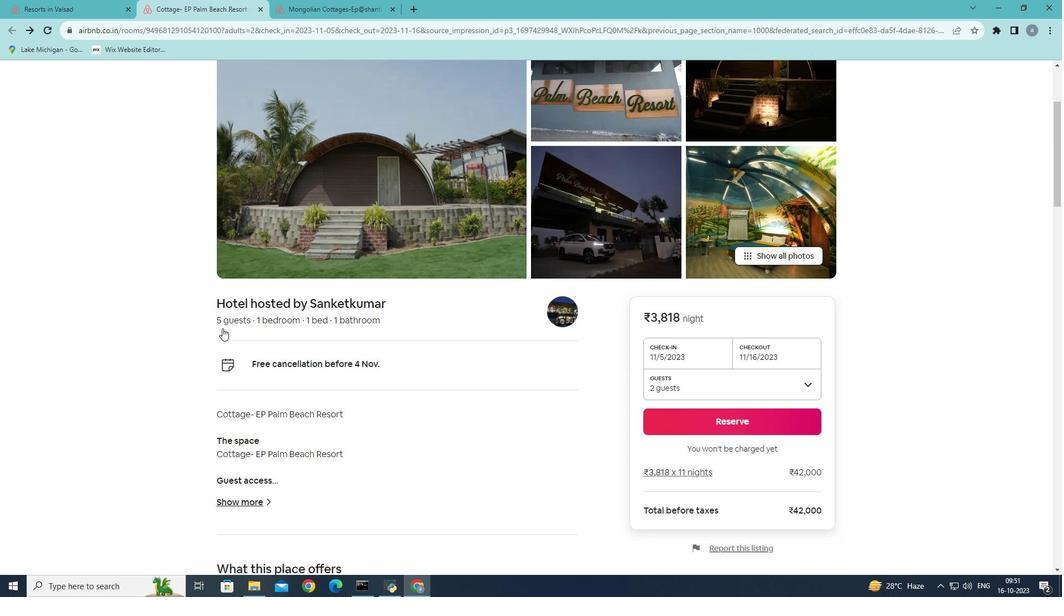 
Action: Mouse scrolled (221, 328) with delta (0, 0)
Screenshot: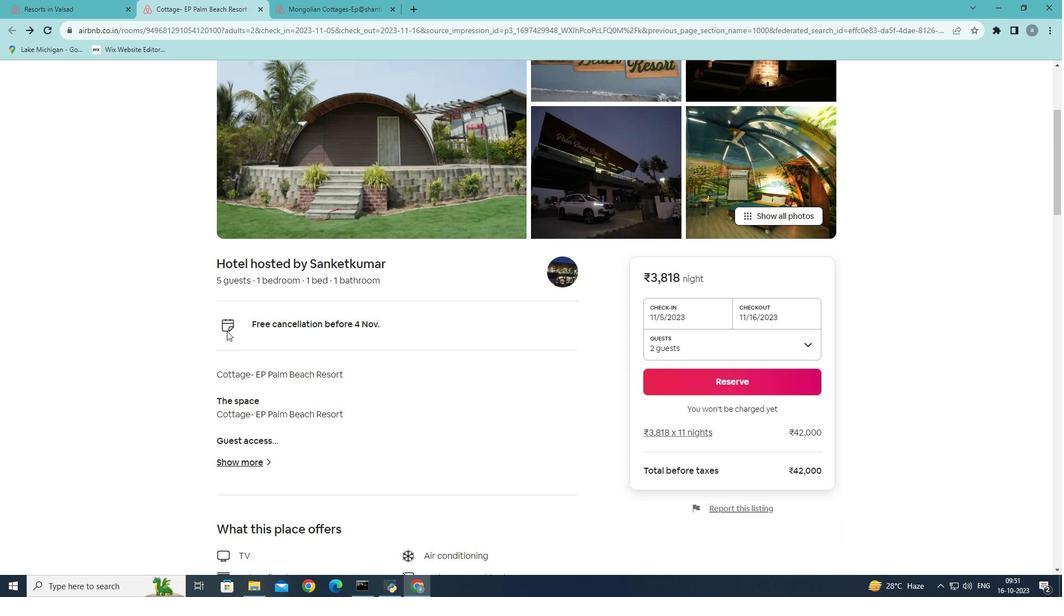 
Action: Mouse moved to (222, 328)
Screenshot: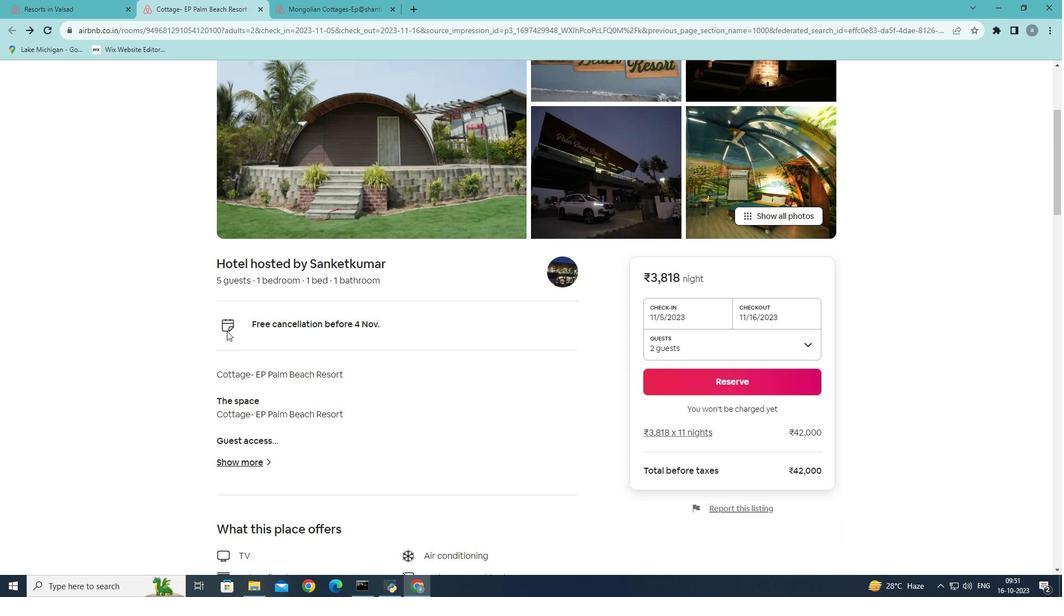 
Action: Mouse scrolled (222, 328) with delta (0, 0)
Screenshot: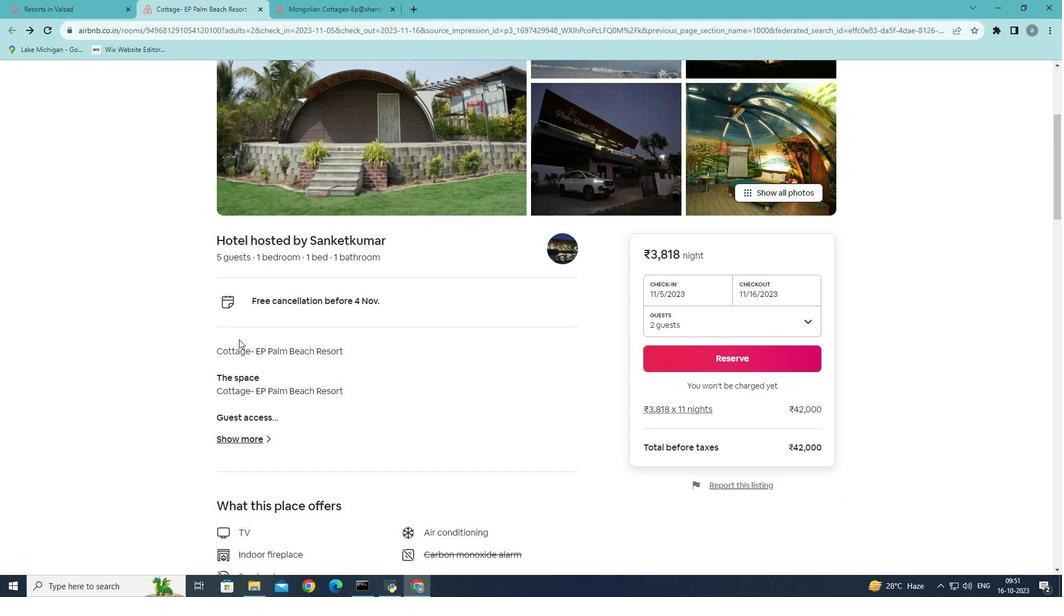 
Action: Mouse moved to (240, 341)
Screenshot: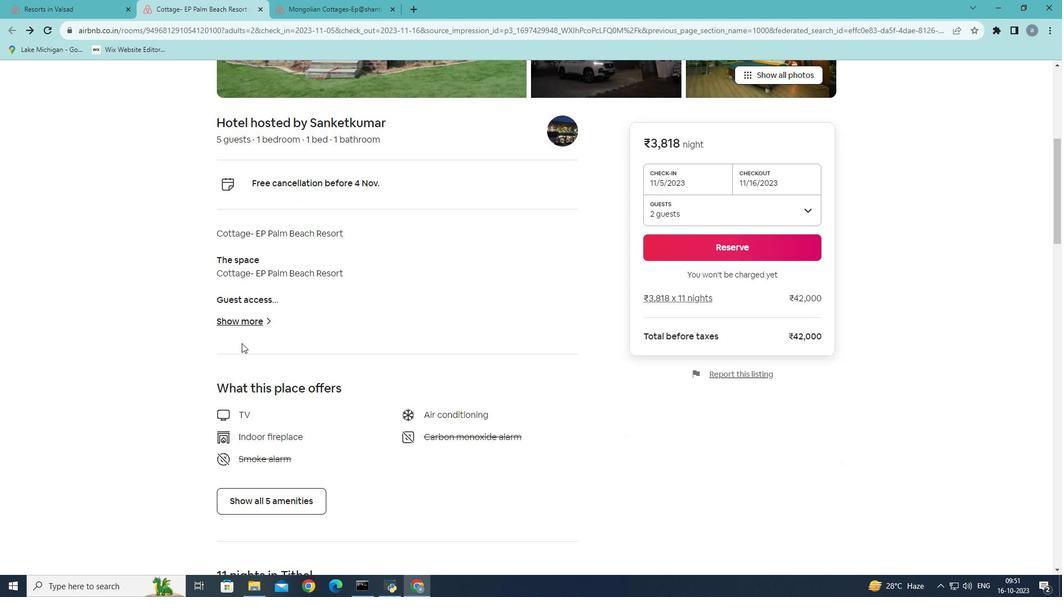 
Action: Mouse scrolled (240, 341) with delta (0, 0)
Screenshot: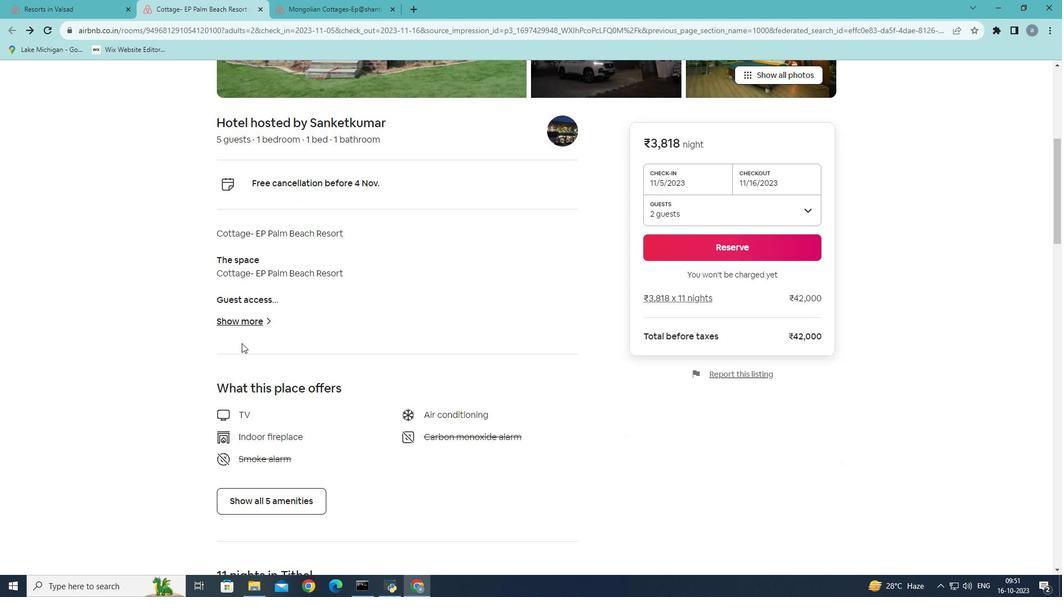 
Action: Mouse moved to (241, 342)
Screenshot: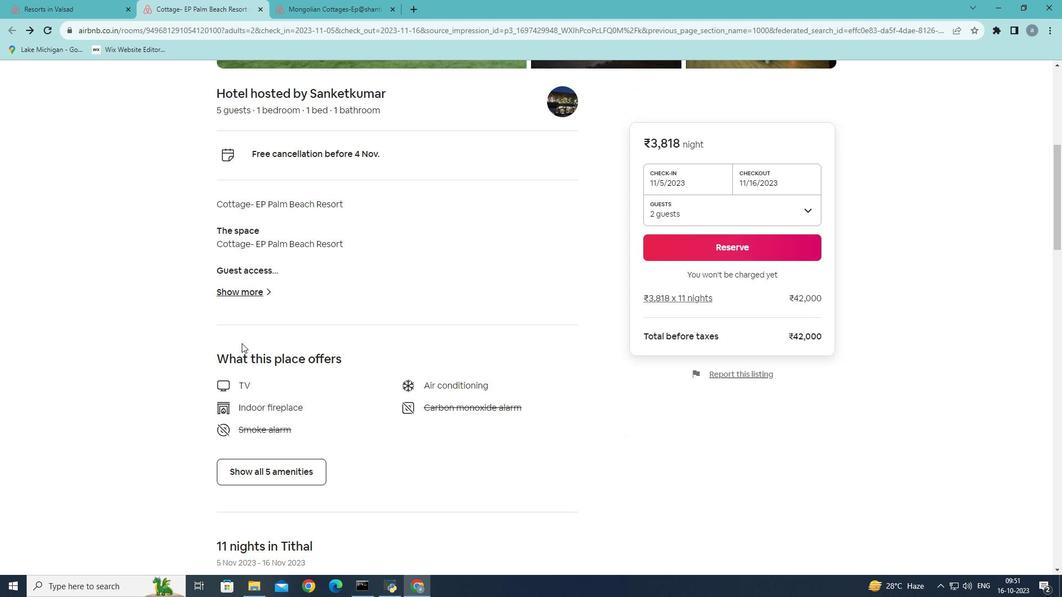 
Action: Mouse scrolled (241, 342) with delta (0, 0)
Screenshot: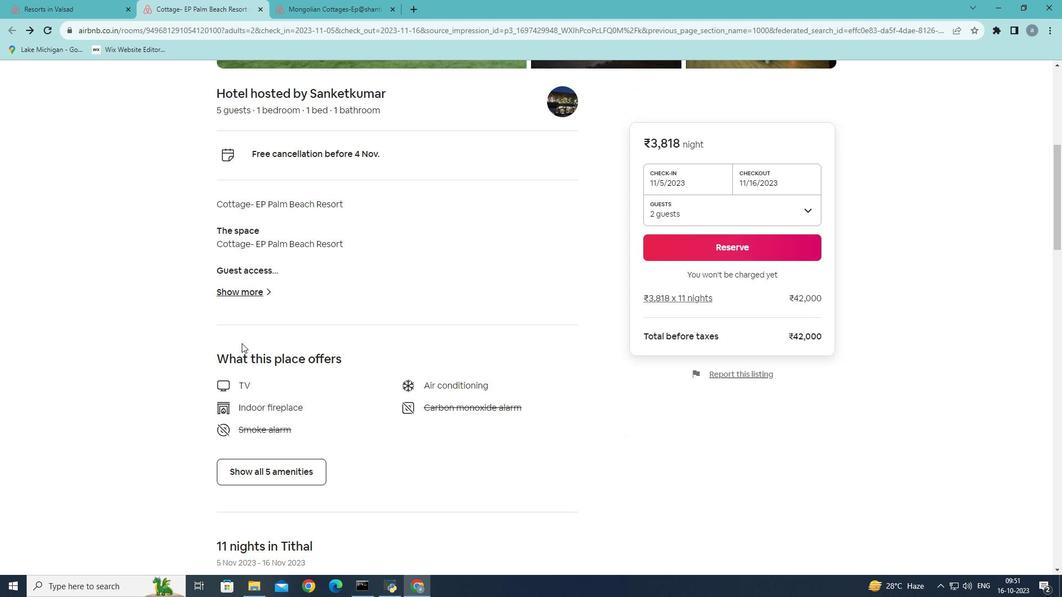 
Action: Mouse moved to (241, 343)
Screenshot: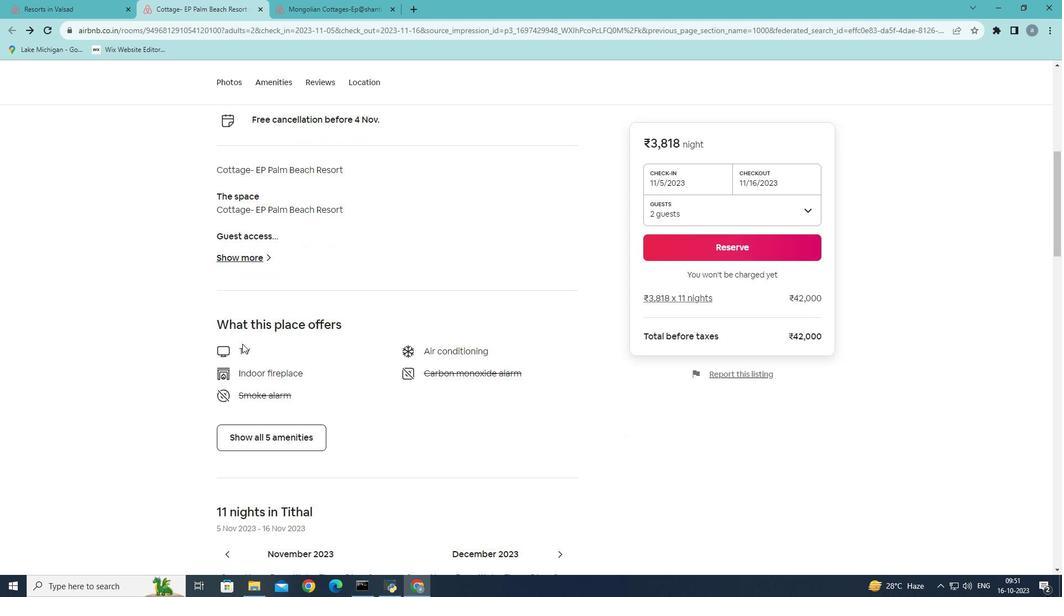 
Action: Mouse scrolled (241, 342) with delta (0, 0)
Screenshot: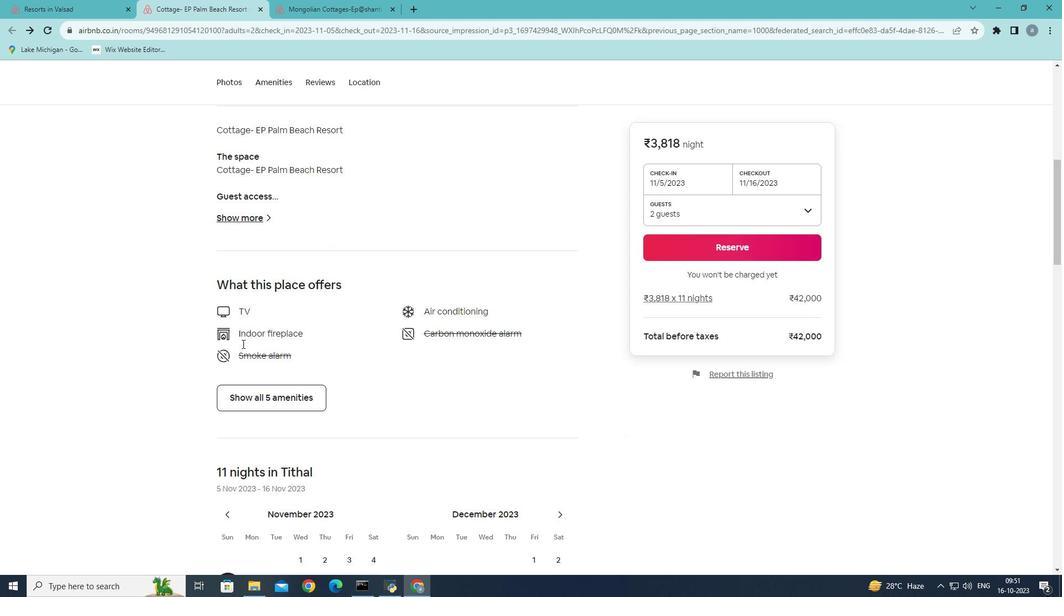 
Action: Mouse moved to (241, 343)
Screenshot: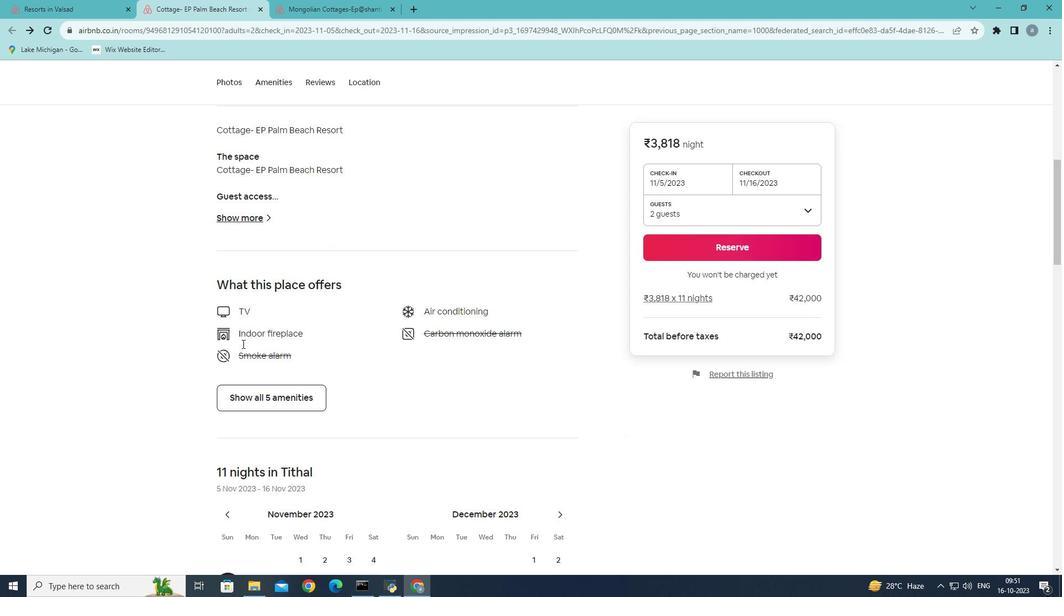
Action: Mouse scrolled (241, 342) with delta (0, 0)
Screenshot: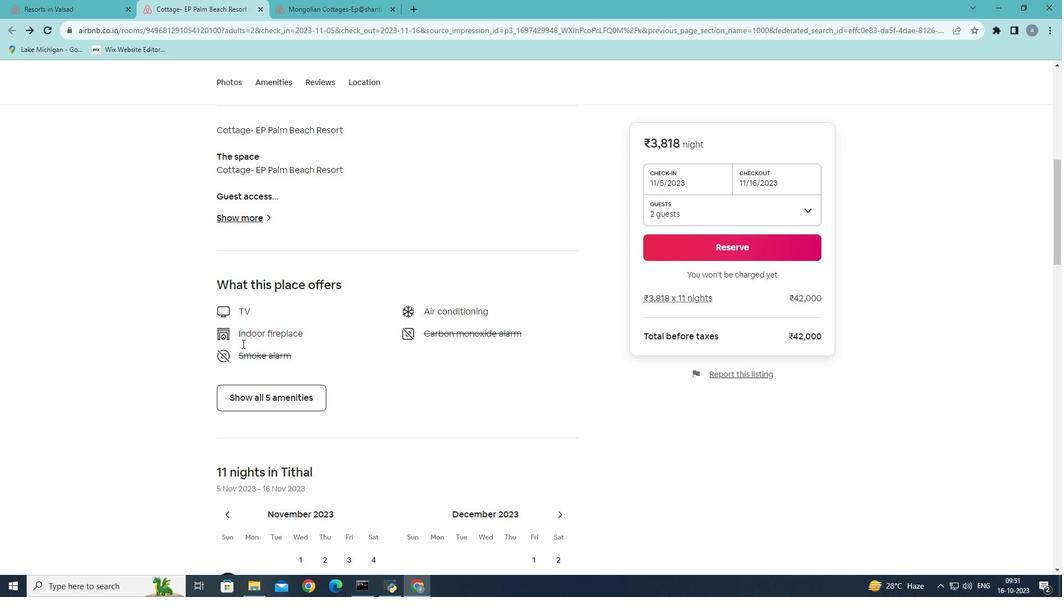 
Action: Mouse moved to (272, 399)
Screenshot: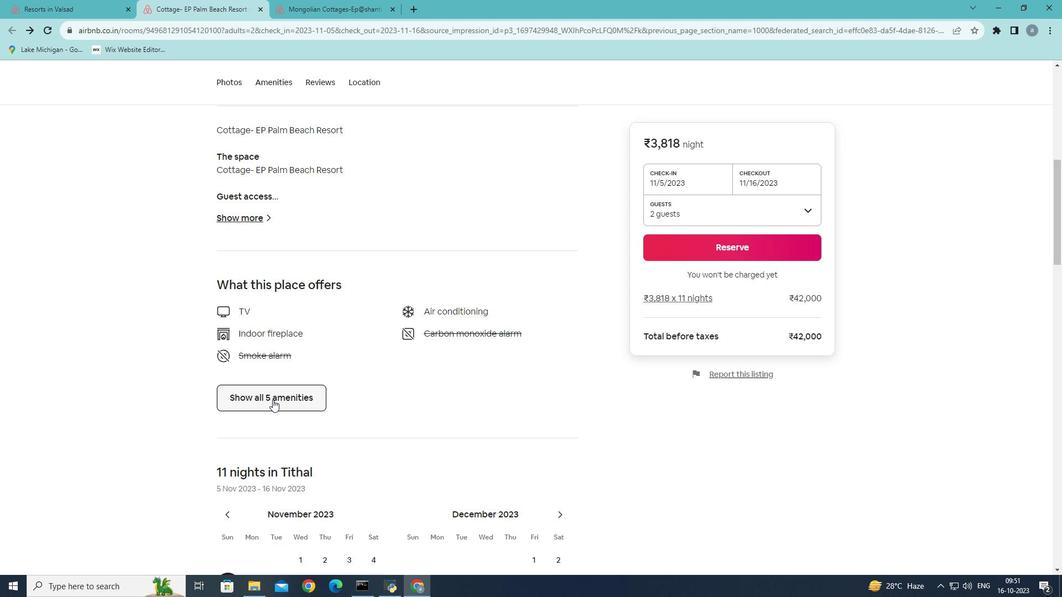 
Action: Mouse pressed left at (272, 399)
Screenshot: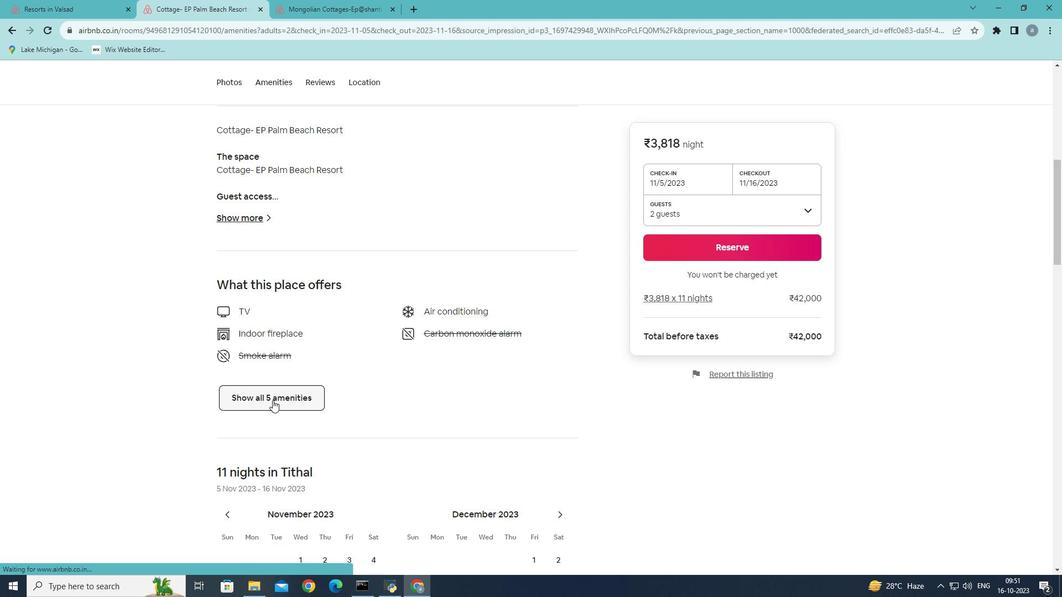 
Action: Mouse moved to (441, 212)
Screenshot: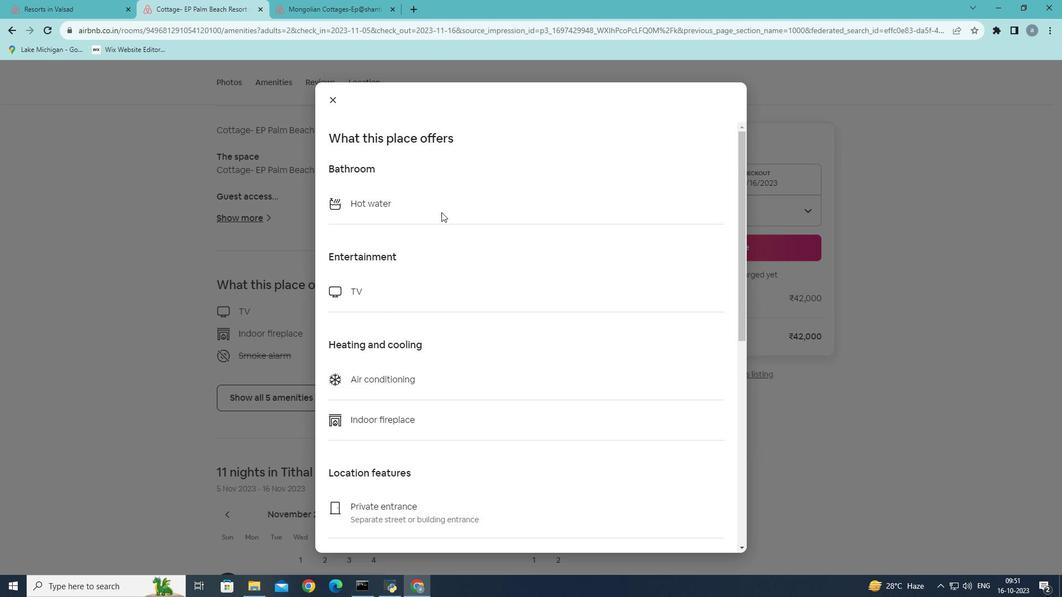 
Action: Mouse scrolled (441, 211) with delta (0, 0)
Screenshot: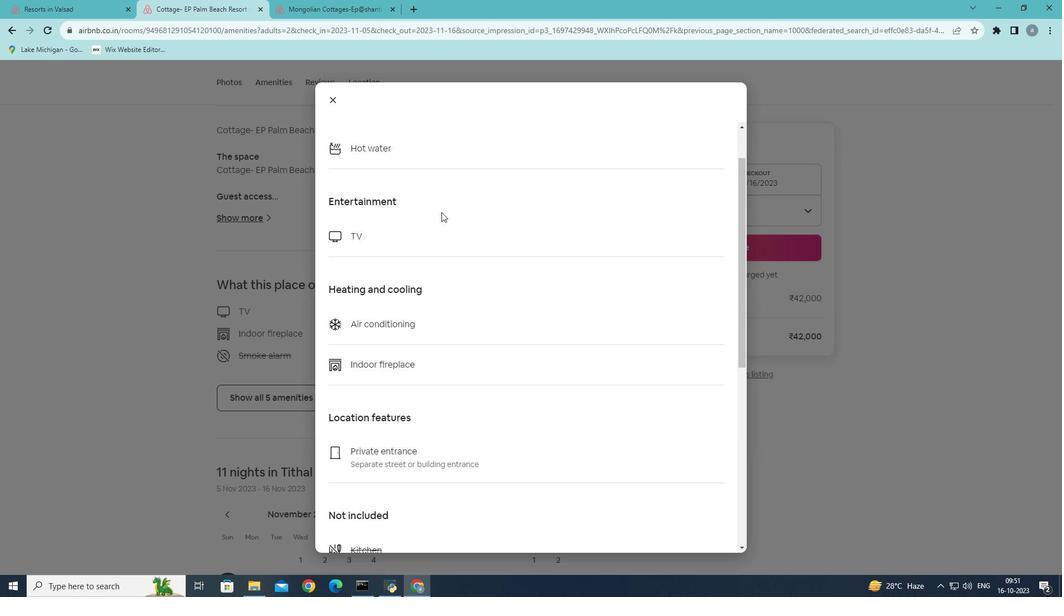 
Action: Mouse scrolled (441, 211) with delta (0, 0)
Screenshot: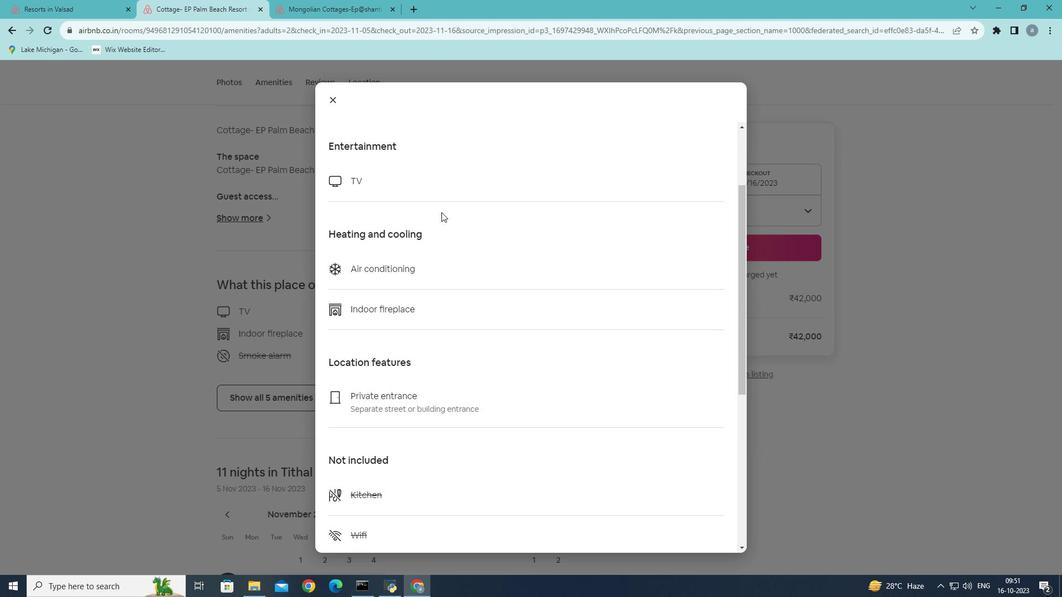 
Action: Mouse moved to (440, 214)
Screenshot: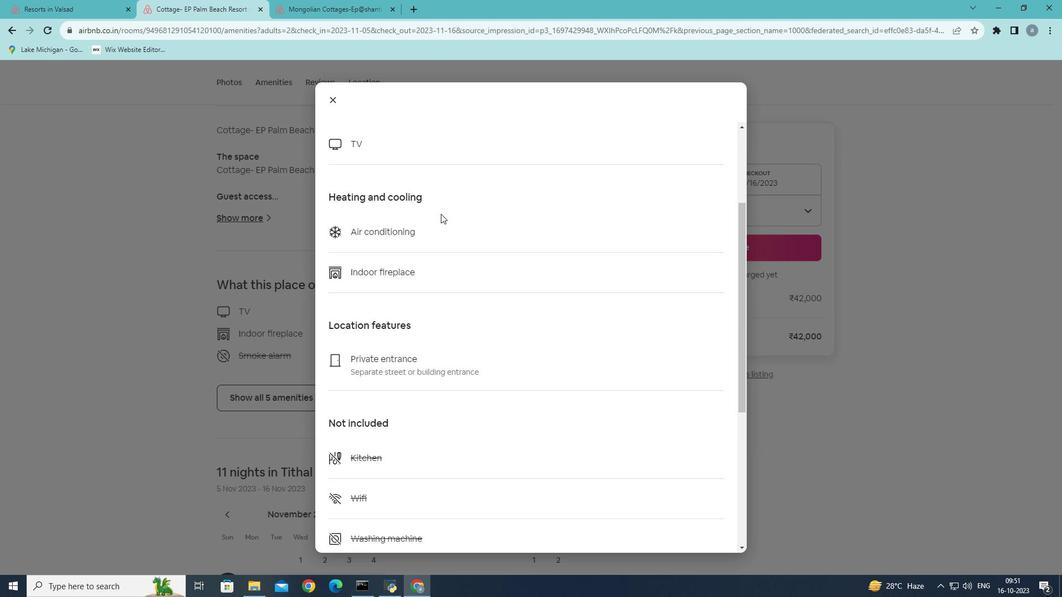 
Action: Mouse scrolled (440, 213) with delta (0, 0)
Screenshot: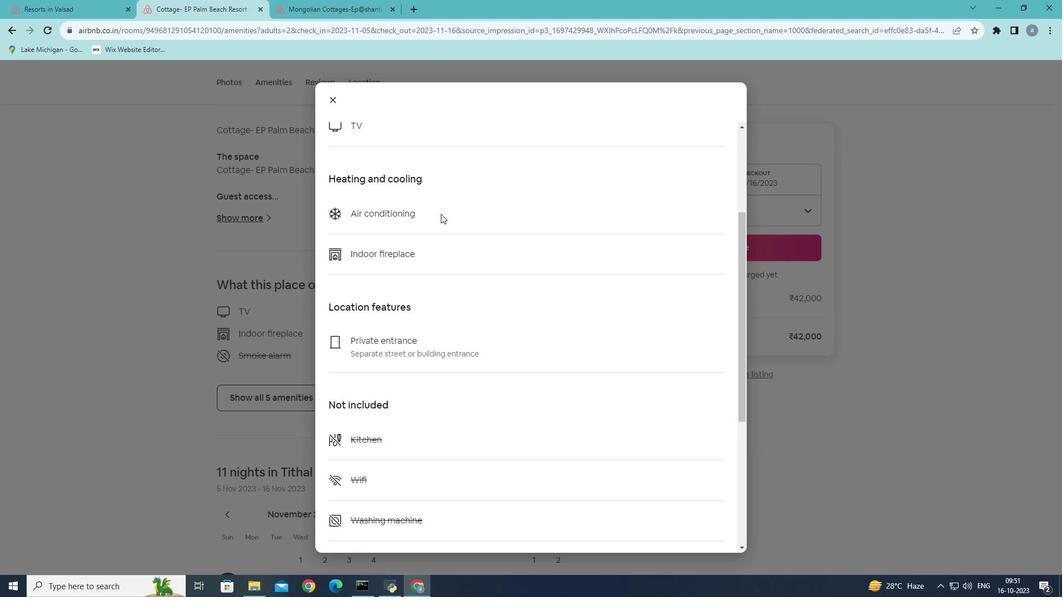 
Action: Mouse scrolled (440, 213) with delta (0, 0)
Screenshot: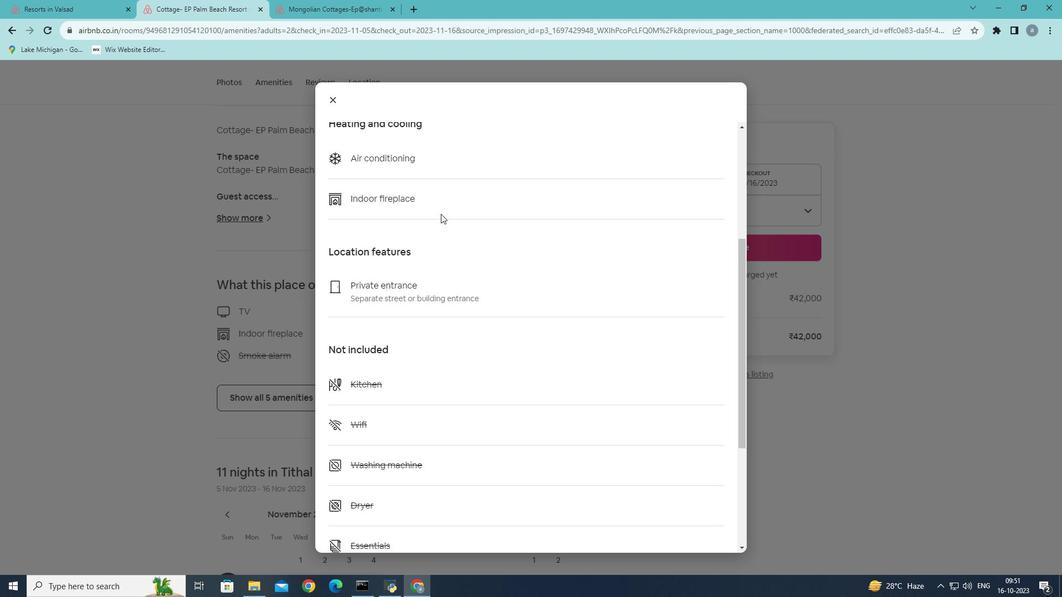 
Action: Mouse scrolled (440, 213) with delta (0, 0)
Screenshot: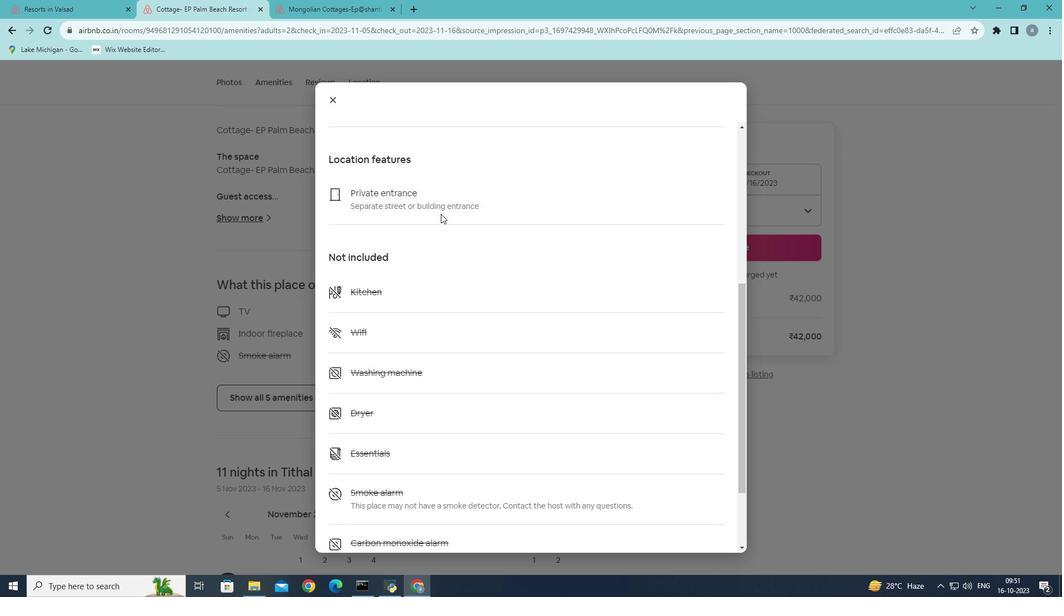 
Action: Mouse scrolled (440, 213) with delta (0, 0)
Screenshot: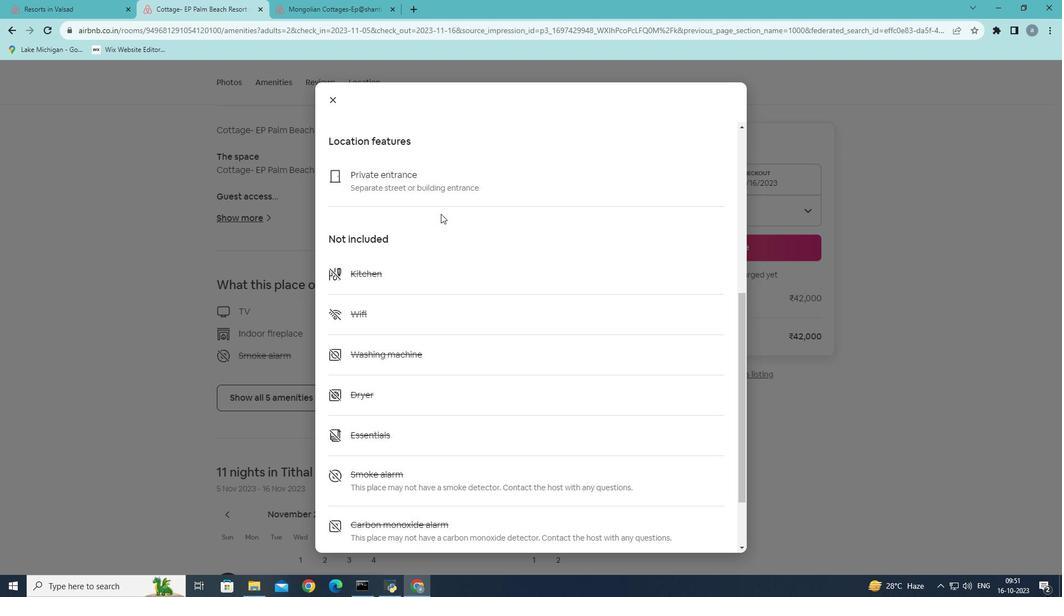 
Action: Mouse scrolled (440, 213) with delta (0, 0)
